 Task: Personal: Thank You Notes.
Action: Mouse moved to (56, 74)
Screenshot: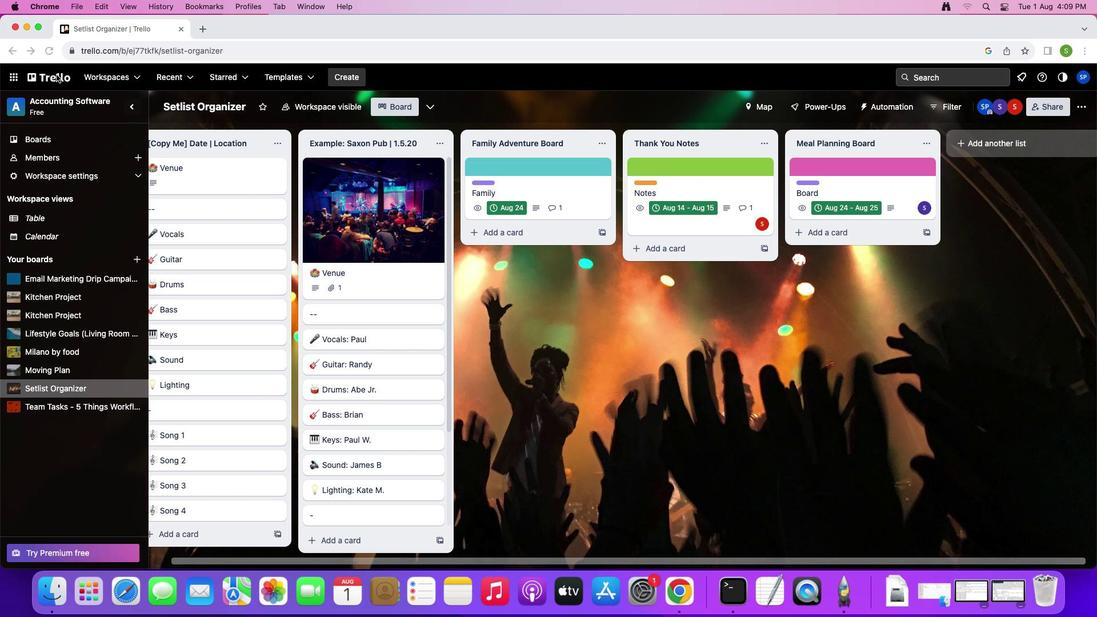 
Action: Mouse pressed left at (56, 74)
Screenshot: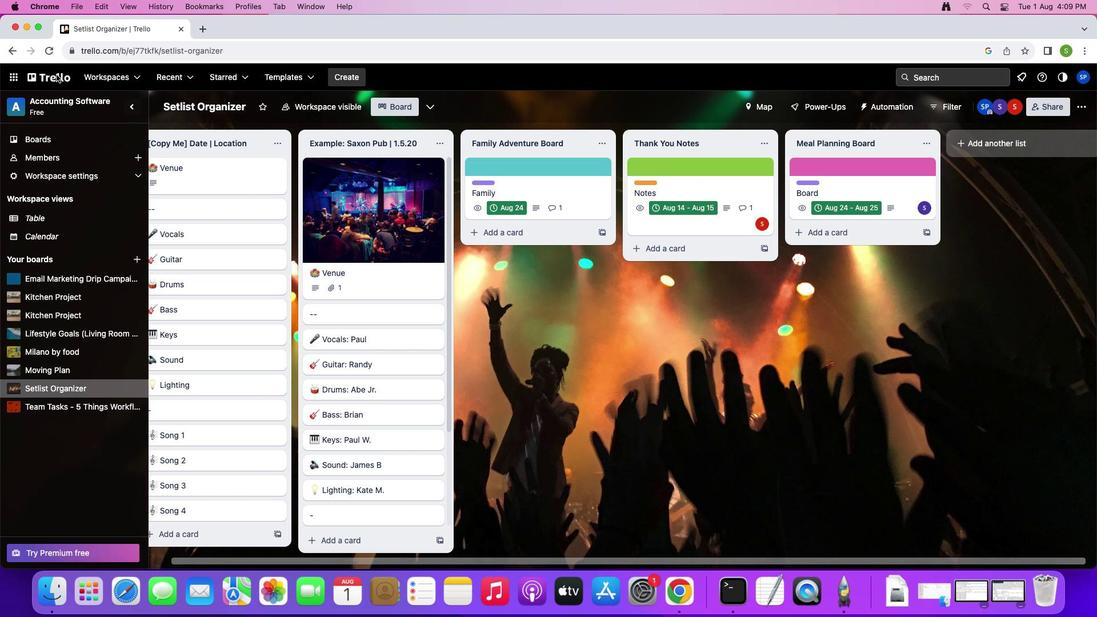 
Action: Mouse moved to (54, 80)
Screenshot: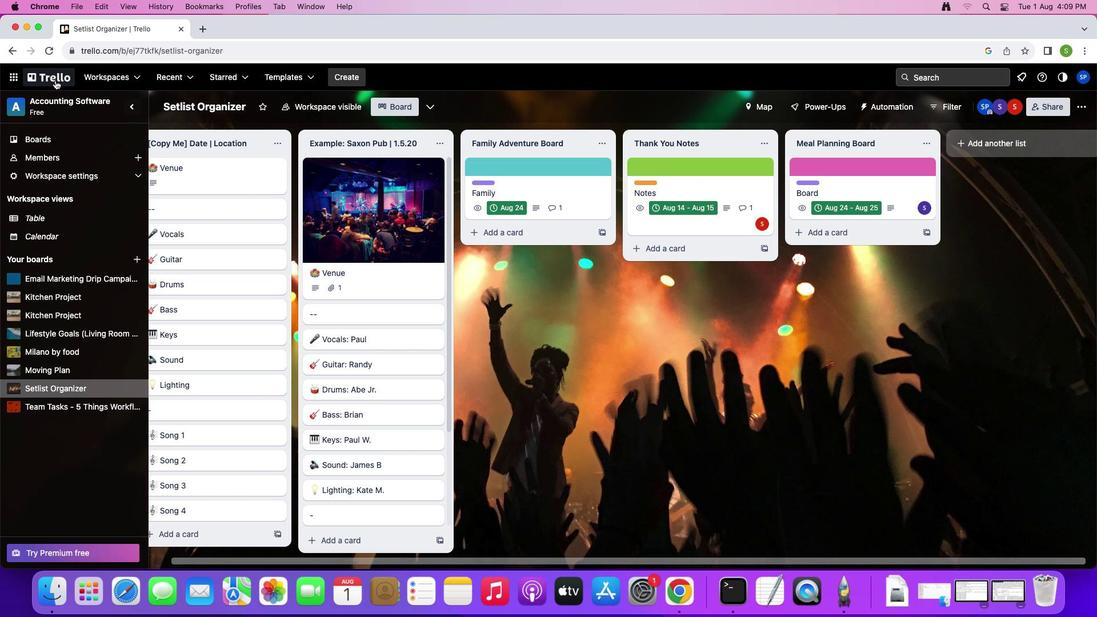 
Action: Mouse pressed left at (54, 80)
Screenshot: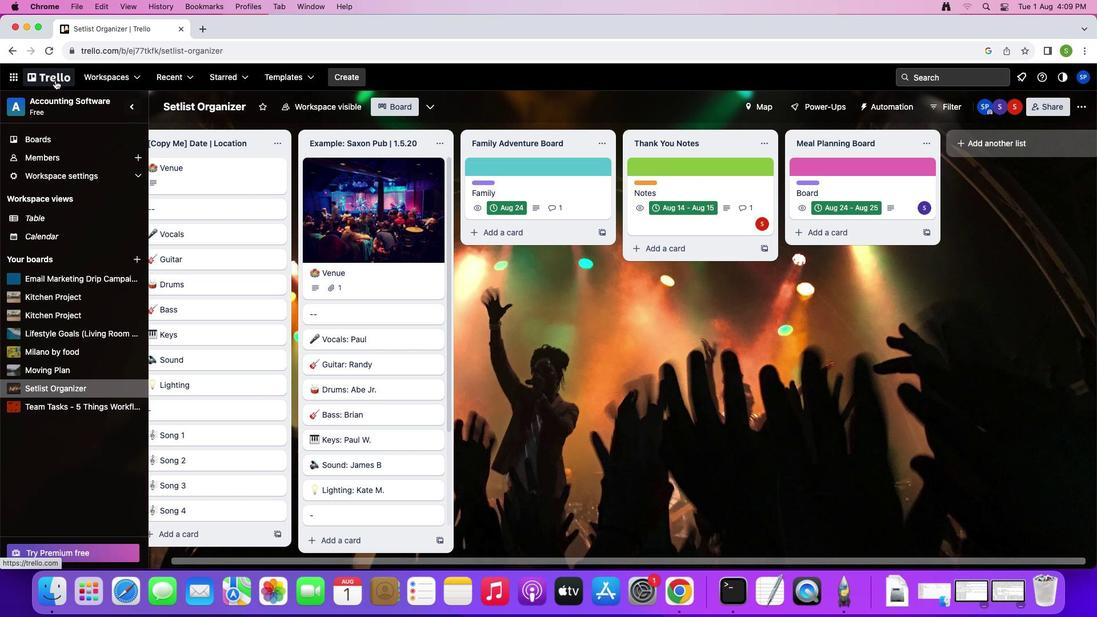 
Action: Mouse moved to (303, 148)
Screenshot: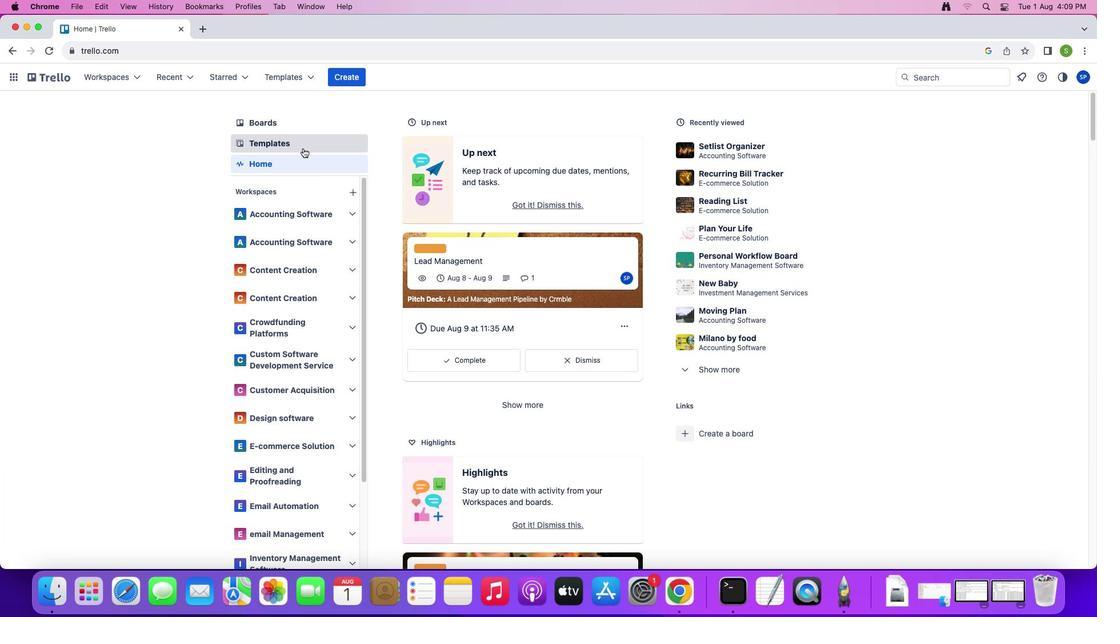 
Action: Mouse pressed left at (303, 148)
Screenshot: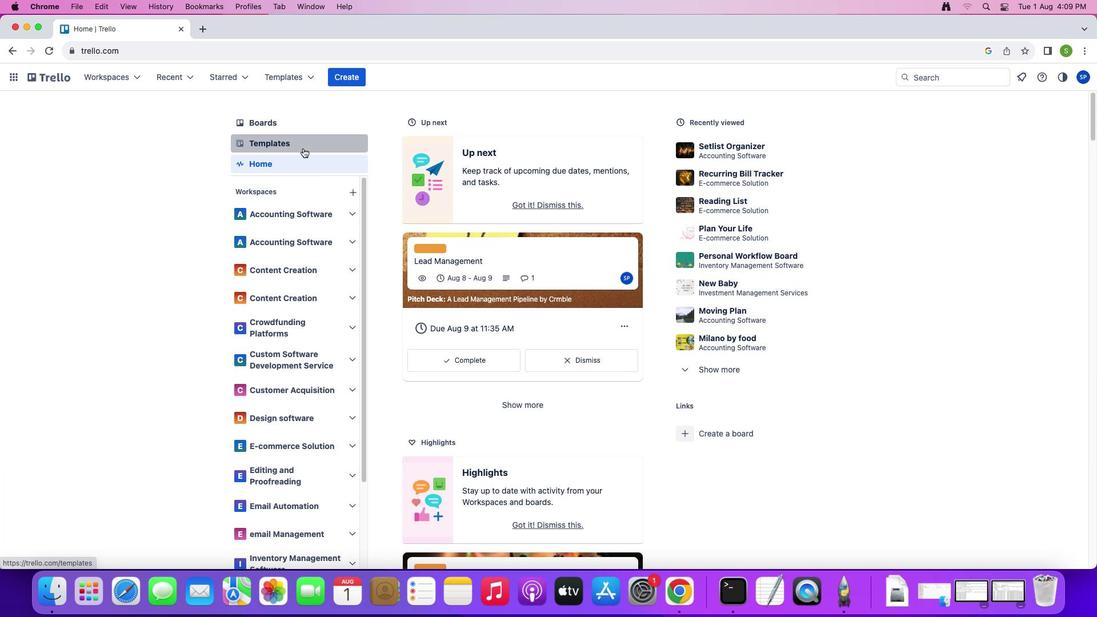 
Action: Mouse moved to (280, 302)
Screenshot: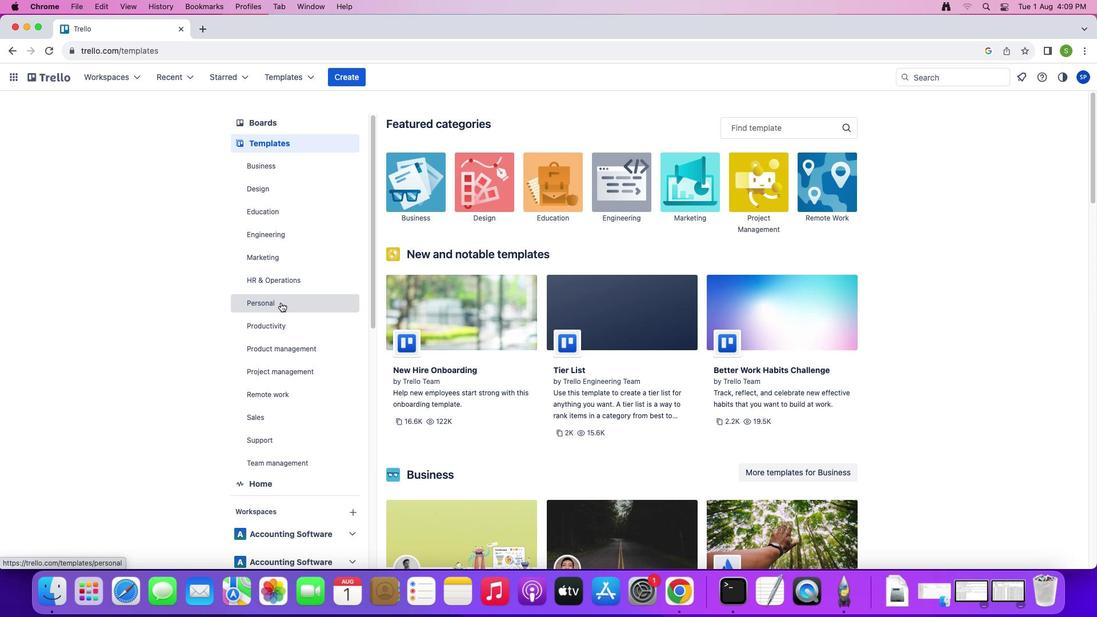 
Action: Mouse pressed left at (280, 302)
Screenshot: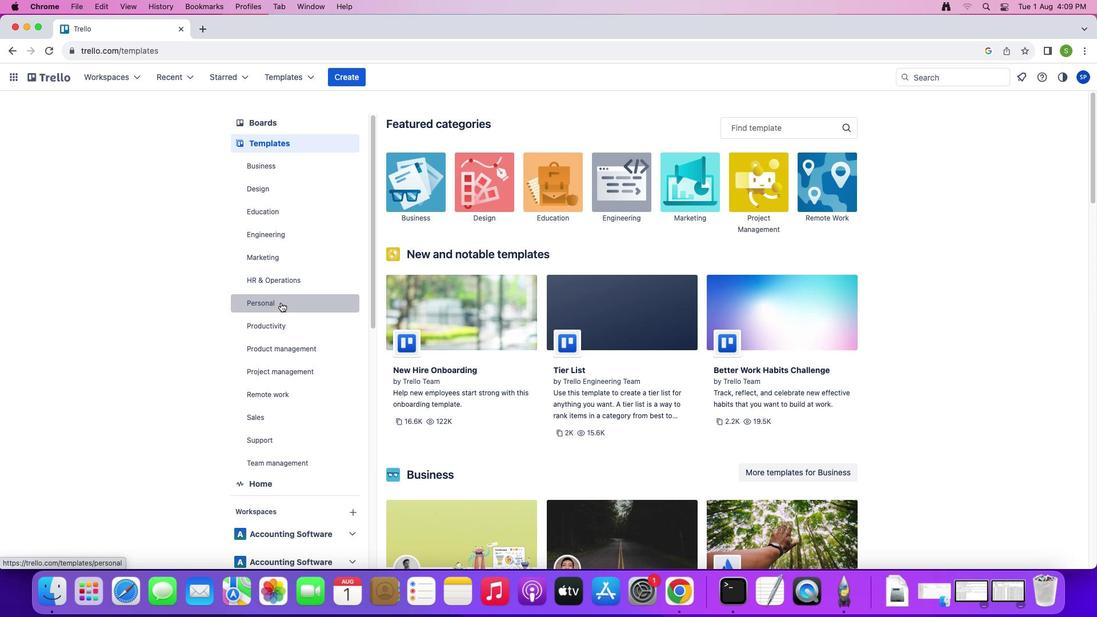 
Action: Mouse moved to (779, 126)
Screenshot: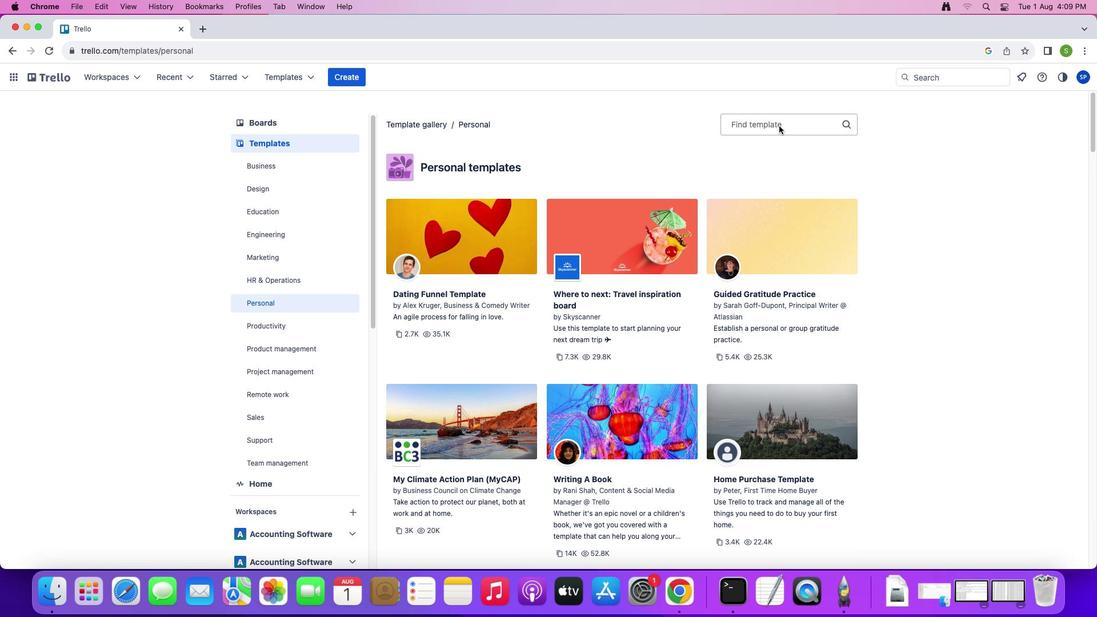 
Action: Mouse pressed left at (779, 126)
Screenshot: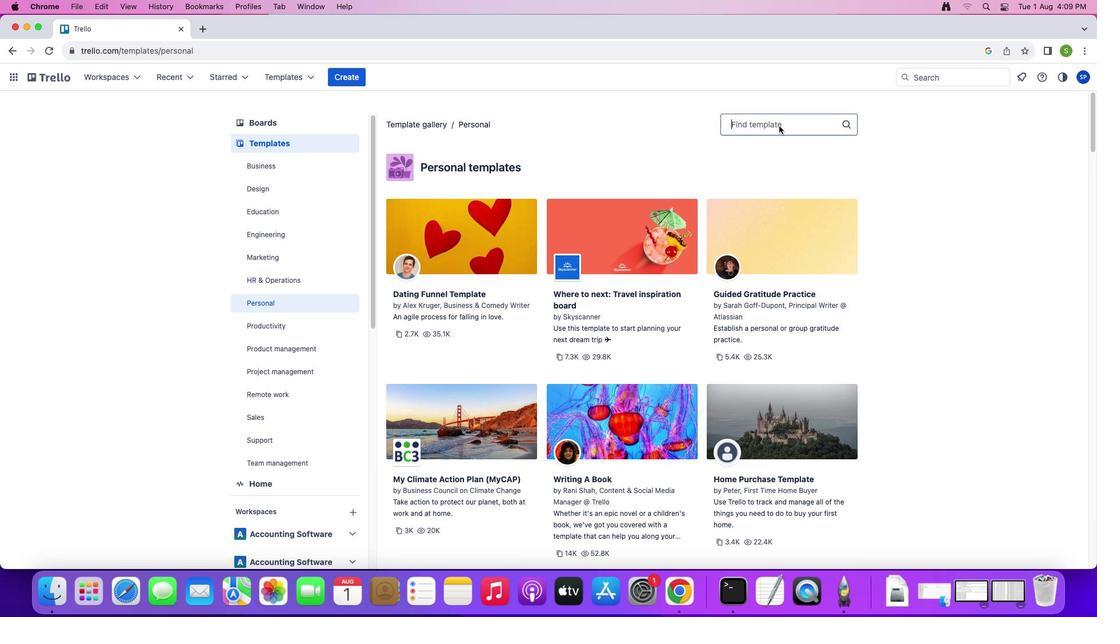 
Action: Key pressed Key.shift'T''h''a''n''k'Key.spaceKey.shift'Y''o''u'Key.spaceKey.shift'N''o''t''e''s'Key.enter
Screenshot: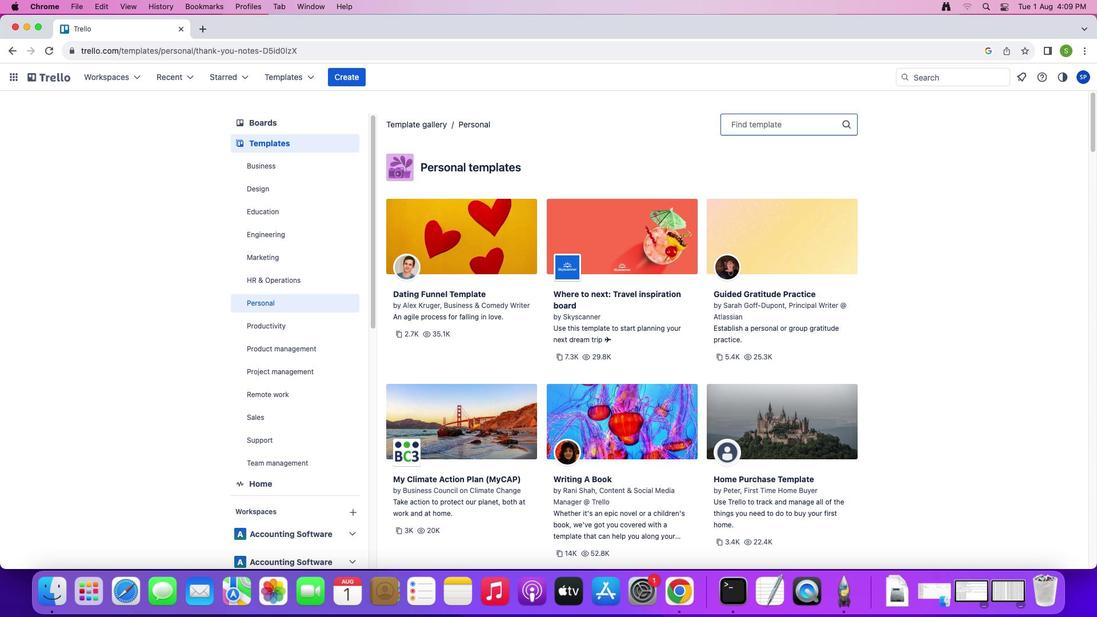 
Action: Mouse moved to (795, 169)
Screenshot: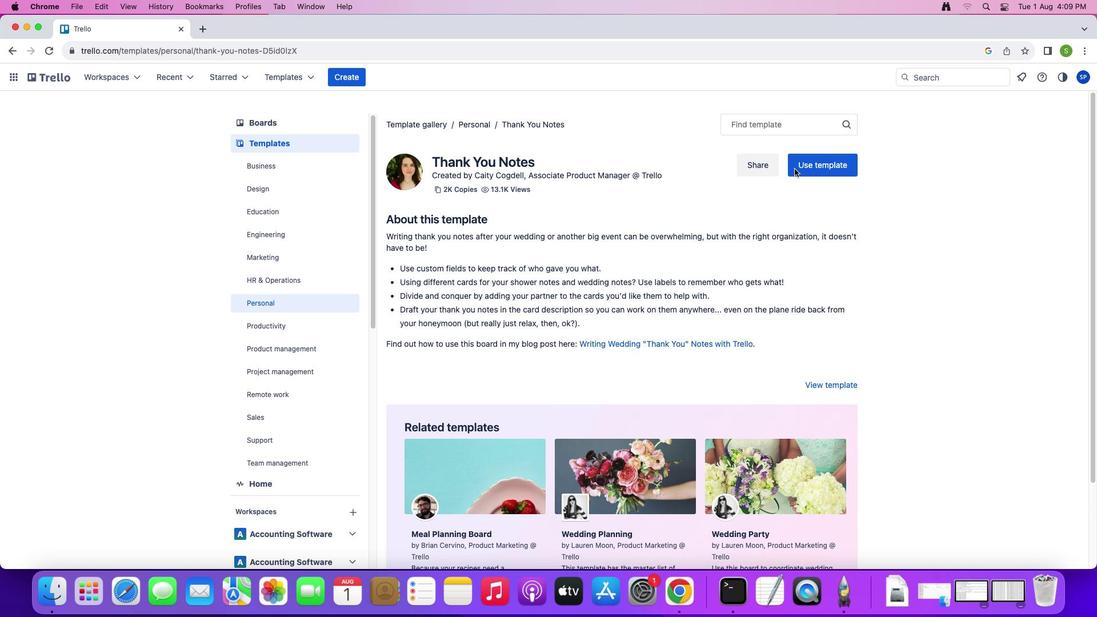 
Action: Mouse pressed left at (795, 169)
Screenshot: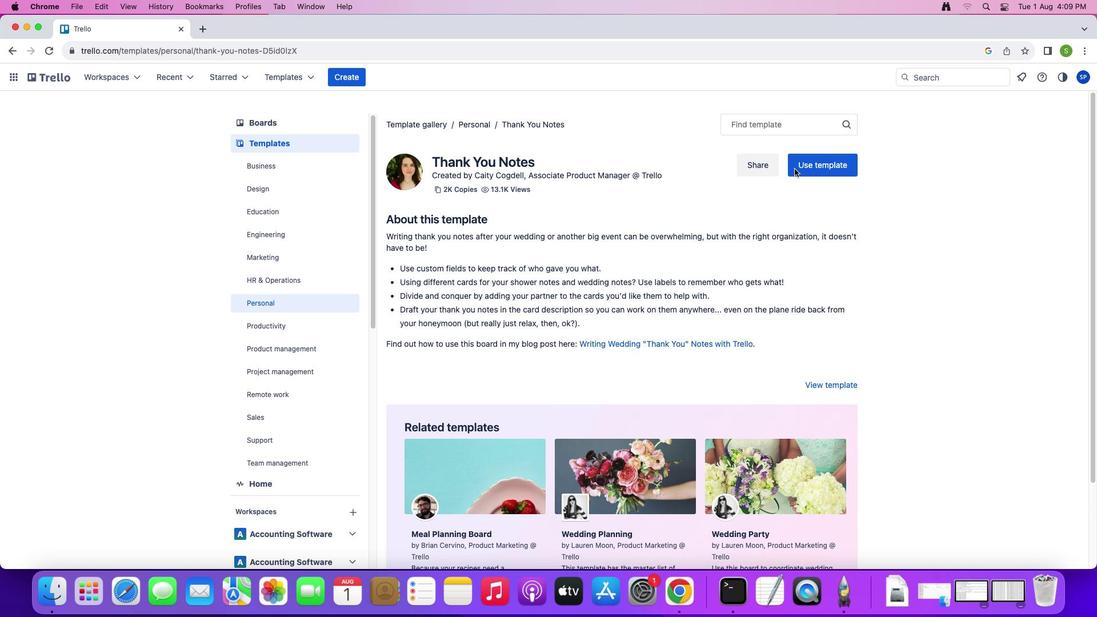 
Action: Mouse moved to (823, 426)
Screenshot: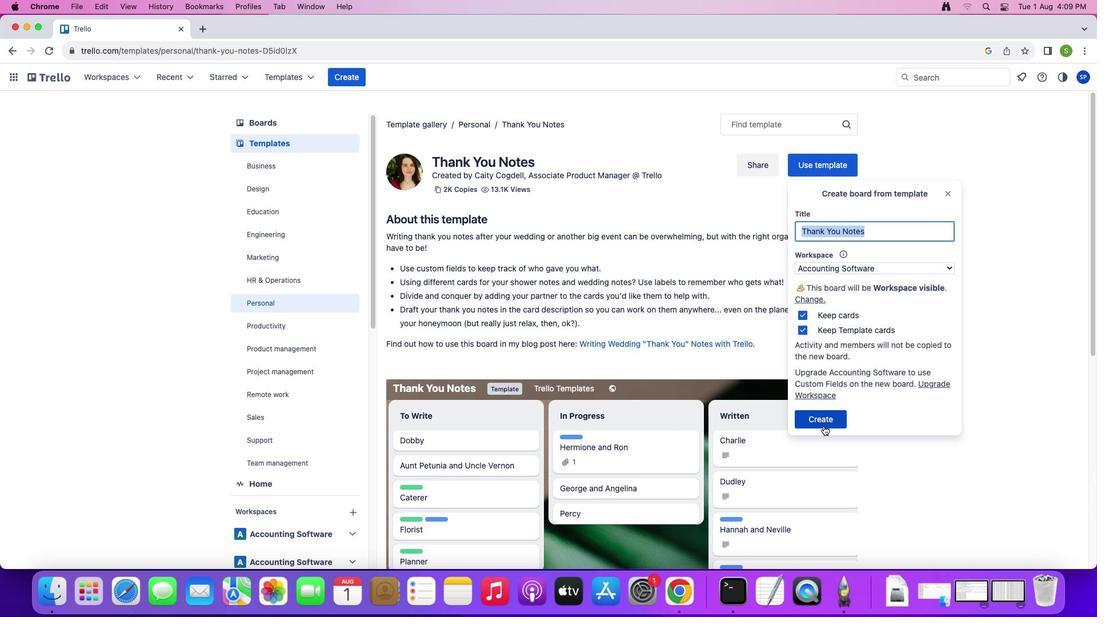 
Action: Mouse pressed left at (823, 426)
Screenshot: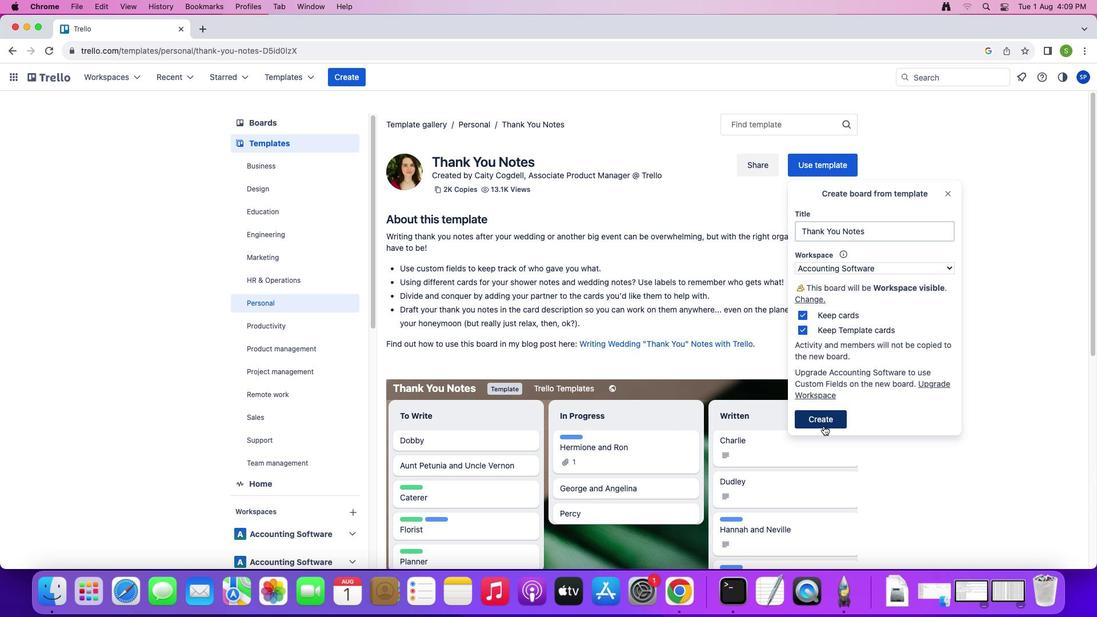 
Action: Mouse moved to (1020, 152)
Screenshot: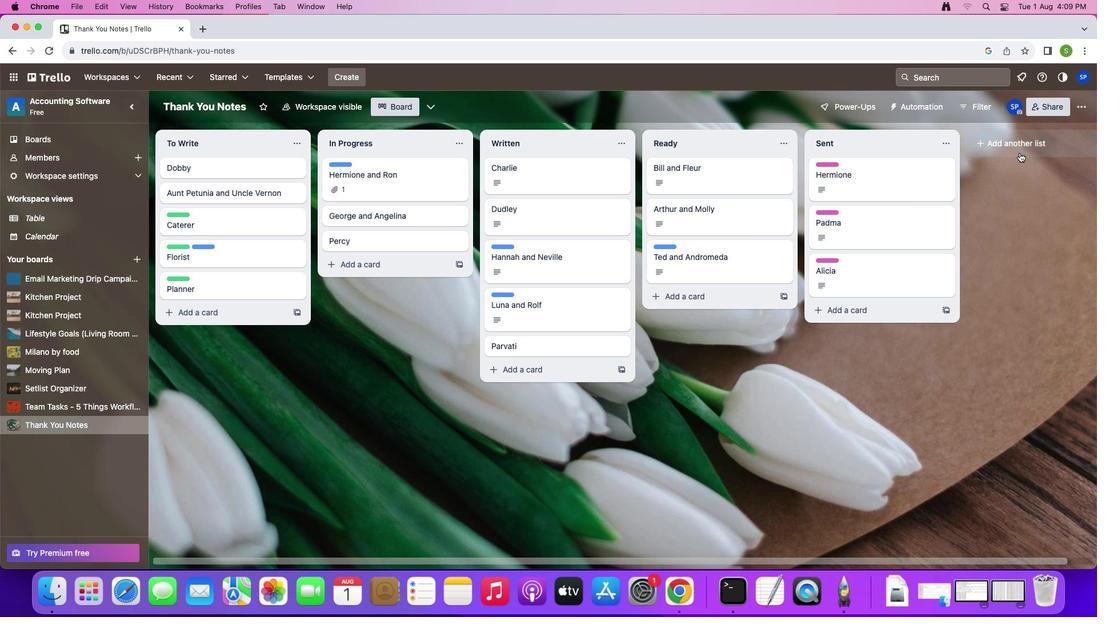 
Action: Mouse pressed left at (1020, 152)
Screenshot: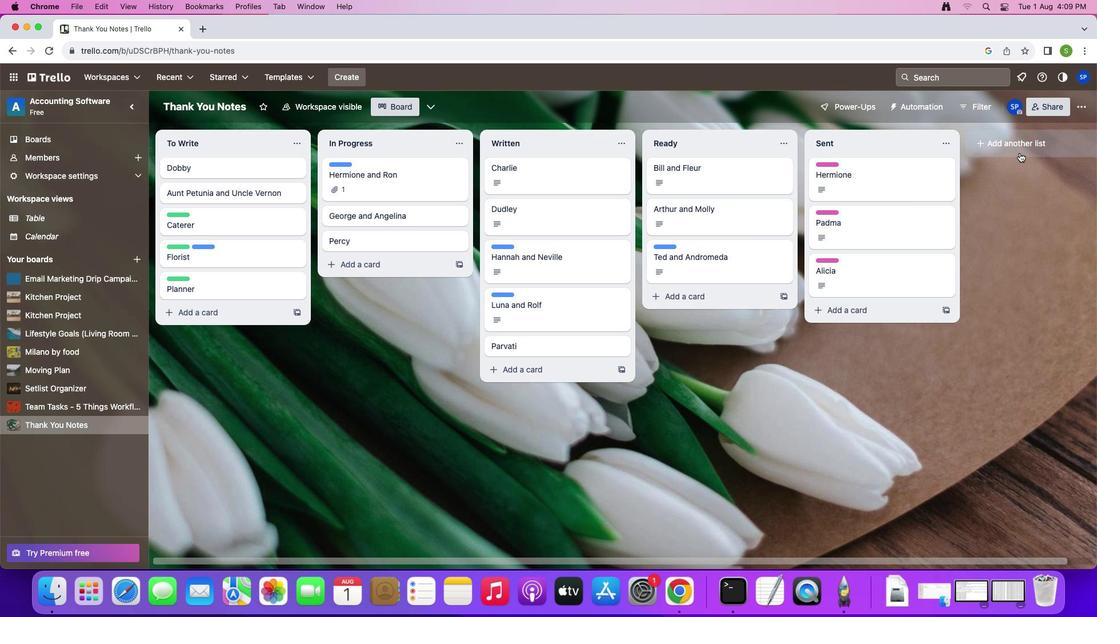 
Action: Mouse moved to (1007, 149)
Screenshot: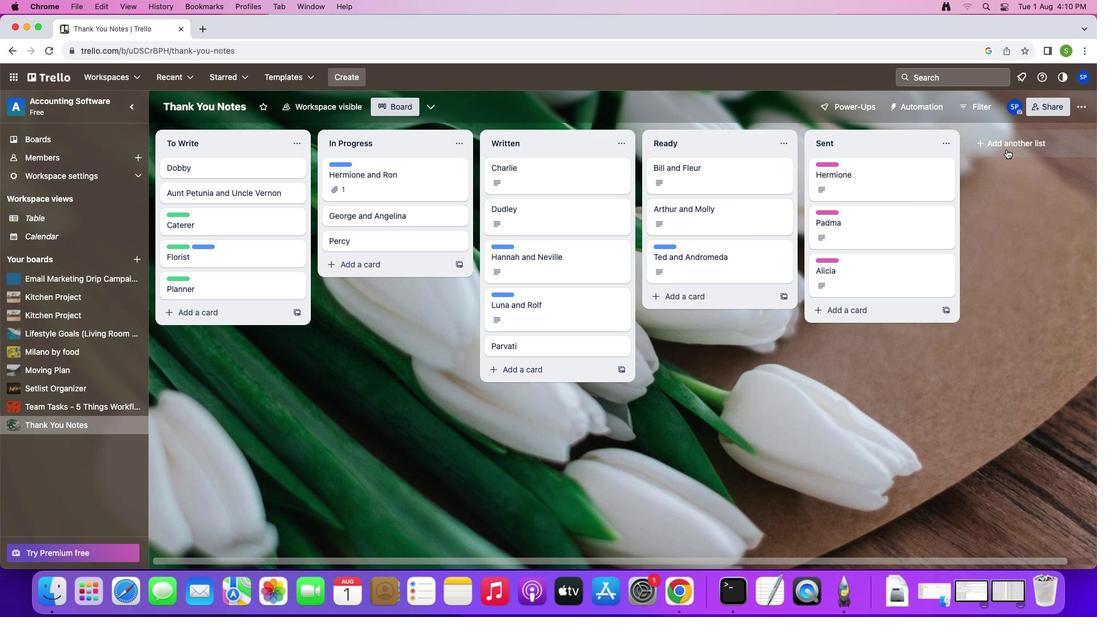 
Action: Mouse pressed left at (1007, 149)
Screenshot: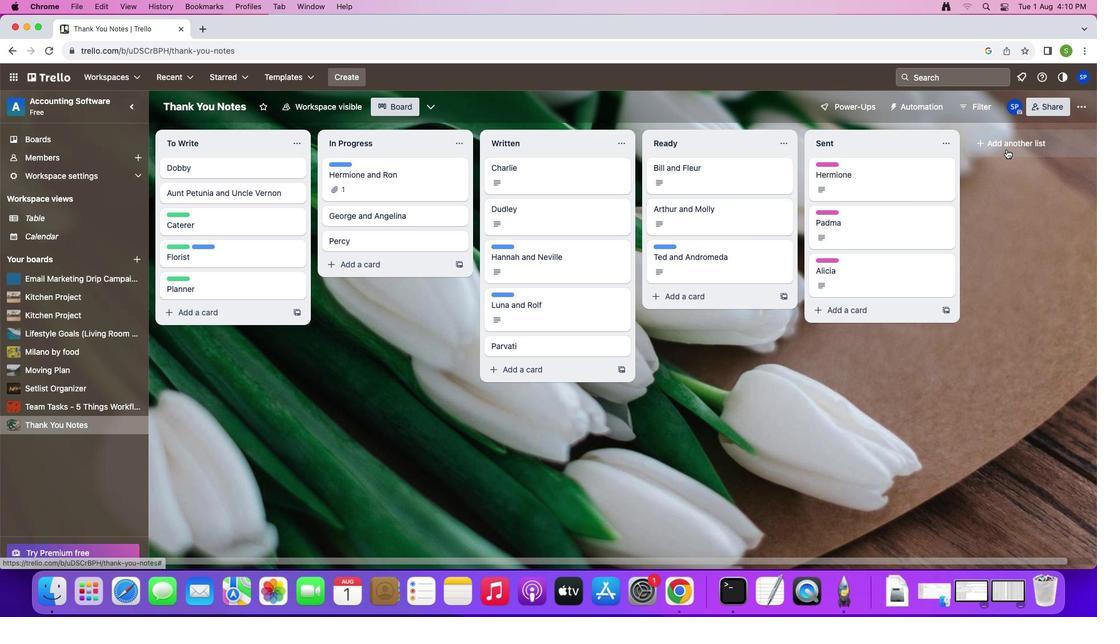 
Action: Mouse moved to (1020, 298)
Screenshot: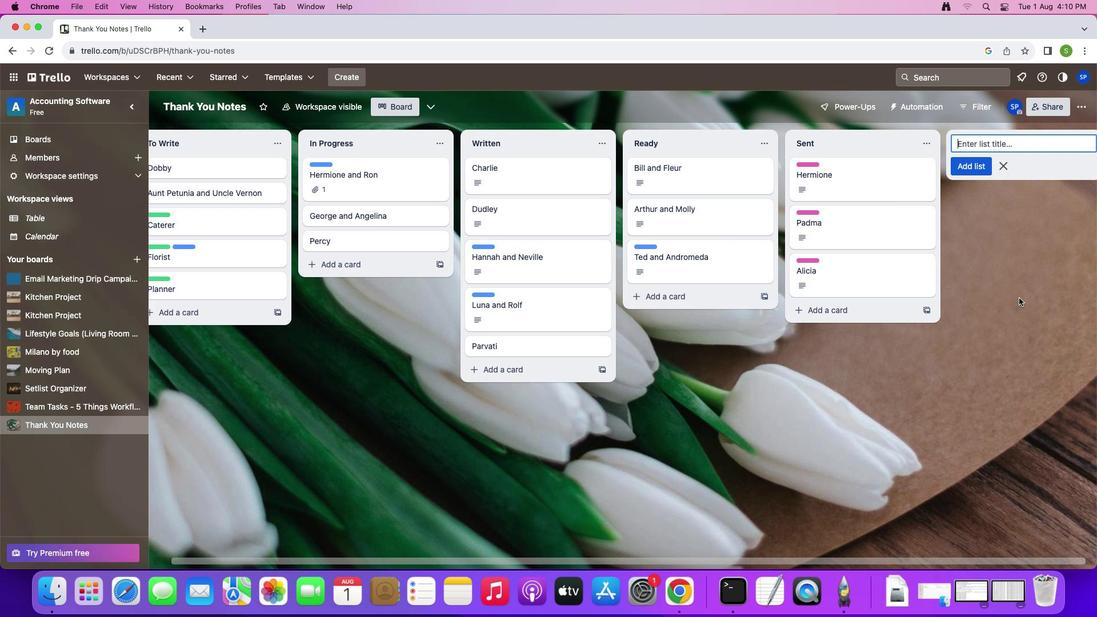
Action: Key pressed Key.shift'M''e''a''l'Key.spaceKey.shift'P''l''a''n''n''i''n''g'Key.spaceKey.shift'B''o''a''r''d'Key.enterKey.shift'W''e''d''d''i''n''g'Key.spaceKey.shift'P''l''a''n''n''i''n''g'Key.enterKey.shift'W''e''d''d''i''n''g'Key.spaceKey.shift'p''r''t''y'Key.leftKey.leftKey.left'a'Key.rightKey.rightKey.rightKey.enter
Screenshot: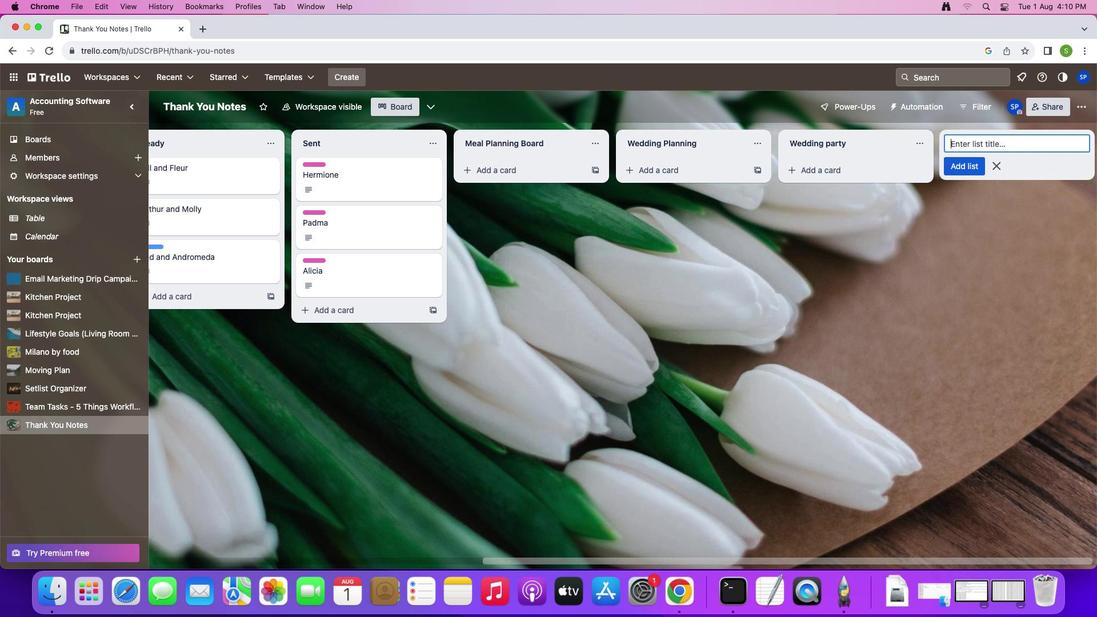 
Action: Mouse moved to (495, 169)
Screenshot: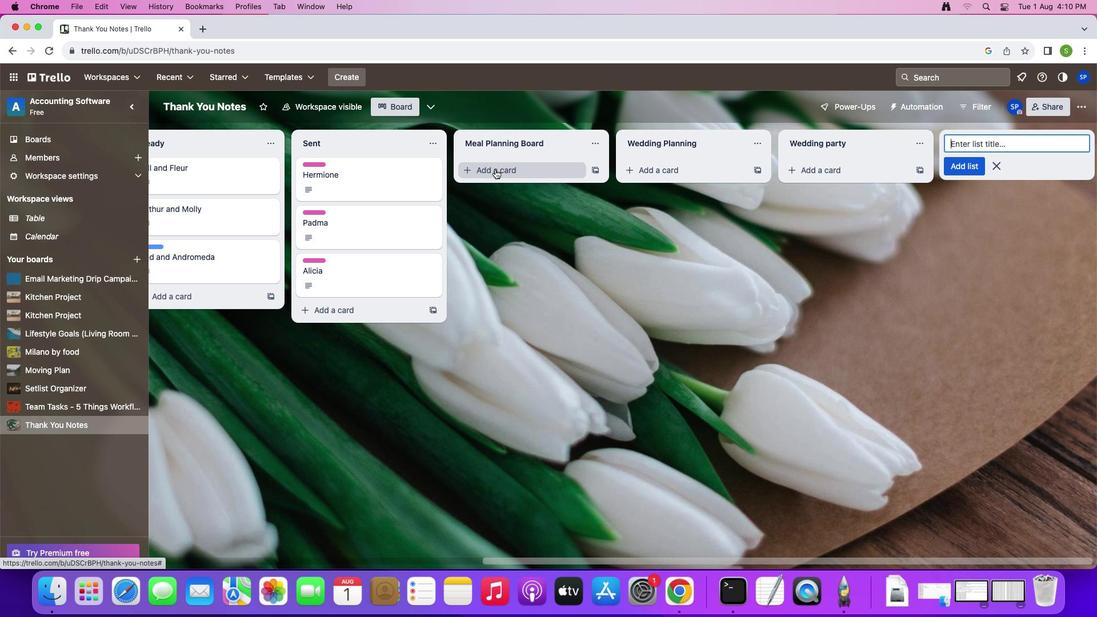 
Action: Mouse pressed left at (495, 169)
Screenshot: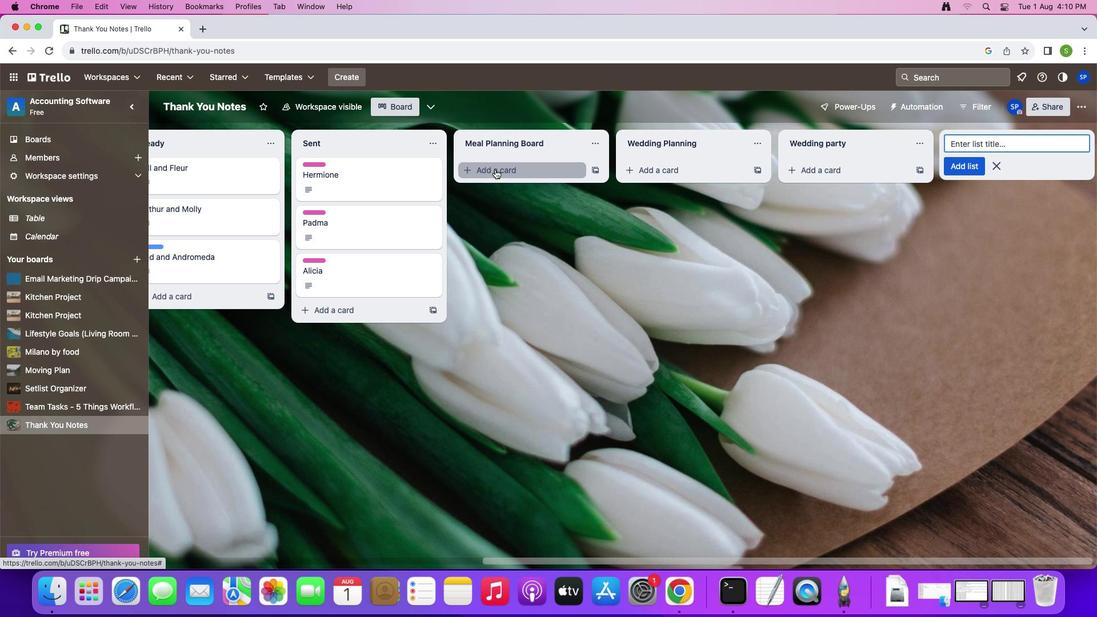 
Action: Mouse moved to (610, 181)
Screenshot: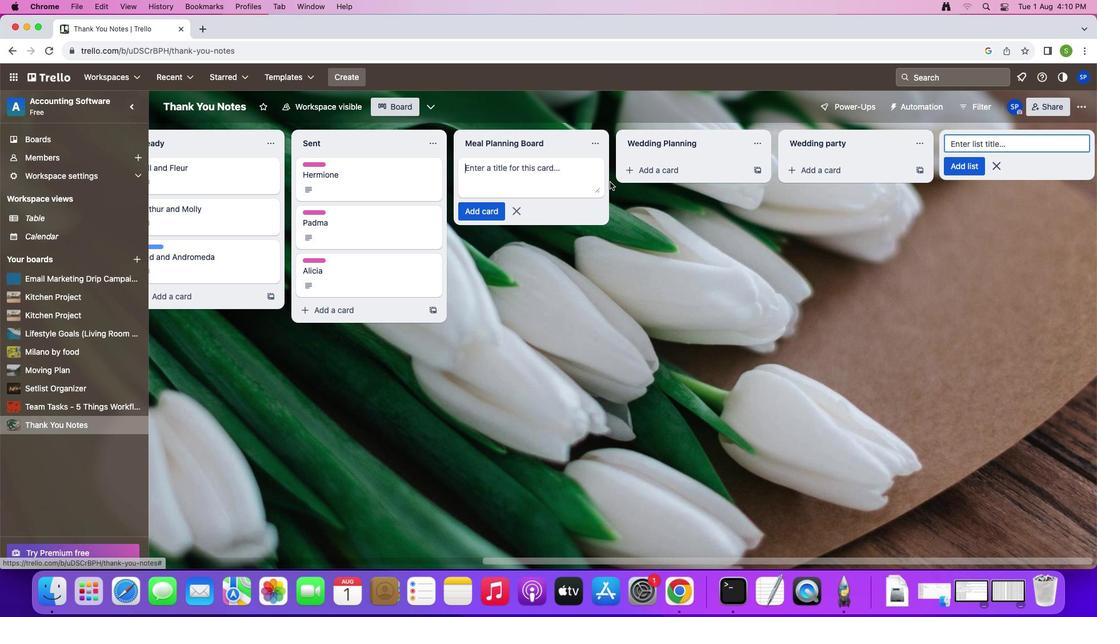 
Action: Key pressed Key.shift'M''w''e''a''l'Key.leftKey.leftKey.leftKey.backspaceKey.enter
Screenshot: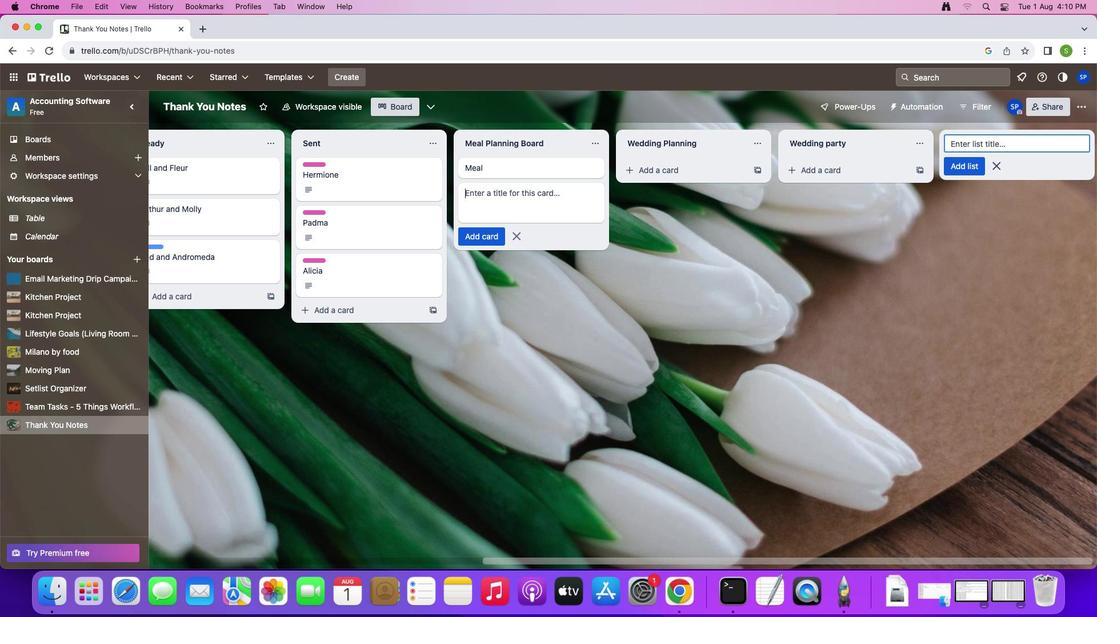 
Action: Mouse moved to (691, 168)
Screenshot: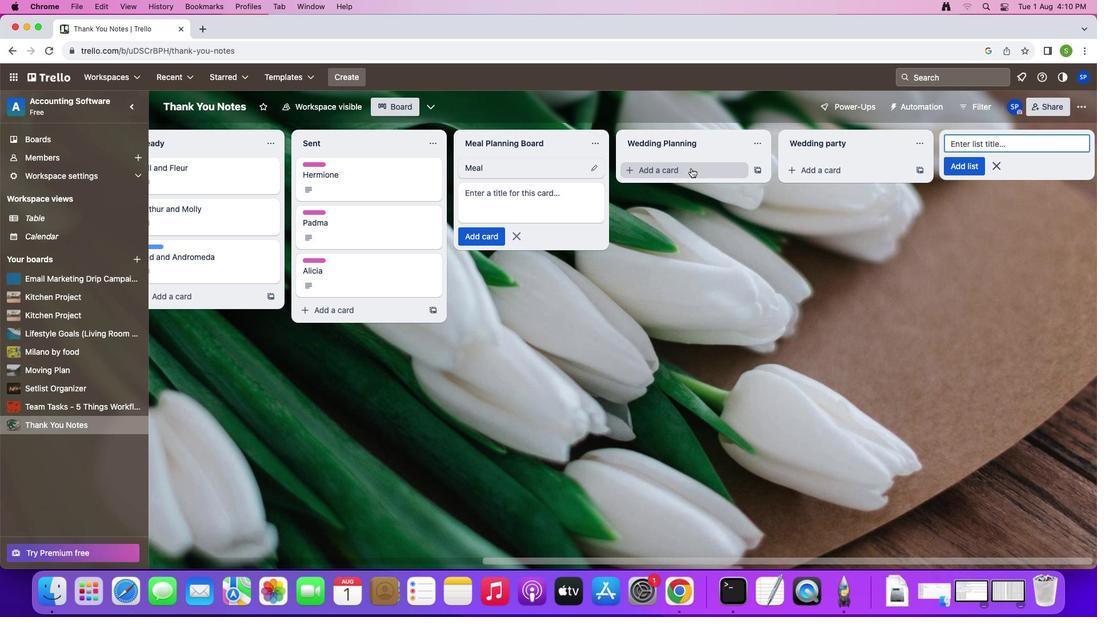 
Action: Mouse pressed left at (691, 168)
Screenshot: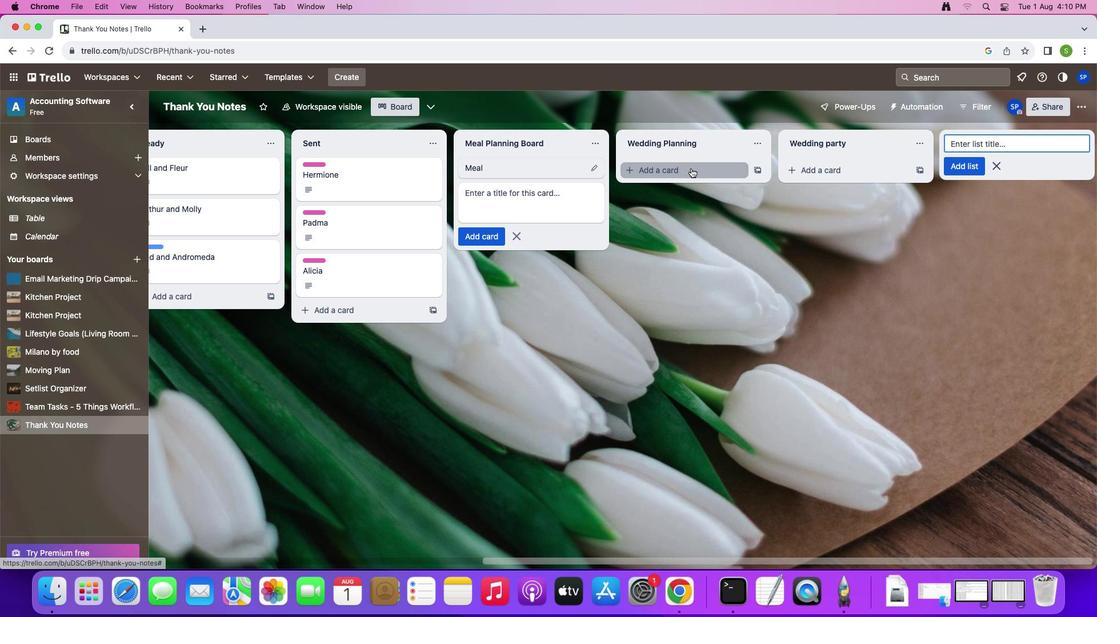 
Action: Key pressed Key.shift'W''e''d''d''i''n''g'Key.enter
Screenshot: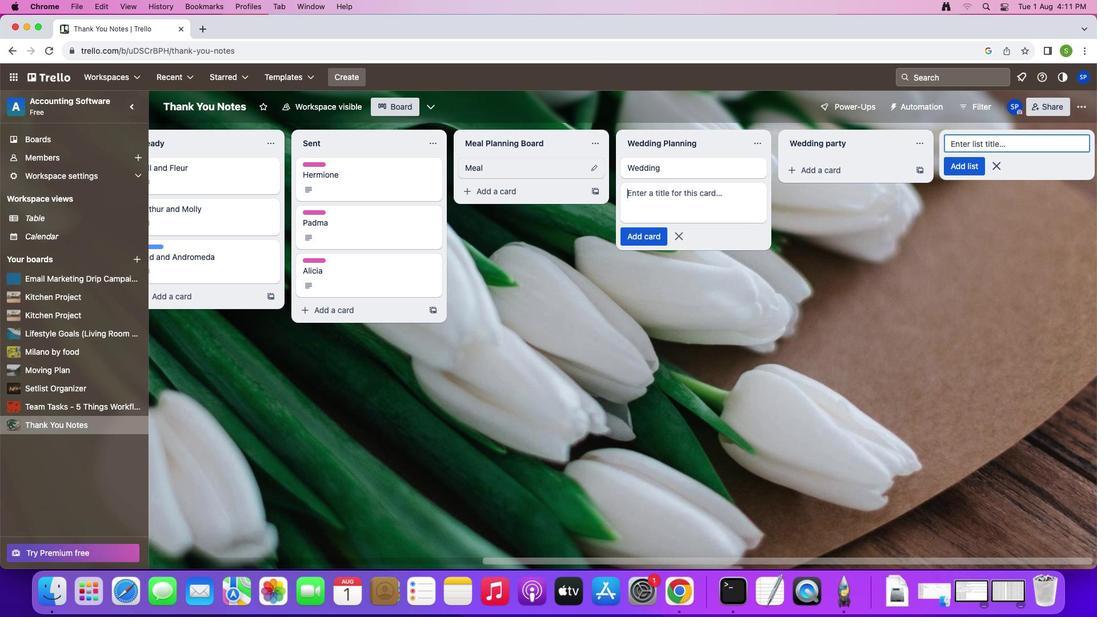 
Action: Mouse moved to (828, 176)
Screenshot: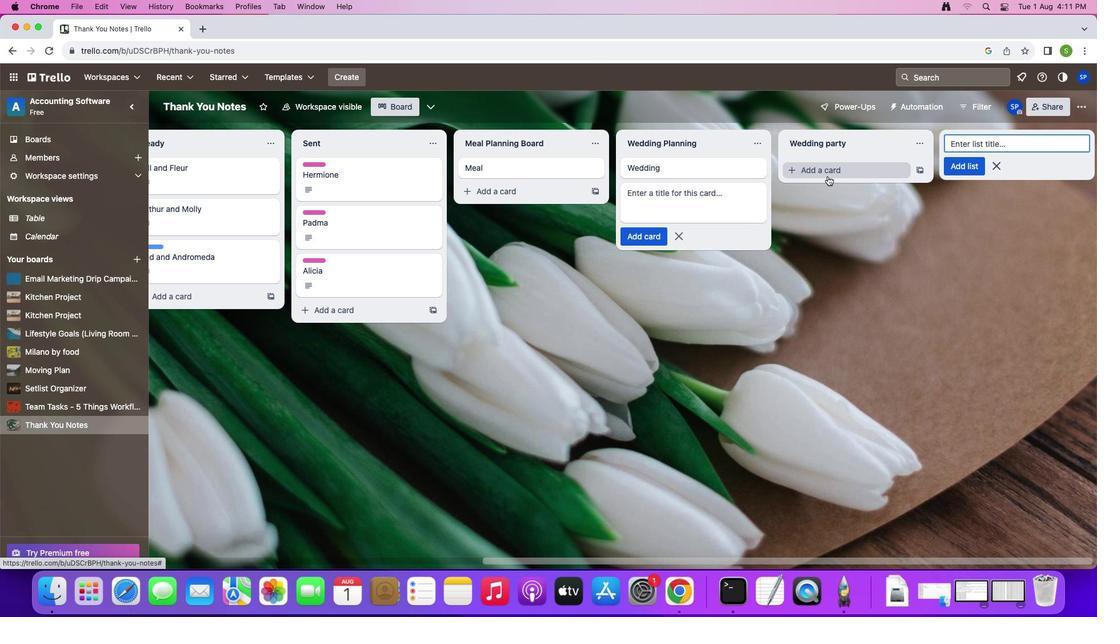 
Action: Mouse pressed left at (828, 176)
Screenshot: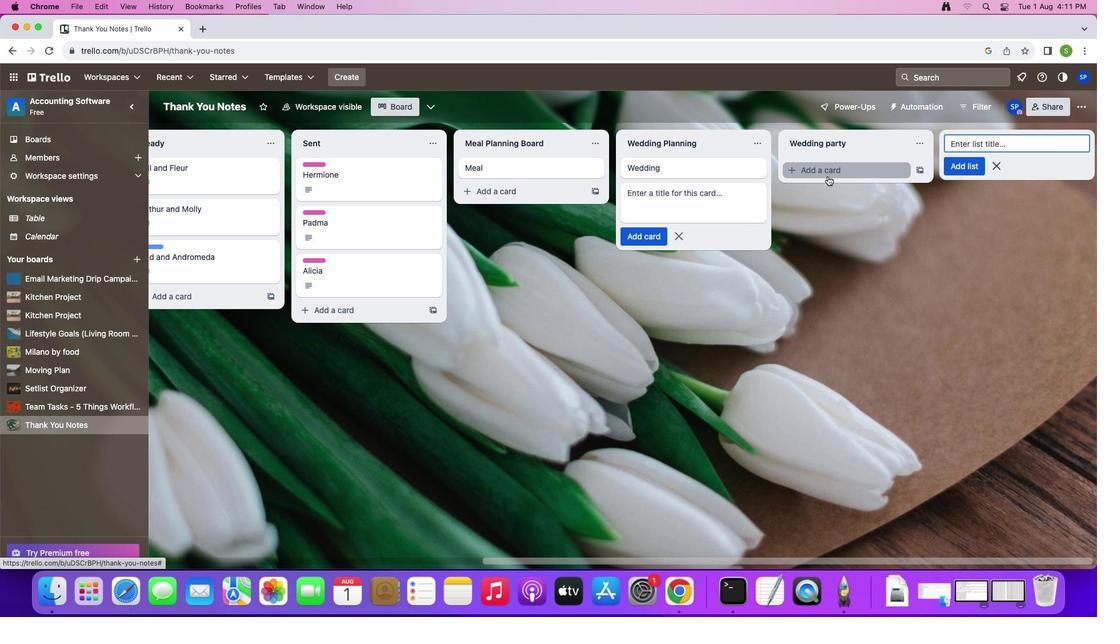 
Action: Key pressed Key.shift'P''a''r''t''y'Key.enter
Screenshot: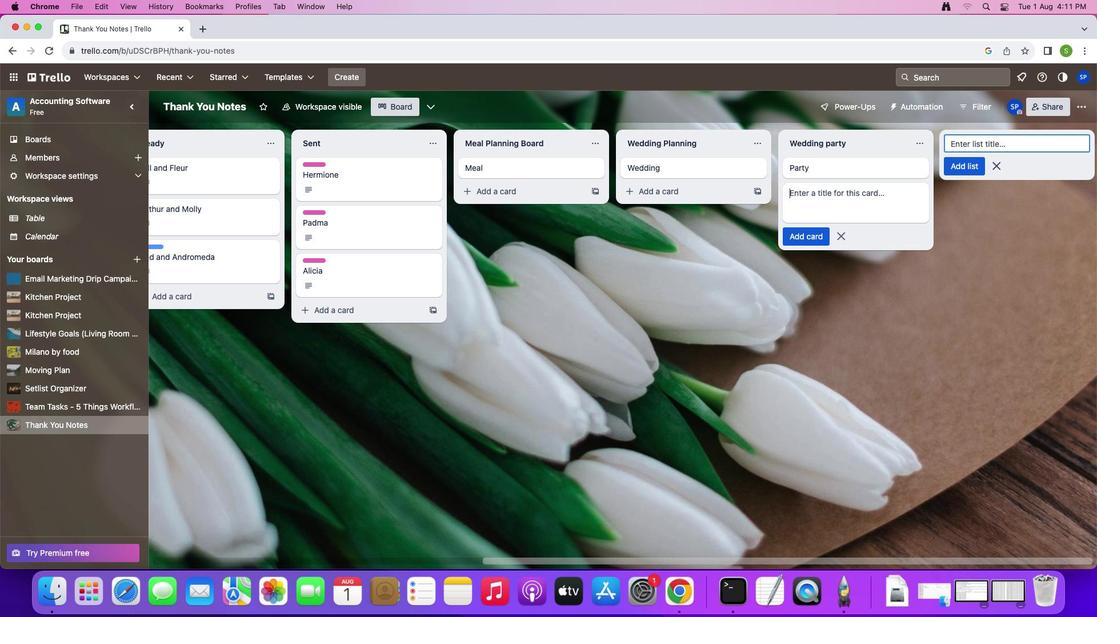 
Action: Mouse moved to (991, 166)
Screenshot: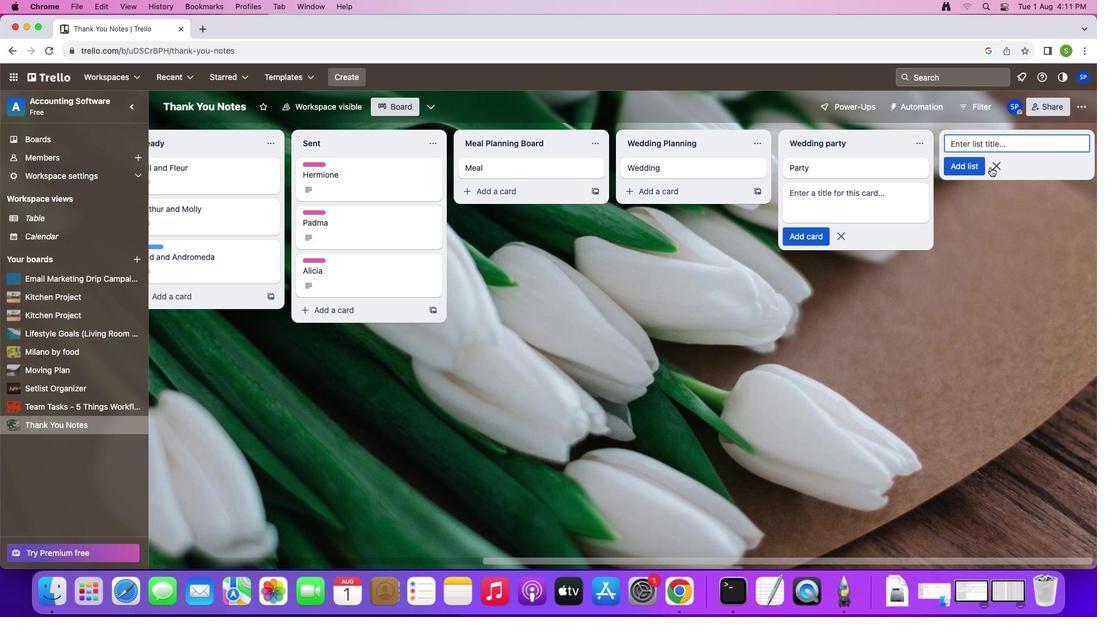
Action: Mouse pressed left at (991, 166)
Screenshot: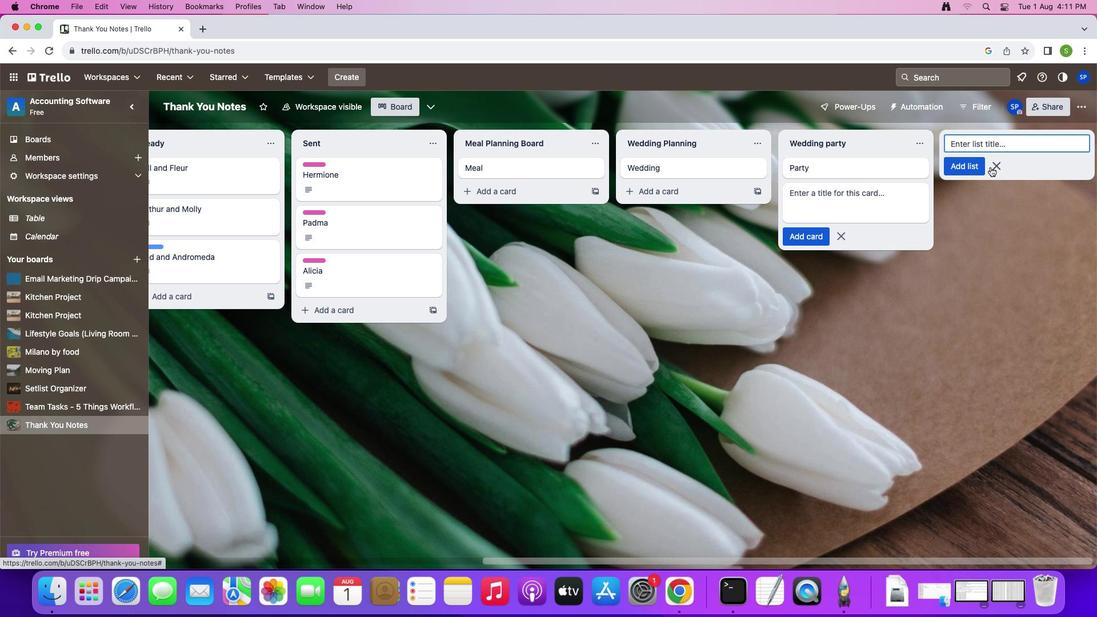 
Action: Mouse moved to (529, 169)
Screenshot: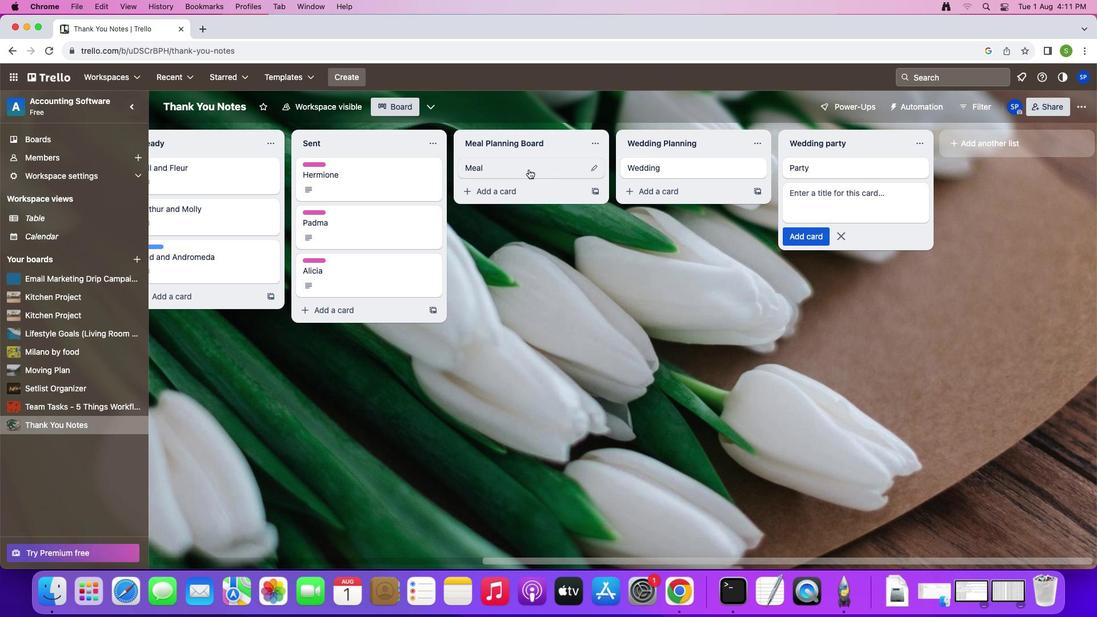 
Action: Mouse pressed left at (529, 169)
Screenshot: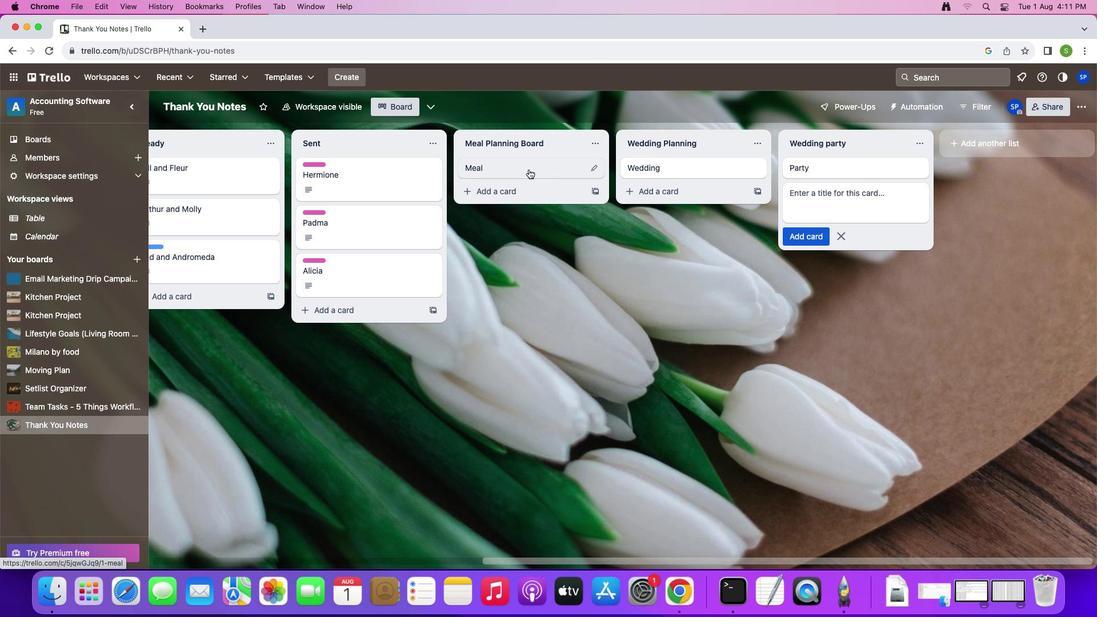 
Action: Mouse moved to (704, 161)
Screenshot: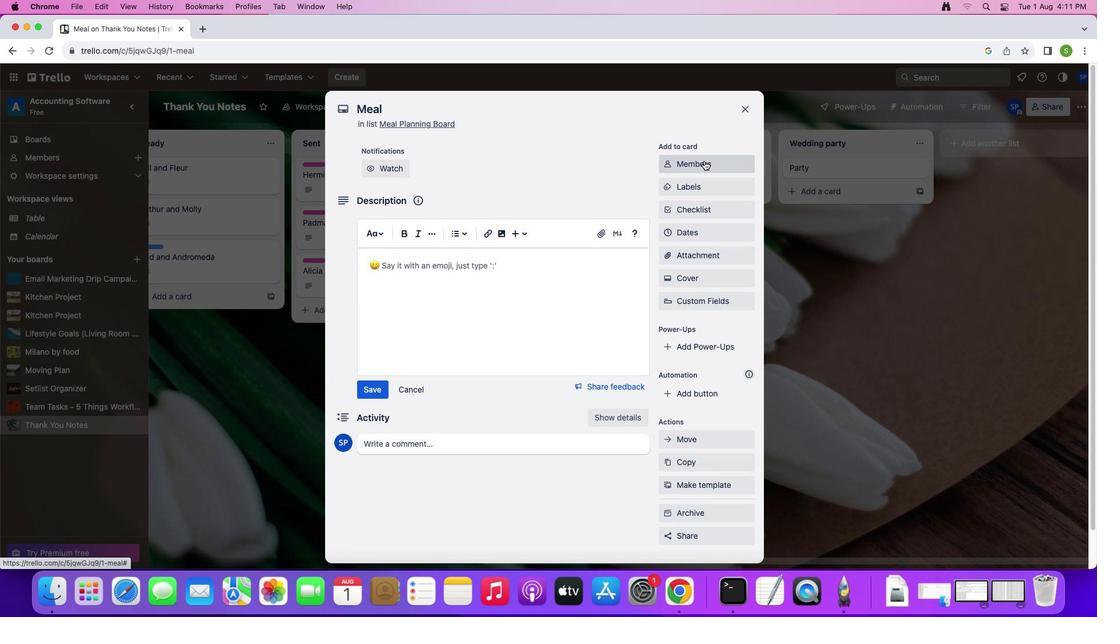
Action: Mouse pressed left at (704, 161)
Screenshot: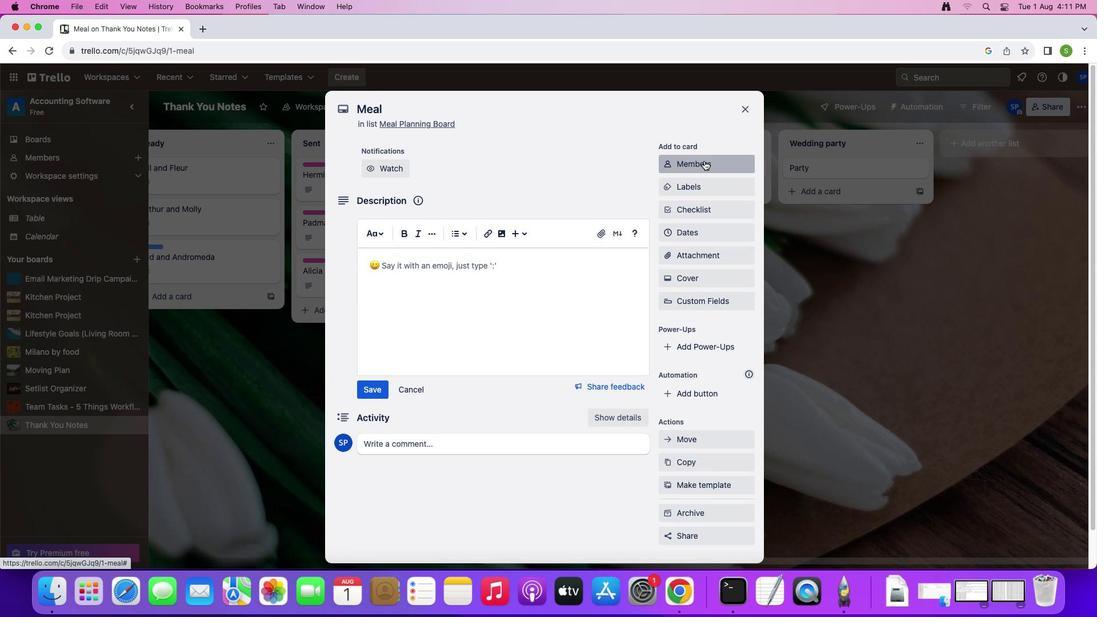 
Action: Mouse moved to (704, 191)
Screenshot: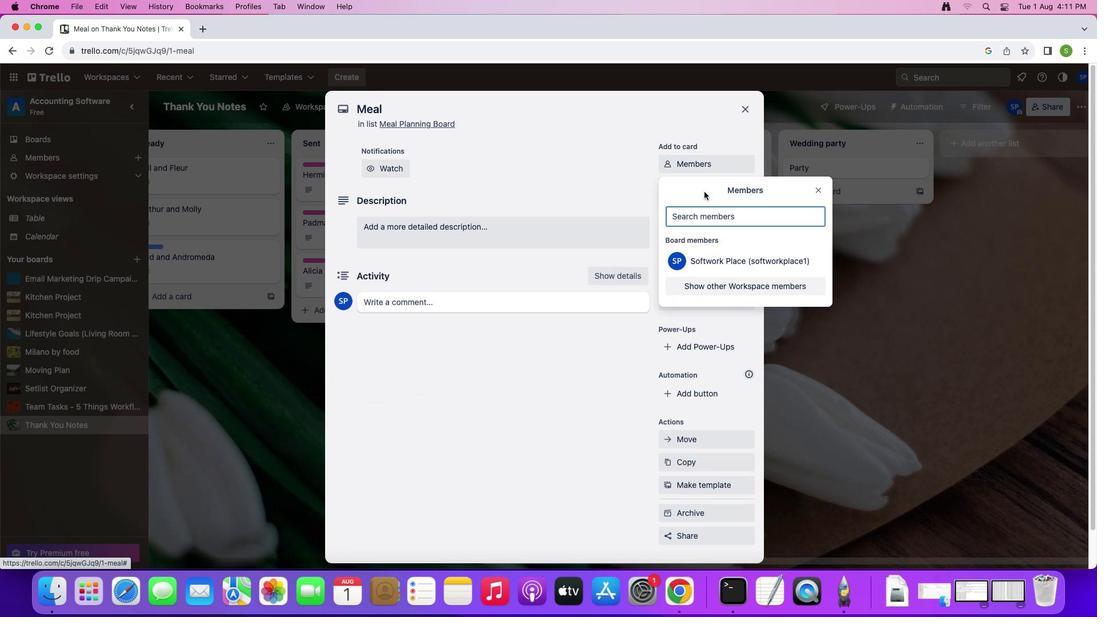 
Action: Key pressed 's''o''f''t''a''g''e''.''3''3'Key.backspaceKey.shift'@''s''o''f''t''a''g''e''.''n''e''t'
Screenshot: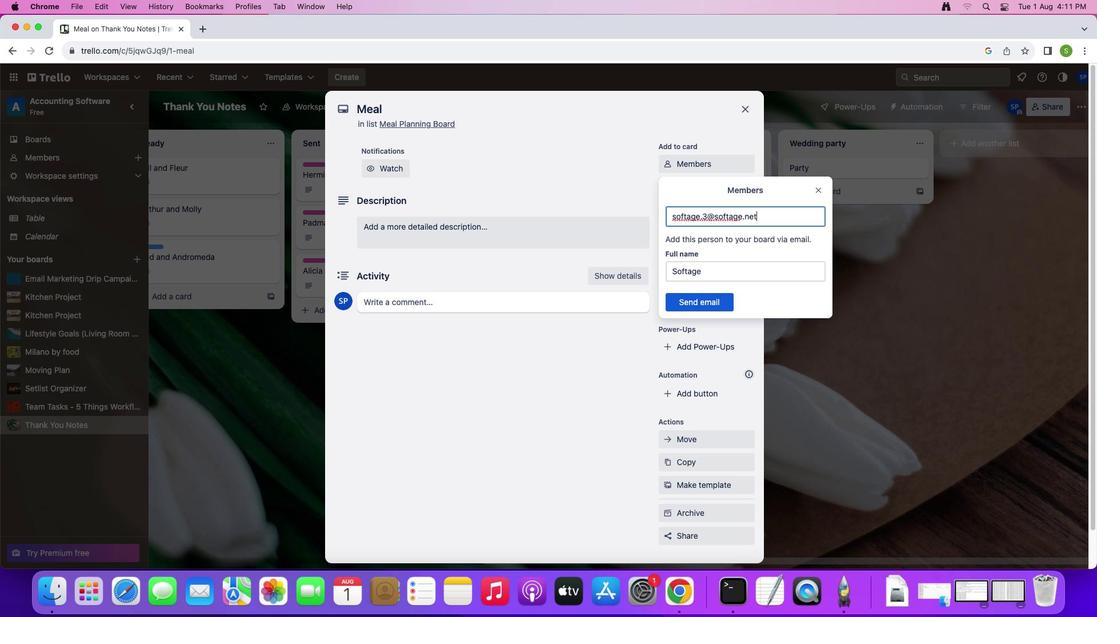 
Action: Mouse moved to (698, 304)
Screenshot: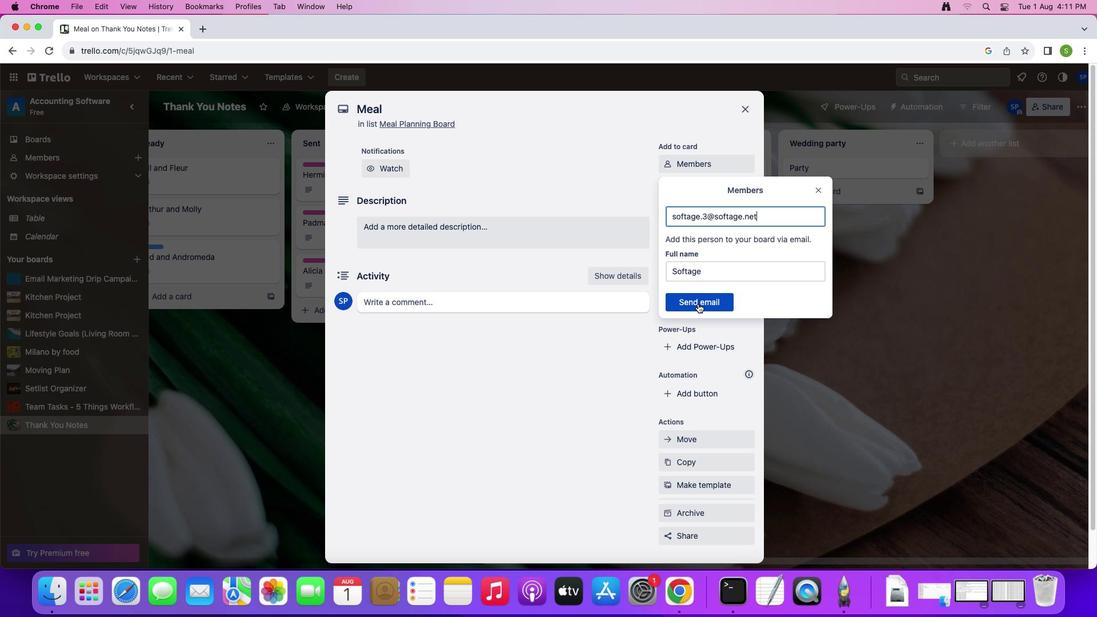 
Action: Mouse pressed left at (698, 304)
Screenshot: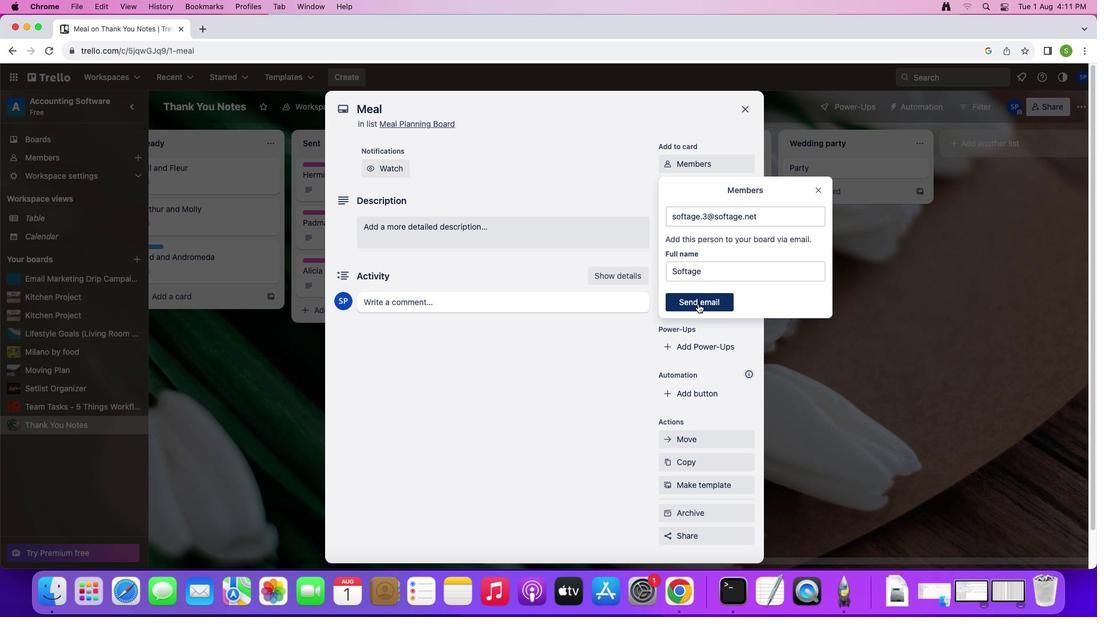 
Action: Mouse moved to (692, 228)
Screenshot: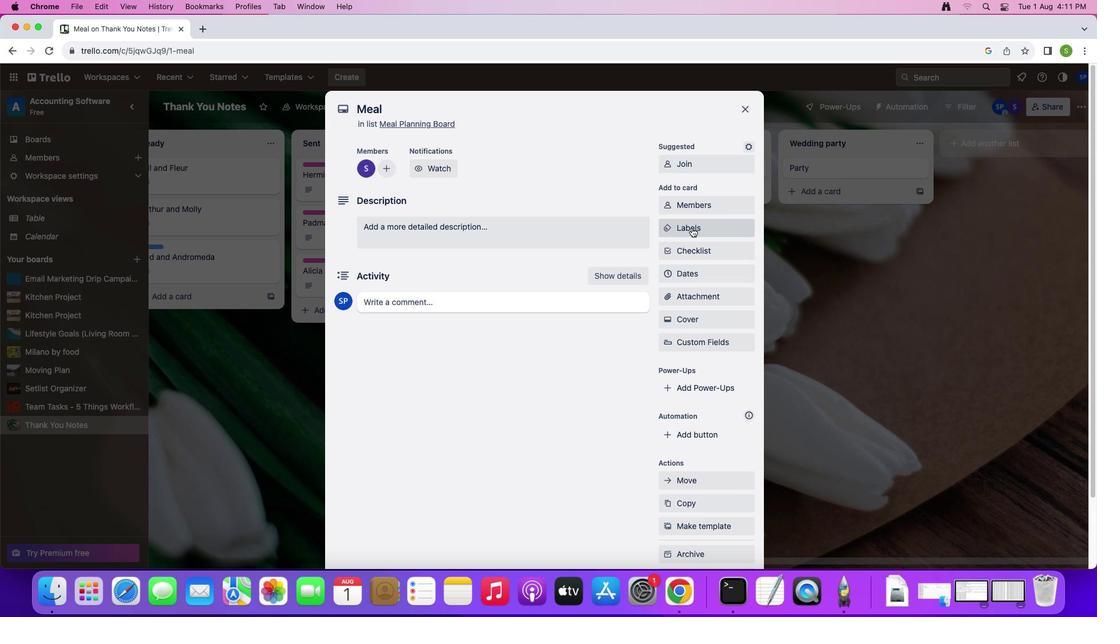 
Action: Mouse pressed left at (692, 228)
Screenshot: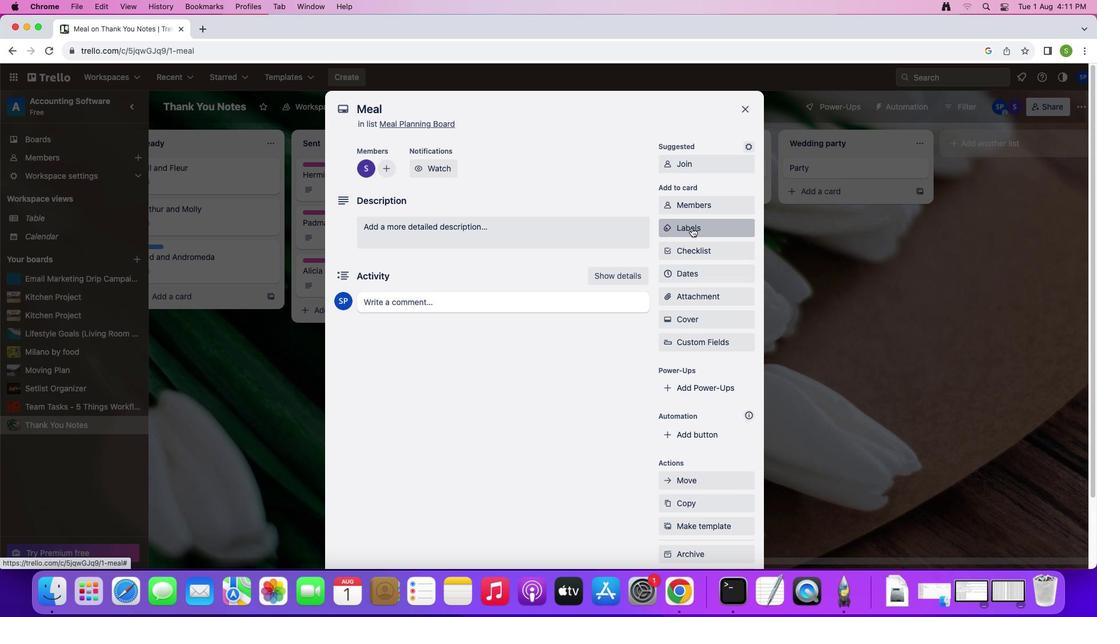 
Action: Mouse moved to (718, 362)
Screenshot: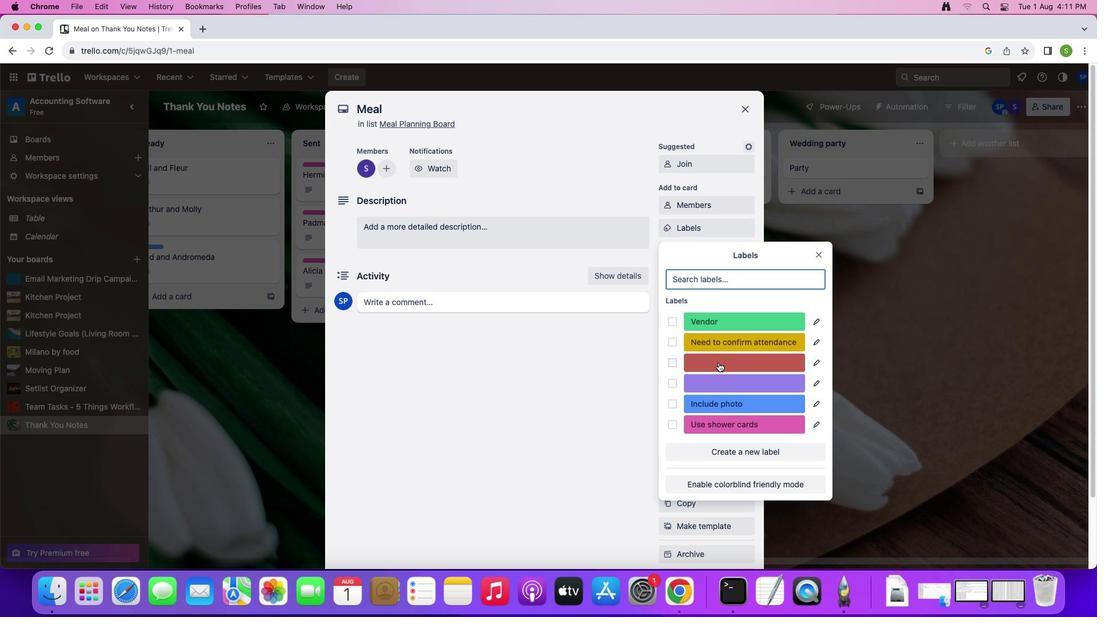 
Action: Mouse pressed left at (718, 362)
Screenshot: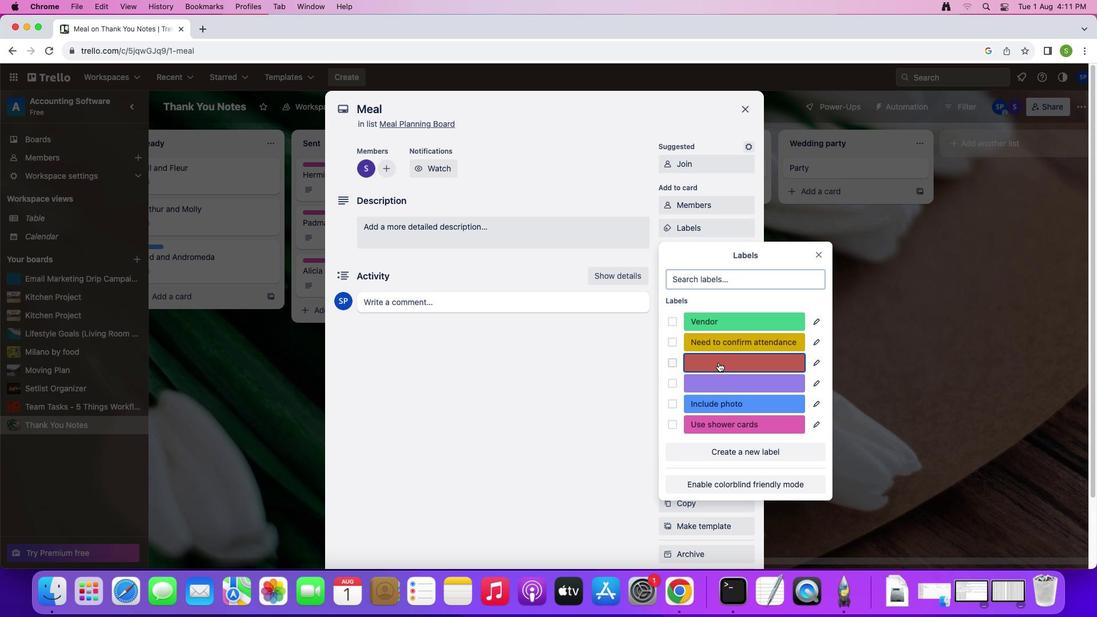 
Action: Mouse moved to (814, 256)
Screenshot: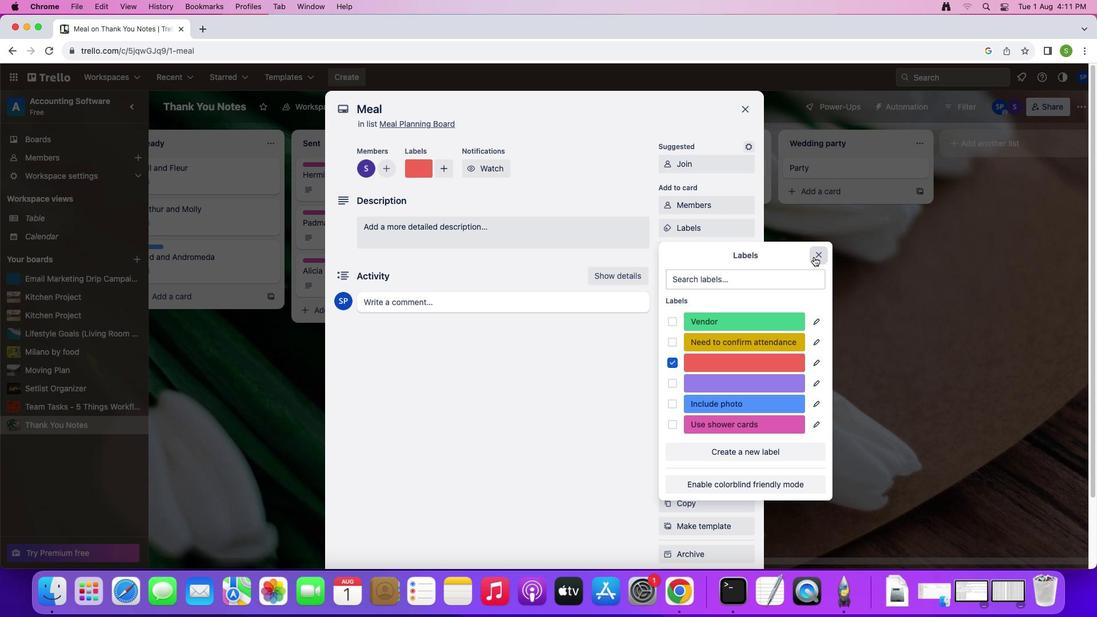
Action: Mouse pressed left at (814, 256)
Screenshot: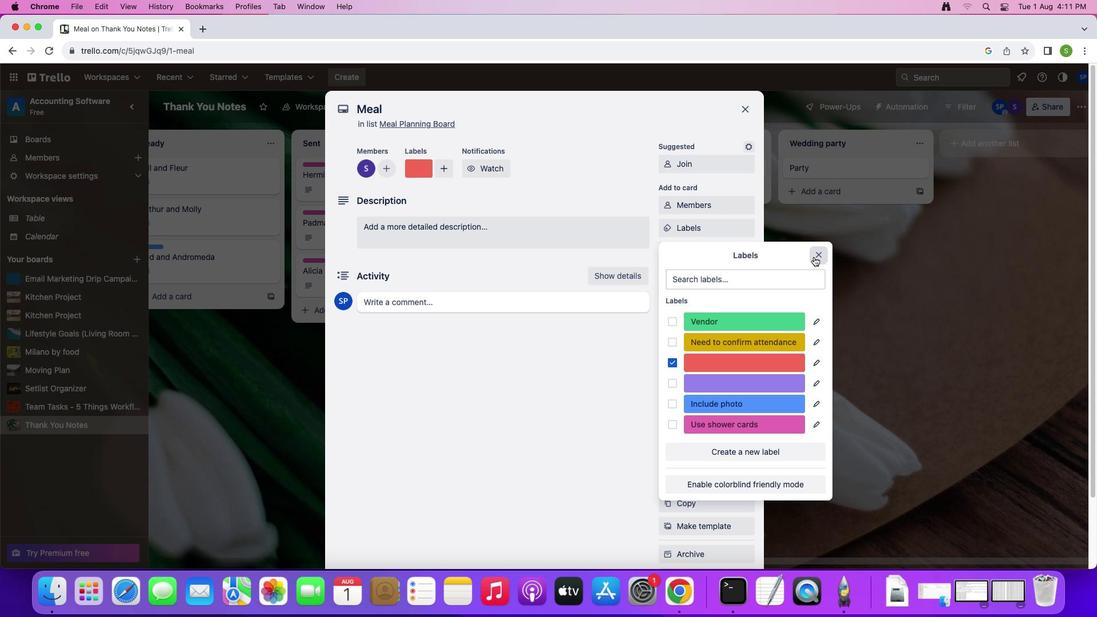 
Action: Mouse moved to (711, 257)
Screenshot: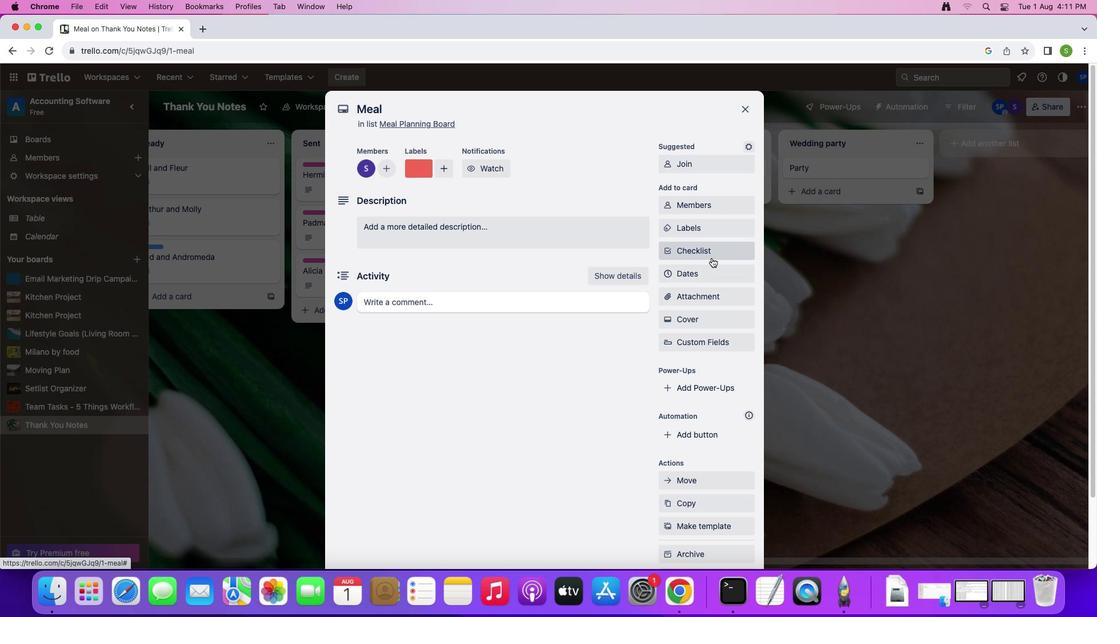 
Action: Mouse pressed left at (711, 257)
Screenshot: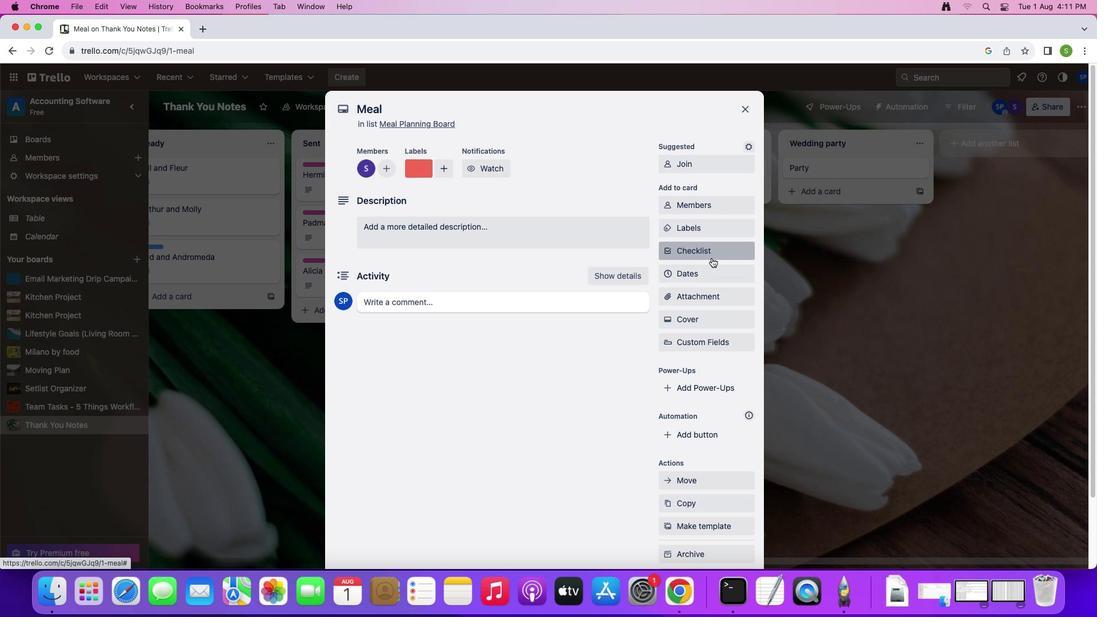 
Action: Mouse moved to (710, 312)
Screenshot: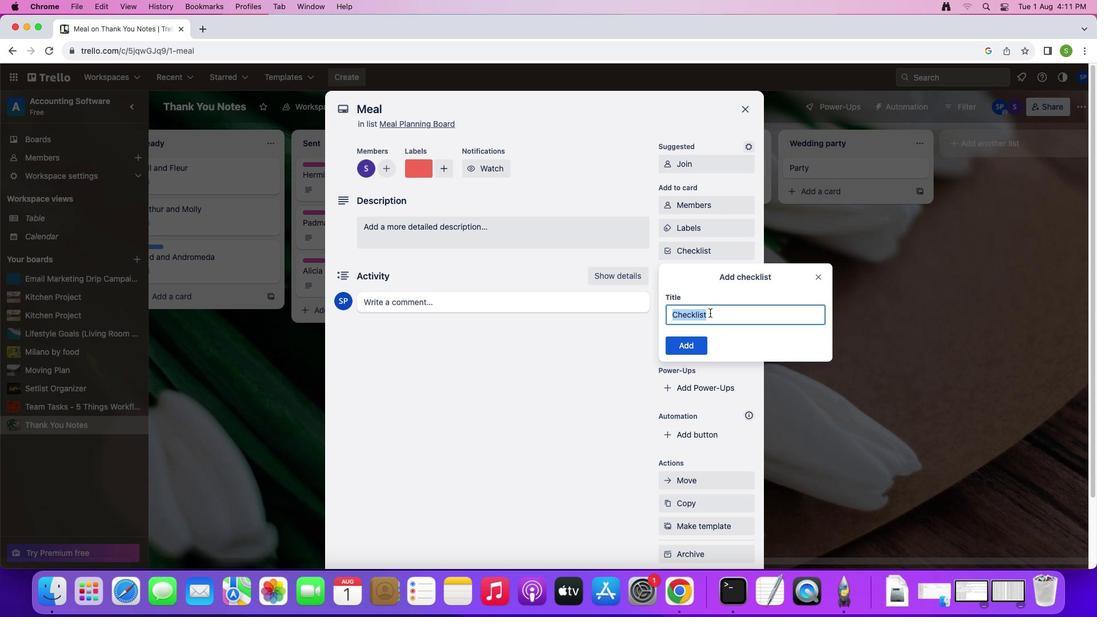 
Action: Key pressed Key.shift'P''e''r''s''o''n''a''l'
Screenshot: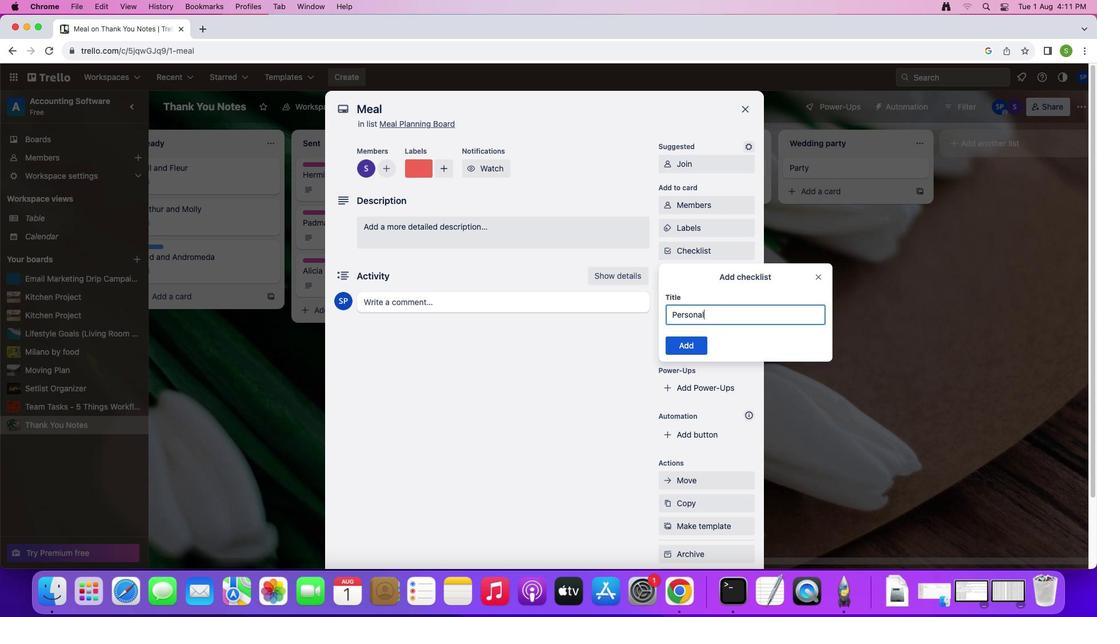 
Action: Mouse moved to (685, 347)
Screenshot: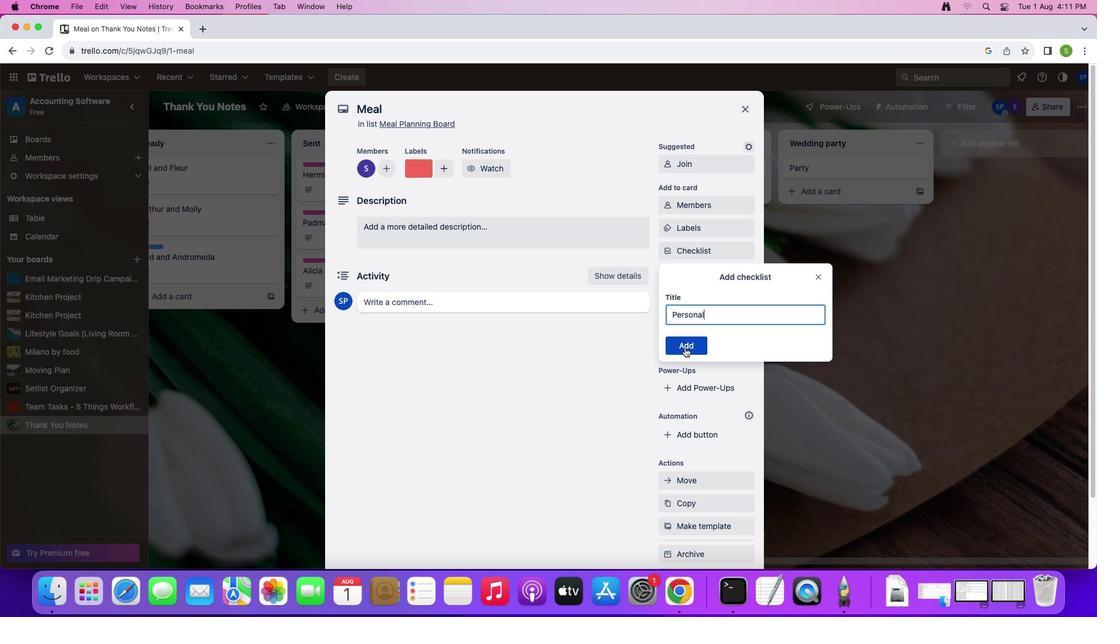
Action: Mouse pressed left at (685, 347)
Screenshot: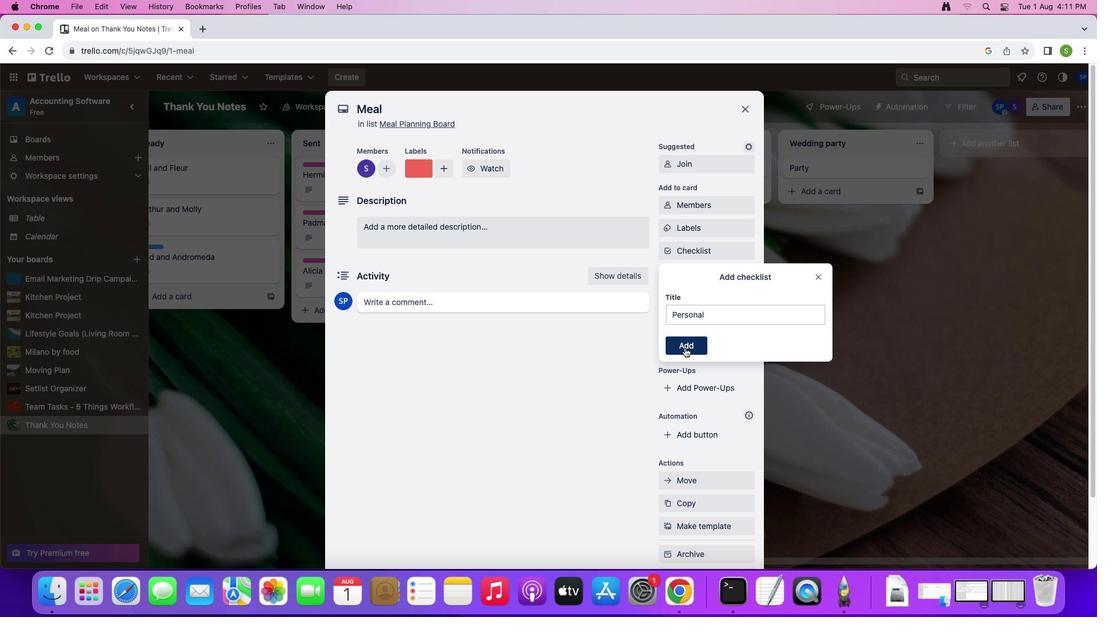 
Action: Mouse moved to (705, 277)
Screenshot: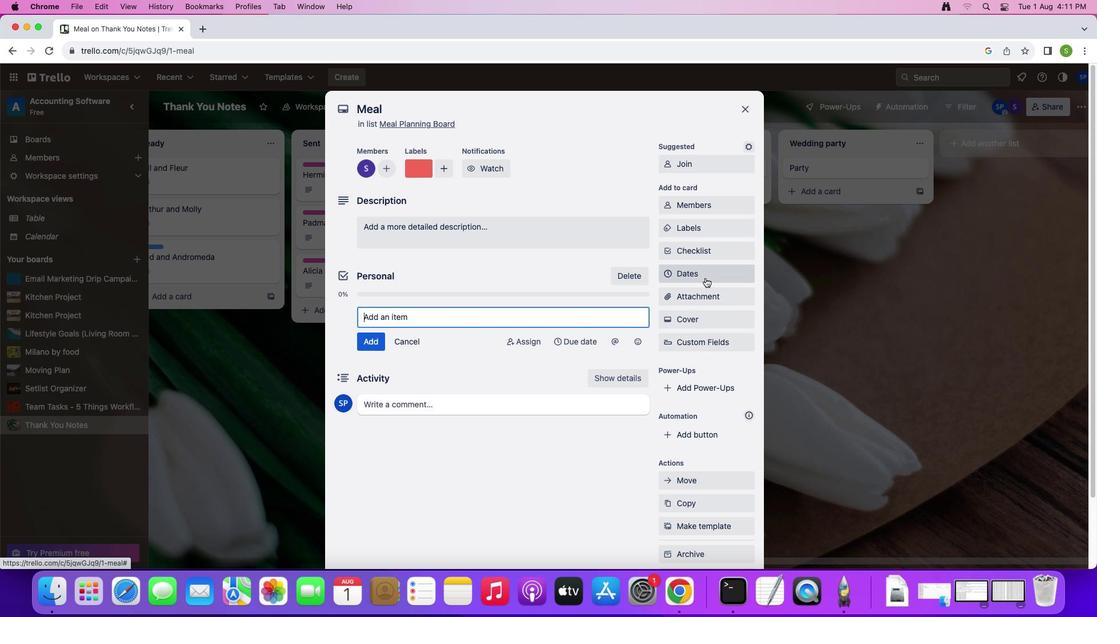 
Action: Mouse pressed left at (705, 277)
Screenshot: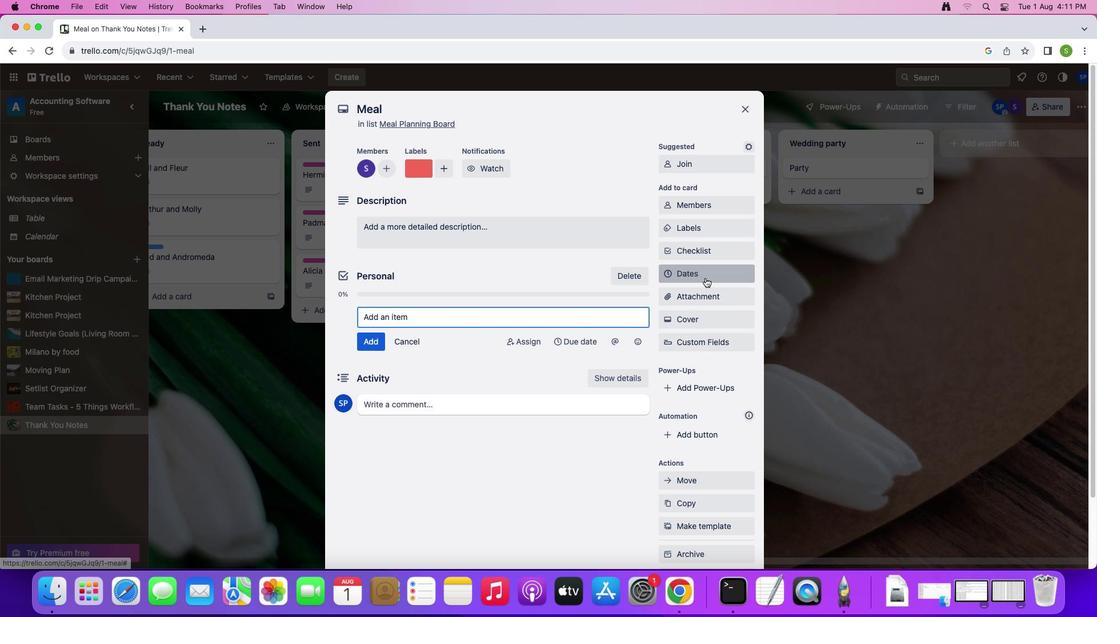 
Action: Mouse moved to (726, 231)
Screenshot: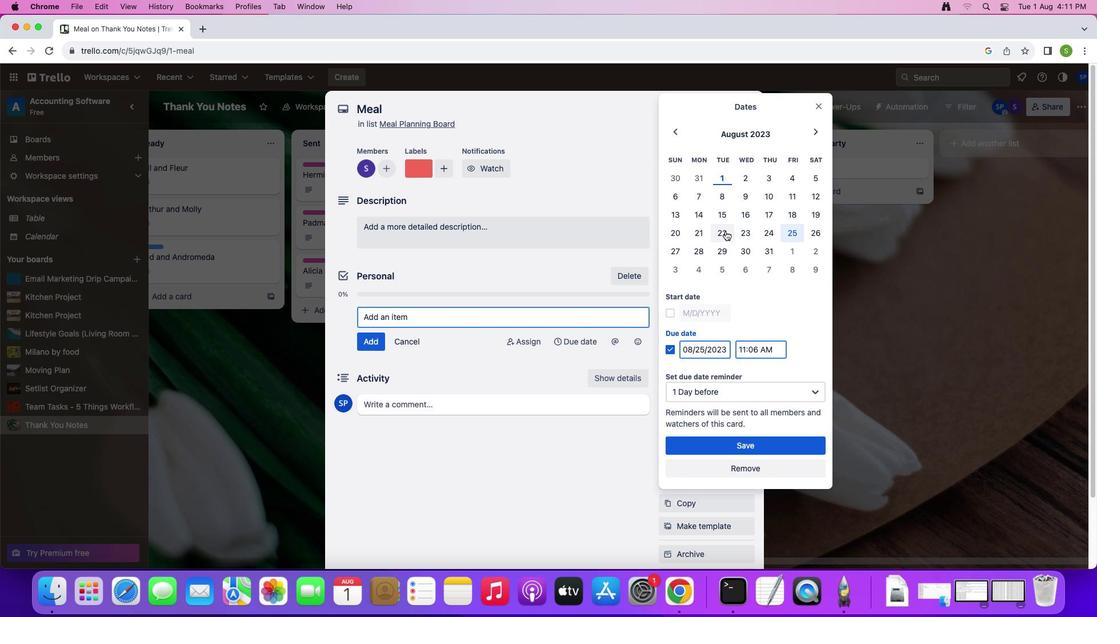 
Action: Mouse pressed left at (726, 231)
Screenshot: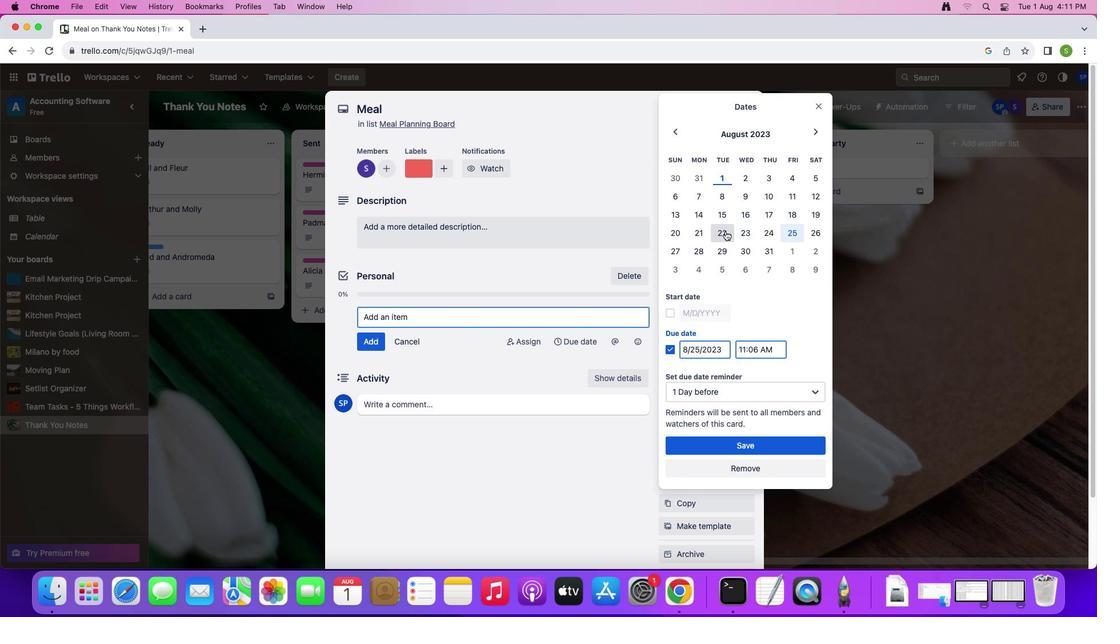 
Action: Mouse moved to (670, 312)
Screenshot: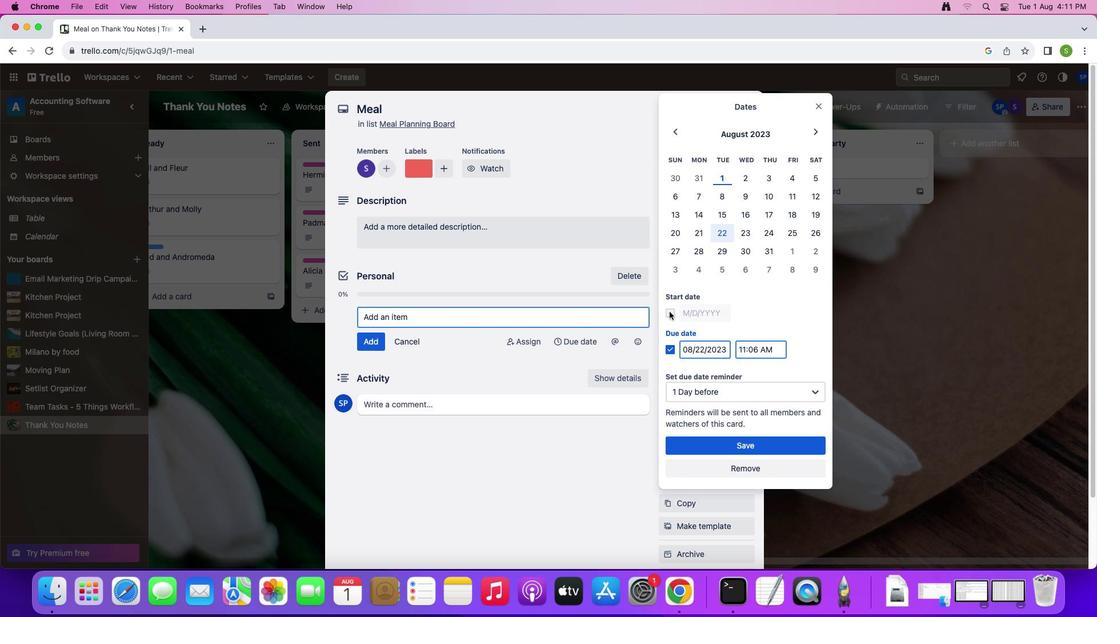 
Action: Mouse pressed left at (670, 312)
Screenshot: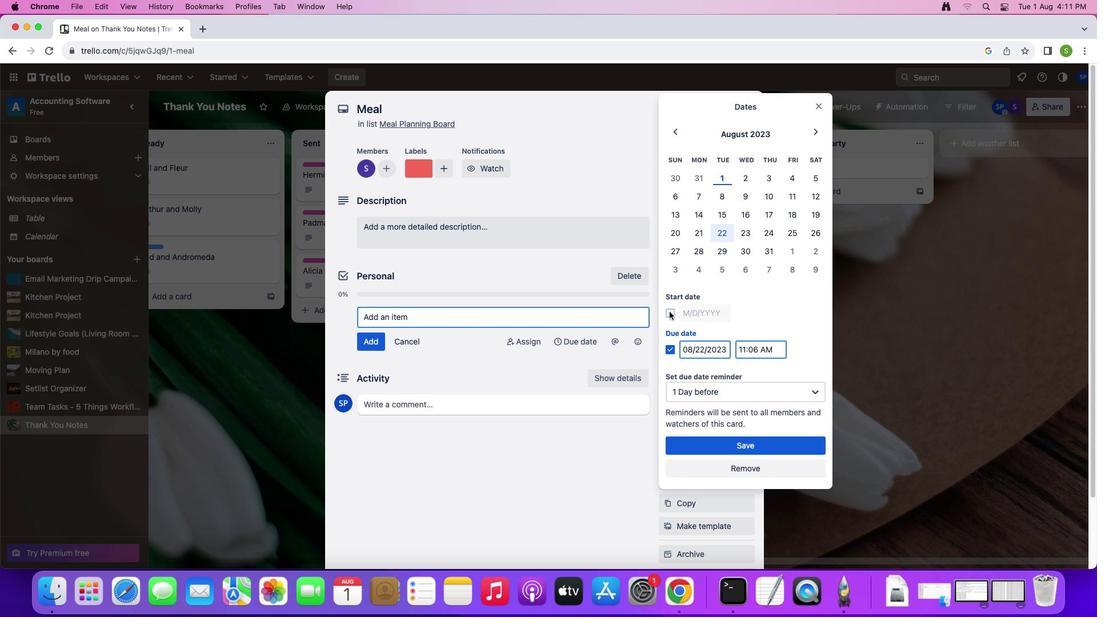 
Action: Mouse moved to (705, 440)
Screenshot: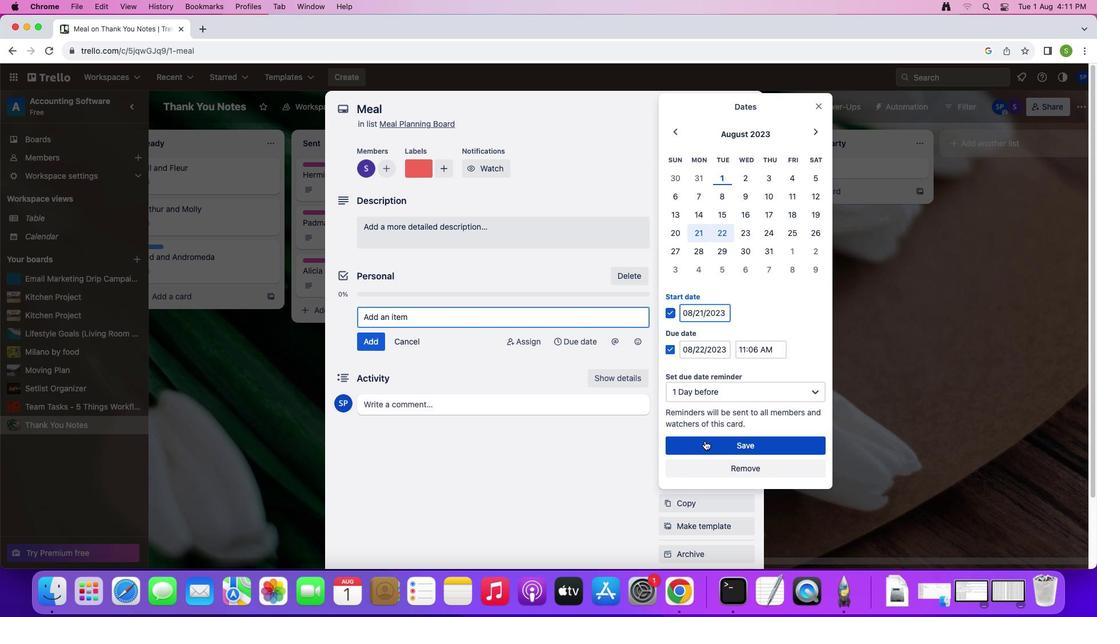 
Action: Mouse pressed left at (705, 440)
Screenshot: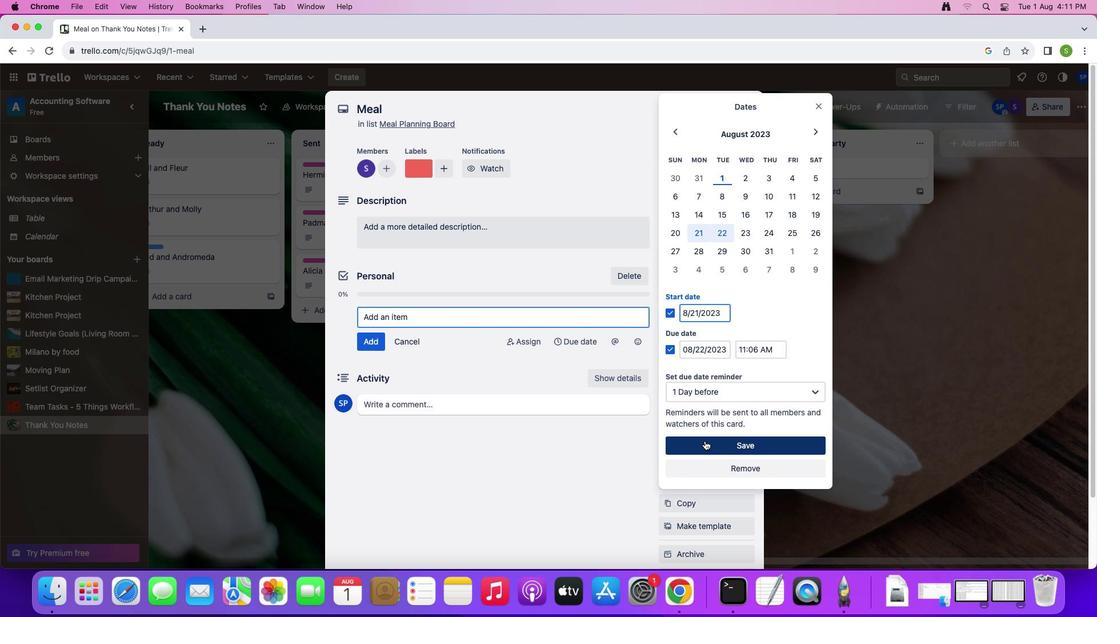 
Action: Mouse moved to (713, 320)
Screenshot: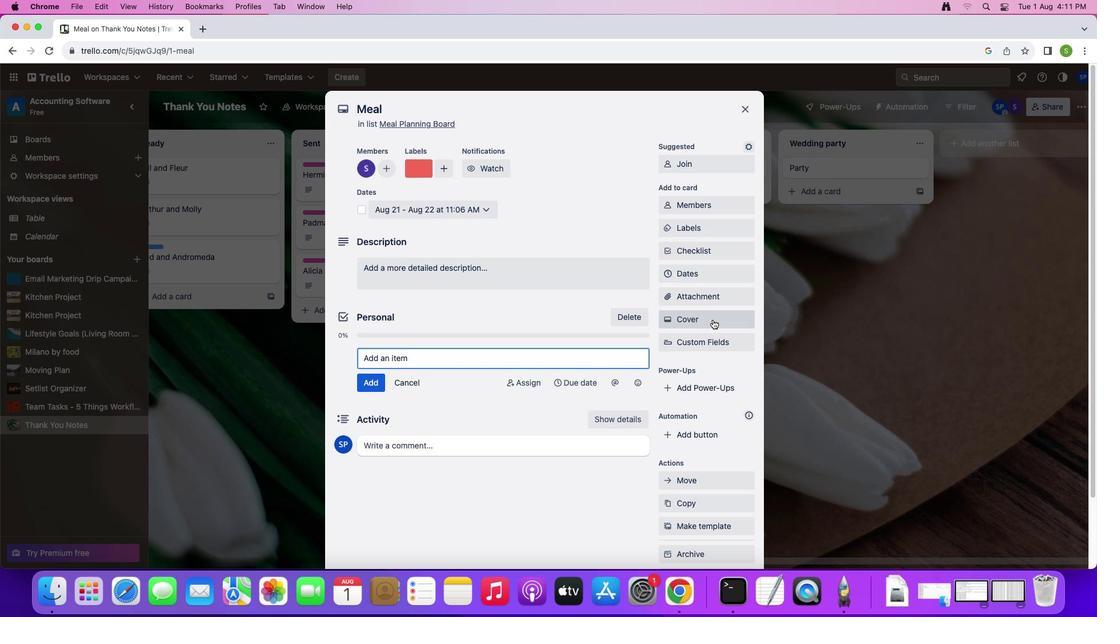 
Action: Mouse pressed left at (713, 320)
Screenshot: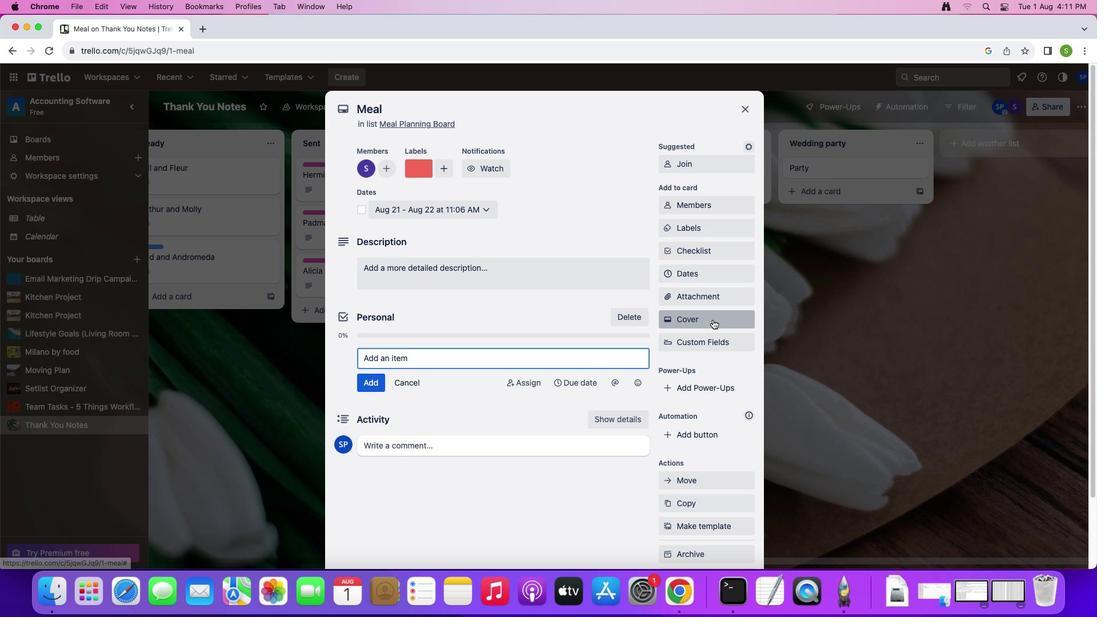 
Action: Mouse moved to (770, 357)
Screenshot: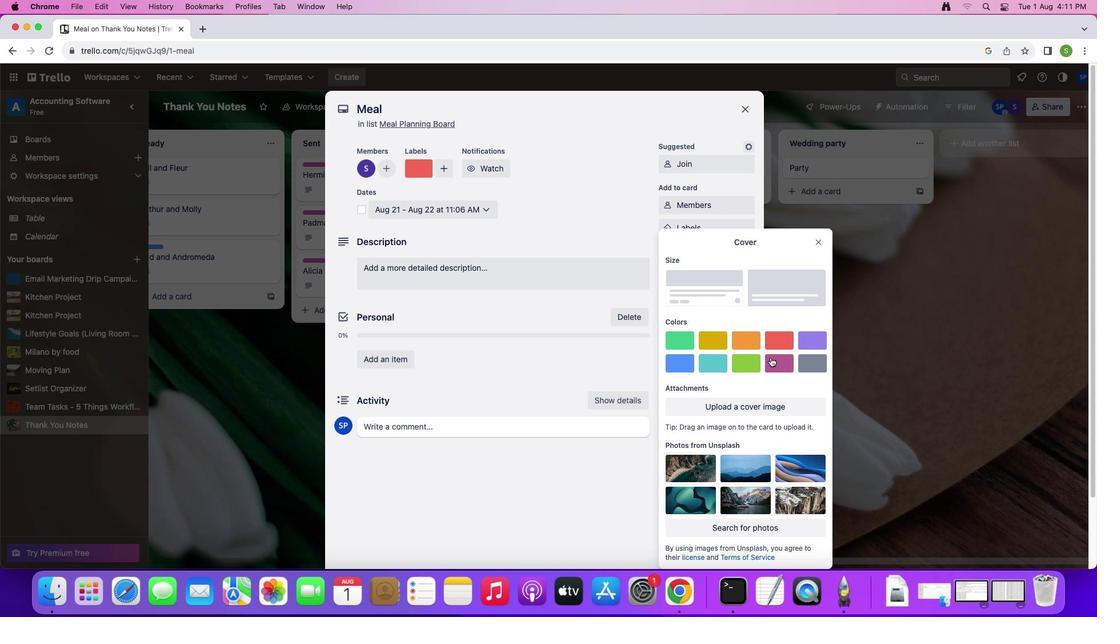 
Action: Mouse pressed left at (770, 357)
Screenshot: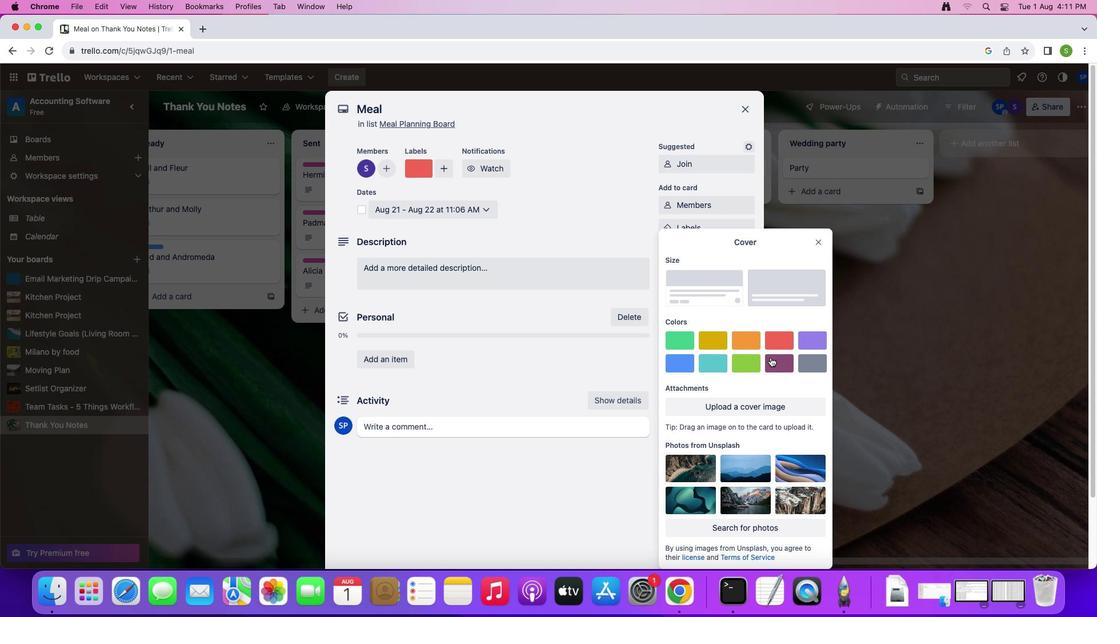 
Action: Mouse moved to (818, 227)
Screenshot: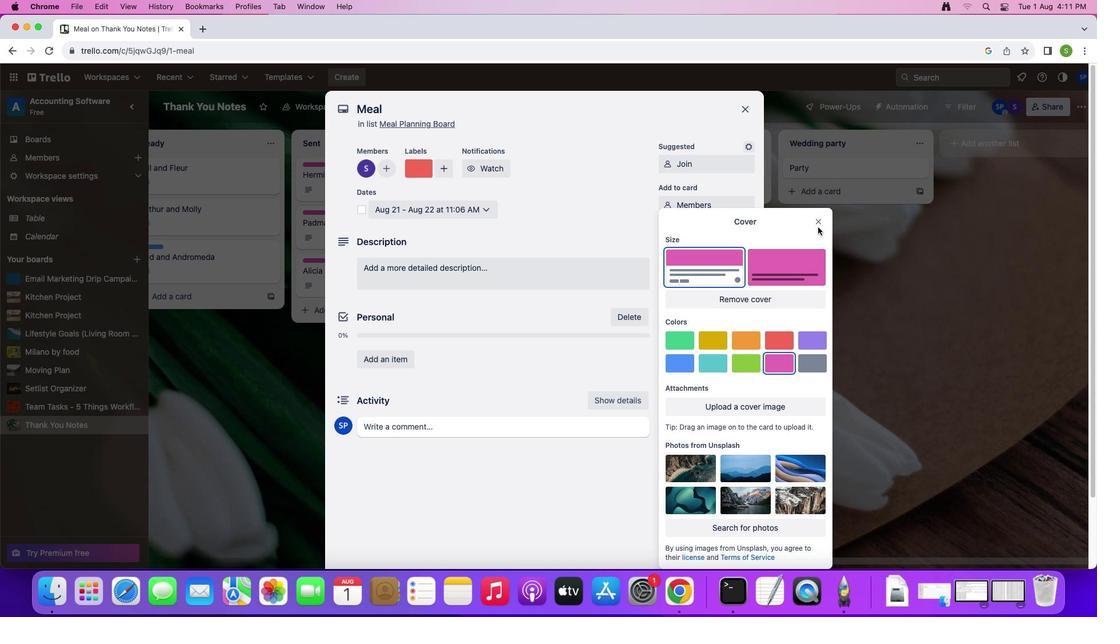 
Action: Mouse pressed left at (818, 227)
Screenshot: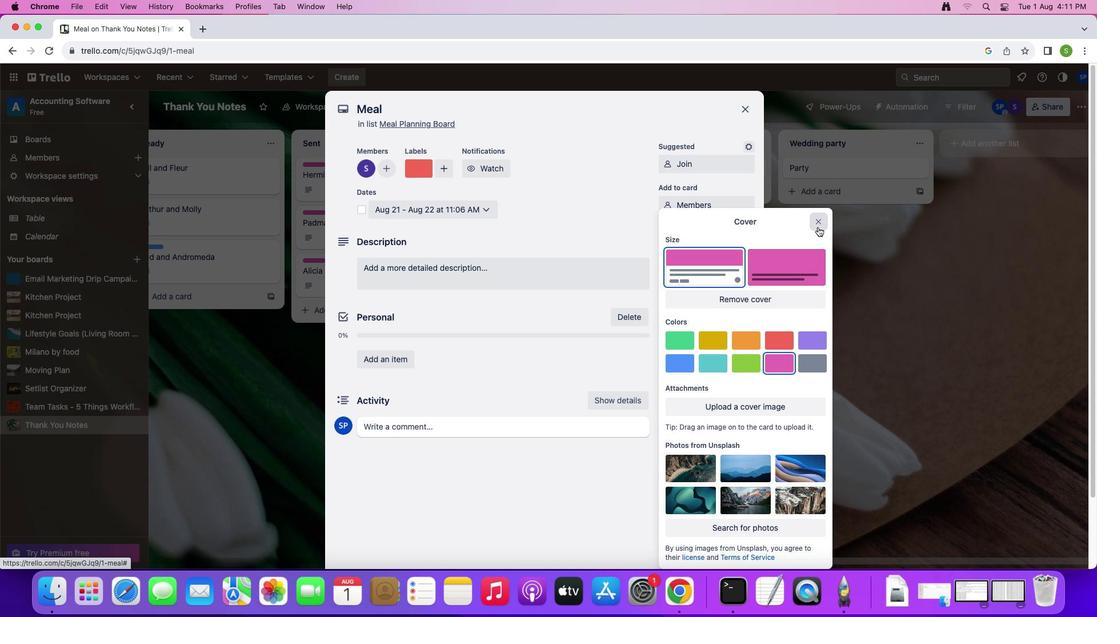 
Action: Mouse moved to (484, 238)
Screenshot: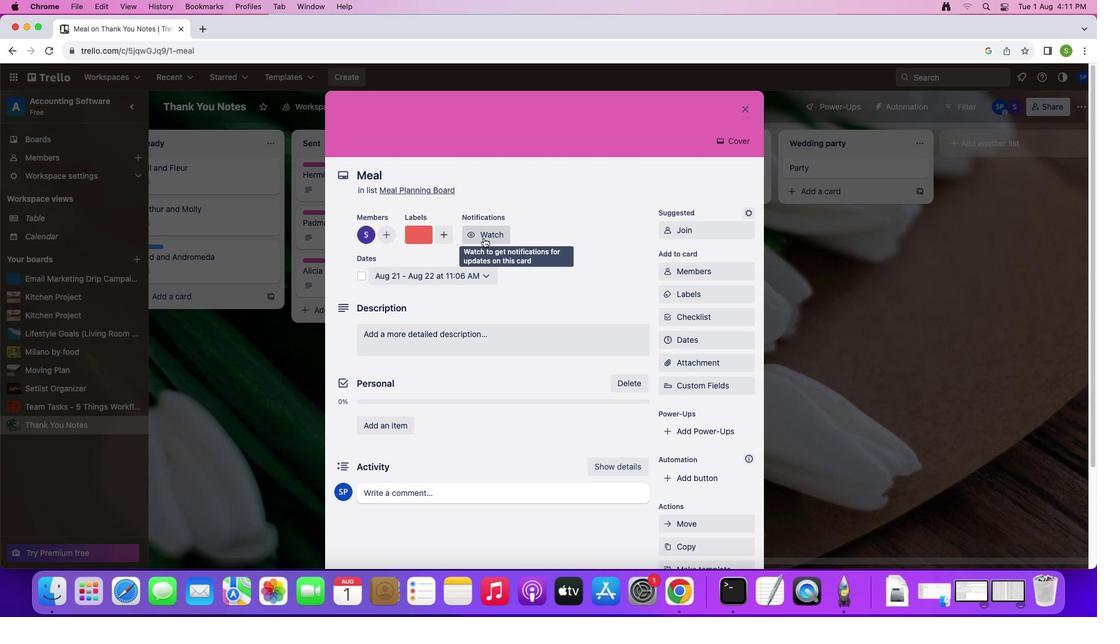 
Action: Mouse pressed left at (484, 238)
Screenshot: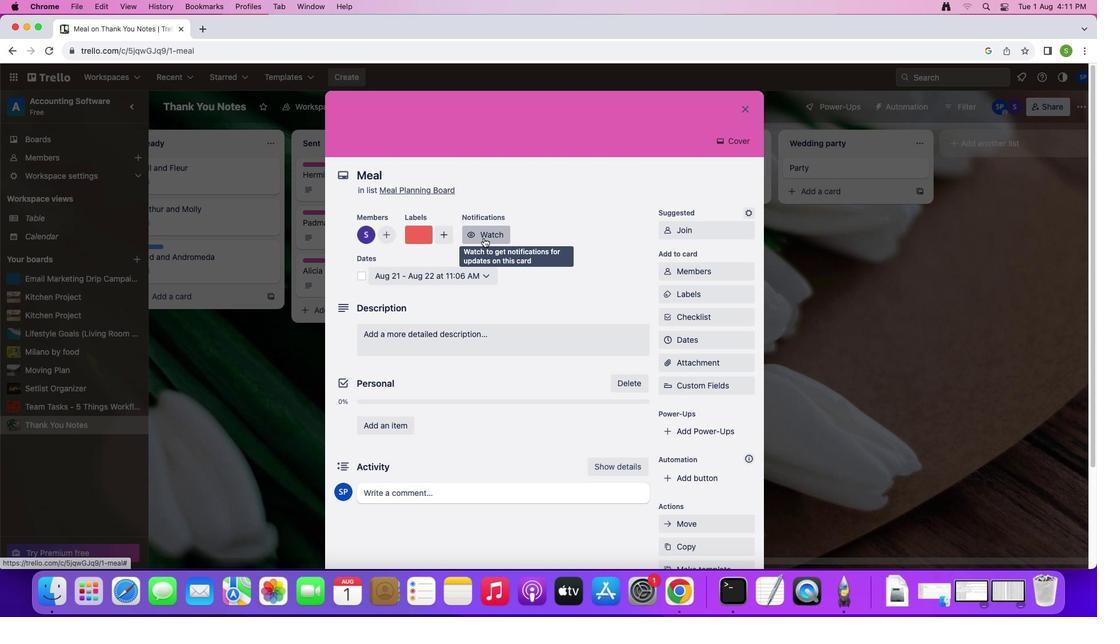 
Action: Mouse moved to (357, 274)
Screenshot: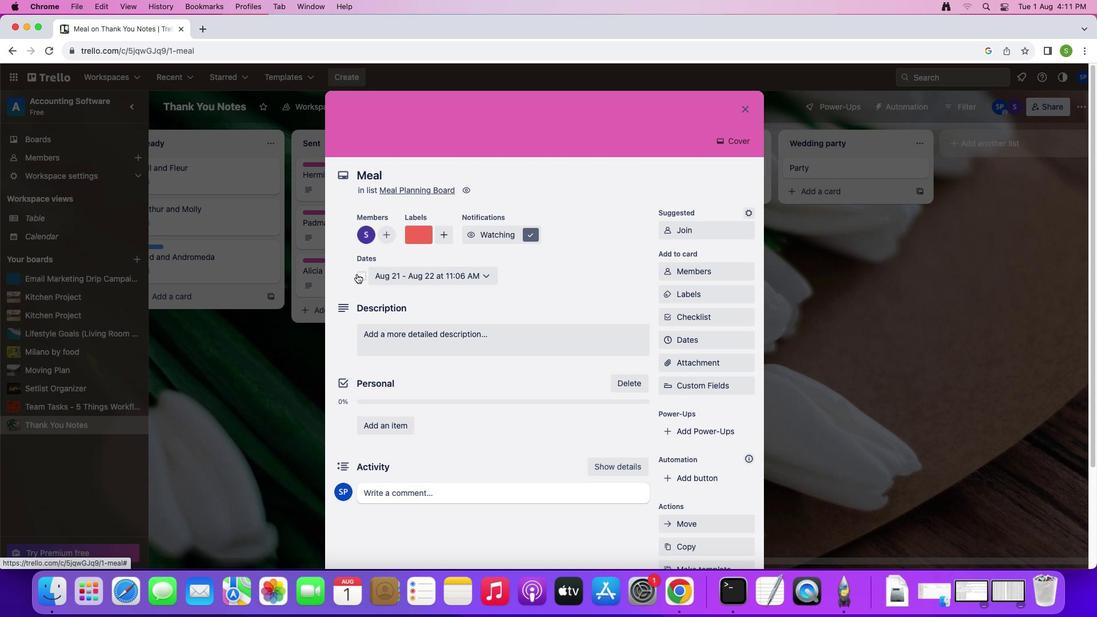 
Action: Mouse pressed left at (357, 274)
Screenshot: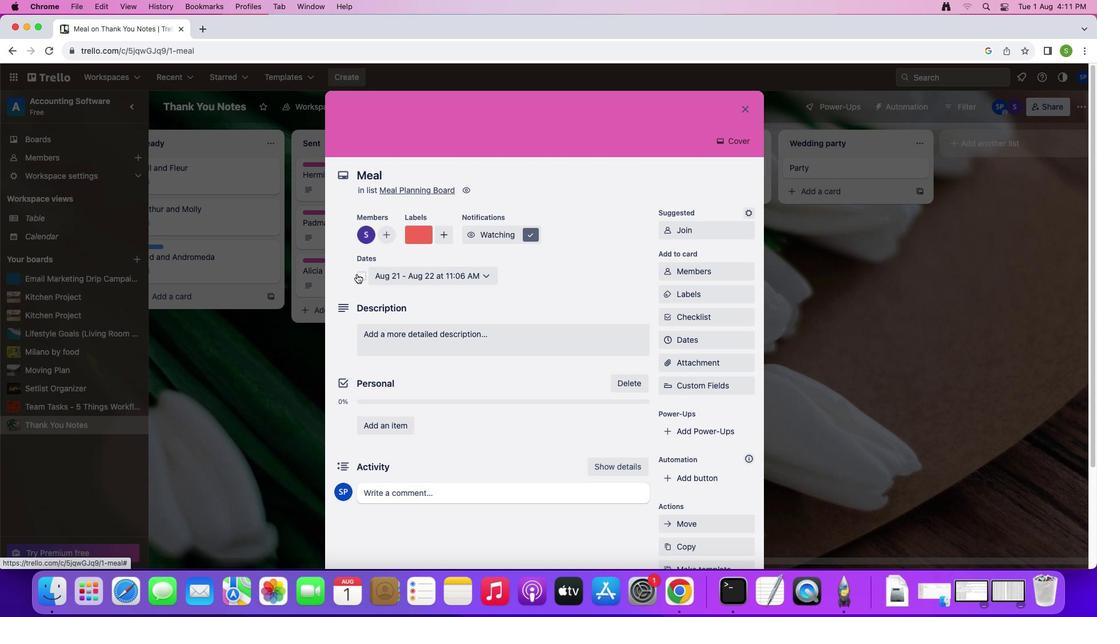 
Action: Mouse moved to (383, 331)
Screenshot: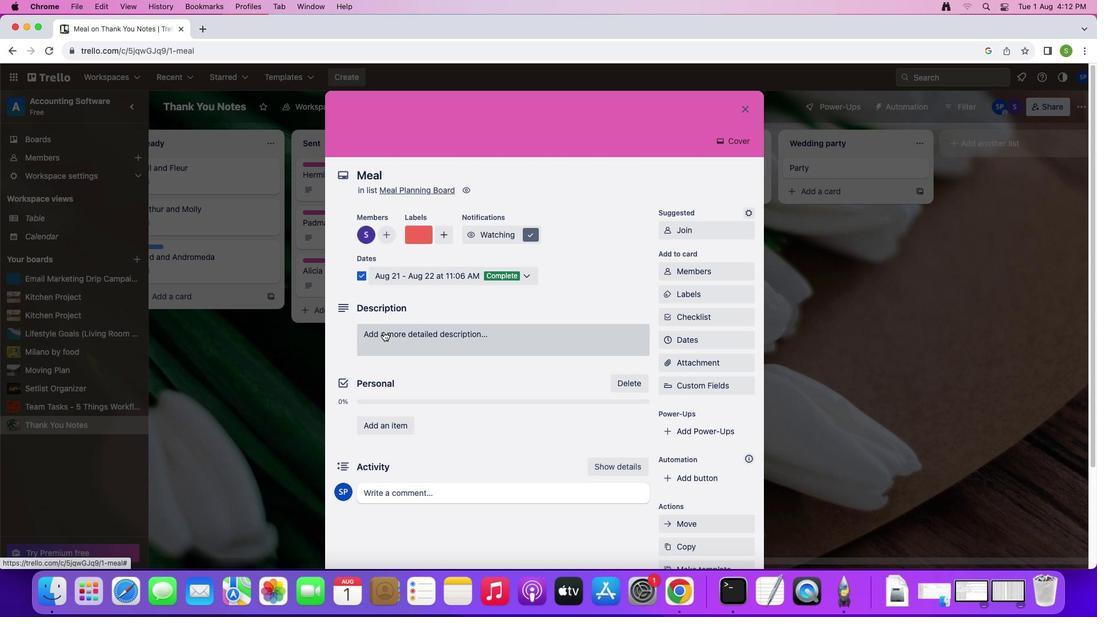 
Action: Mouse pressed left at (383, 331)
Screenshot: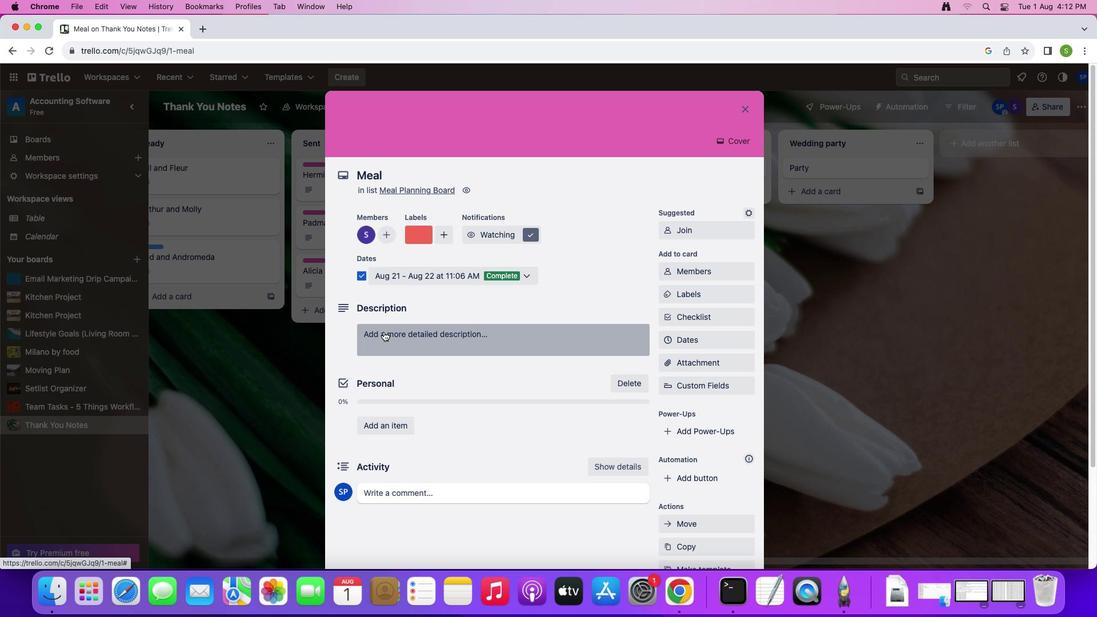 
Action: Mouse moved to (661, 330)
Screenshot: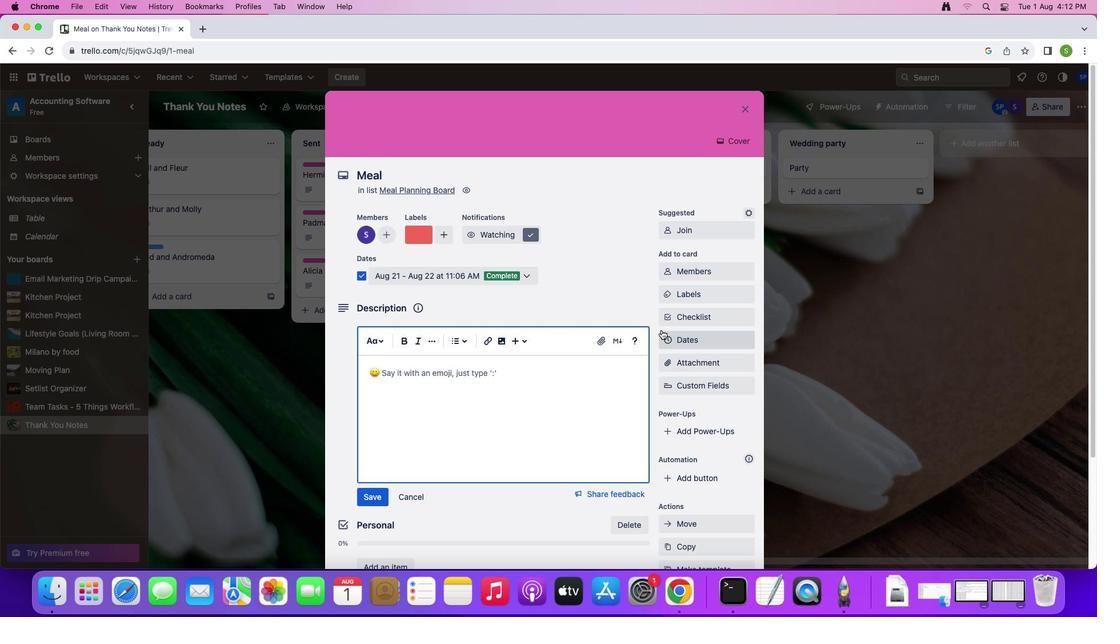 
Action: Key pressed Key.shift'B''e''c''a''u''s''e'Key.spaceKey.shift'y''o''u''r'Key.space'r''e''c''i''p''e''s'Key.space'n''e''e''d'Key.space'a'Key.space'r''e''p''o''s''i''t''o''r''y''.'
Screenshot: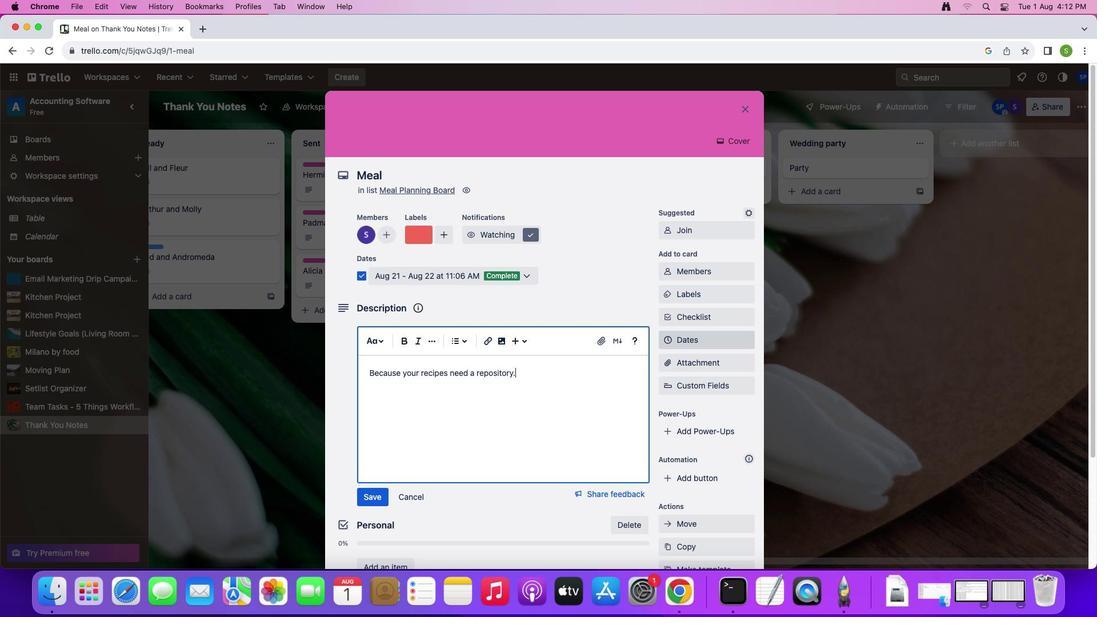 
Action: Mouse moved to (364, 499)
Screenshot: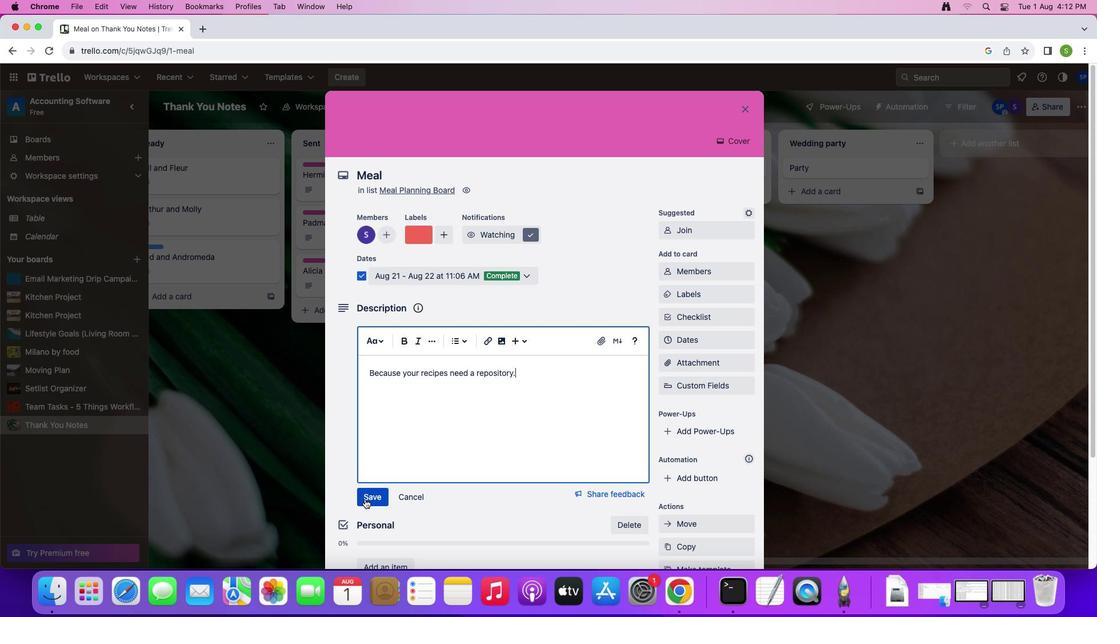 
Action: Mouse pressed left at (364, 499)
Screenshot: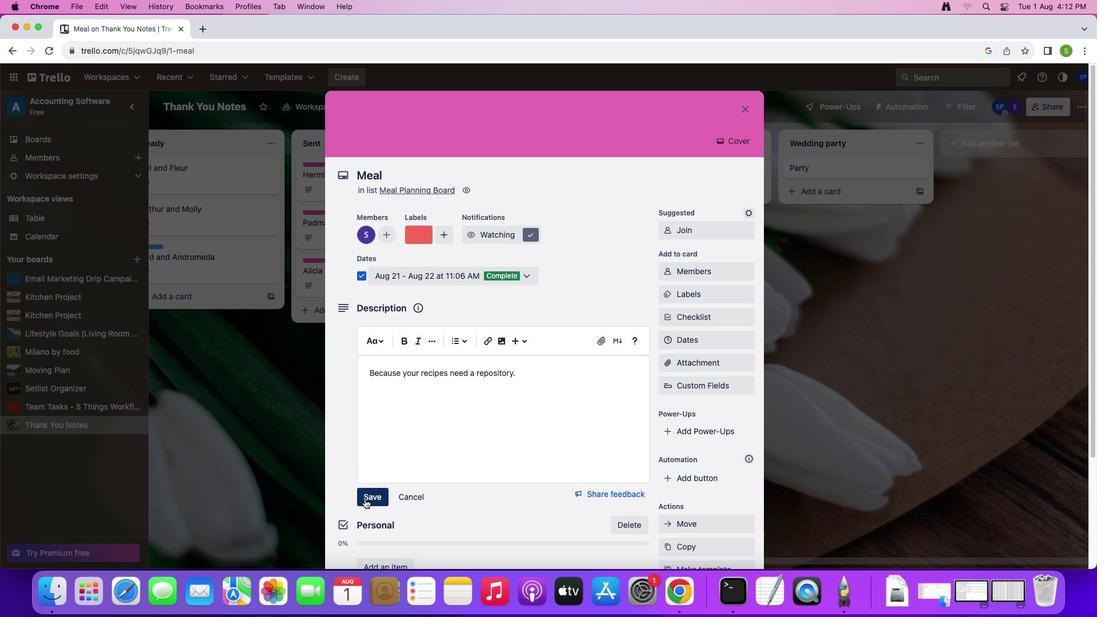 
Action: Mouse moved to (467, 431)
Screenshot: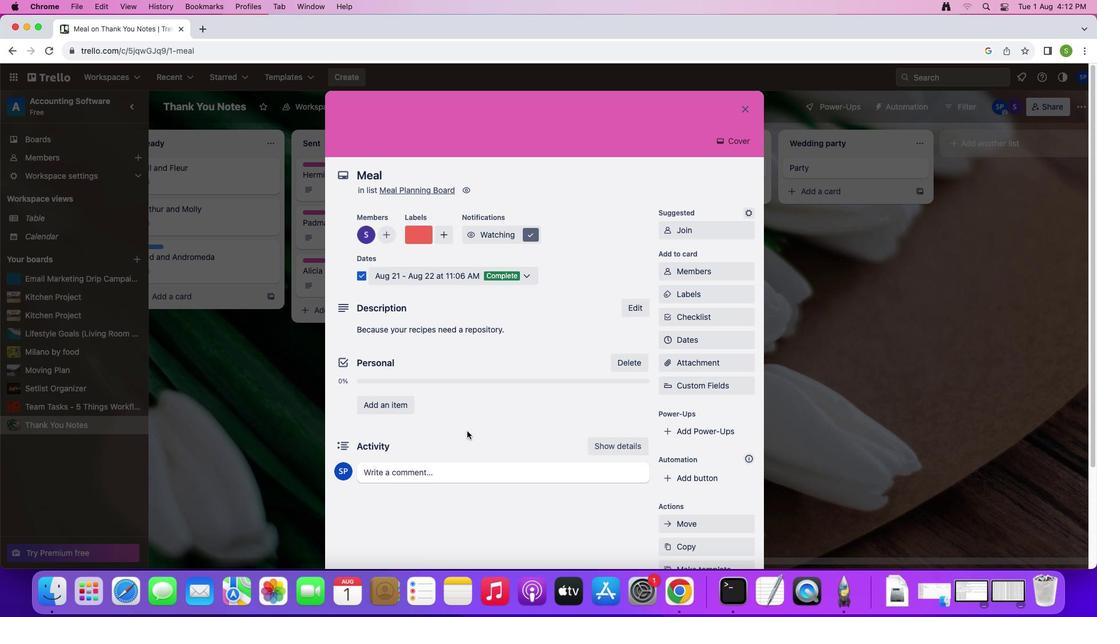 
Action: Mouse scrolled (467, 431) with delta (0, 0)
Screenshot: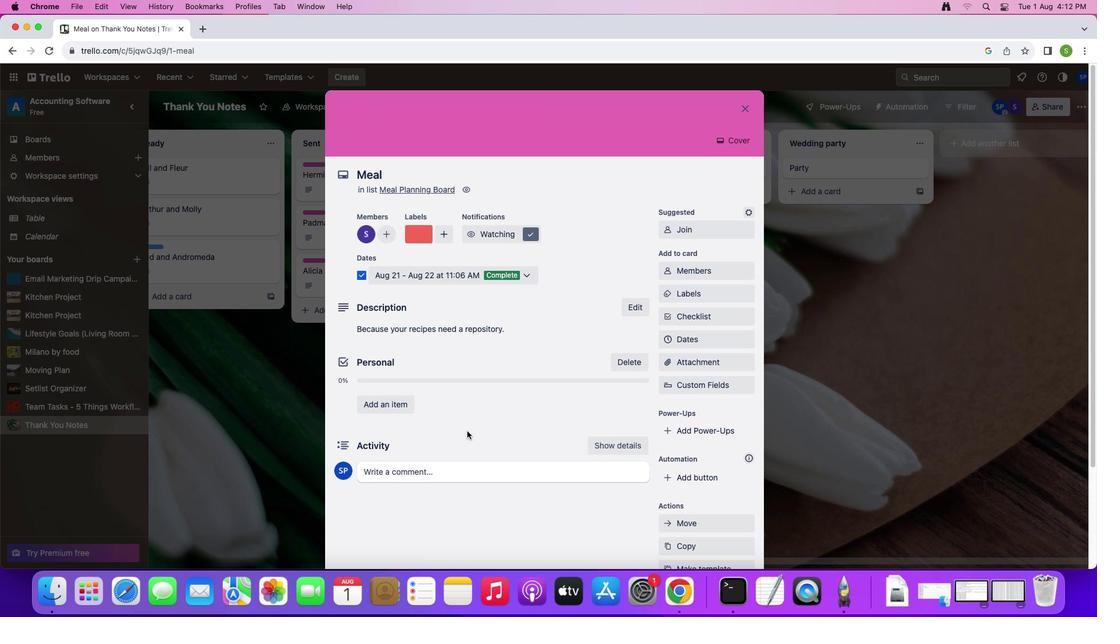 
Action: Mouse scrolled (467, 431) with delta (0, 0)
Screenshot: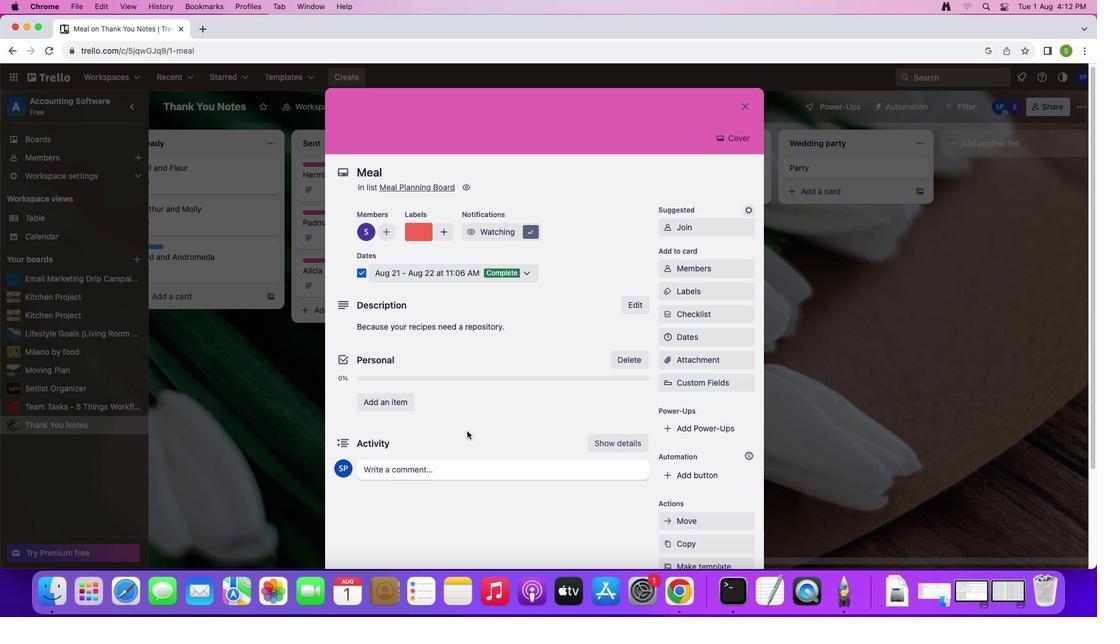 
Action: Mouse scrolled (467, 431) with delta (0, 0)
Screenshot: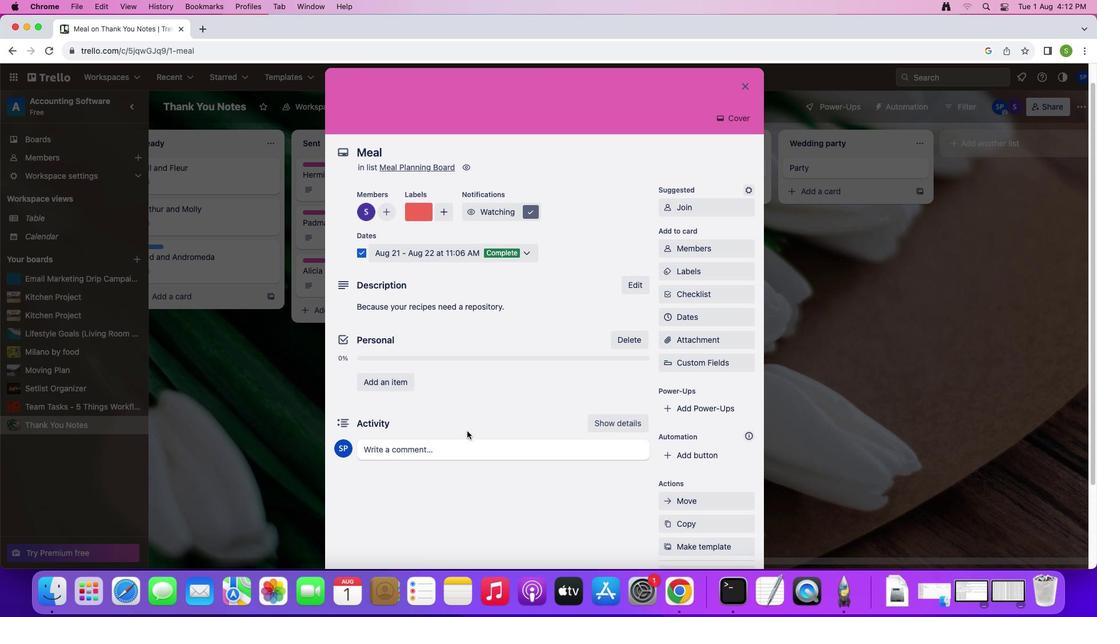 
Action: Mouse moved to (403, 448)
Screenshot: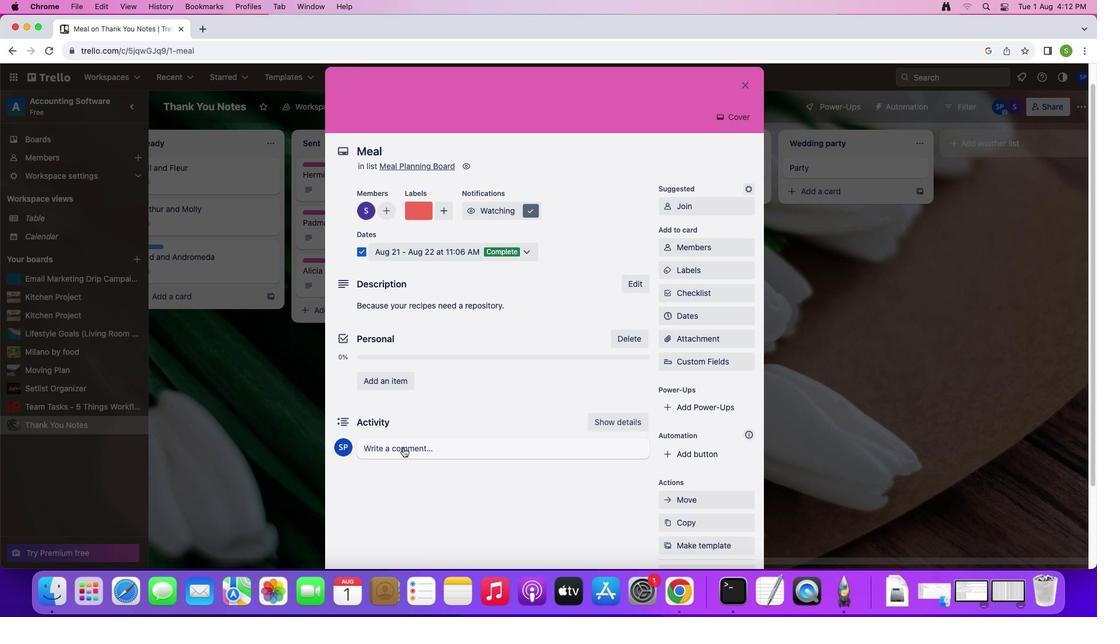 
Action: Mouse pressed left at (403, 448)
Screenshot: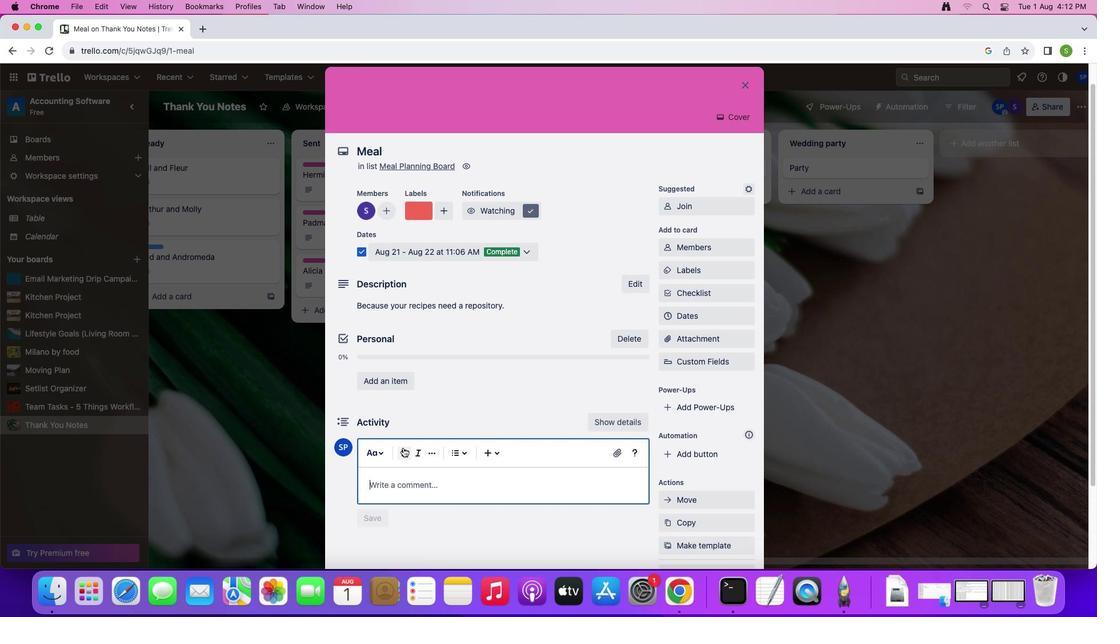 
Action: Mouse moved to (421, 487)
Screenshot: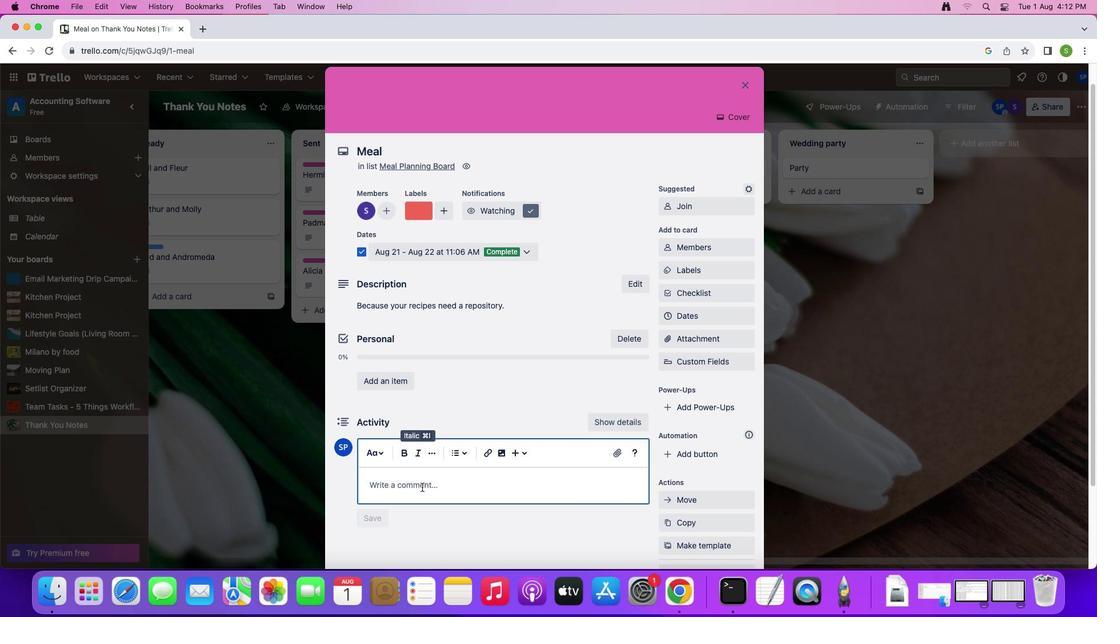 
Action: Mouse pressed left at (421, 487)
Screenshot: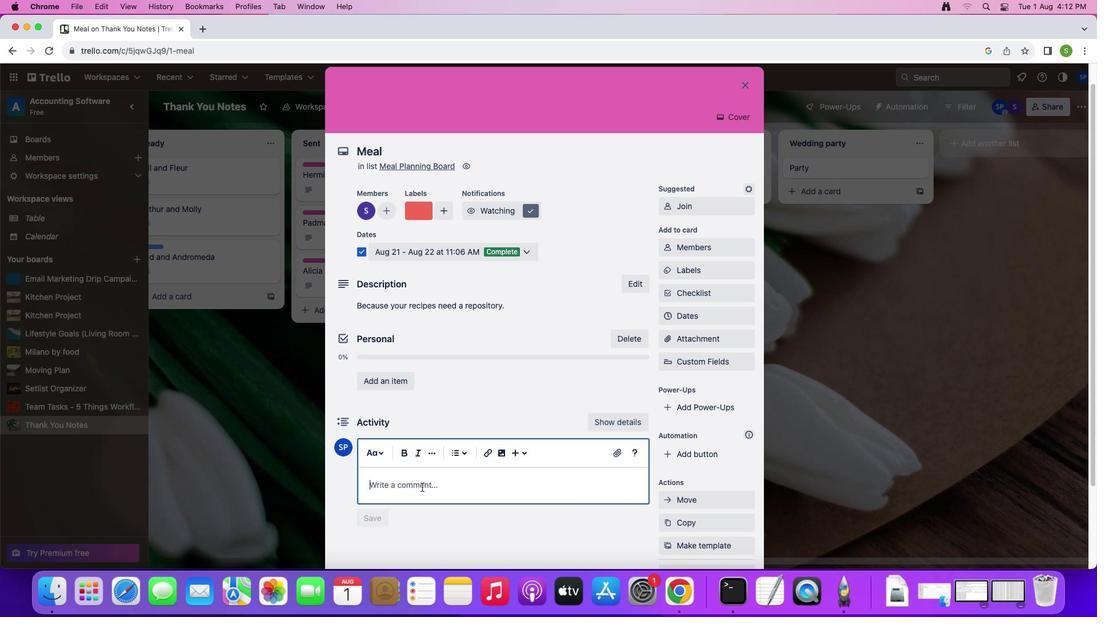 
Action: Mouse moved to (594, 445)
Screenshot: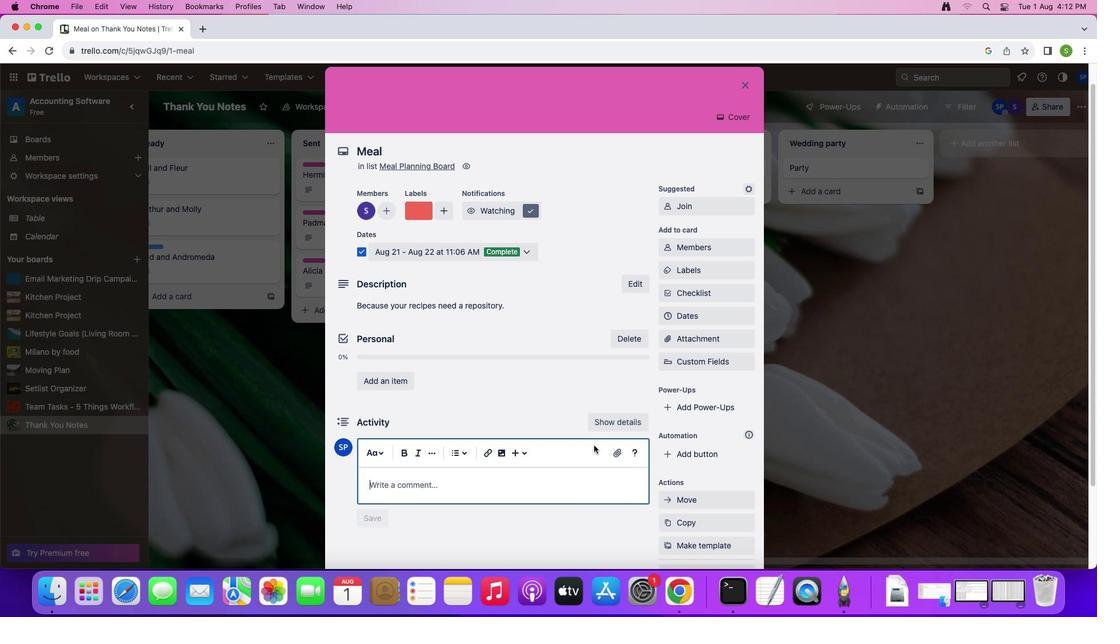 
Action: Key pressed Key.shift'R''e''p''o''s''i''t''o''r''y'
Screenshot: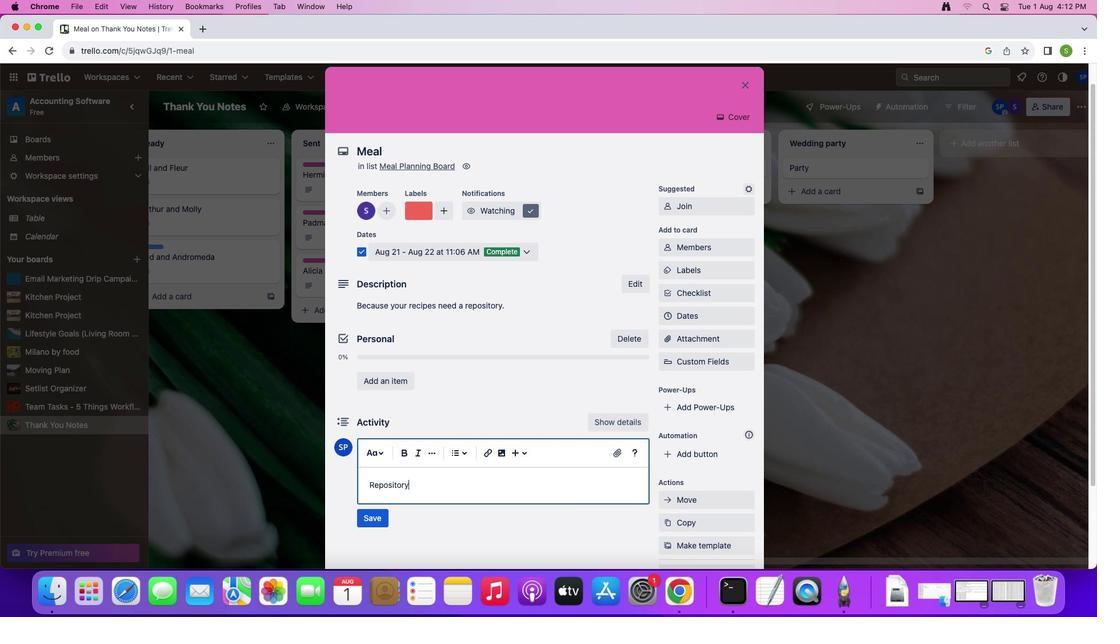 
Action: Mouse moved to (378, 522)
Screenshot: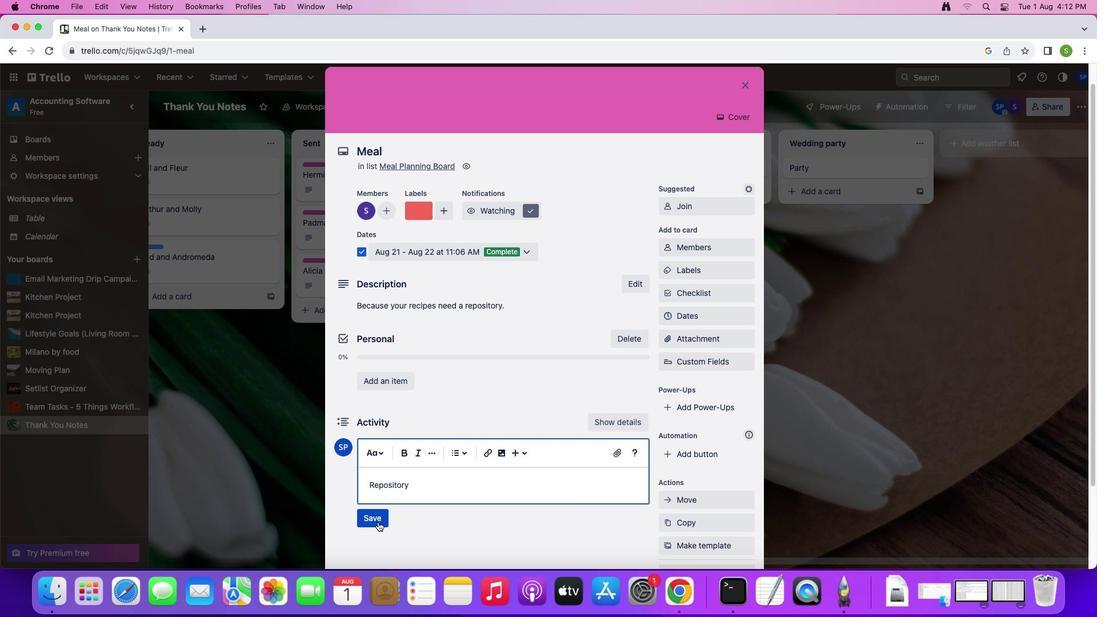 
Action: Mouse pressed left at (378, 522)
Screenshot: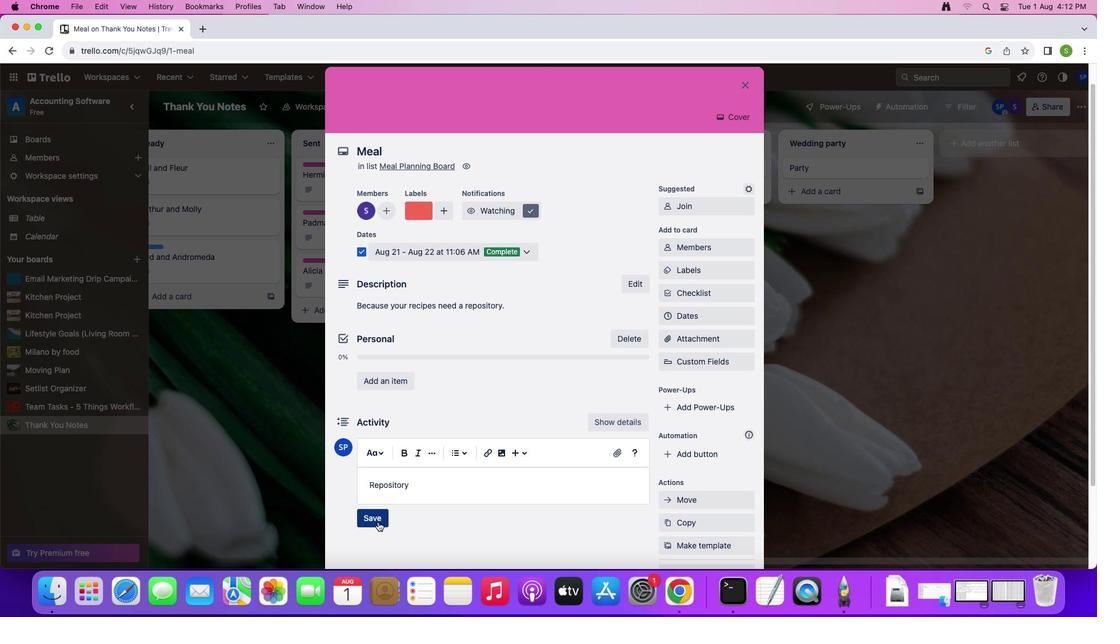 
Action: Mouse moved to (744, 81)
Screenshot: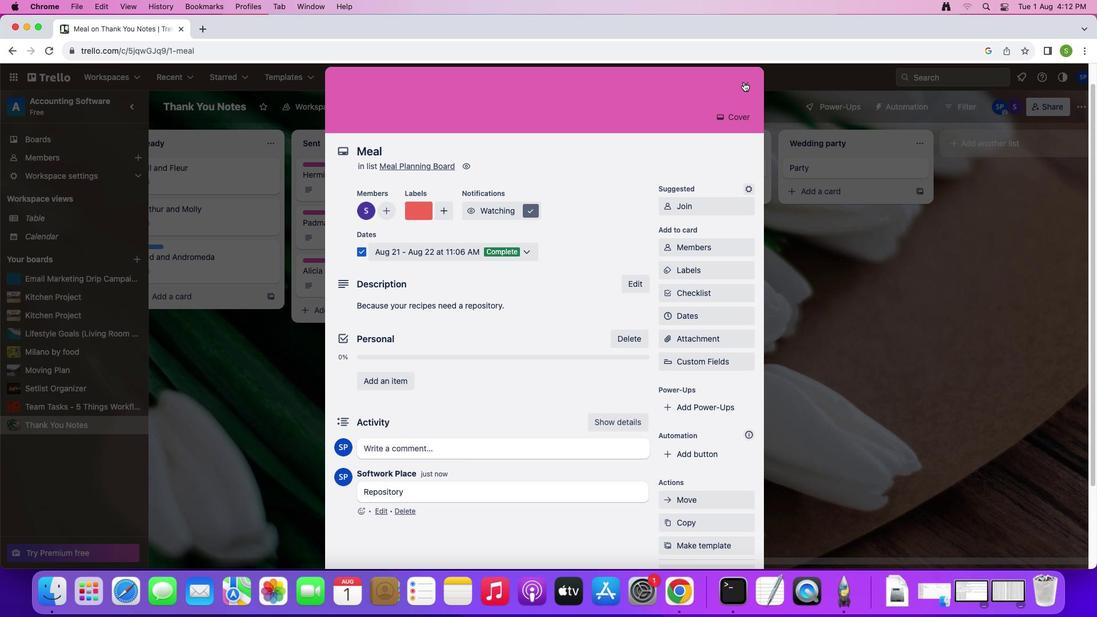 
Action: Mouse pressed left at (744, 81)
Screenshot: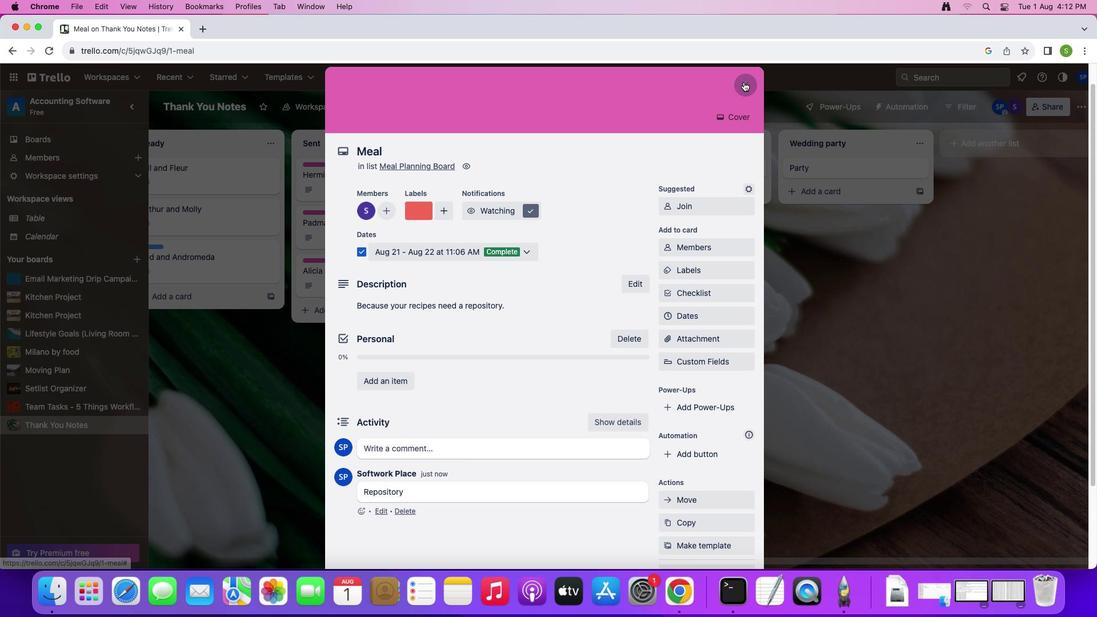 
Action: Mouse moved to (702, 167)
Screenshot: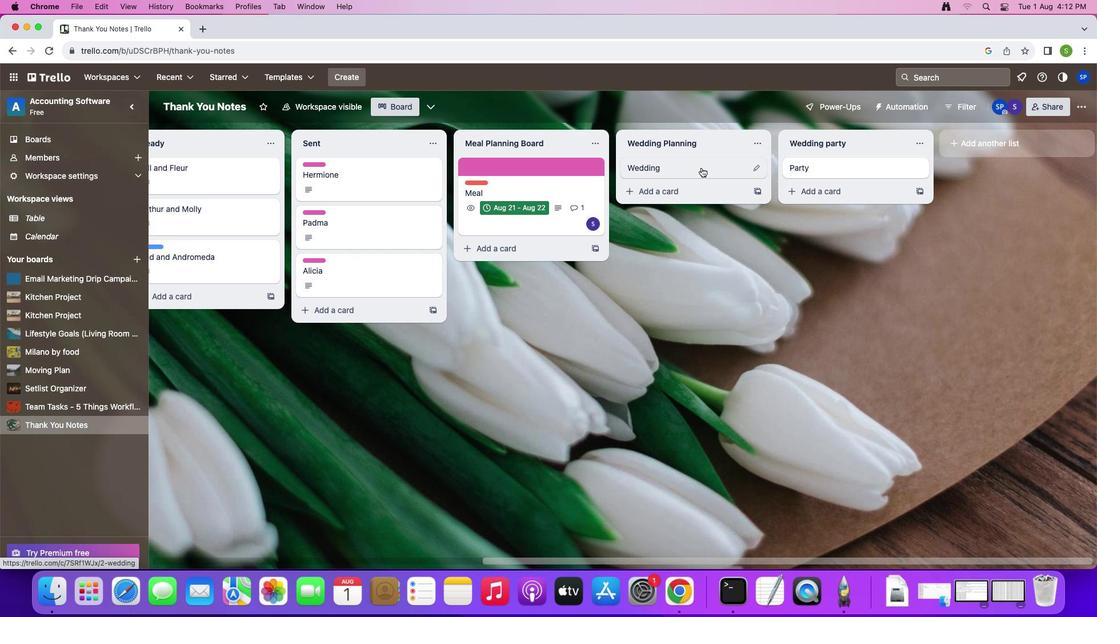 
Action: Mouse pressed left at (702, 167)
Screenshot: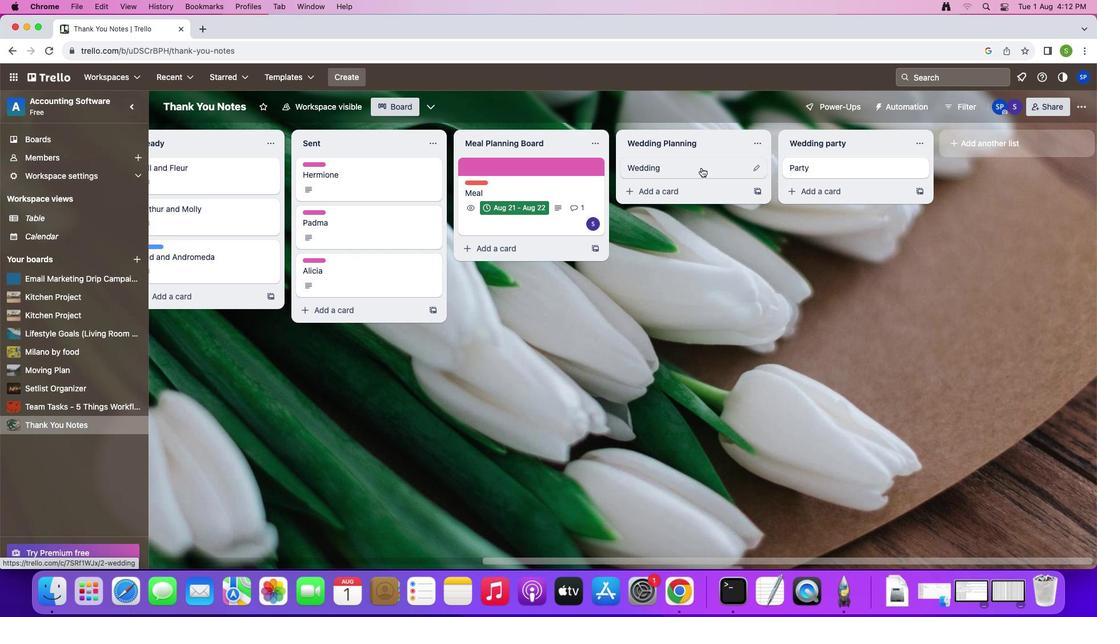 
Action: Mouse moved to (694, 205)
Screenshot: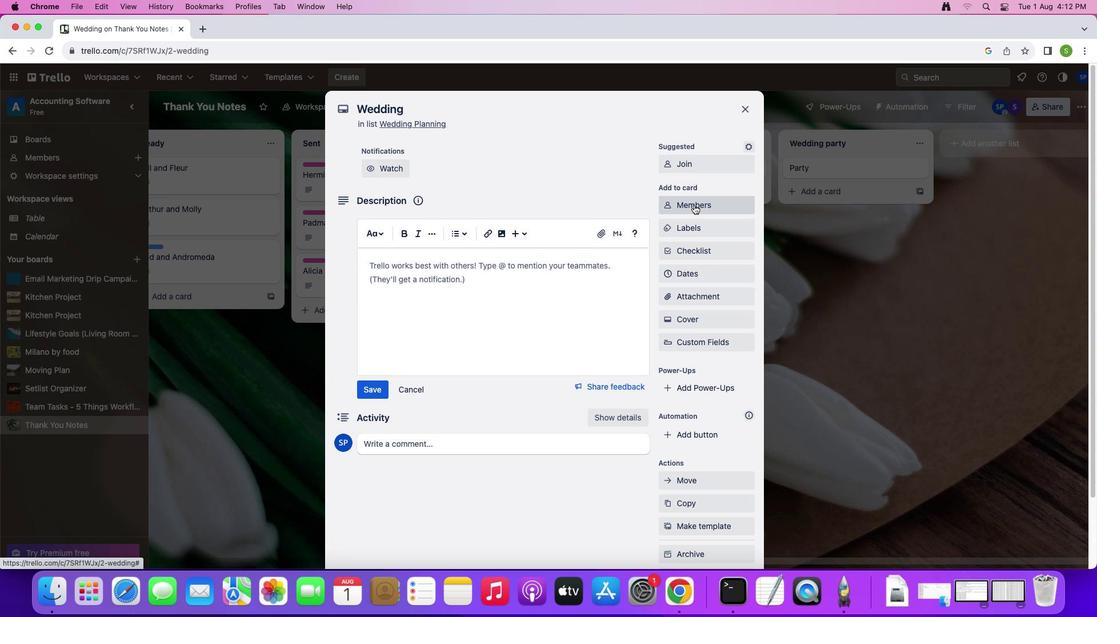 
Action: Mouse pressed left at (694, 205)
Screenshot: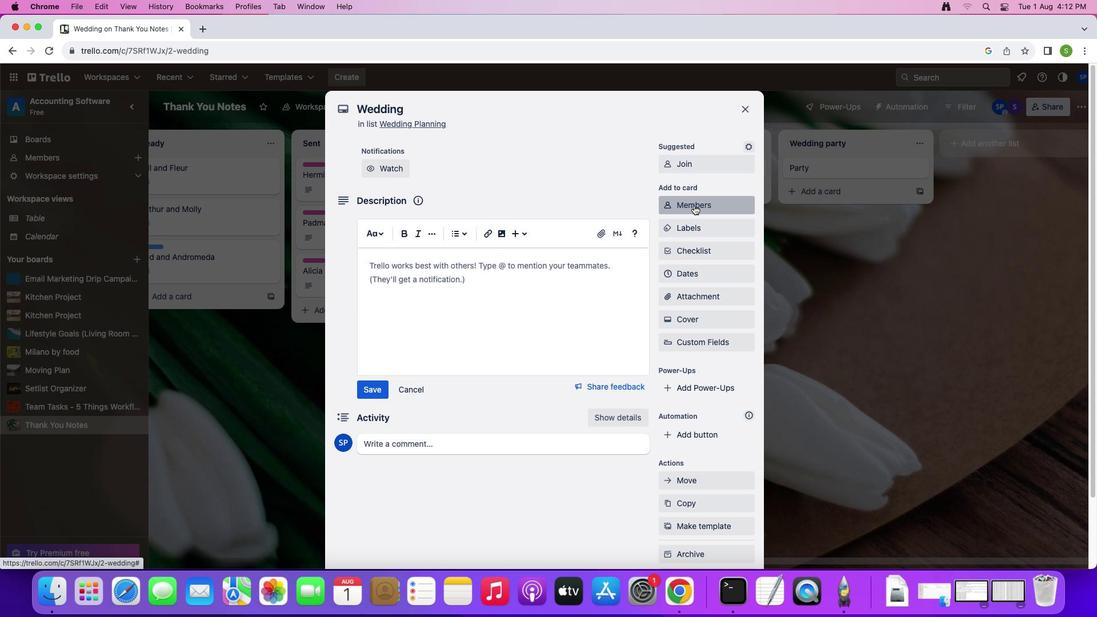
Action: Mouse moved to (814, 210)
Screenshot: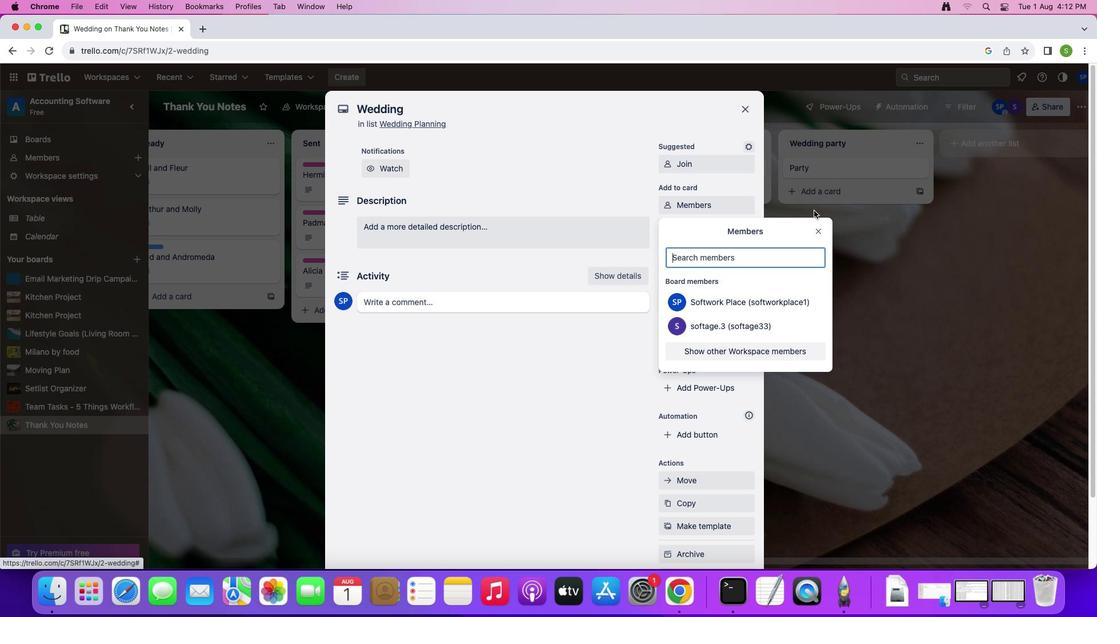 
Action: Key pressed 's''o'
Screenshot: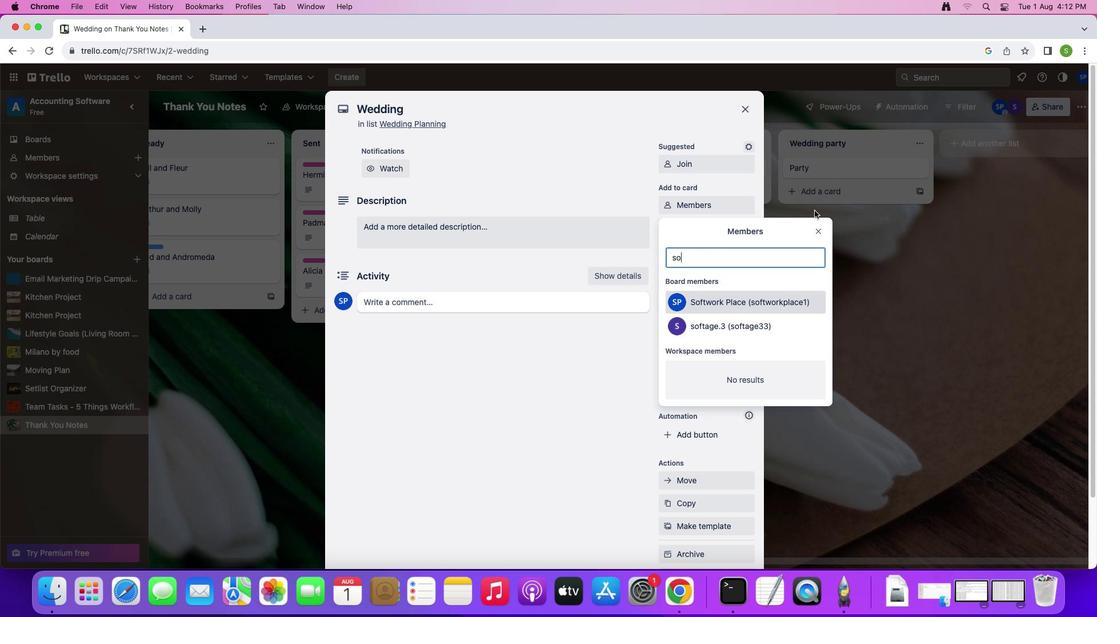 
Action: Mouse moved to (814, 210)
Screenshot: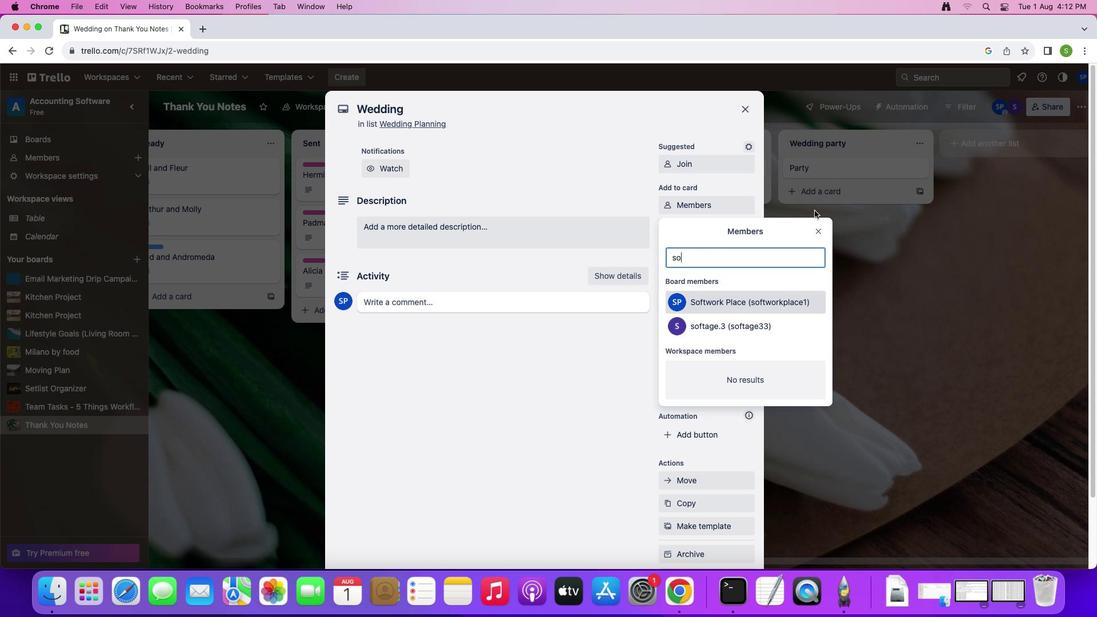 
Action: Key pressed 'f''t''a''g''e''.''4'Key.shift'@''s''o''f''t''a''g''e''.''n''e''t'
Screenshot: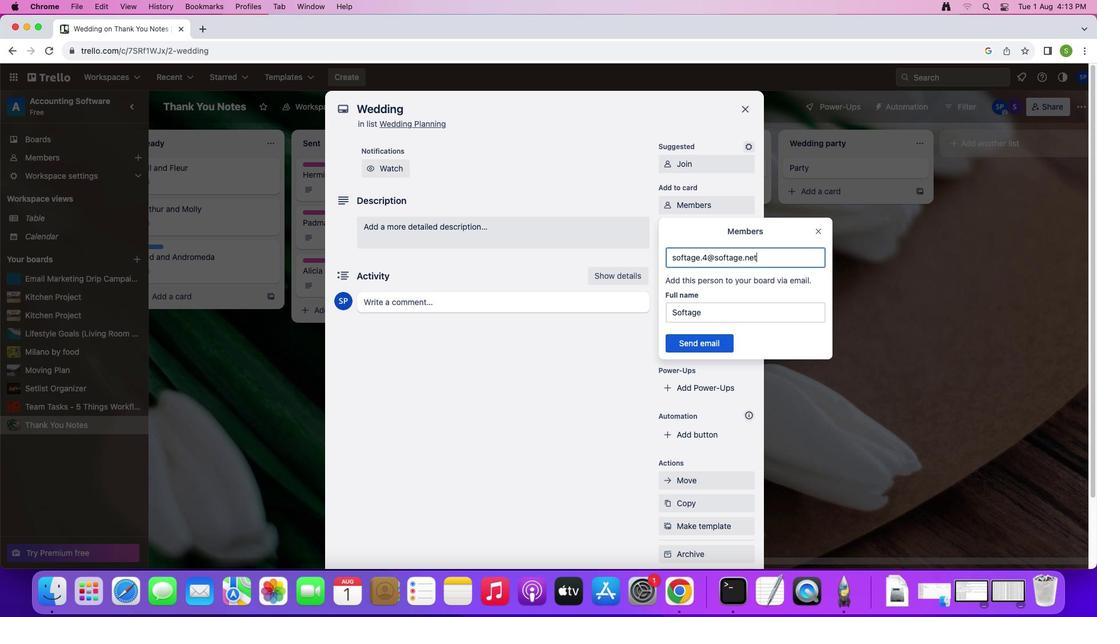 
Action: Mouse moved to (683, 339)
Screenshot: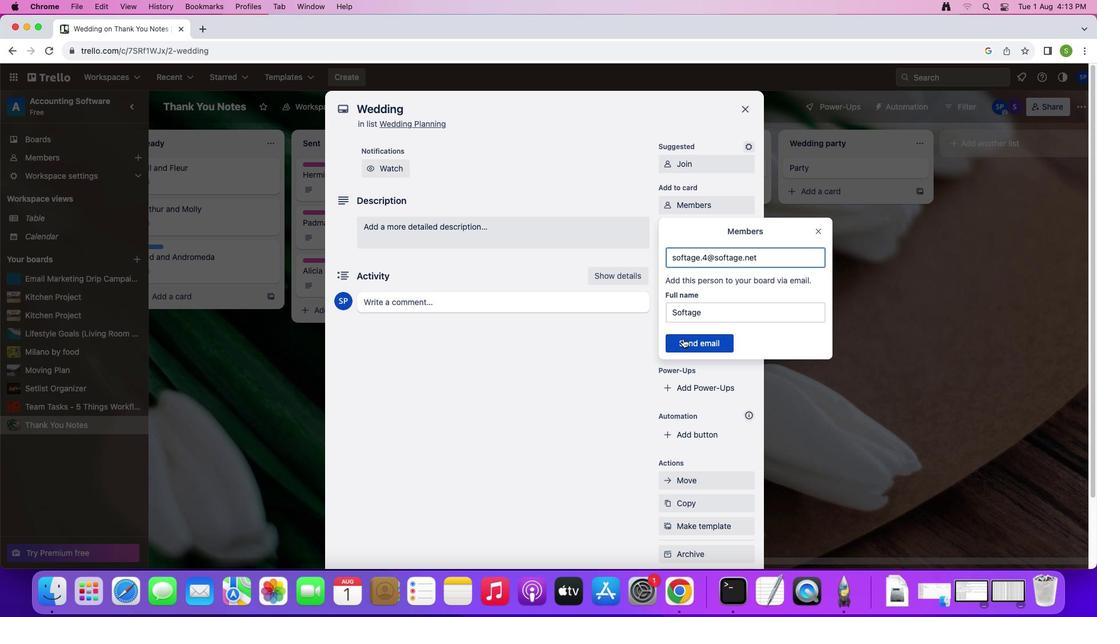 
Action: Mouse pressed left at (683, 339)
Screenshot: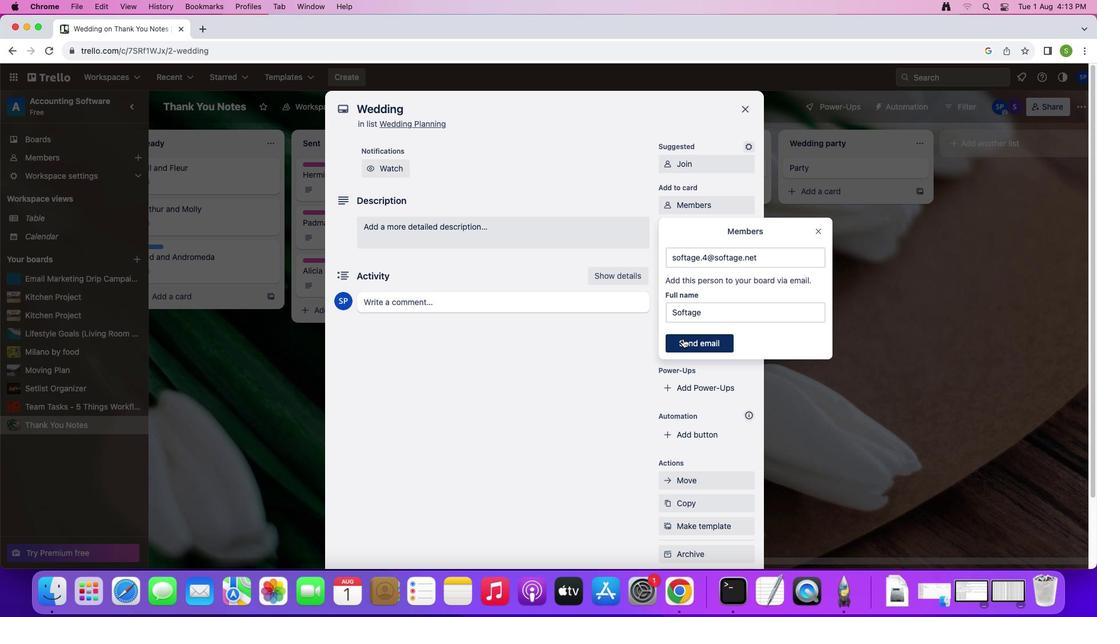 
Action: Mouse moved to (709, 221)
Screenshot: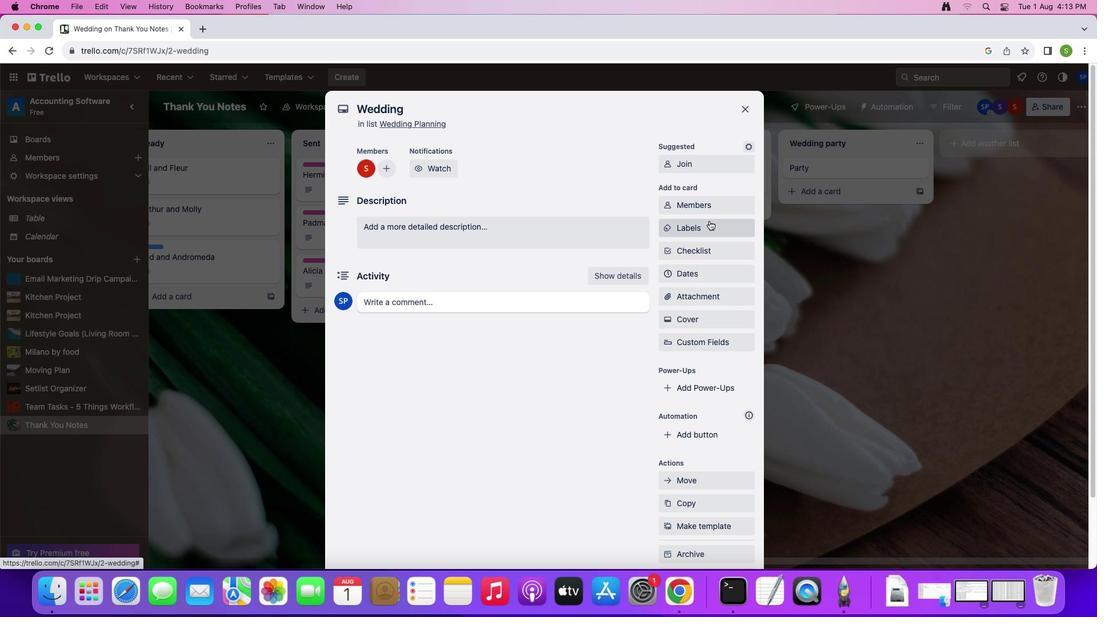 
Action: Mouse pressed left at (709, 221)
Screenshot: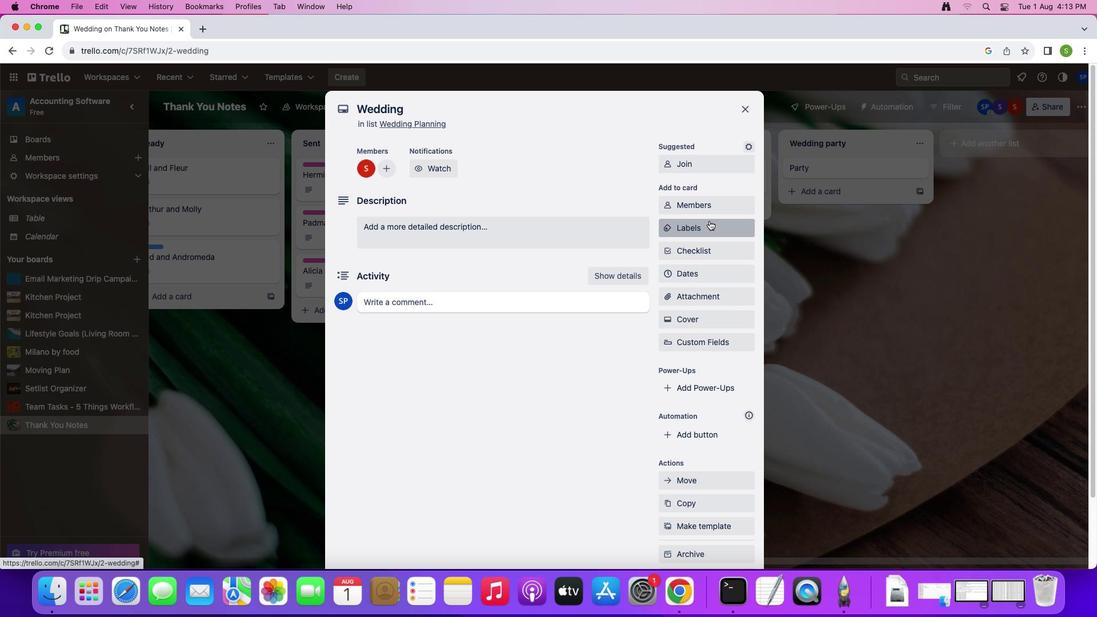 
Action: Mouse moved to (702, 357)
Screenshot: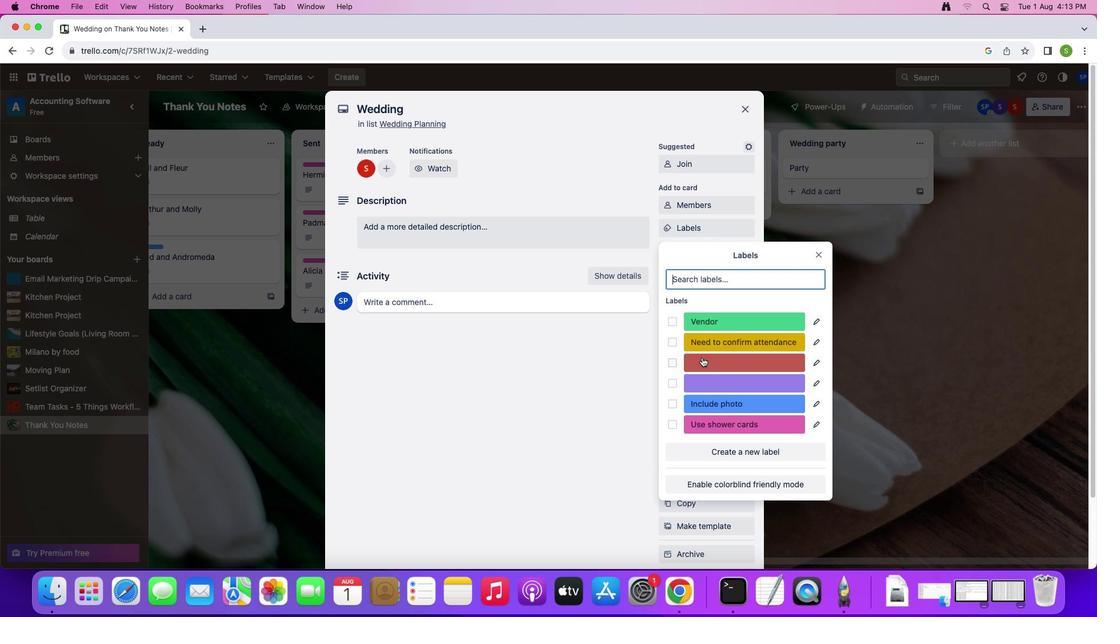 
Action: Mouse pressed left at (702, 357)
Screenshot: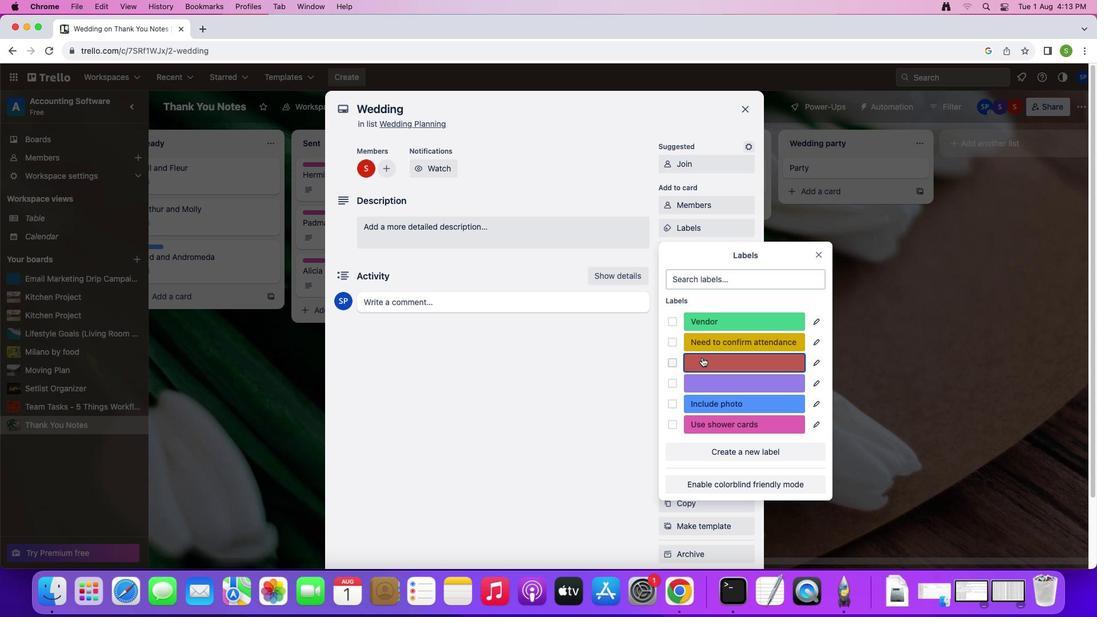 
Action: Mouse moved to (823, 247)
Screenshot: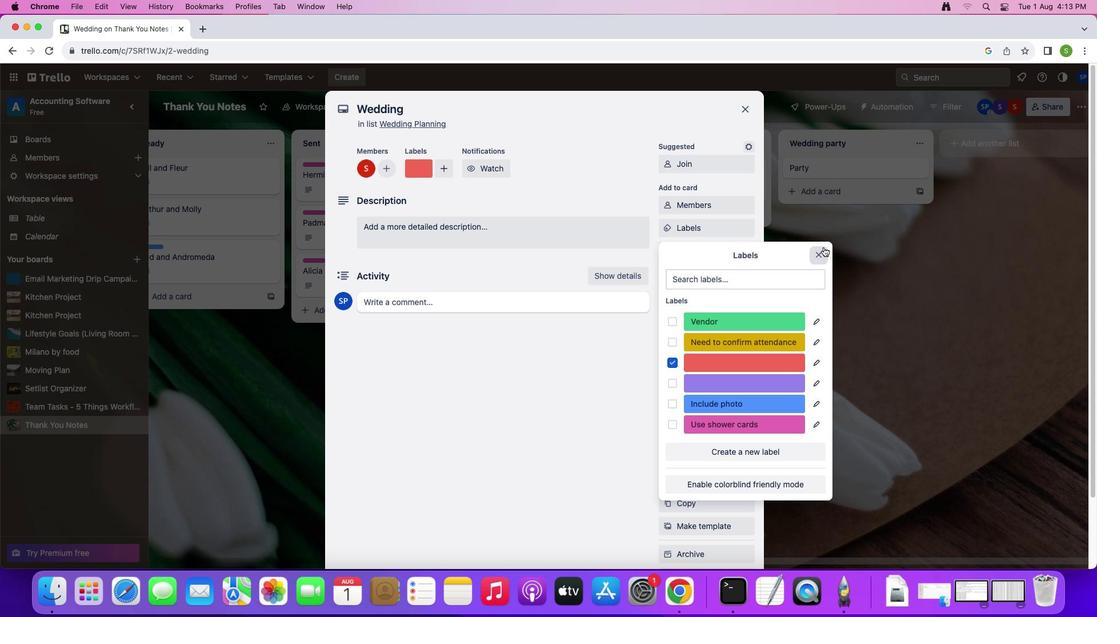 
Action: Mouse pressed left at (823, 247)
Screenshot: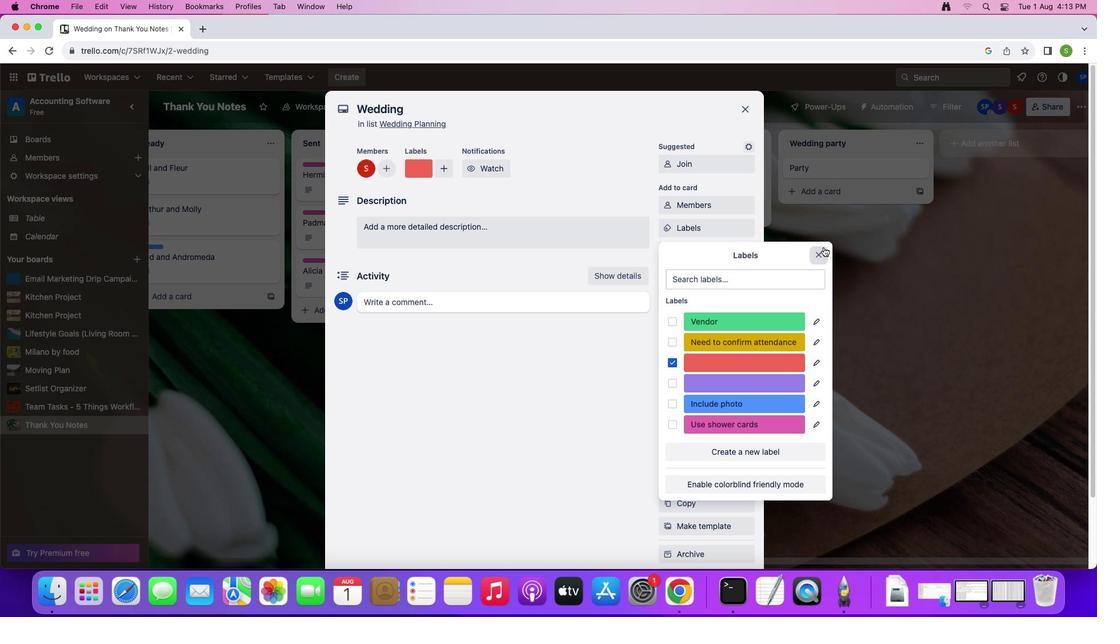 
Action: Mouse moved to (720, 252)
Screenshot: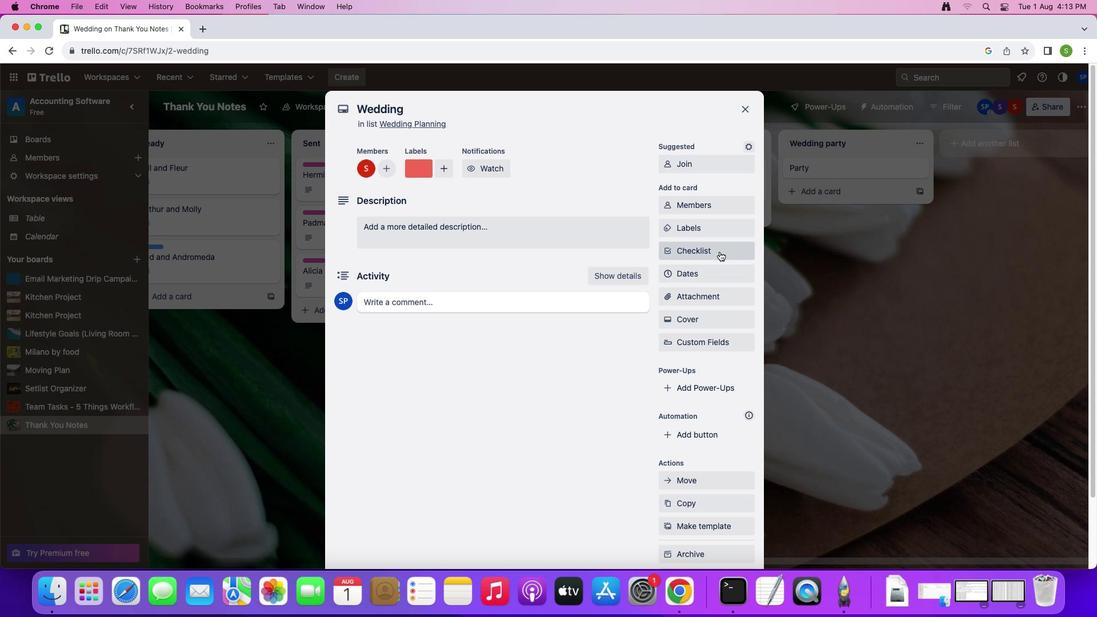 
Action: Mouse pressed left at (720, 252)
Screenshot: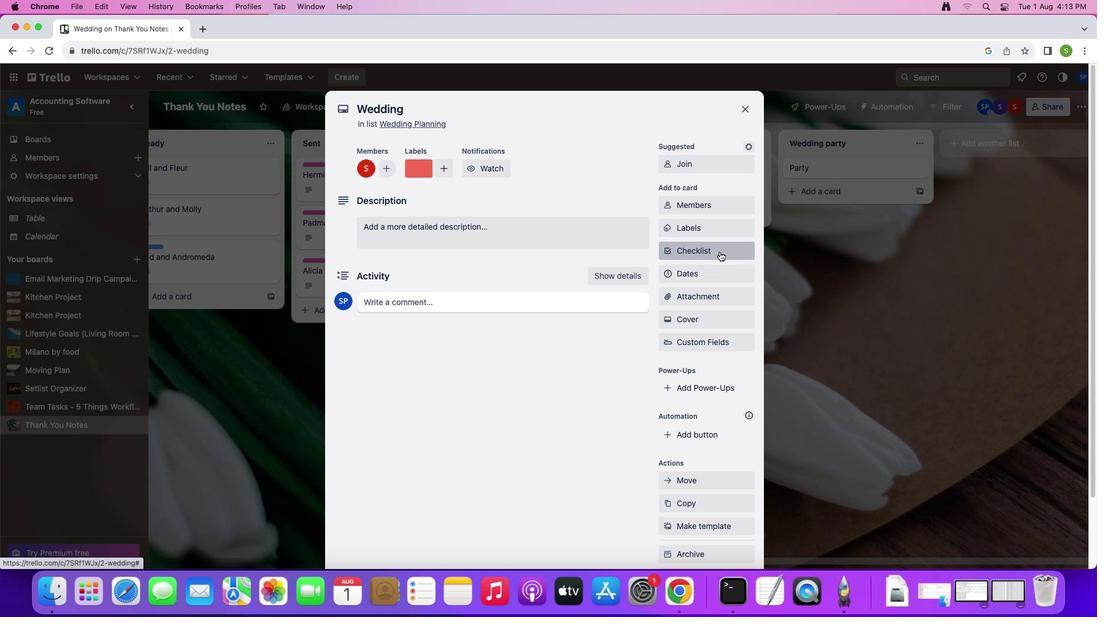 
Action: Mouse moved to (718, 315)
Screenshot: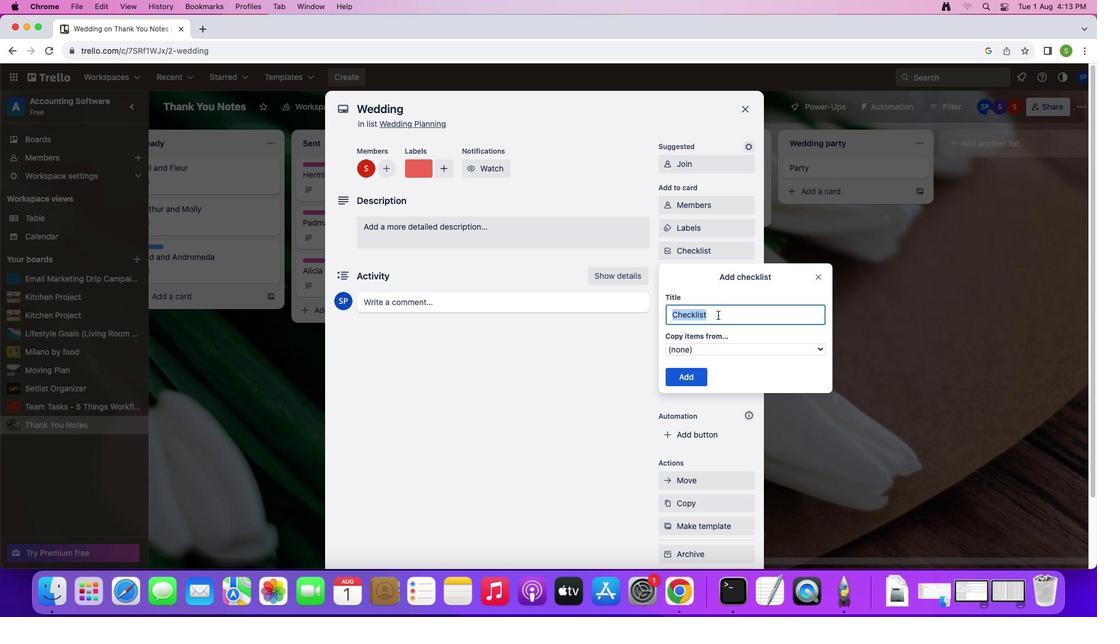 
Action: Key pressed Key.shift'M''a''n''y'
Screenshot: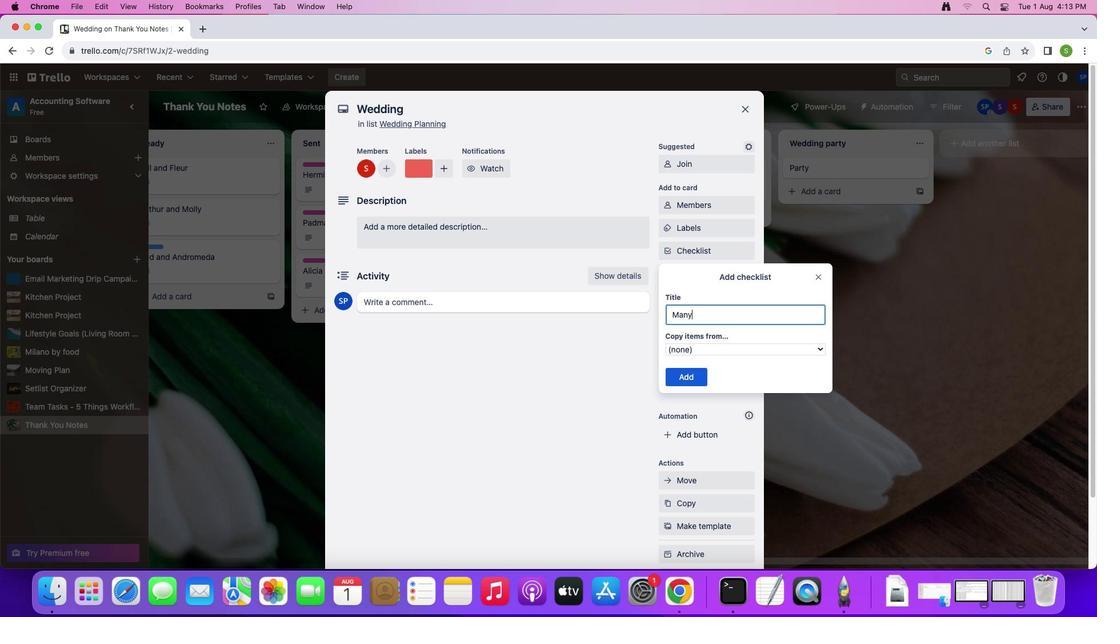 
Action: Mouse moved to (674, 381)
Screenshot: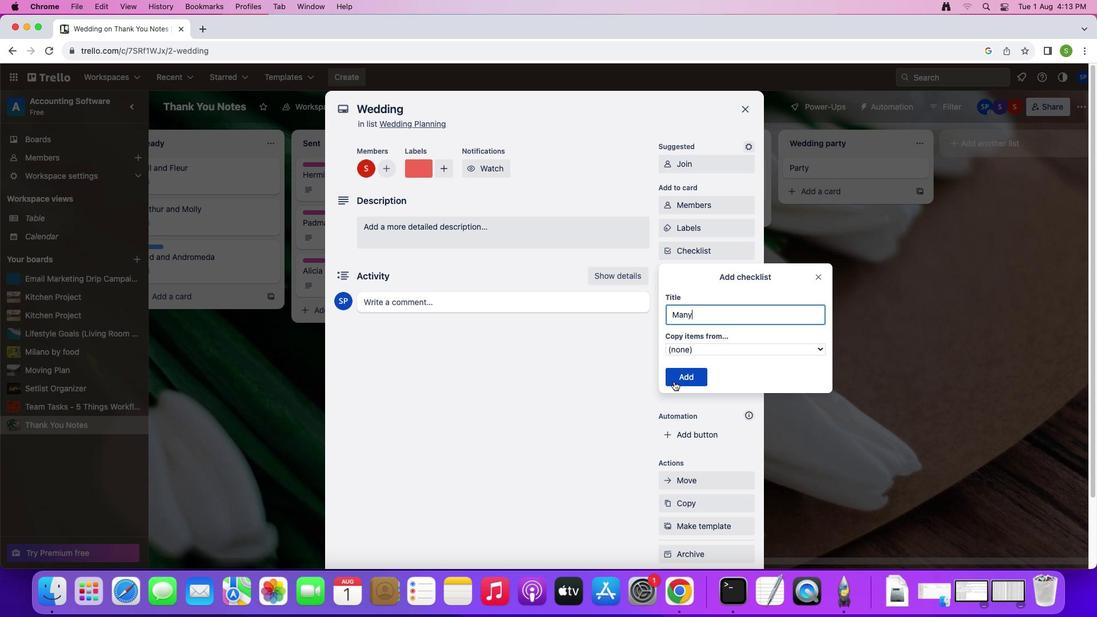 
Action: Mouse pressed left at (674, 381)
Screenshot: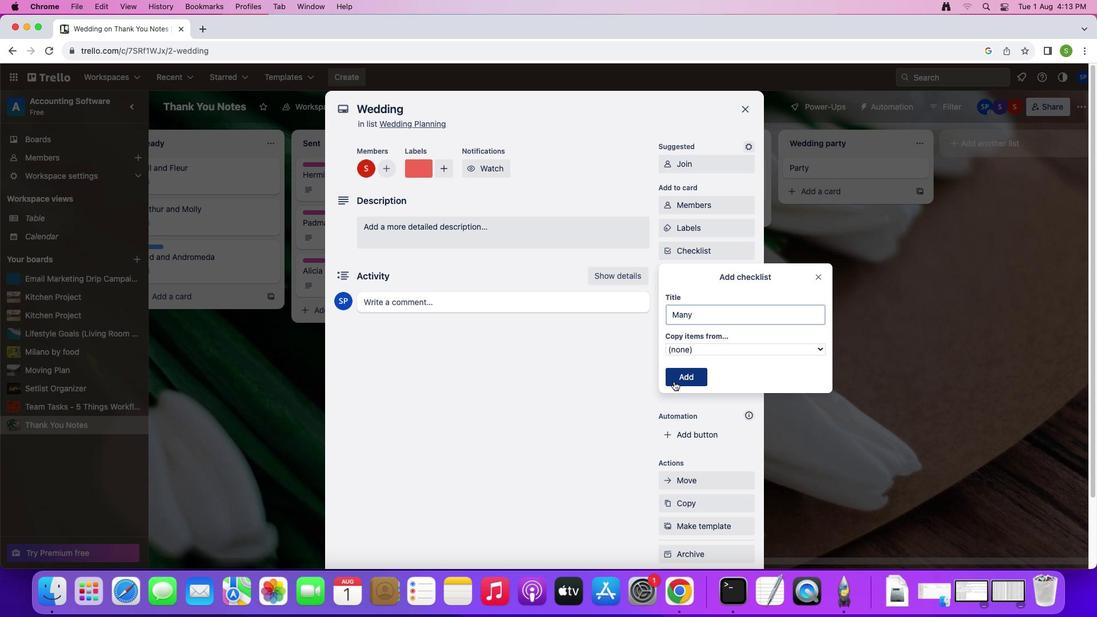 
Action: Mouse moved to (719, 276)
Screenshot: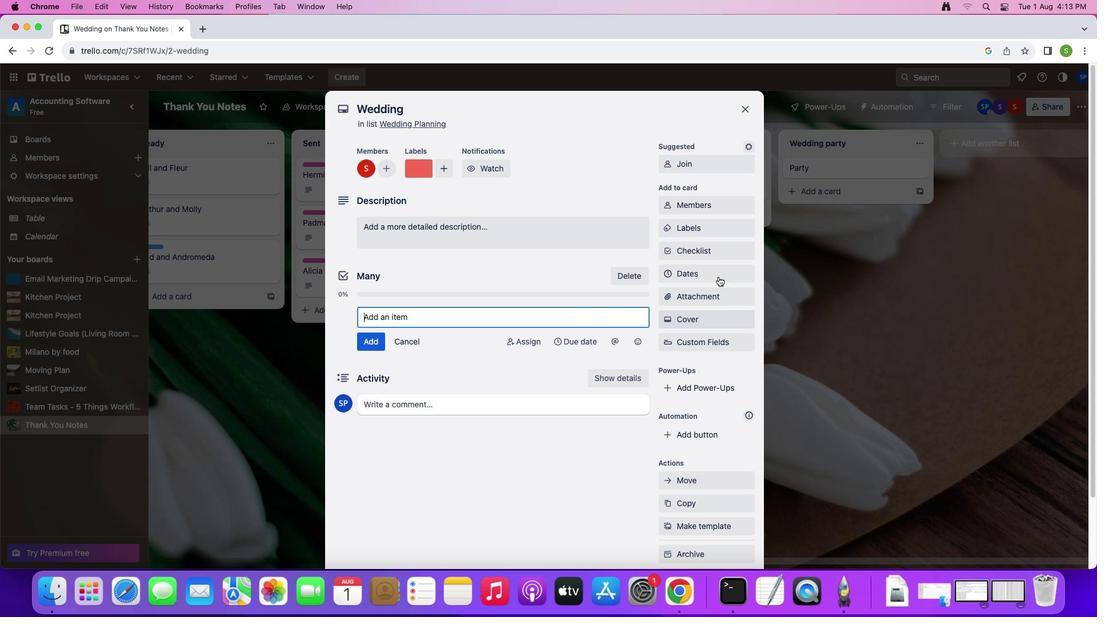 
Action: Mouse pressed left at (719, 276)
Screenshot: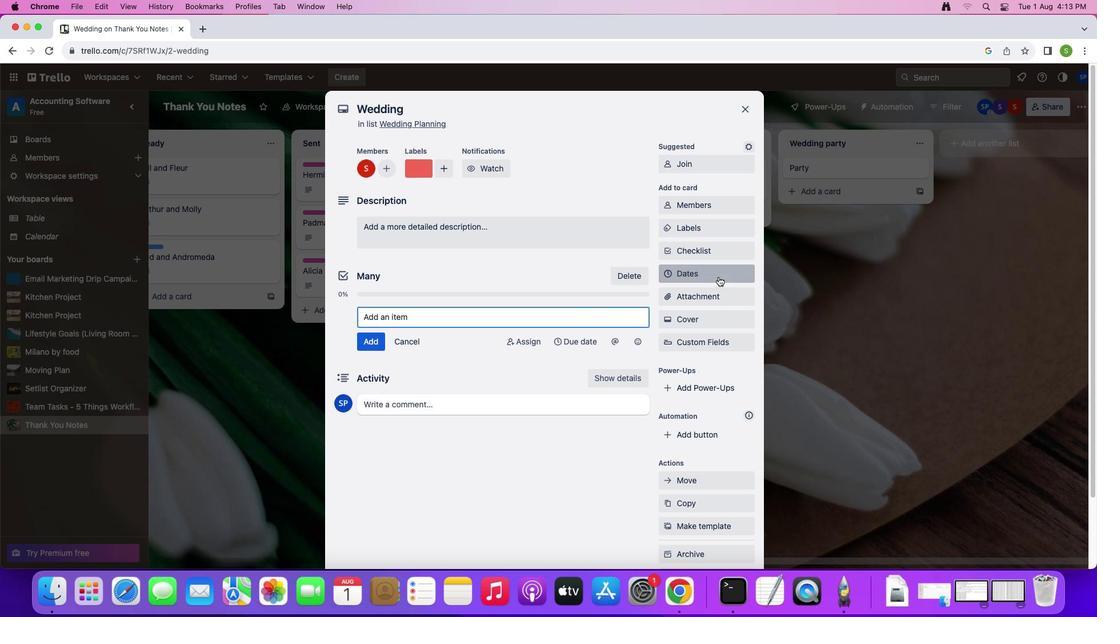 
Action: Mouse moved to (787, 228)
Screenshot: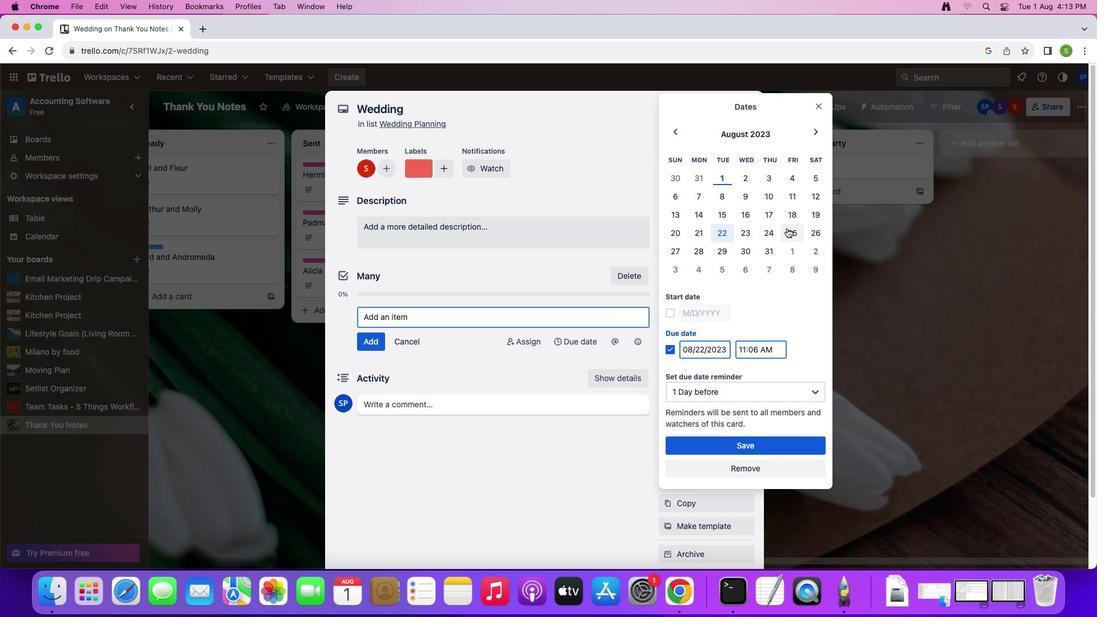 
Action: Mouse pressed left at (787, 228)
Screenshot: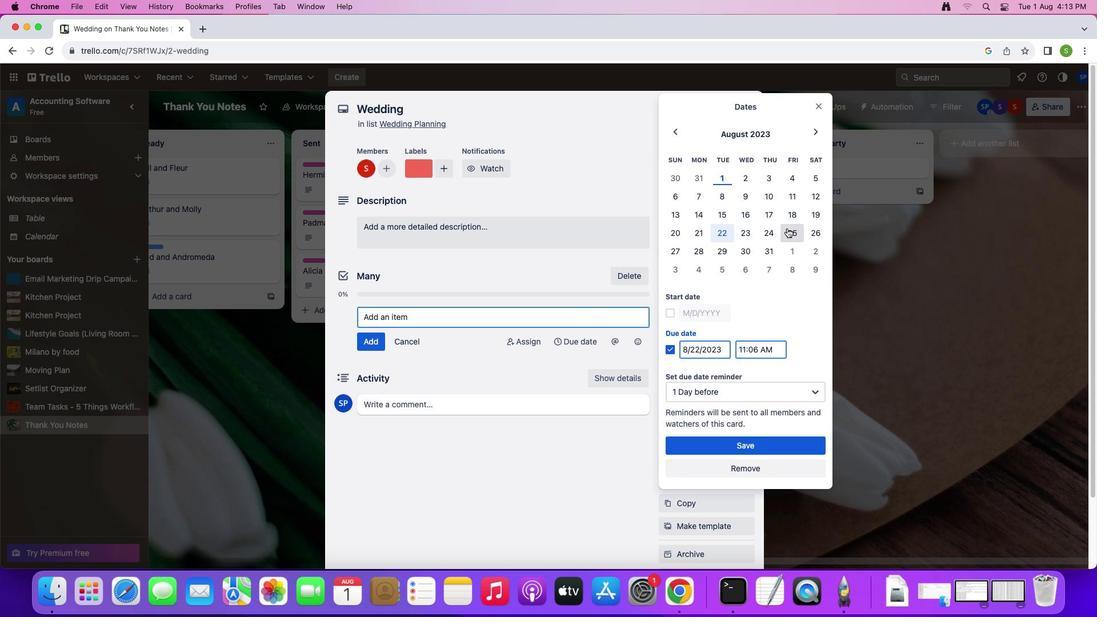 
Action: Mouse moved to (665, 304)
Screenshot: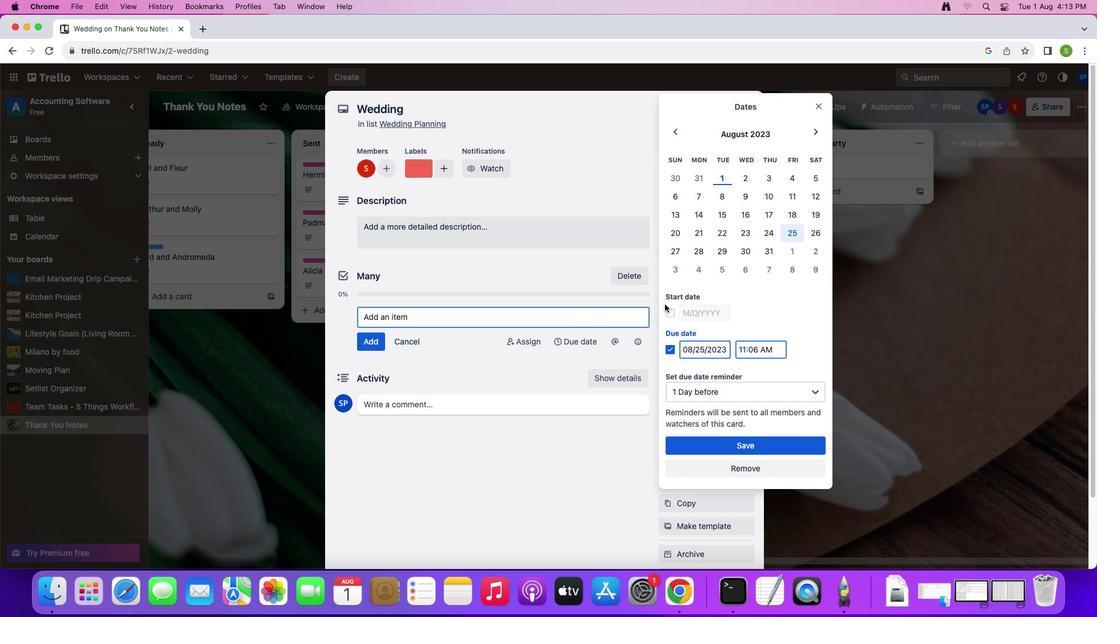 
Action: Mouse pressed left at (665, 304)
Screenshot: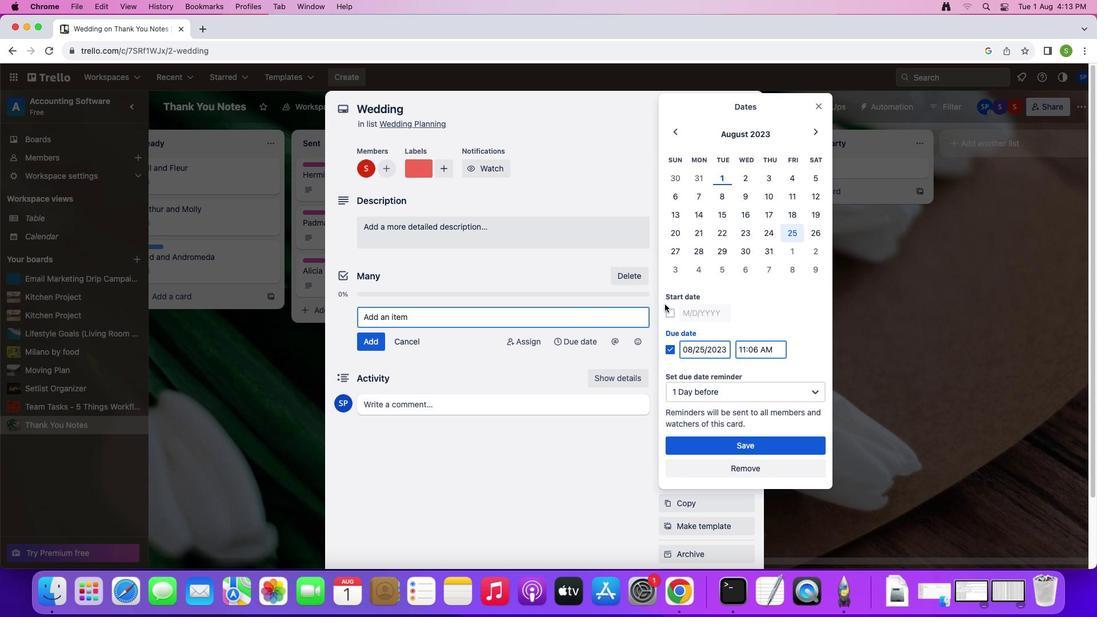 
Action: Mouse moved to (711, 448)
Screenshot: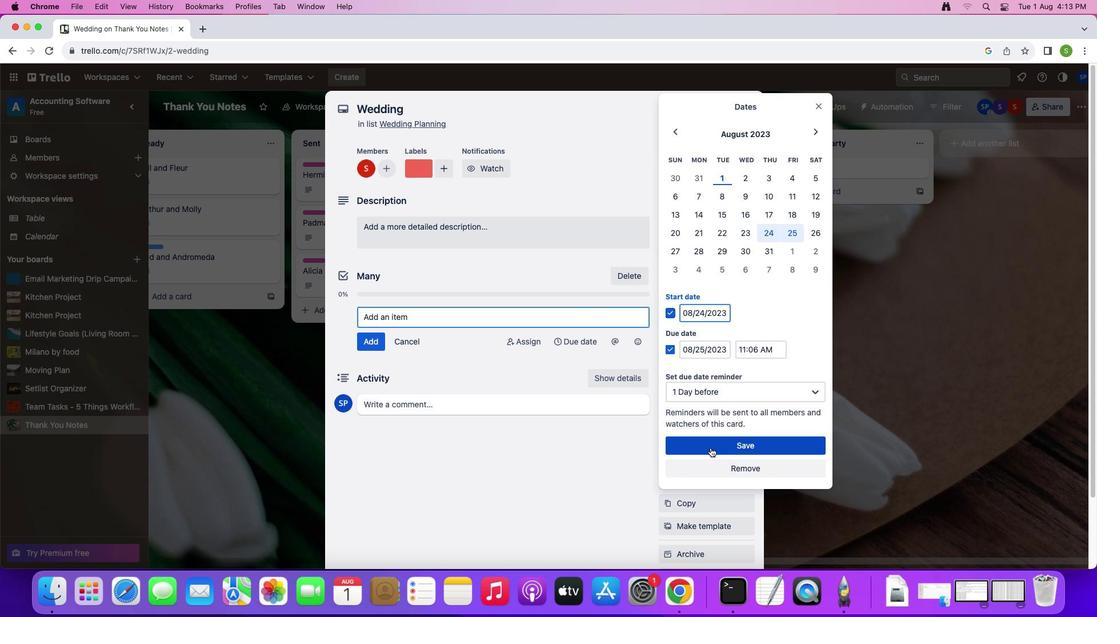 
Action: Mouse pressed left at (711, 448)
Screenshot: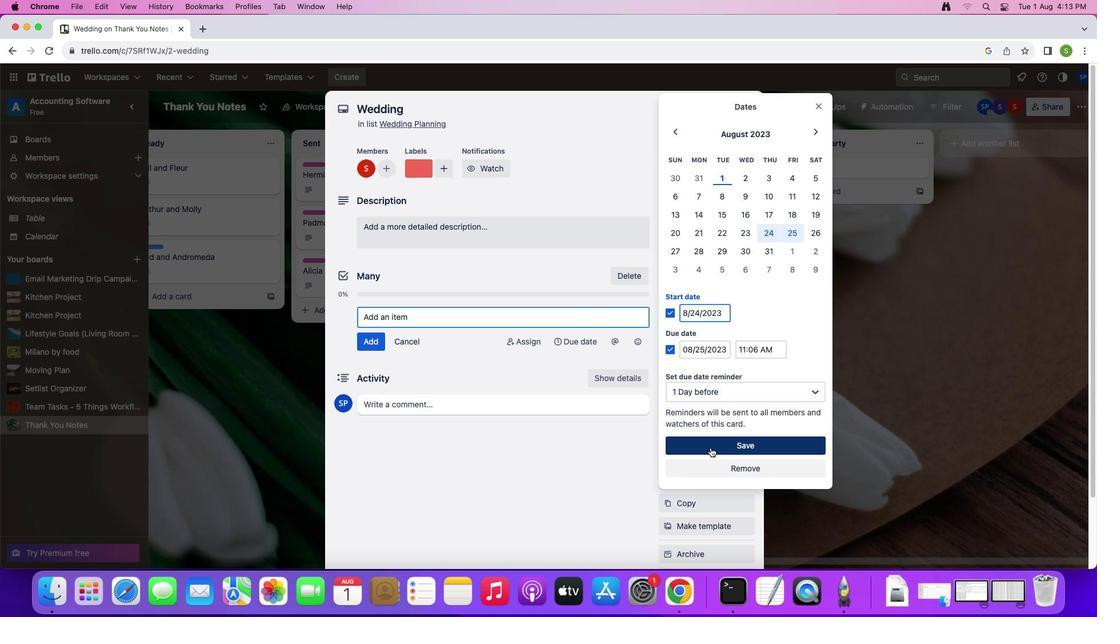 
Action: Mouse moved to (709, 322)
Screenshot: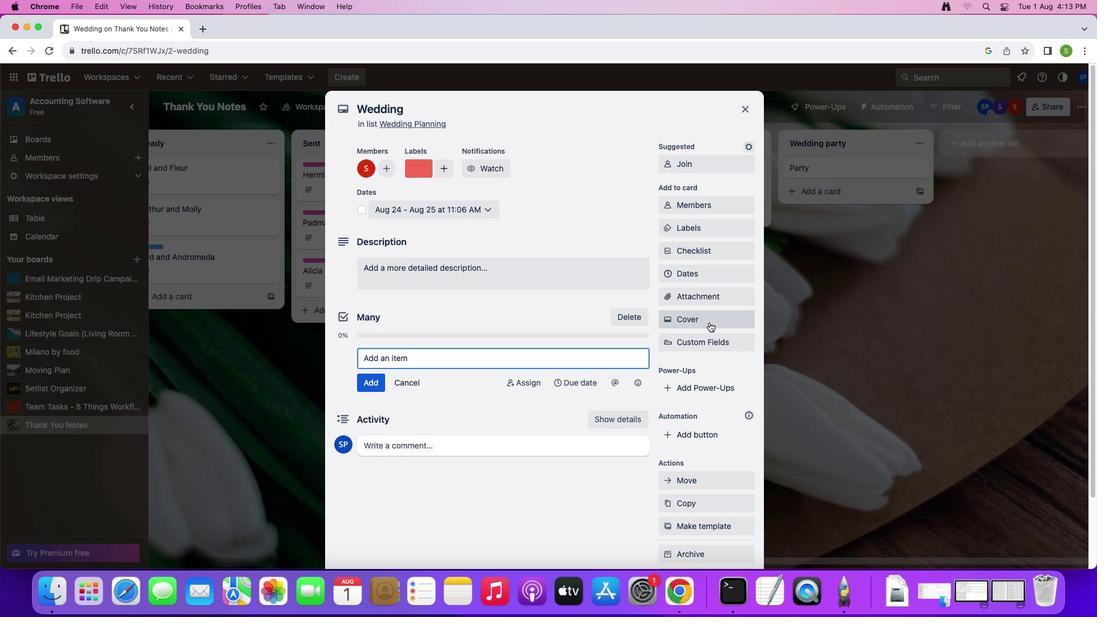 
Action: Mouse pressed left at (709, 322)
Screenshot: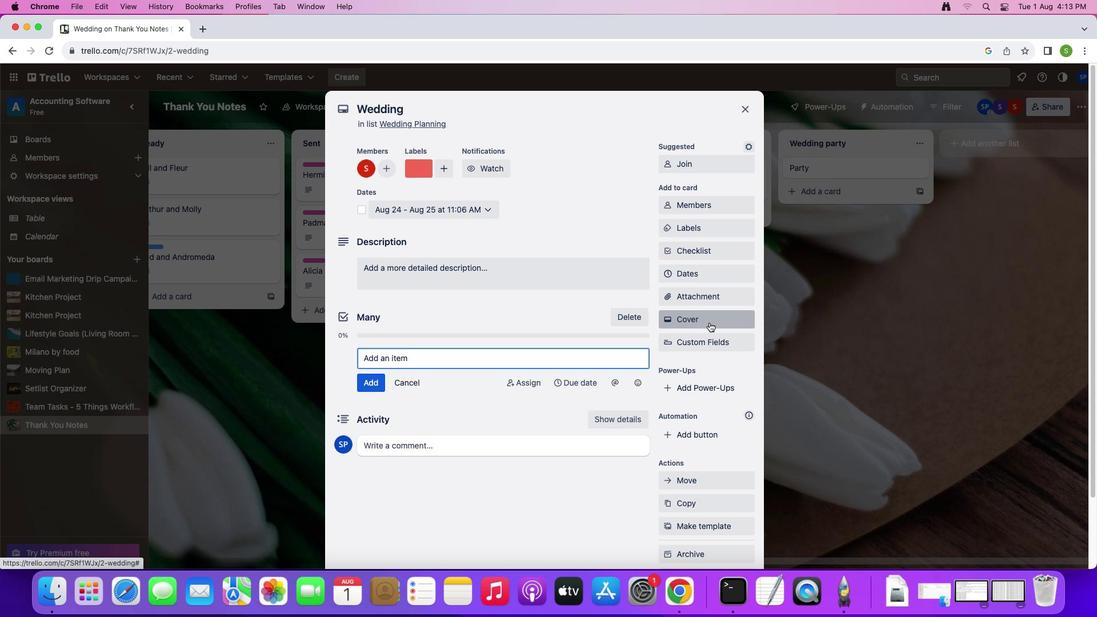 
Action: Mouse moved to (708, 367)
Screenshot: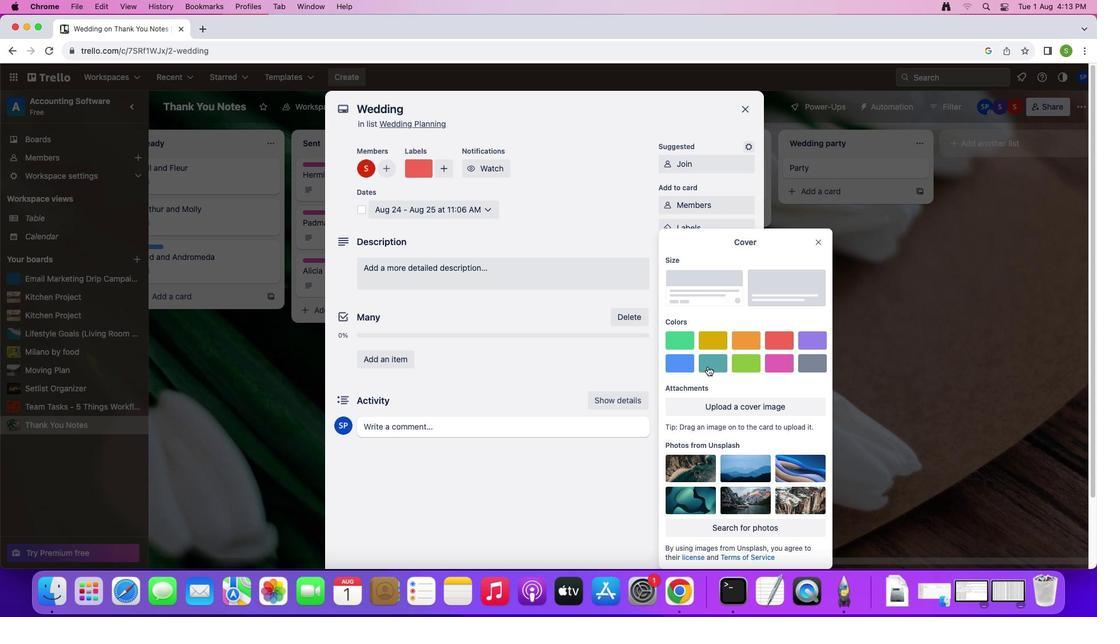 
Action: Mouse pressed left at (708, 367)
Screenshot: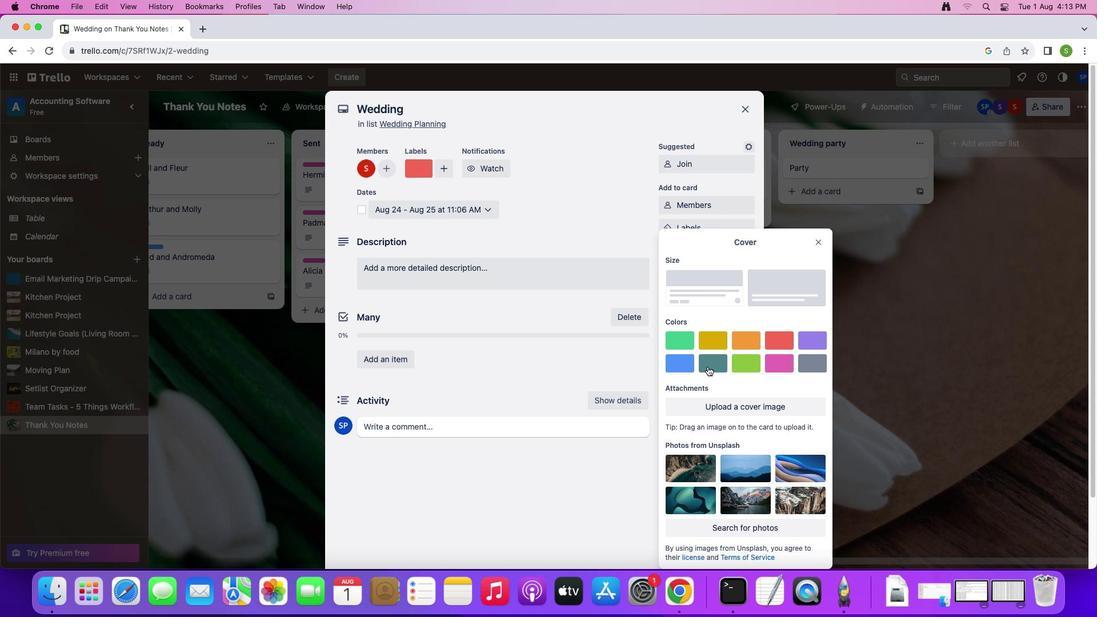
Action: Mouse moved to (825, 229)
Screenshot: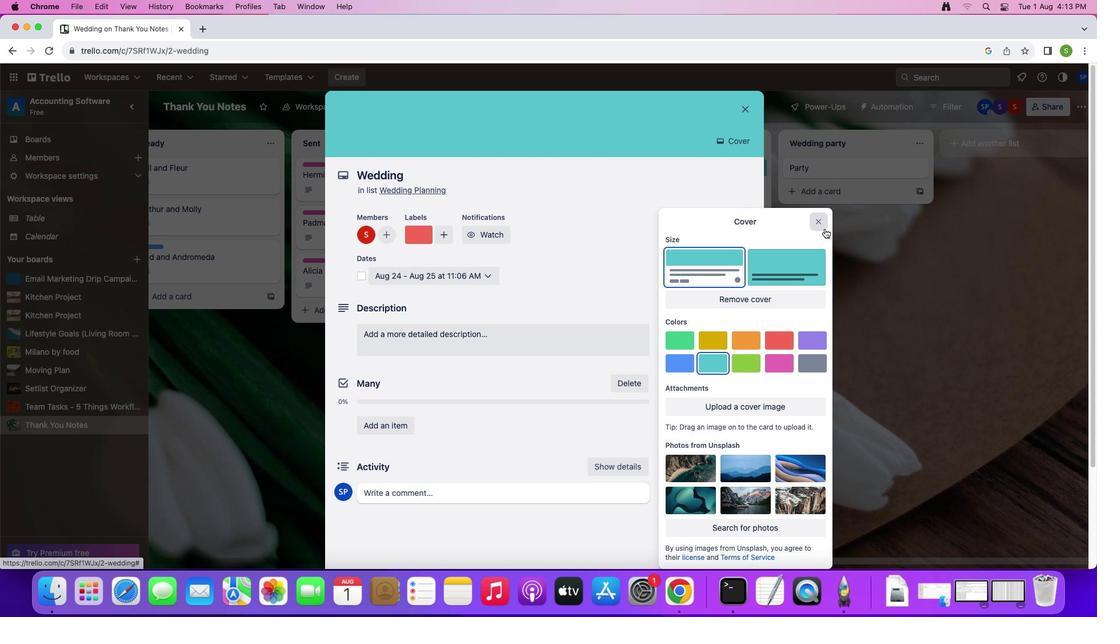 
Action: Mouse pressed left at (825, 229)
Screenshot: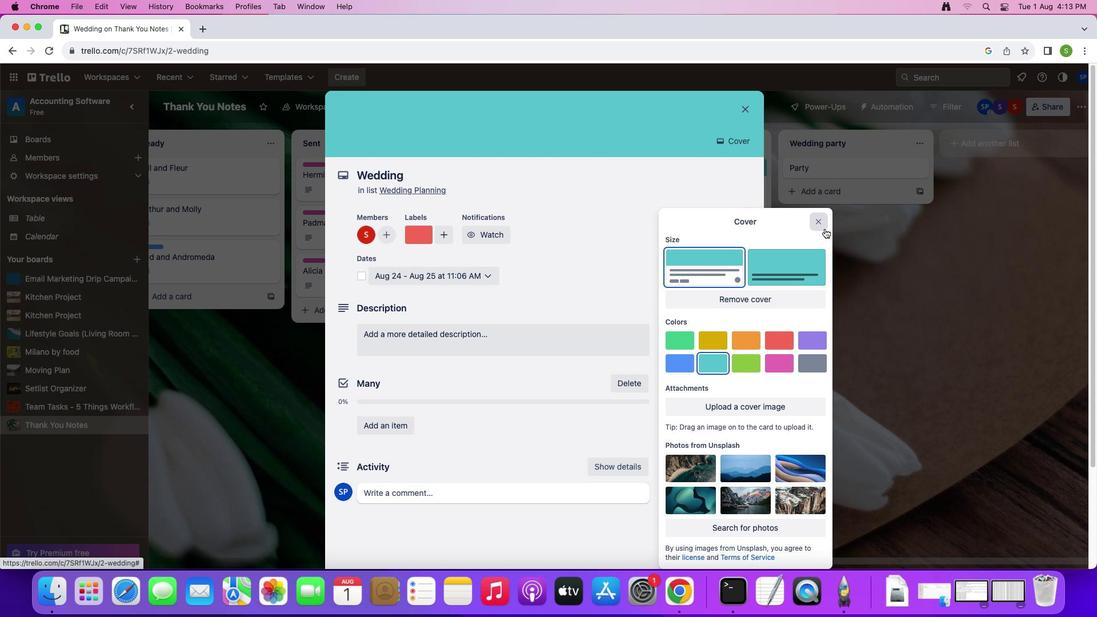 
Action: Mouse moved to (499, 229)
Screenshot: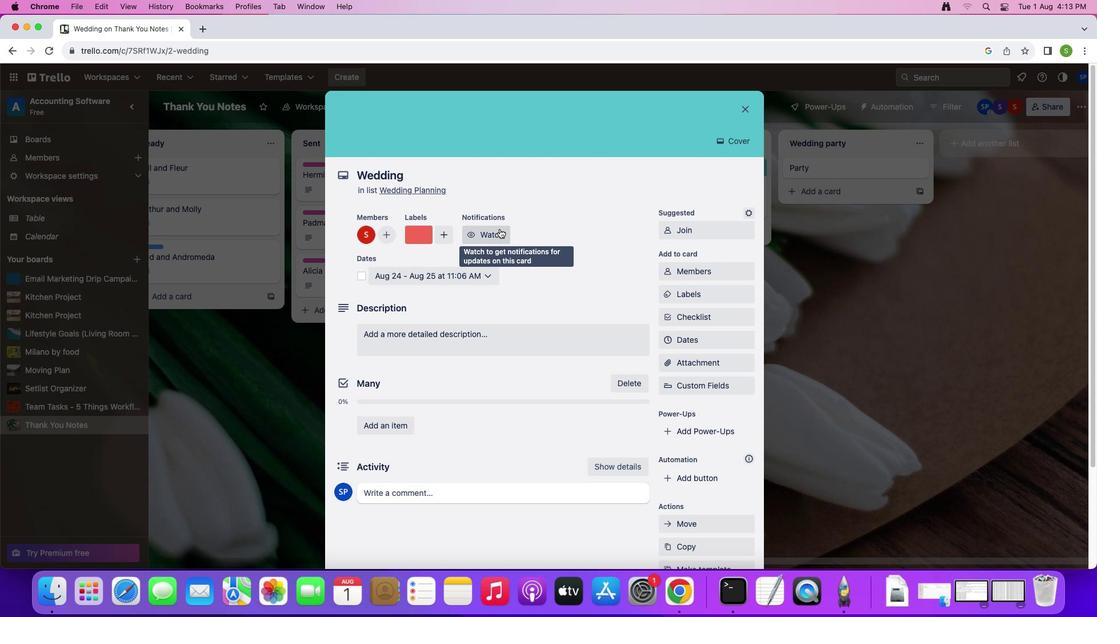 
Action: Mouse pressed left at (499, 229)
Screenshot: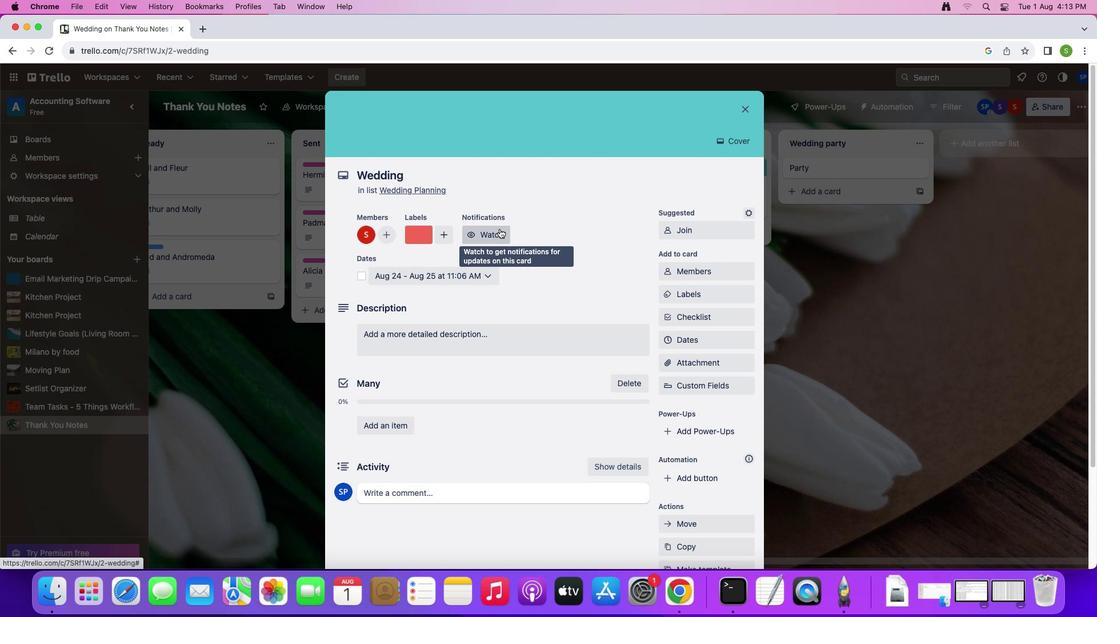 
Action: Mouse moved to (379, 276)
Screenshot: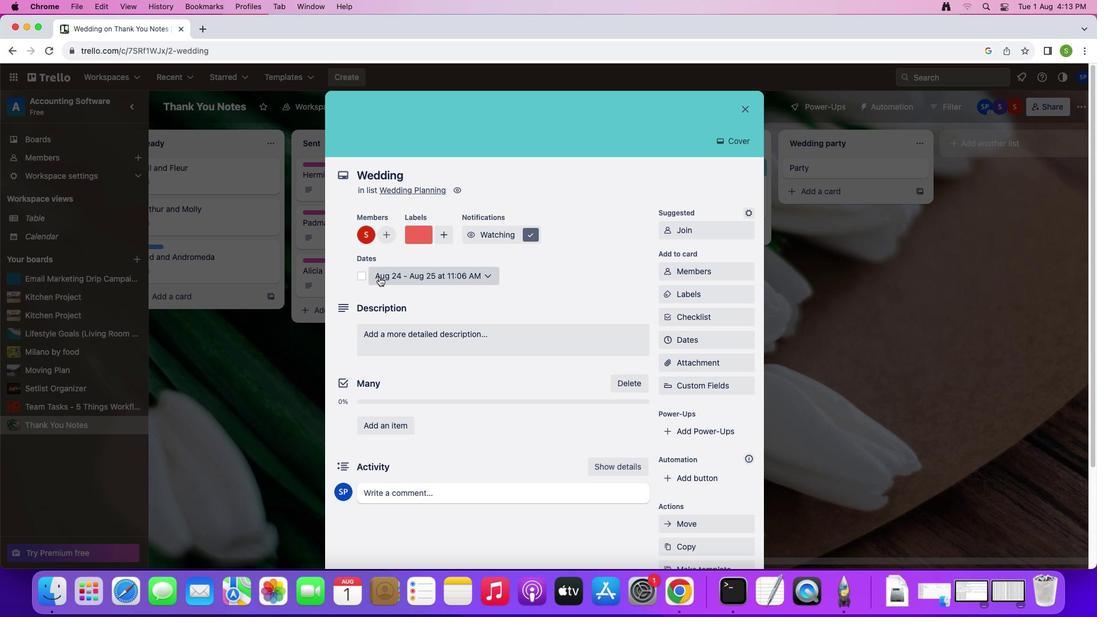 
Action: Mouse pressed left at (379, 276)
Screenshot: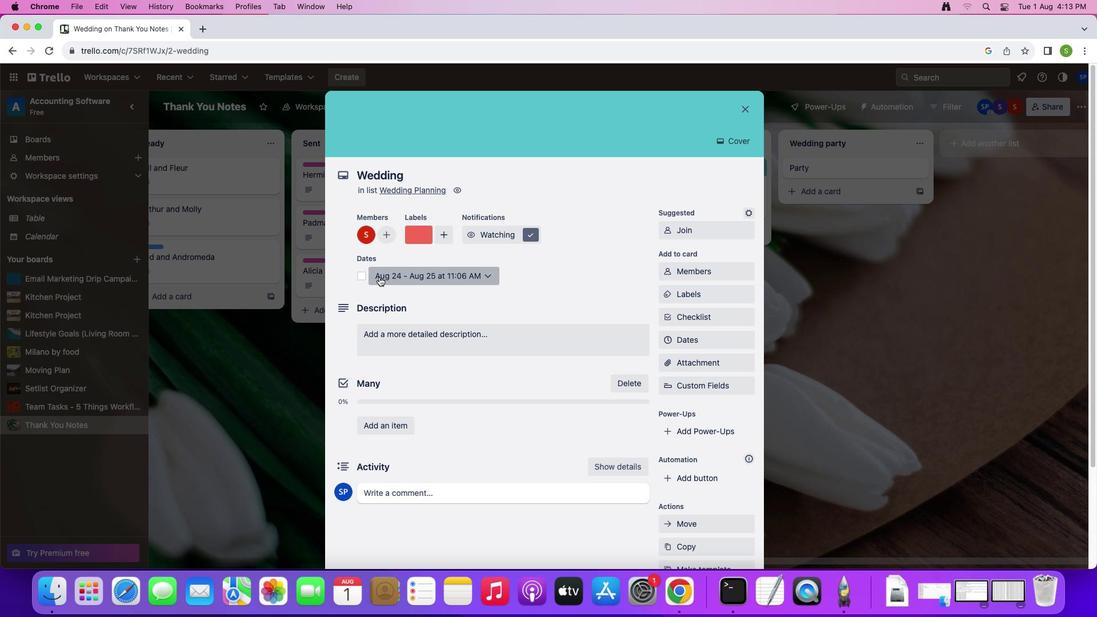 
Action: Mouse moved to (361, 277)
Screenshot: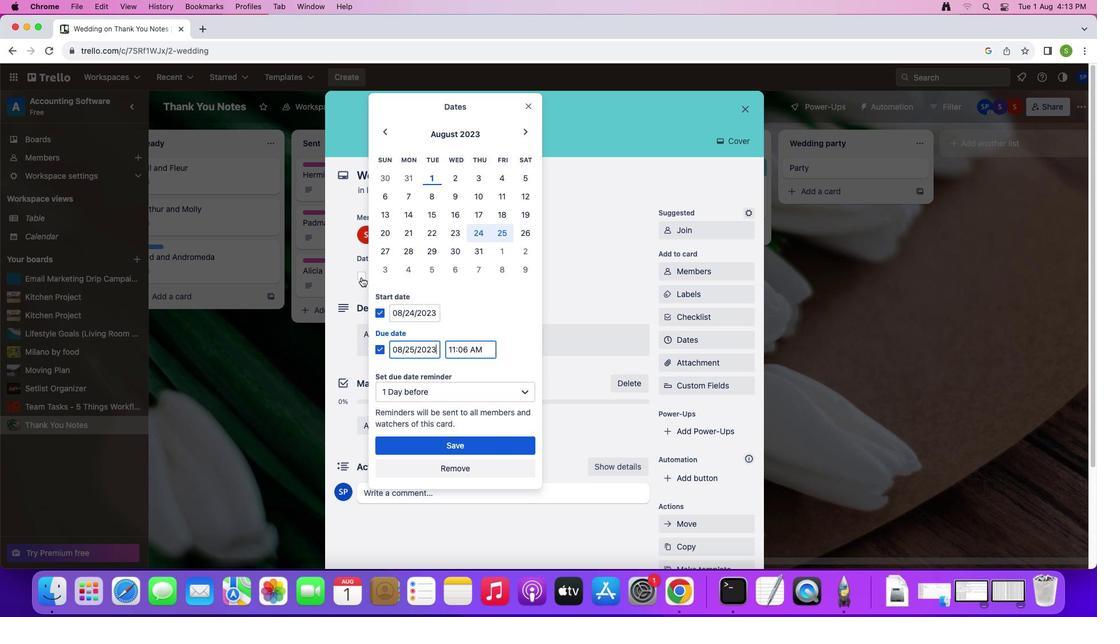 
Action: Mouse pressed left at (361, 277)
Screenshot: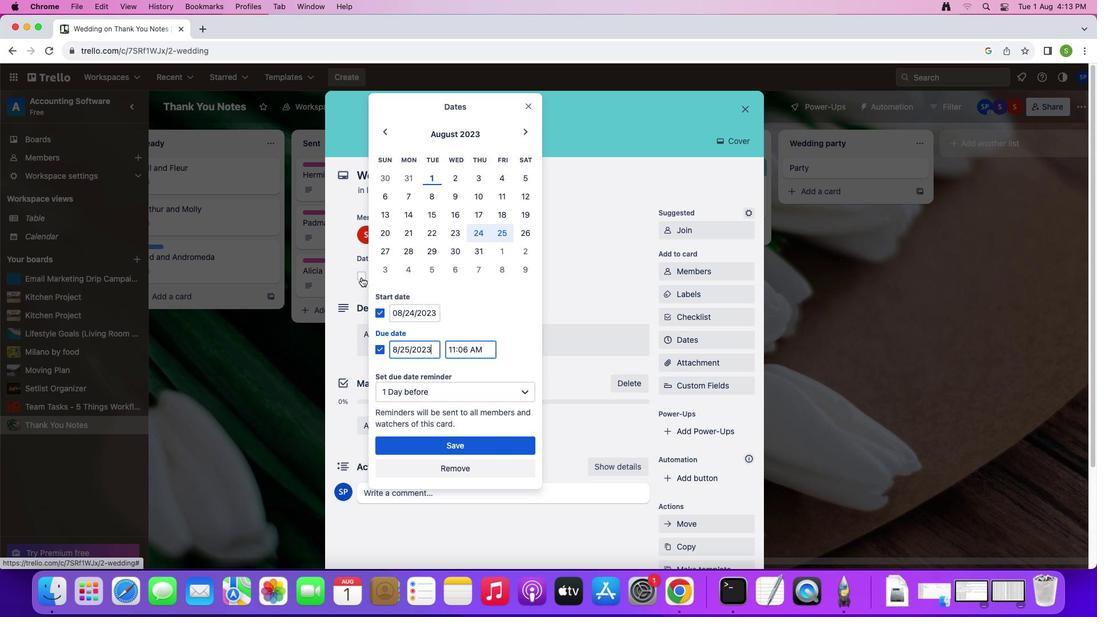 
Action: Mouse moved to (467, 335)
Screenshot: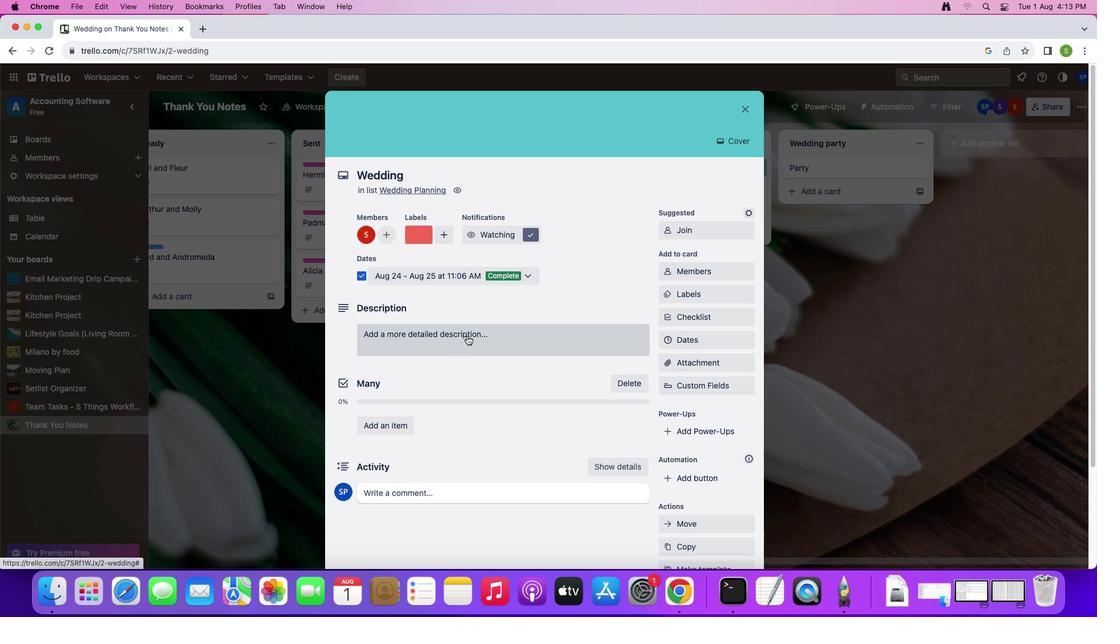 
Action: Mouse pressed left at (467, 335)
Screenshot: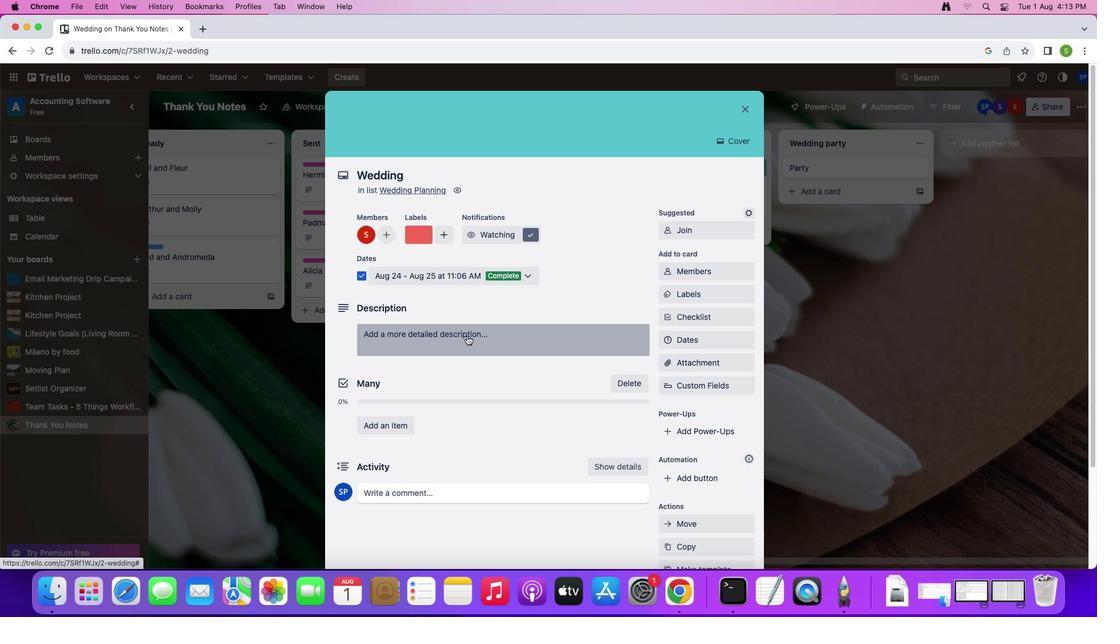 
Action: Mouse moved to (717, 292)
Screenshot: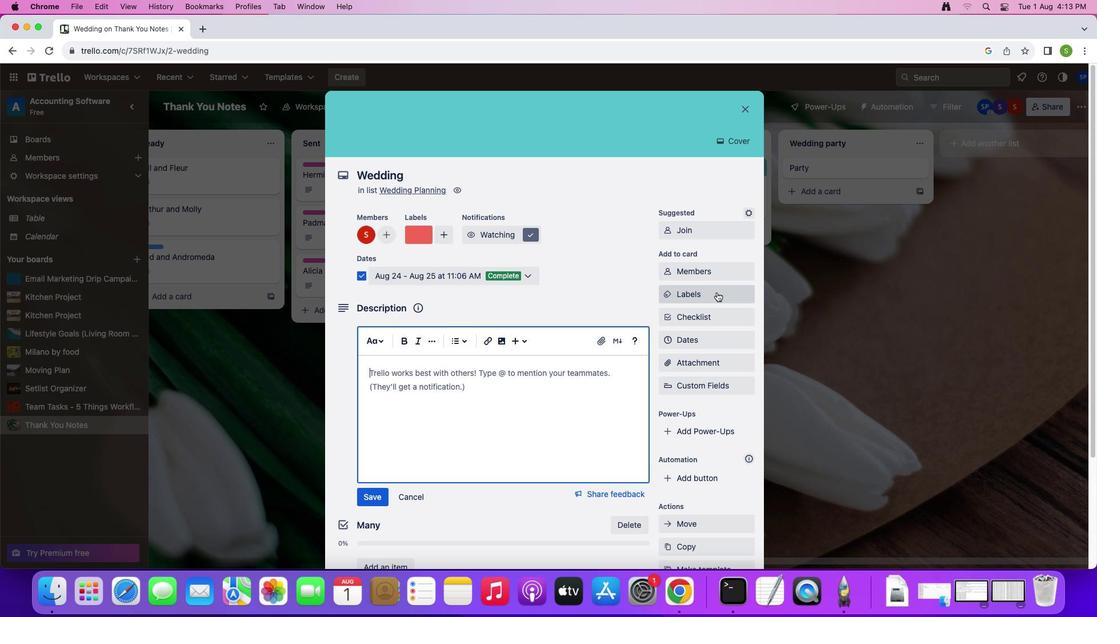 
Action: Key pressed Key.shift'T''h''i''s'Key.space't''e''m''p''l''a''t''e'Key.space'h''a''s'Key.space't''h''e'Key.space'm''a''s''t''e''r'Key.space'l''i''s''t'Key.space'o''f'Key.space'w''e''d''d''i''n''g''-''r''e''l''a''t''e''d'Key.space't''a''s''k''s'','Key.space'b''r''o''k''e''n'Key.space'd''o''w''n'Key.space'b''y'Key.space'h''o''w'Key.space'm''a''n''y'Key.space'm''o''n''t''h''s'Key.space'o''u''t'Key.space'y''o''u'Key.space'a''r''e'Key.space'f''r''o''m'Key.space't''h''e'Key.space'b''i''g'Key.space'd''a''y''.'
Screenshot: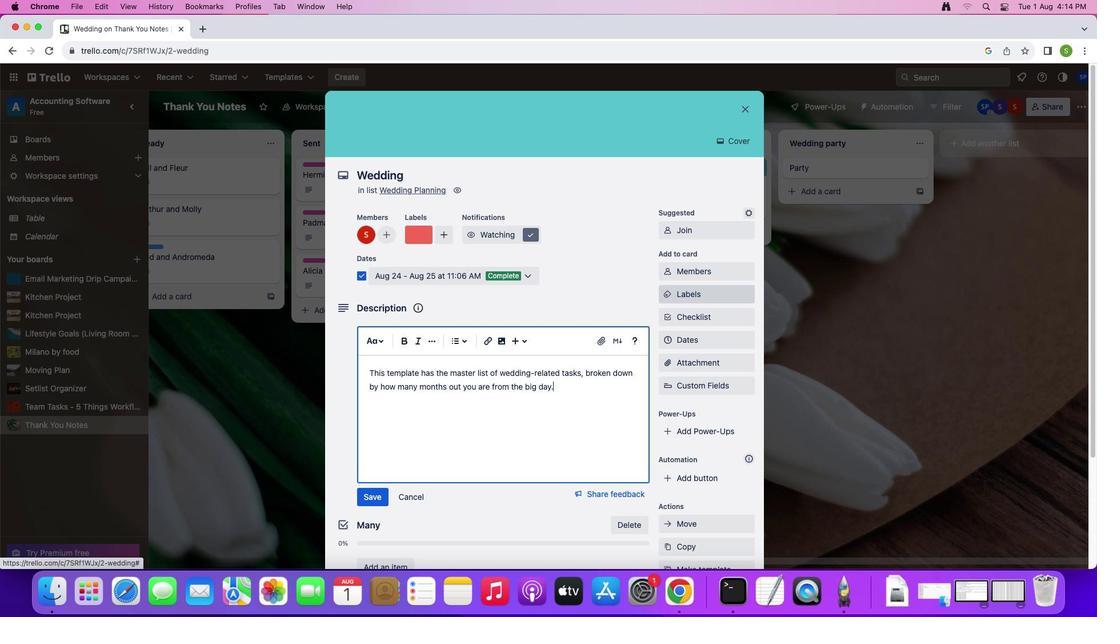 
Action: Mouse moved to (384, 494)
Screenshot: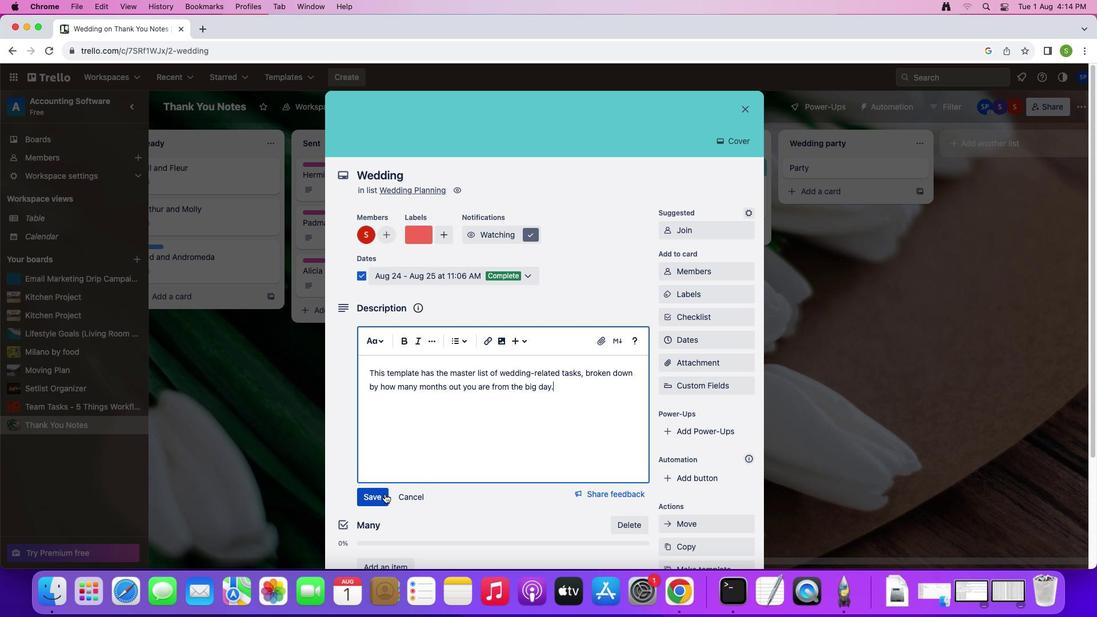 
Action: Mouse pressed left at (384, 494)
Screenshot: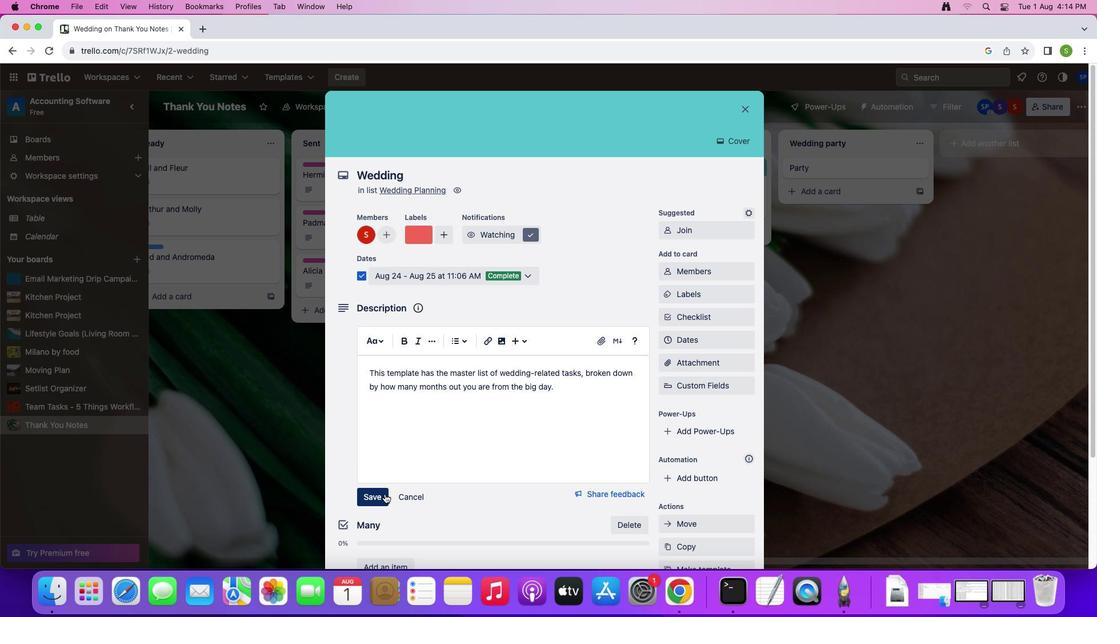 
Action: Mouse moved to (587, 311)
Screenshot: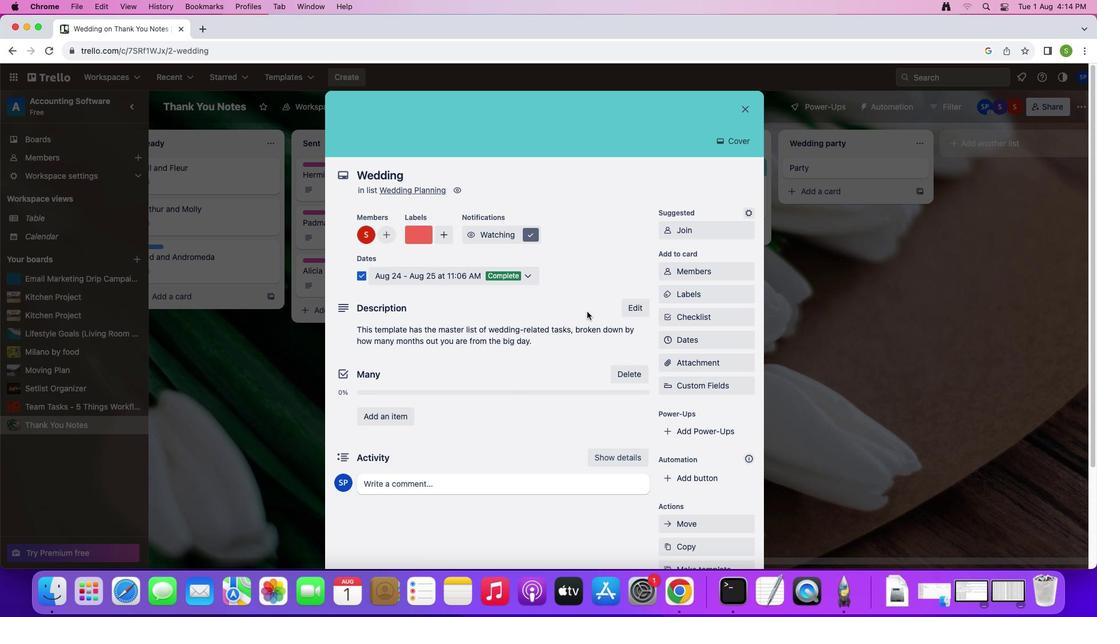 
Action: Mouse scrolled (587, 311) with delta (0, 0)
Screenshot: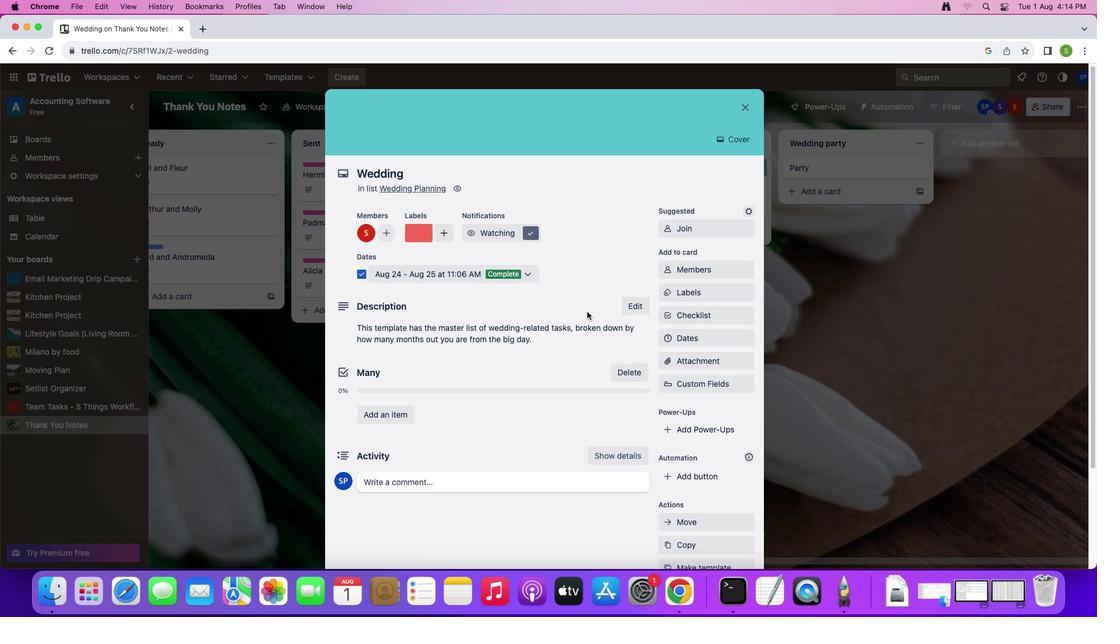 
Action: Mouse scrolled (587, 311) with delta (0, 0)
Screenshot: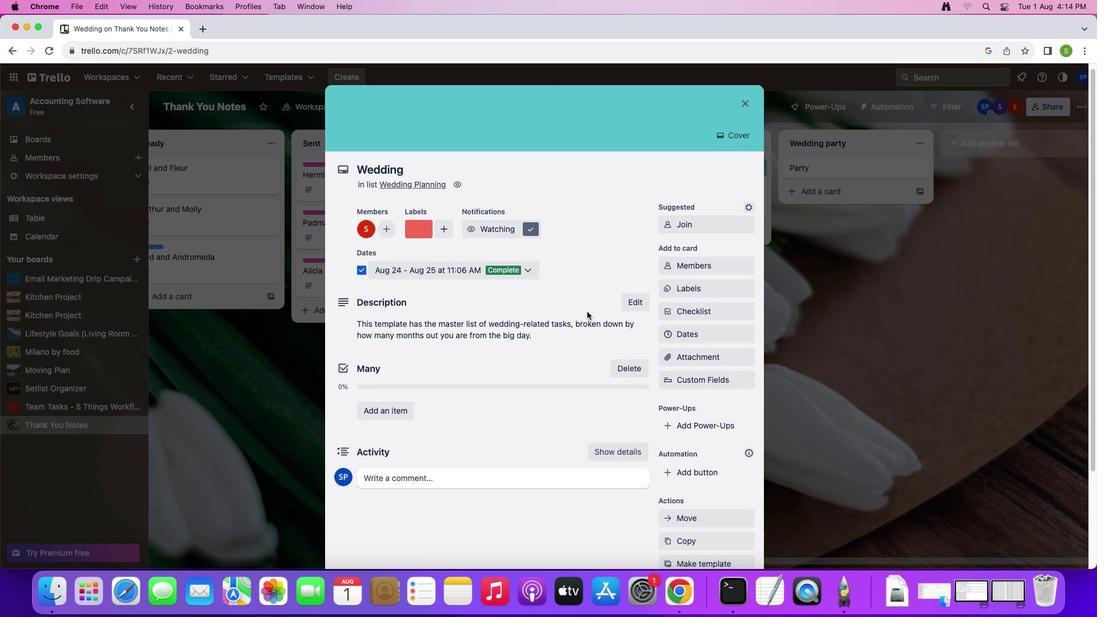 
Action: Mouse scrolled (587, 311) with delta (0, -1)
Screenshot: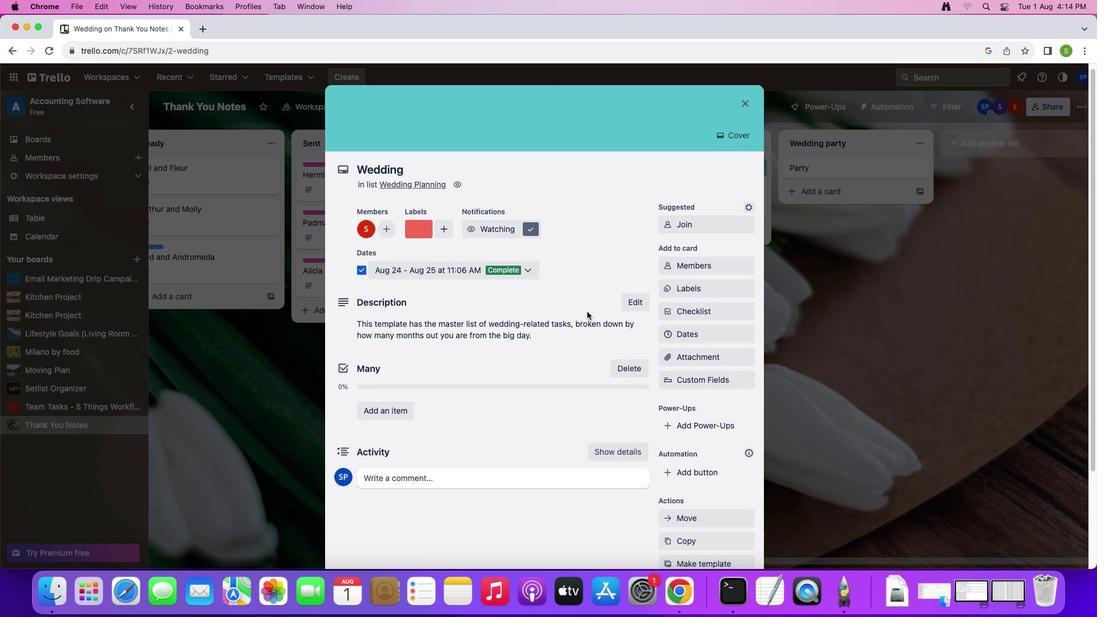
Action: Mouse moved to (494, 384)
Screenshot: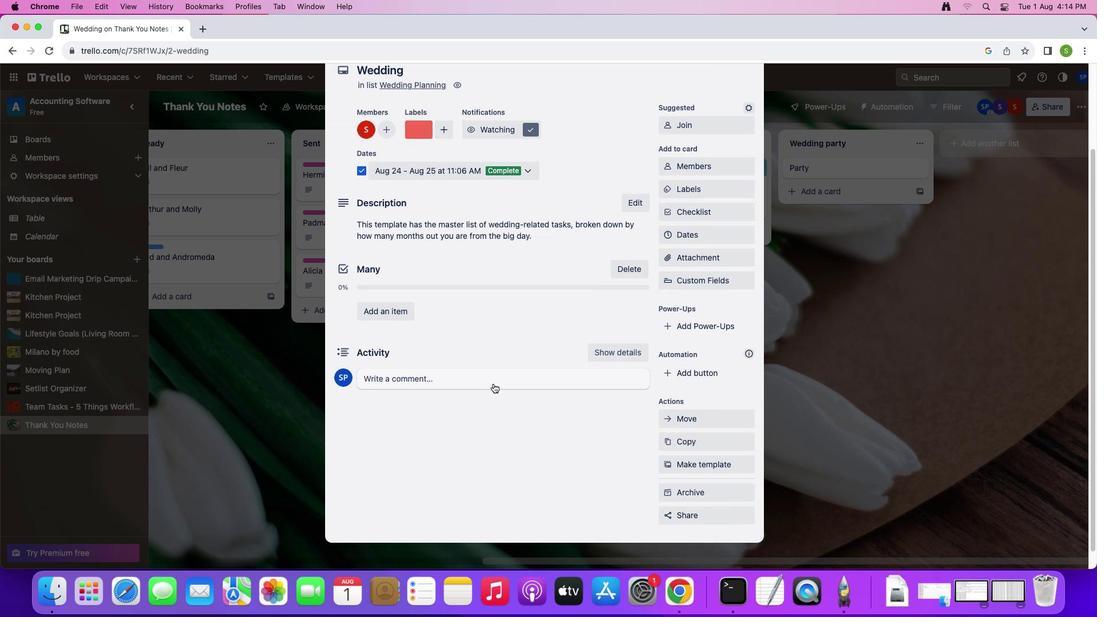 
Action: Mouse pressed left at (494, 384)
Screenshot: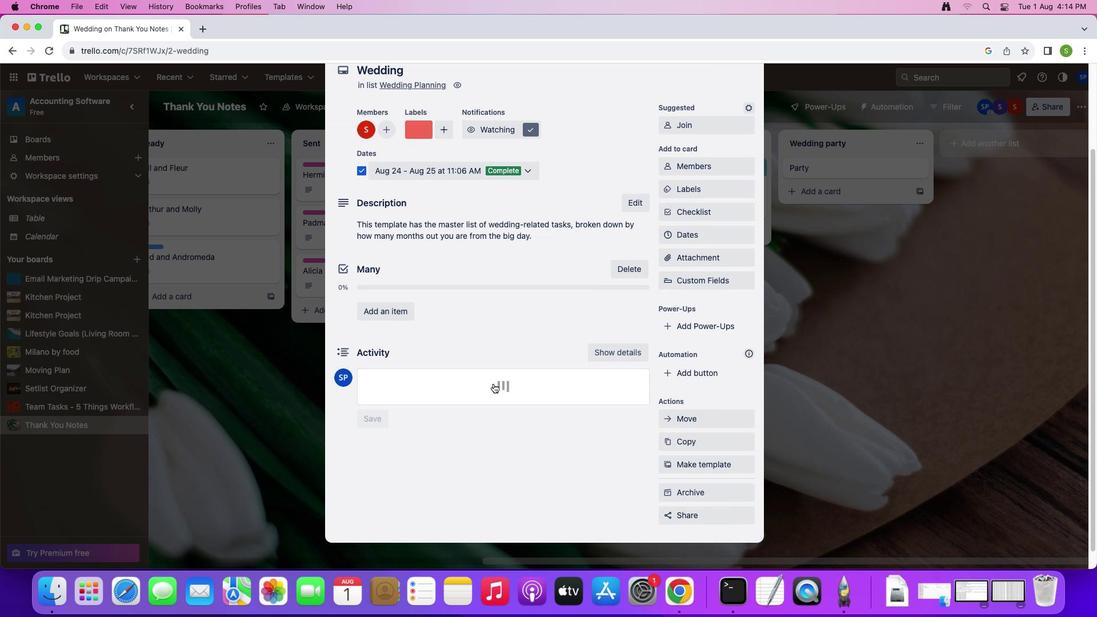 
Action: Mouse moved to (680, 273)
Screenshot: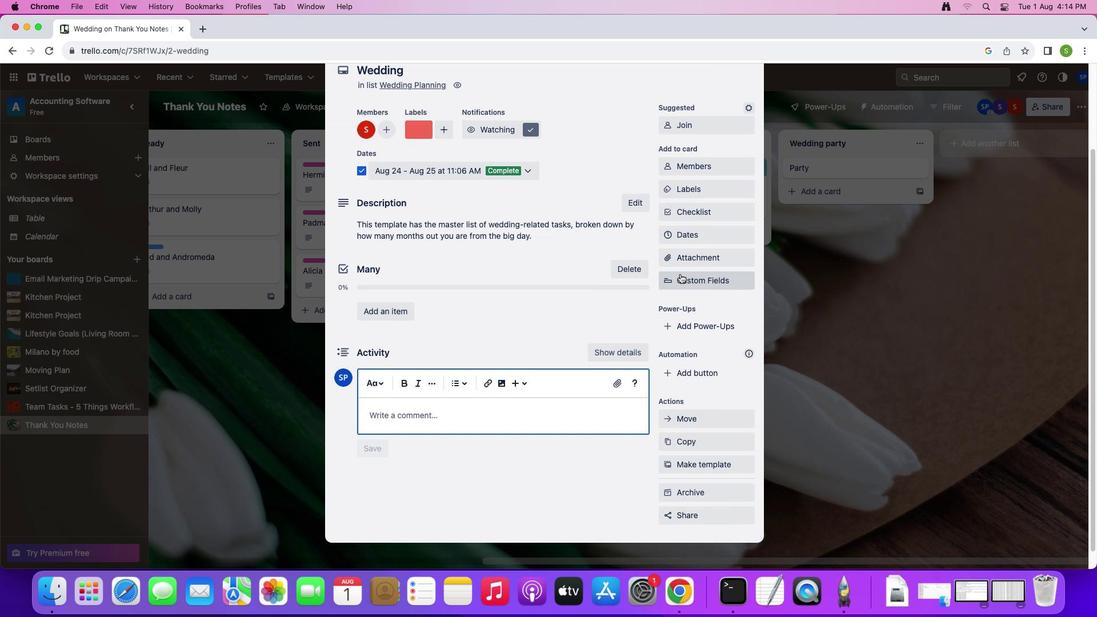 
Action: Key pressed Key.shift'M''o''n''t''h''s'
Screenshot: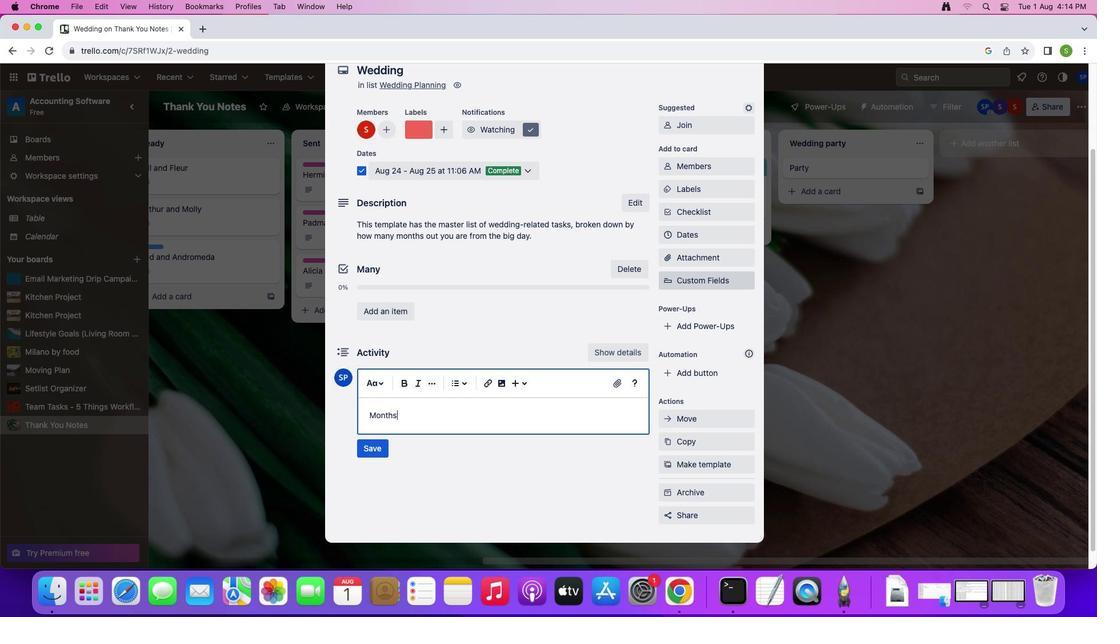 
Action: Mouse moved to (359, 450)
Screenshot: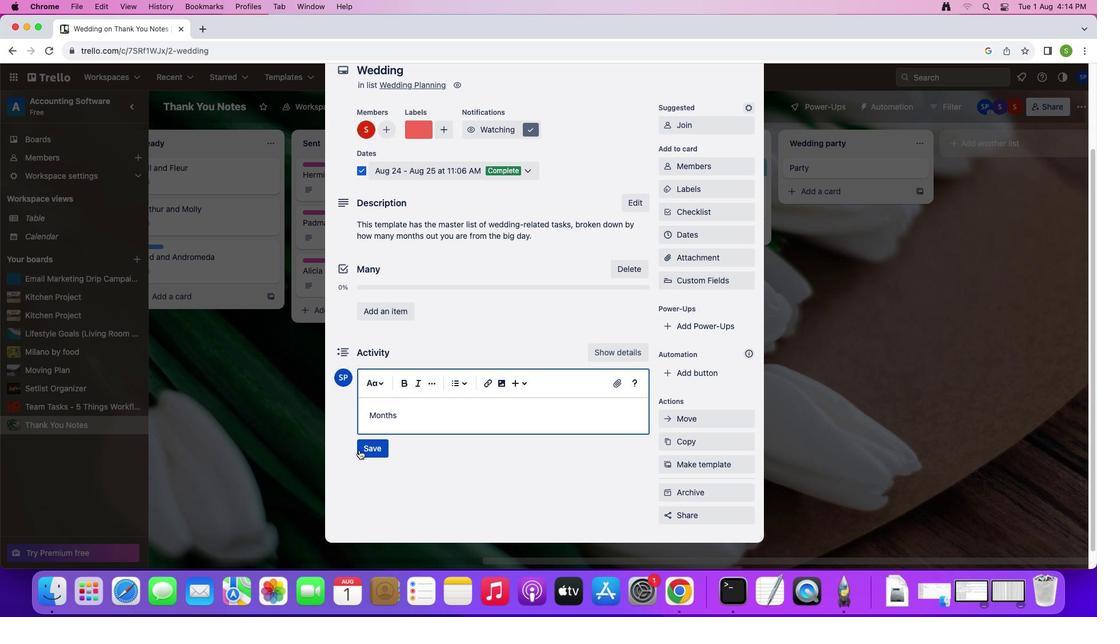 
Action: Mouse pressed left at (359, 450)
Screenshot: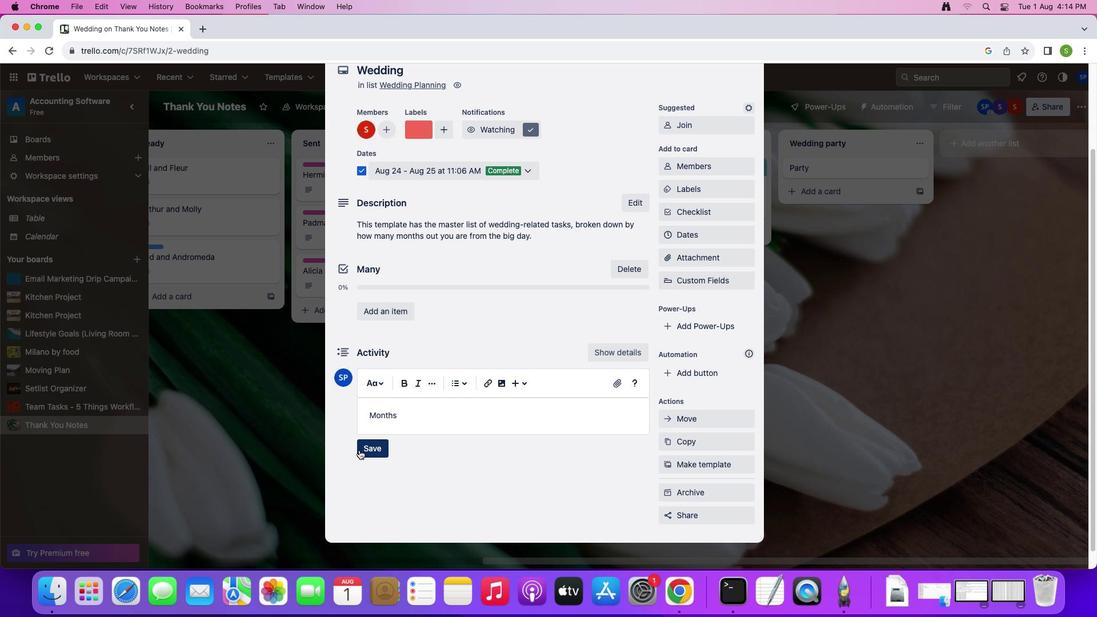 
Action: Mouse moved to (649, 189)
Screenshot: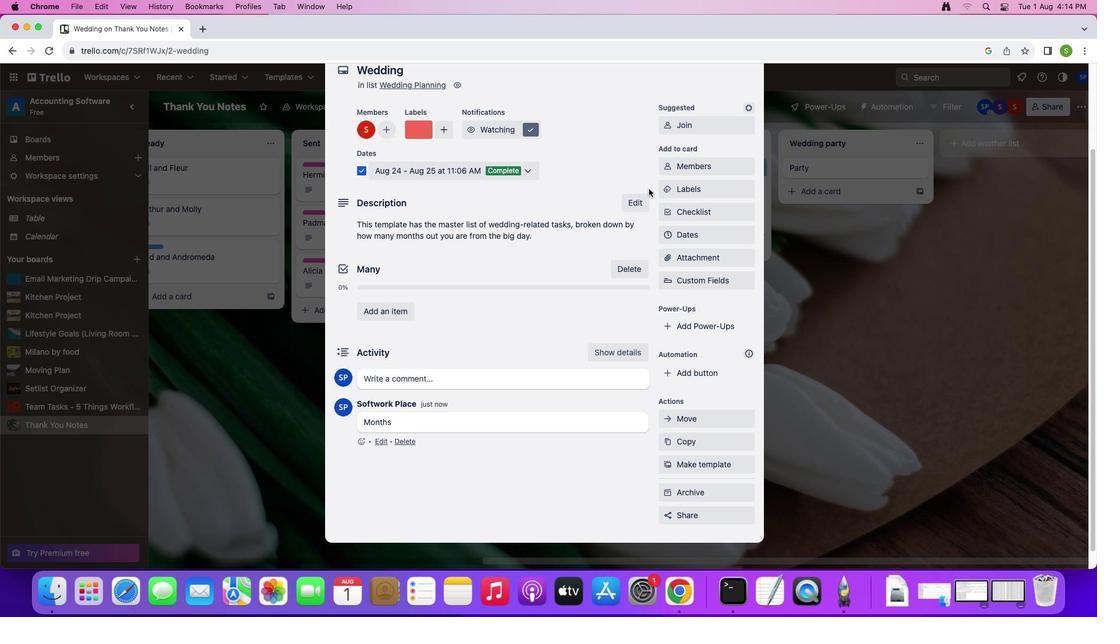 
Action: Mouse scrolled (649, 189) with delta (0, 0)
Screenshot: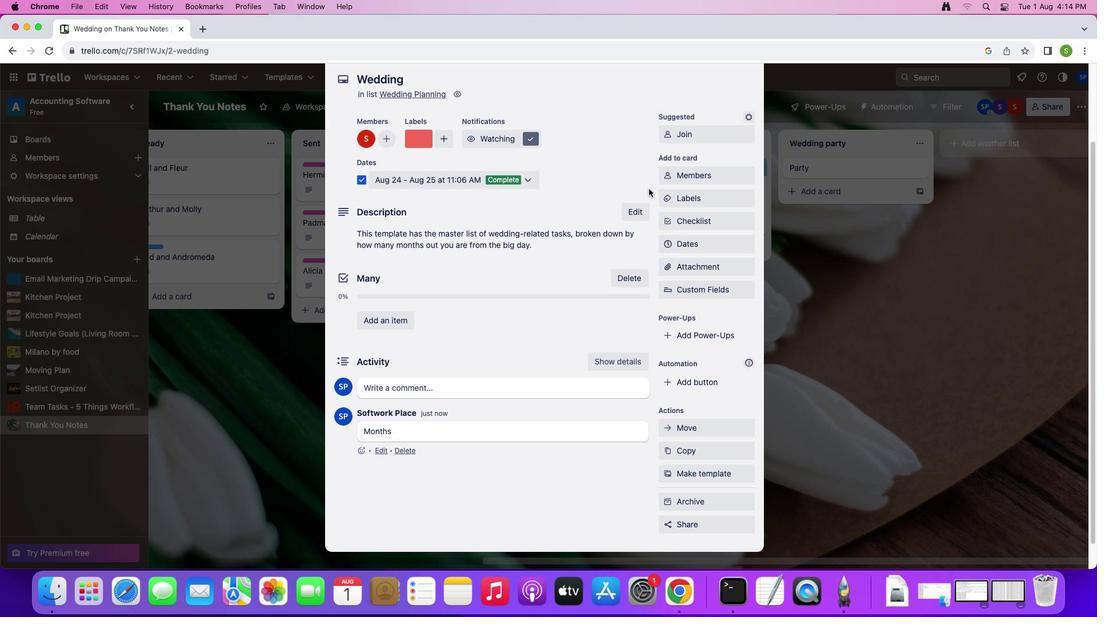 
Action: Mouse scrolled (649, 189) with delta (0, 0)
Screenshot: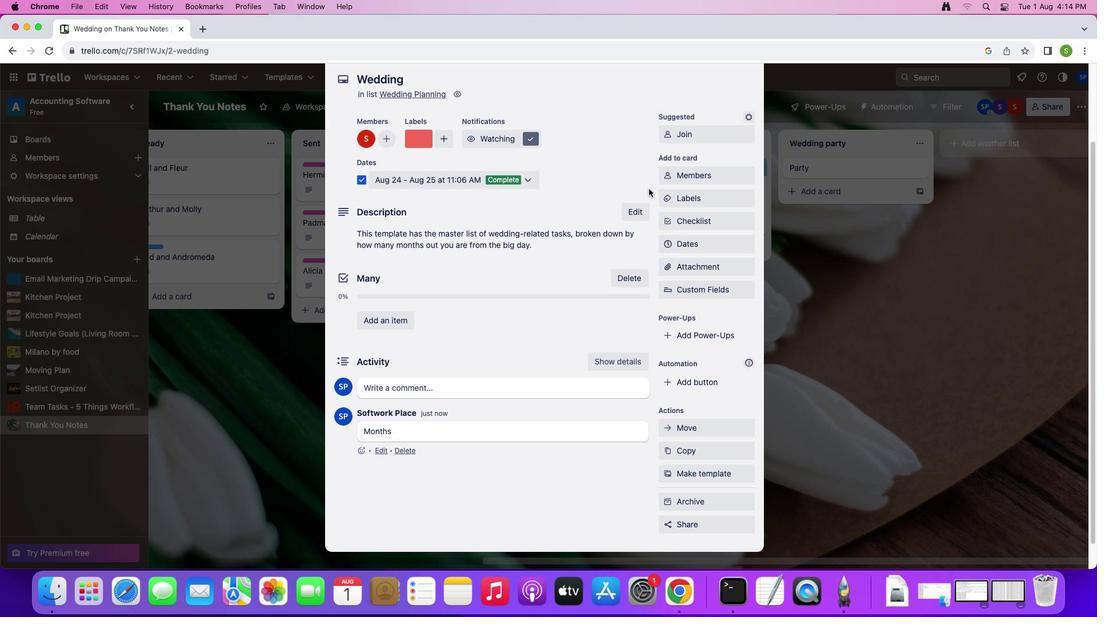 
Action: Mouse scrolled (649, 189) with delta (0, 1)
Screenshot: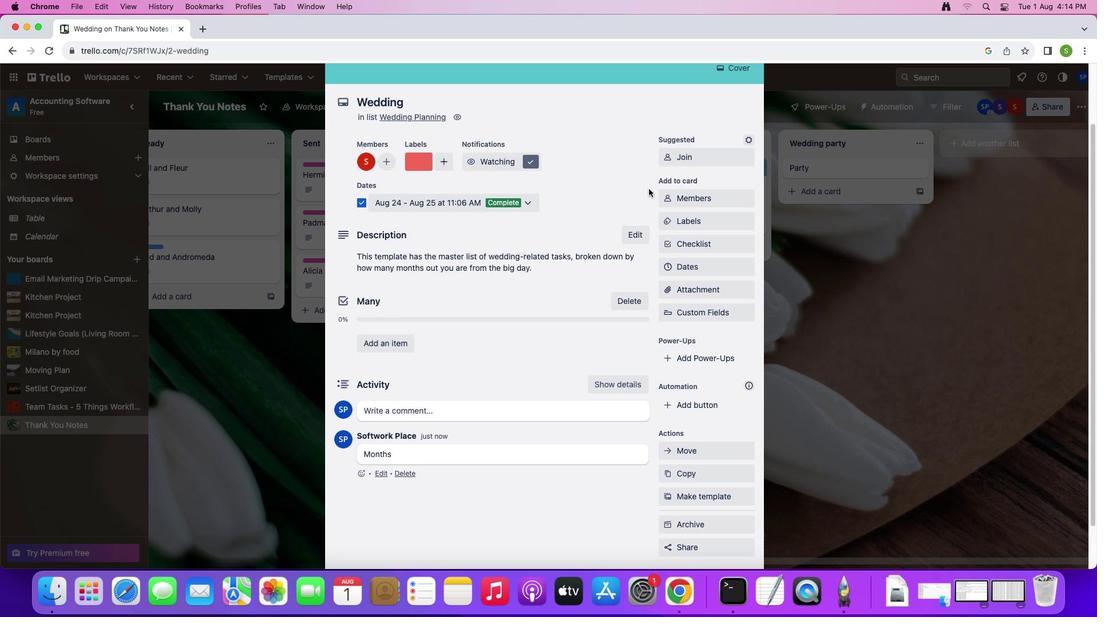 
Action: Mouse moved to (750, 105)
Screenshot: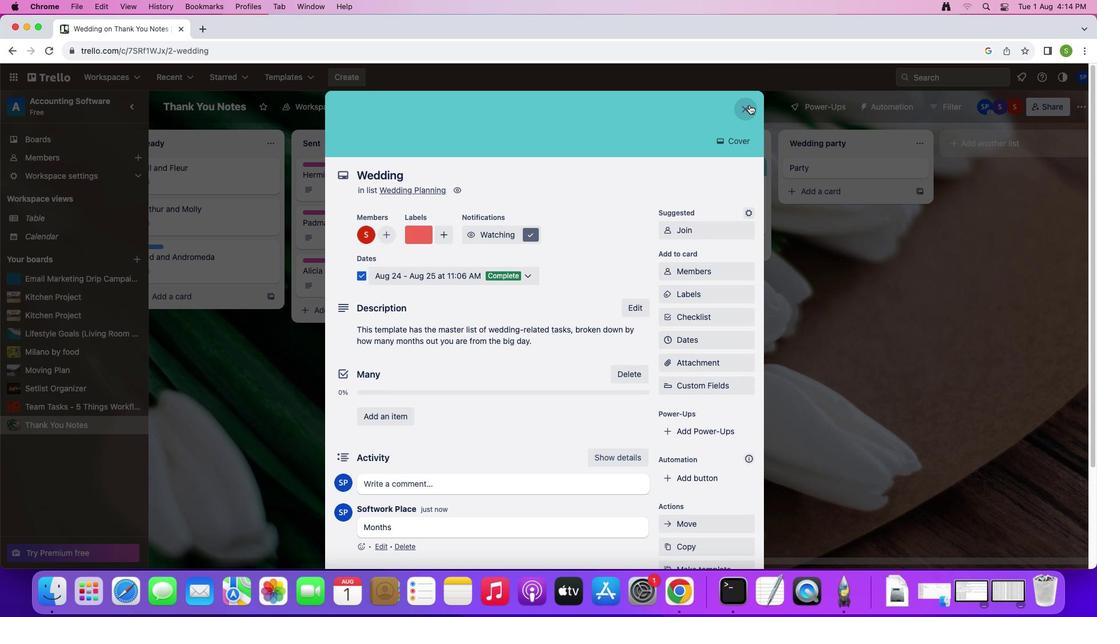 
Action: Mouse pressed left at (750, 105)
Screenshot: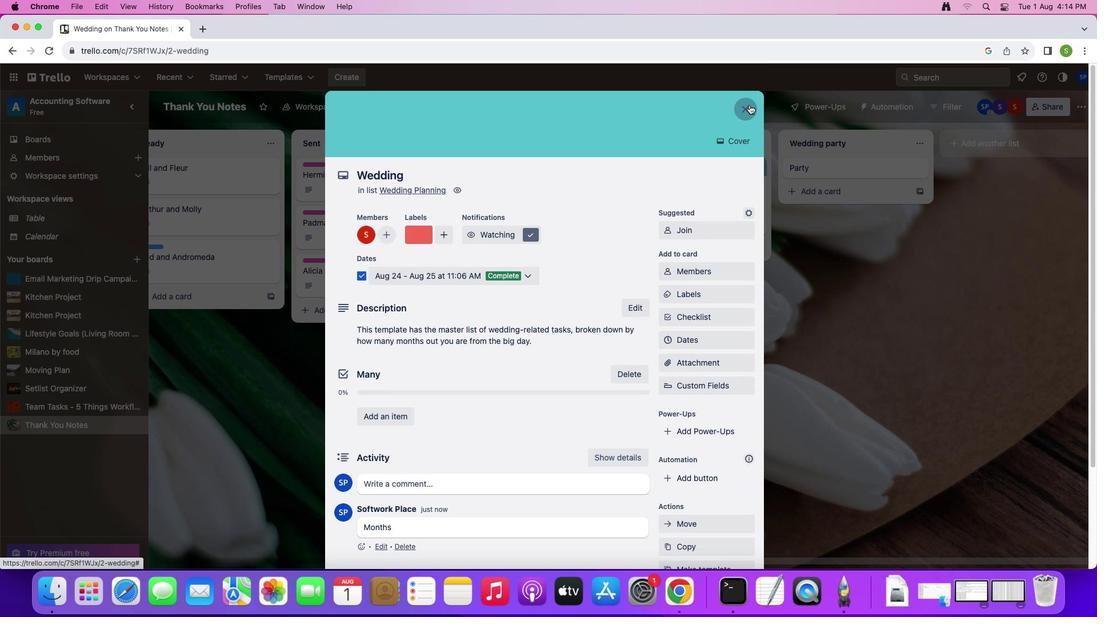 
Action: Mouse moved to (829, 172)
Screenshot: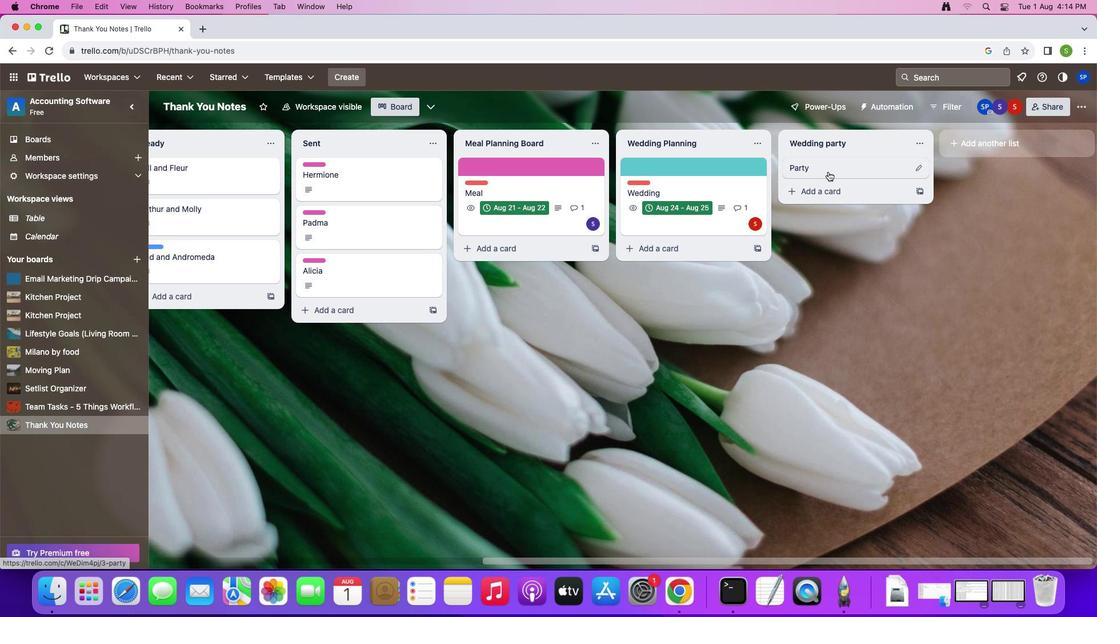 
Action: Mouse pressed left at (829, 172)
Screenshot: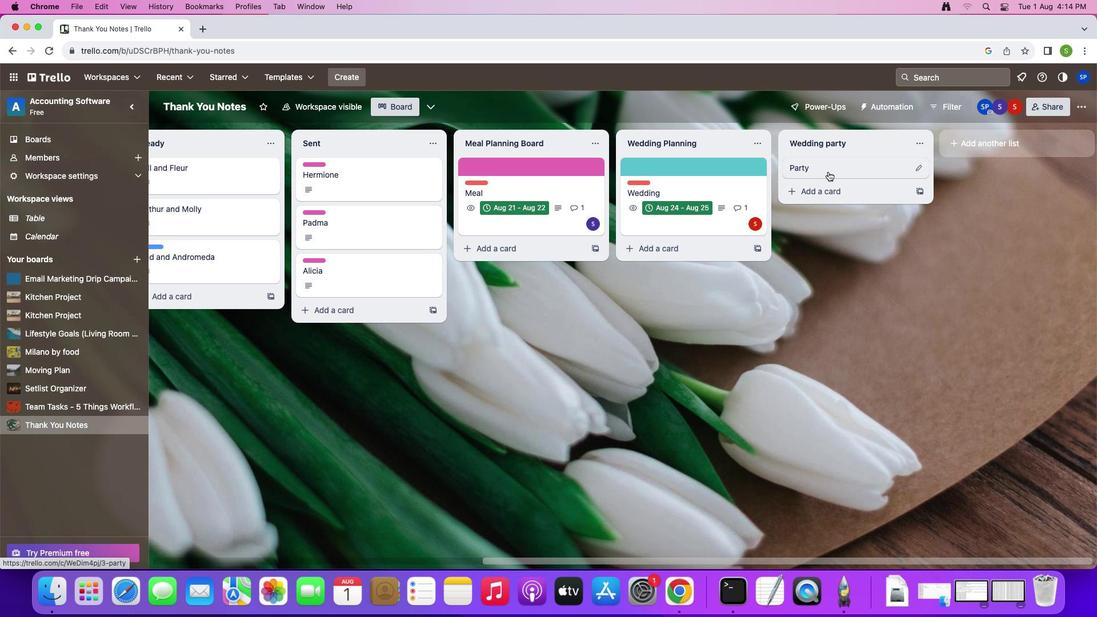 
Action: Mouse moved to (679, 207)
Screenshot: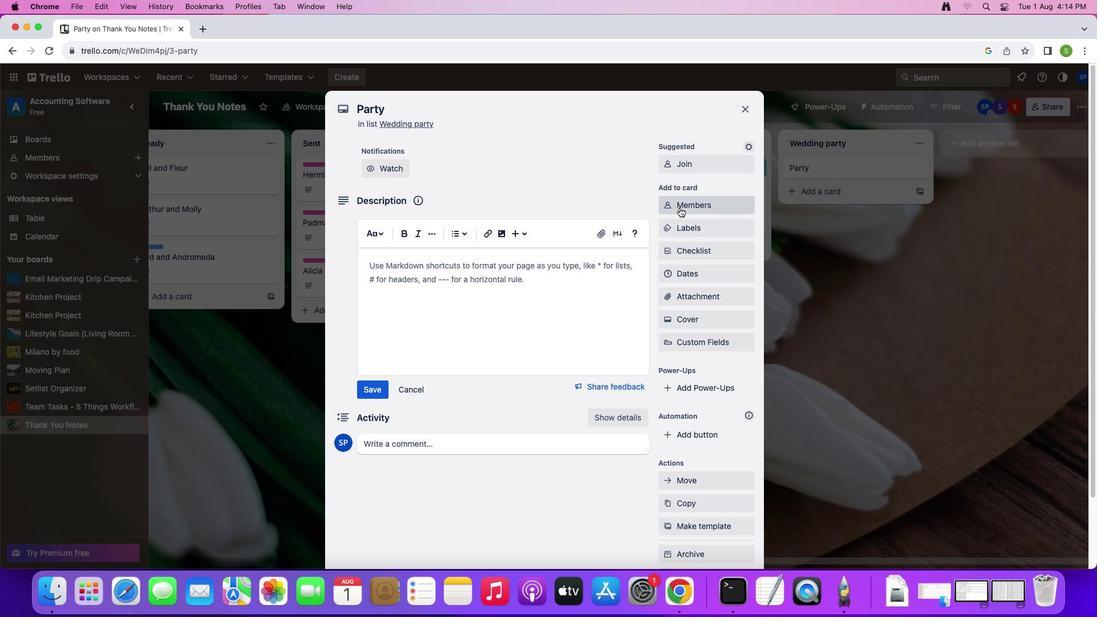 
Action: Mouse pressed left at (679, 207)
Screenshot: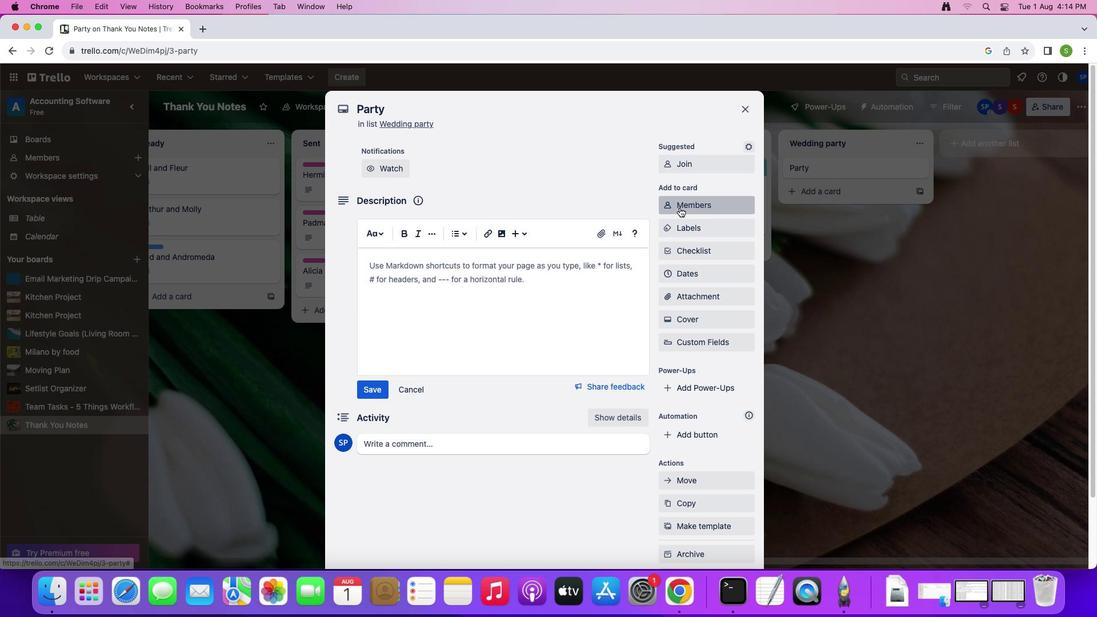
Action: Mouse moved to (798, 211)
Screenshot: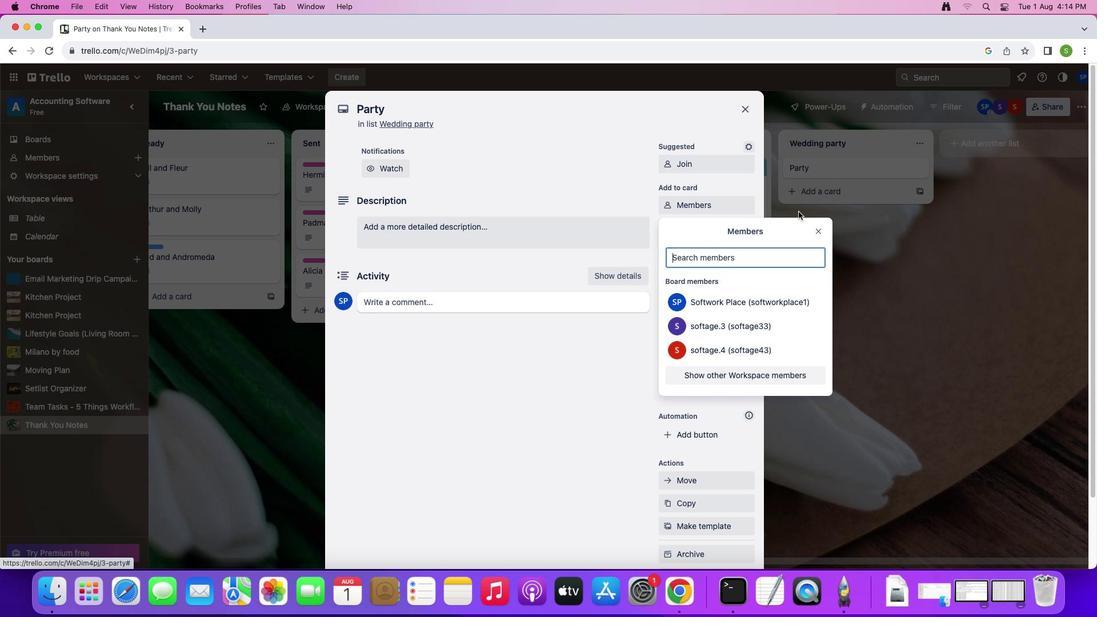 
Action: Key pressed 's''o''f''t''a''g''e''.''4'Key.shift'@''s''o''f''t''a''g''e''.''n''e''t'
Screenshot: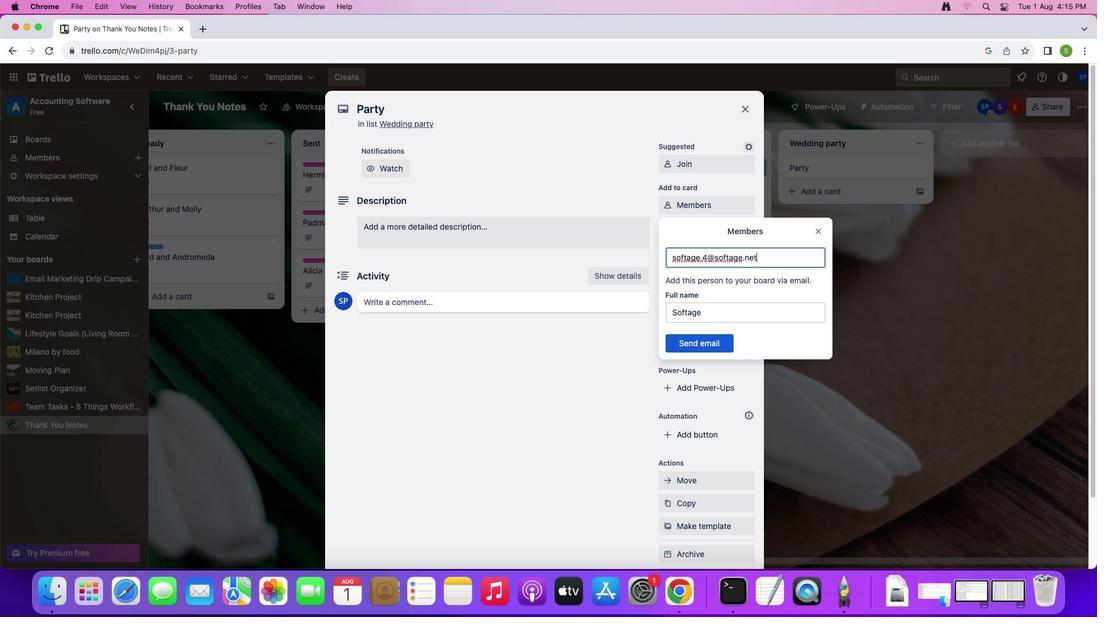 
Action: Mouse moved to (695, 348)
Screenshot: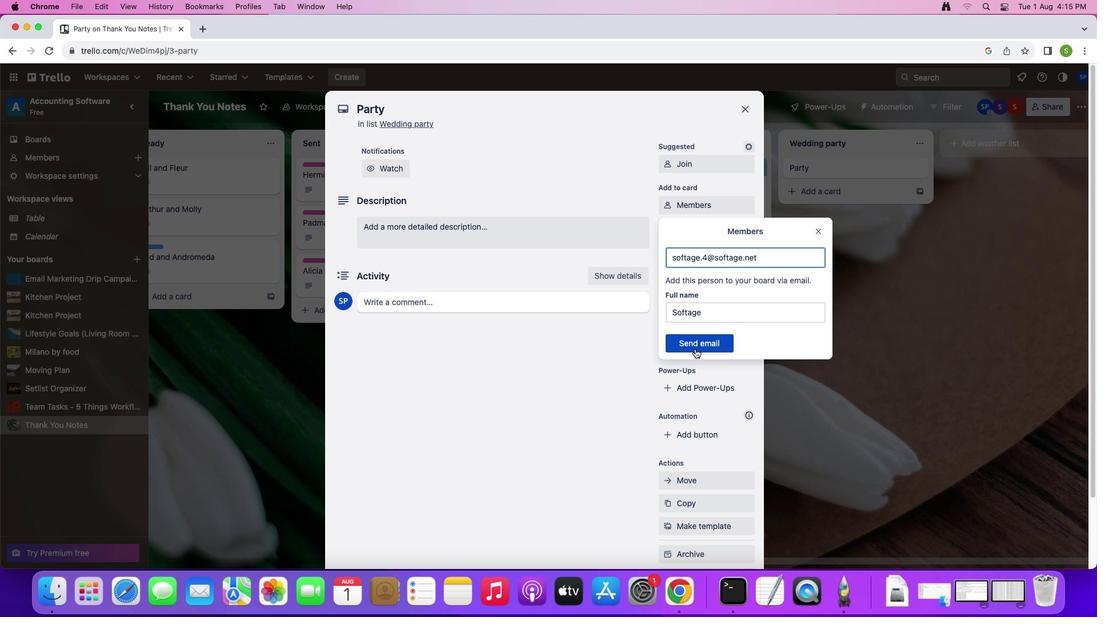 
Action: Mouse pressed left at (695, 348)
Screenshot: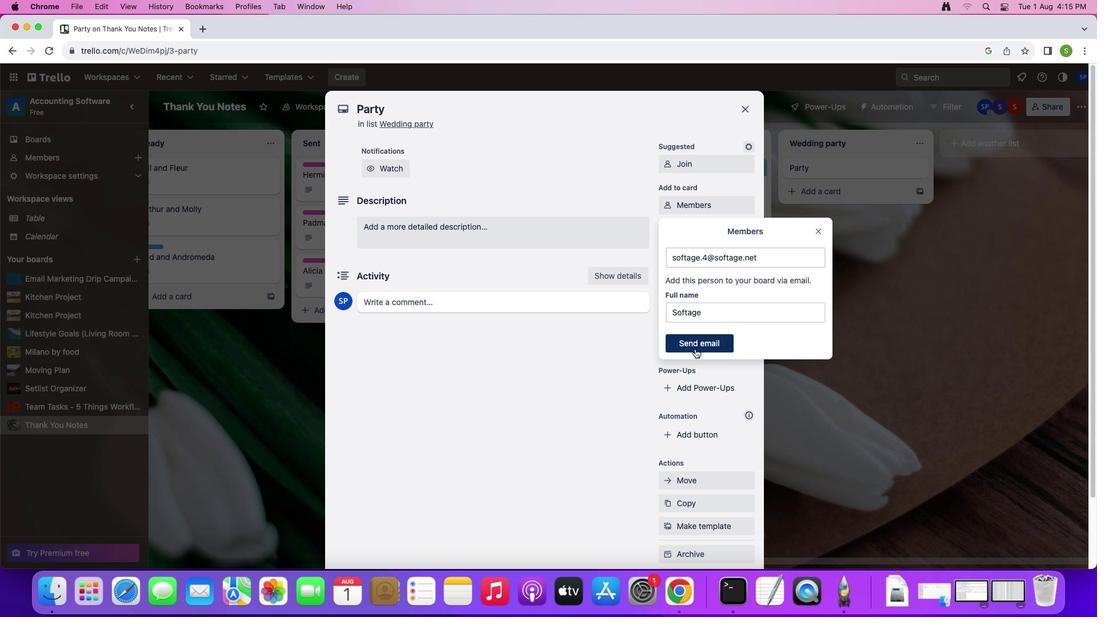 
Action: Mouse moved to (706, 233)
Screenshot: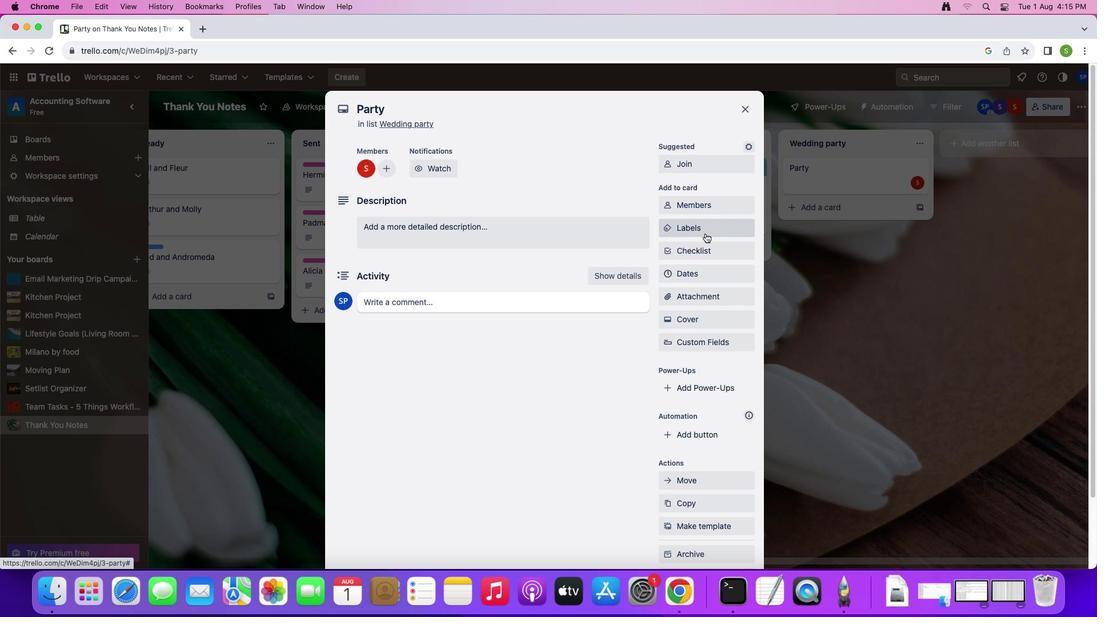 
Action: Mouse pressed left at (706, 233)
Screenshot: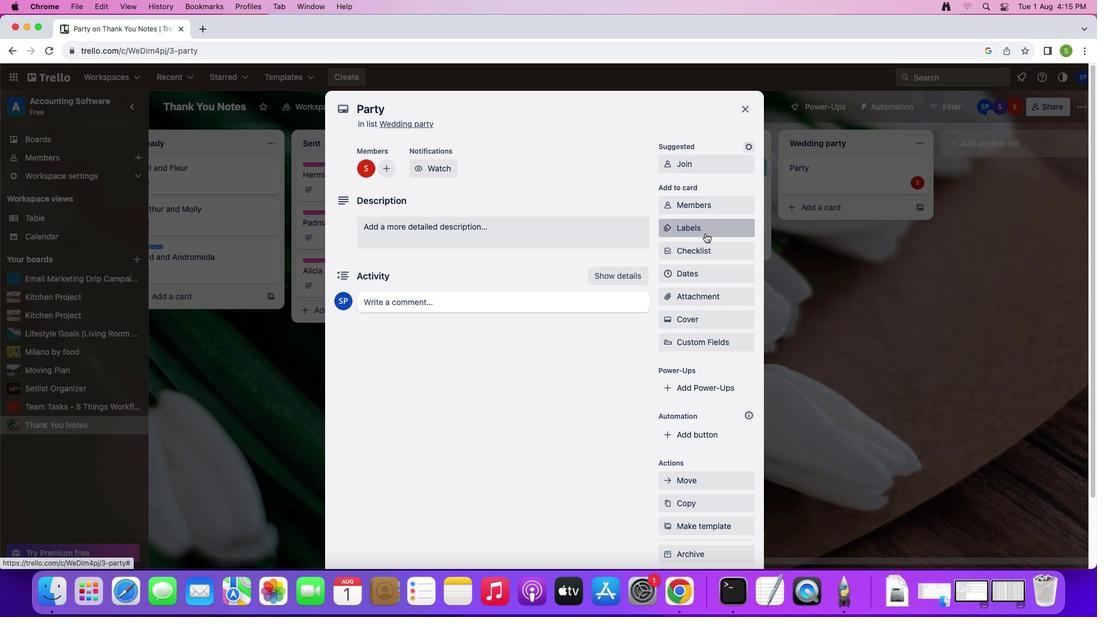
Action: Mouse moved to (741, 429)
Screenshot: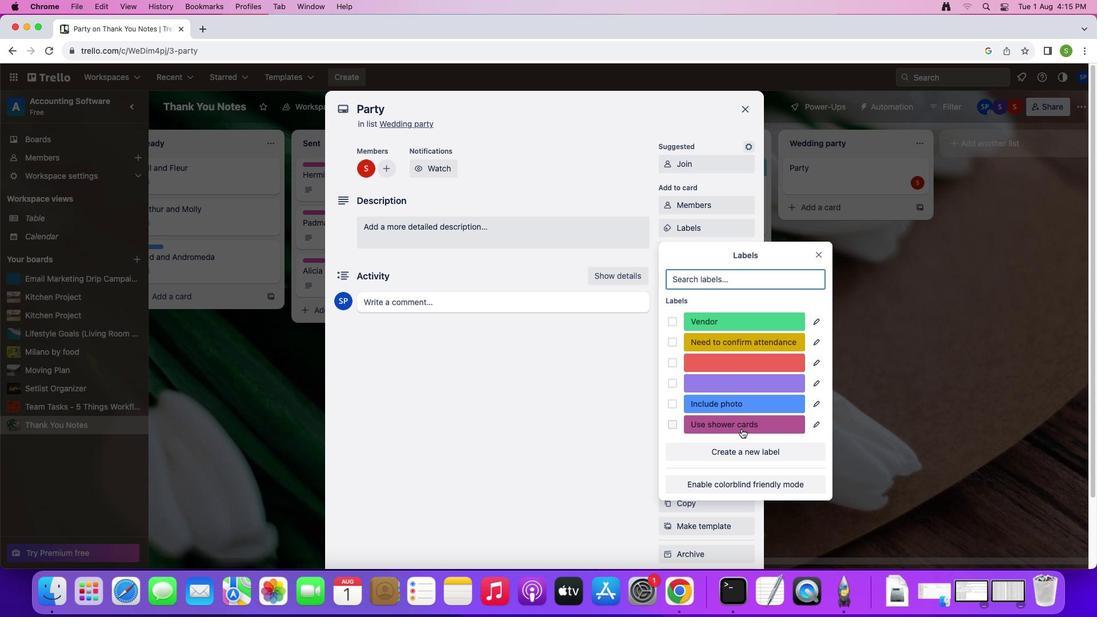 
Action: Mouse pressed left at (741, 429)
Screenshot: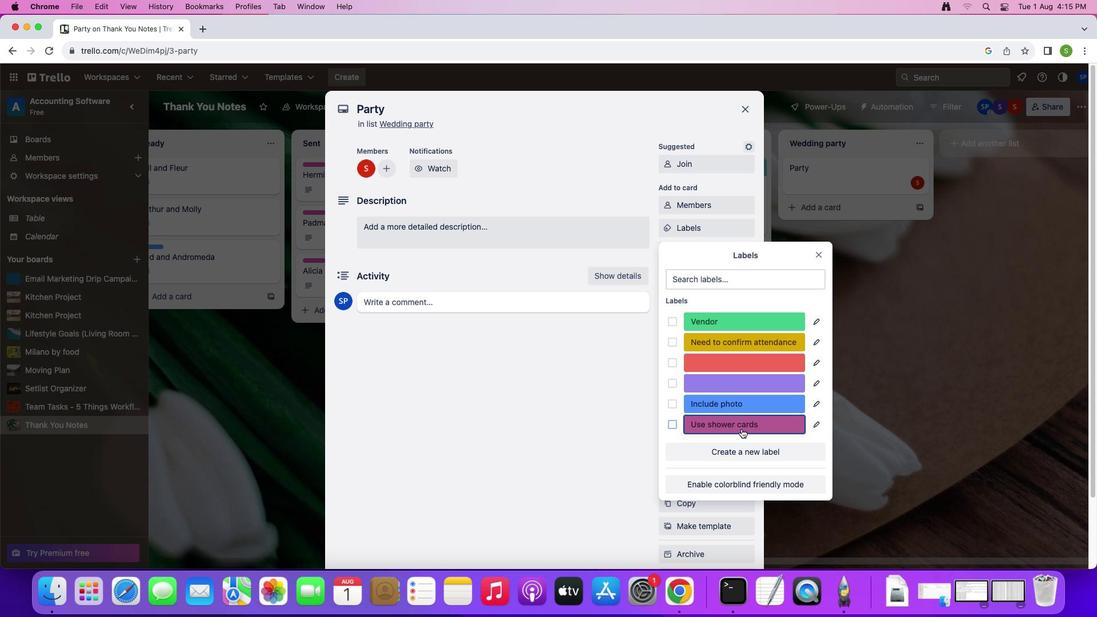 
Action: Mouse moved to (826, 254)
Screenshot: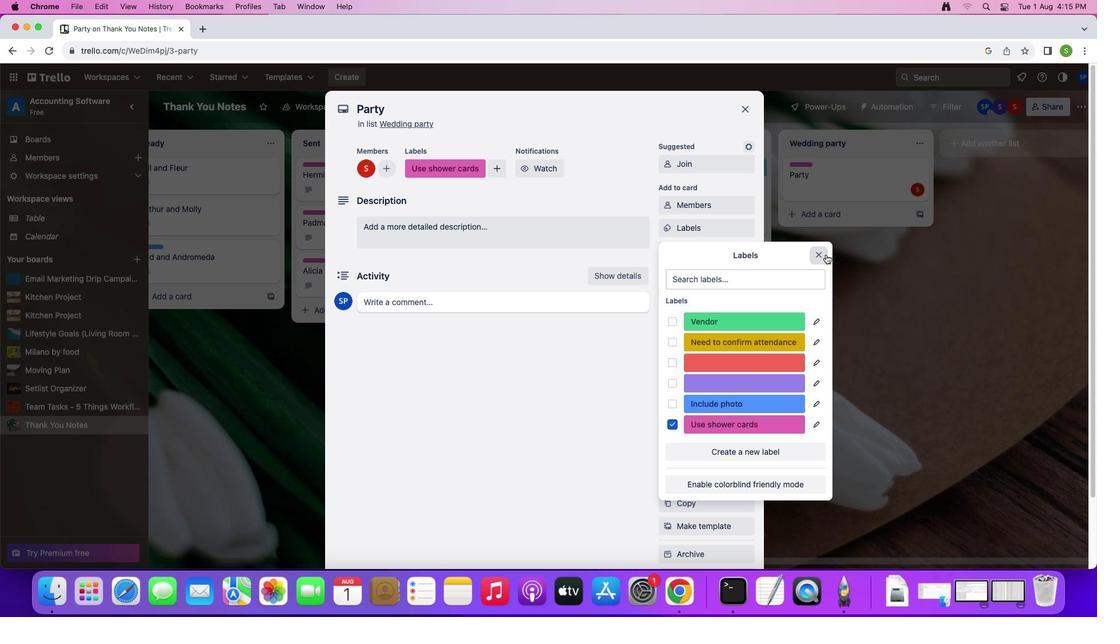 
Action: Mouse pressed left at (826, 254)
Screenshot: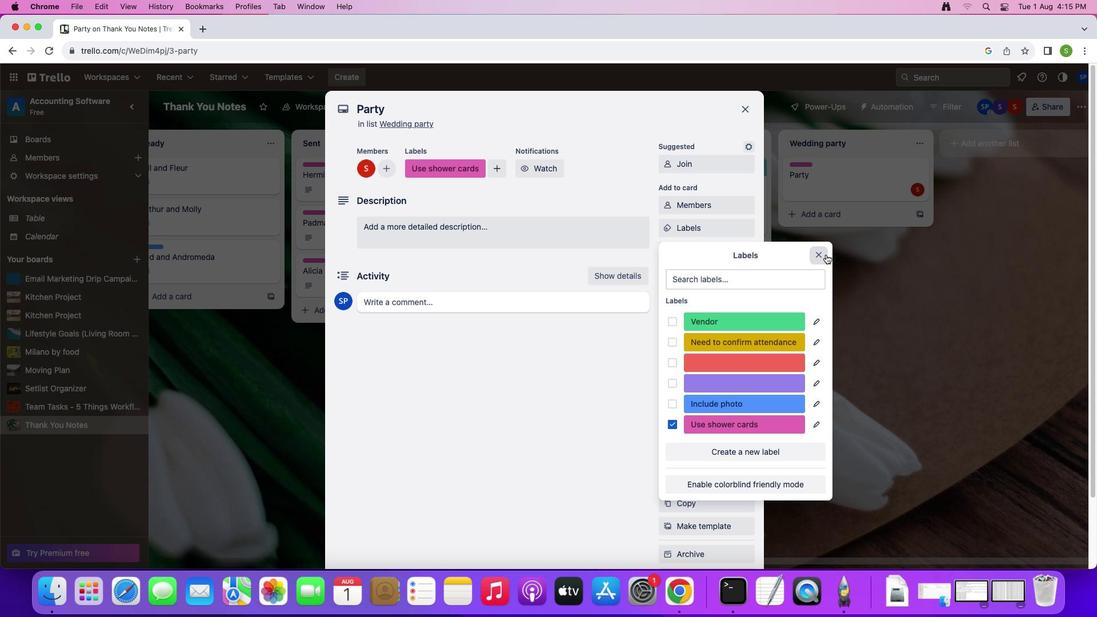 
Action: Mouse moved to (687, 252)
Screenshot: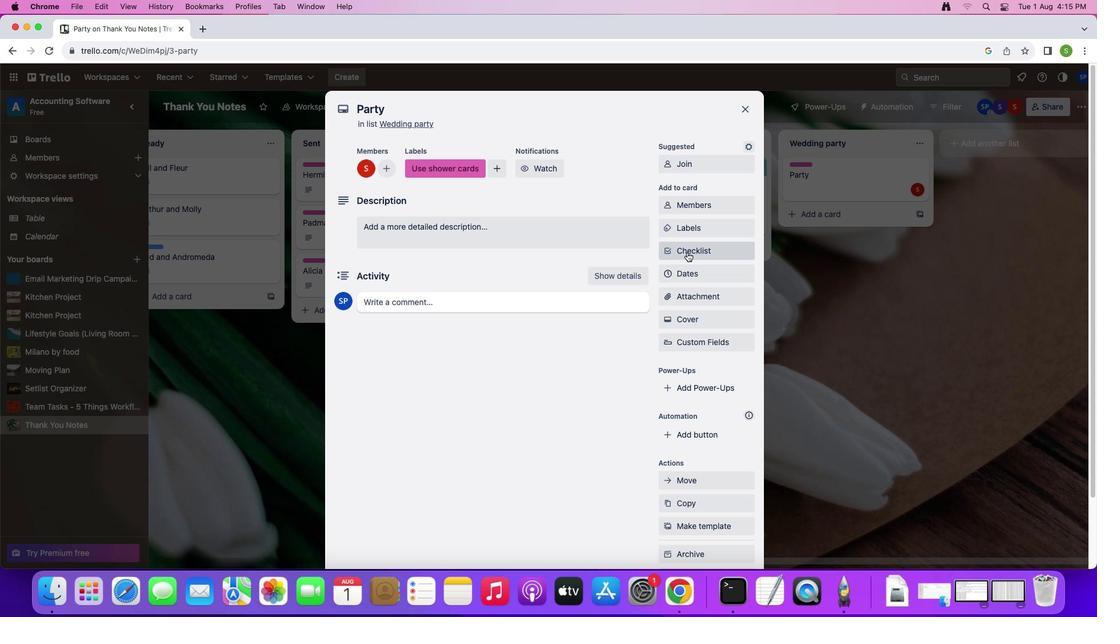 
Action: Mouse pressed left at (687, 252)
Screenshot: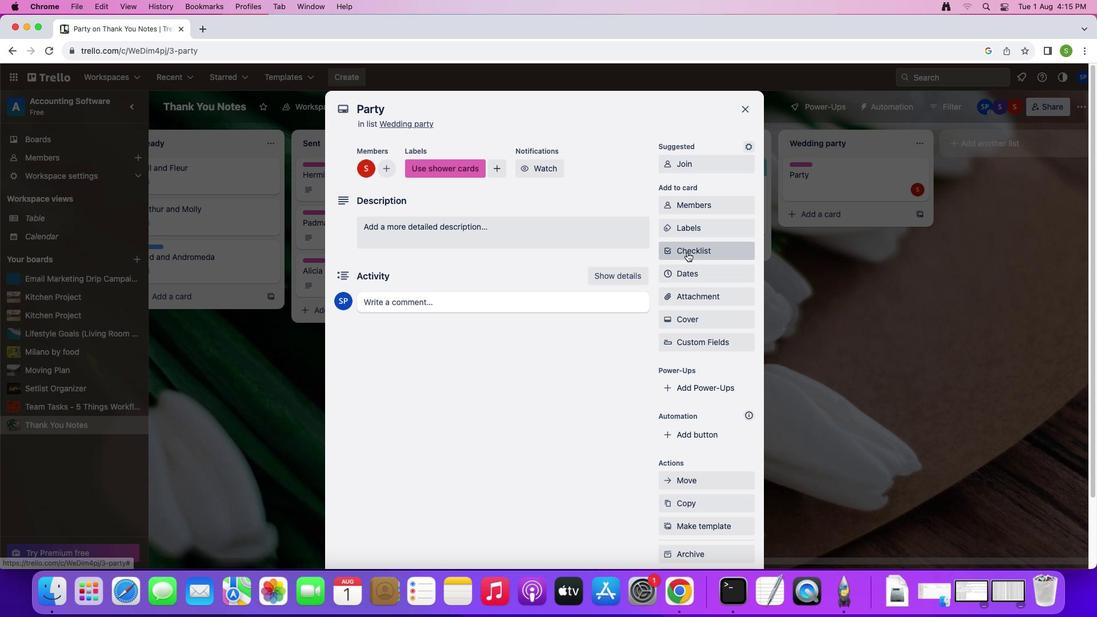 
Action: Mouse moved to (745, 295)
Screenshot: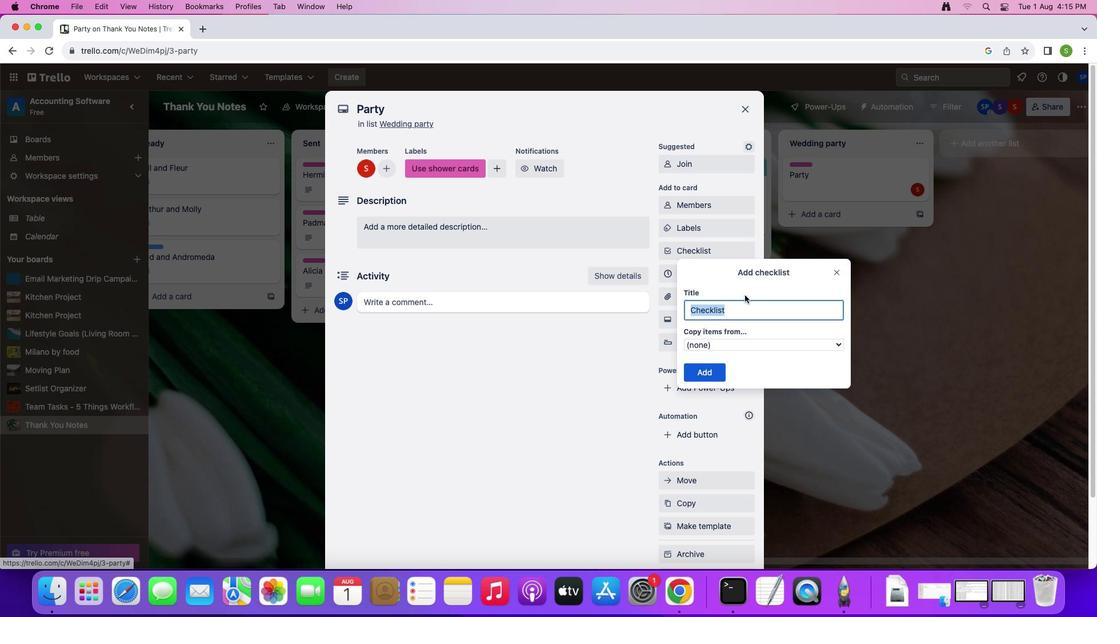 
Action: Key pressed Key.shift'T''e''m''p''l''a''t''e'
Screenshot: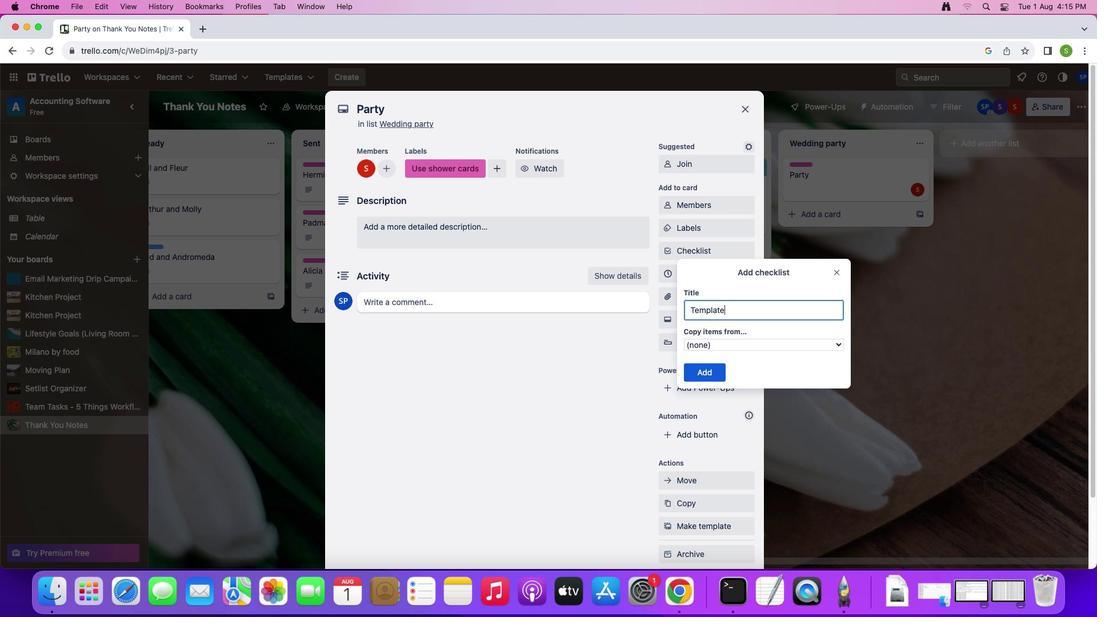 
Action: Mouse moved to (686, 371)
Screenshot: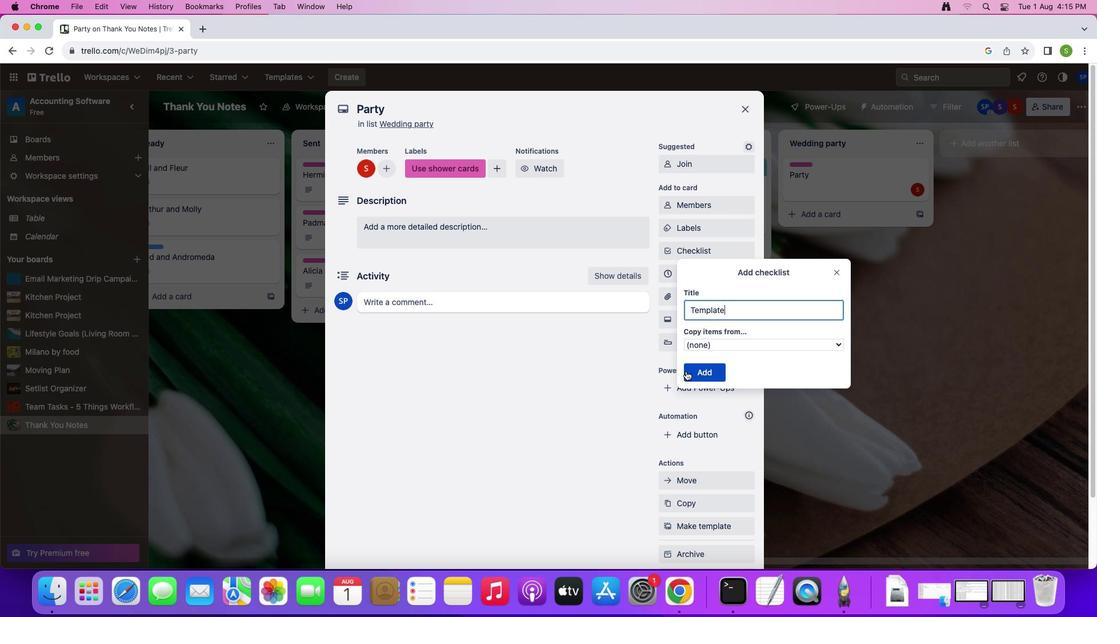 
Action: Mouse pressed left at (686, 371)
Screenshot: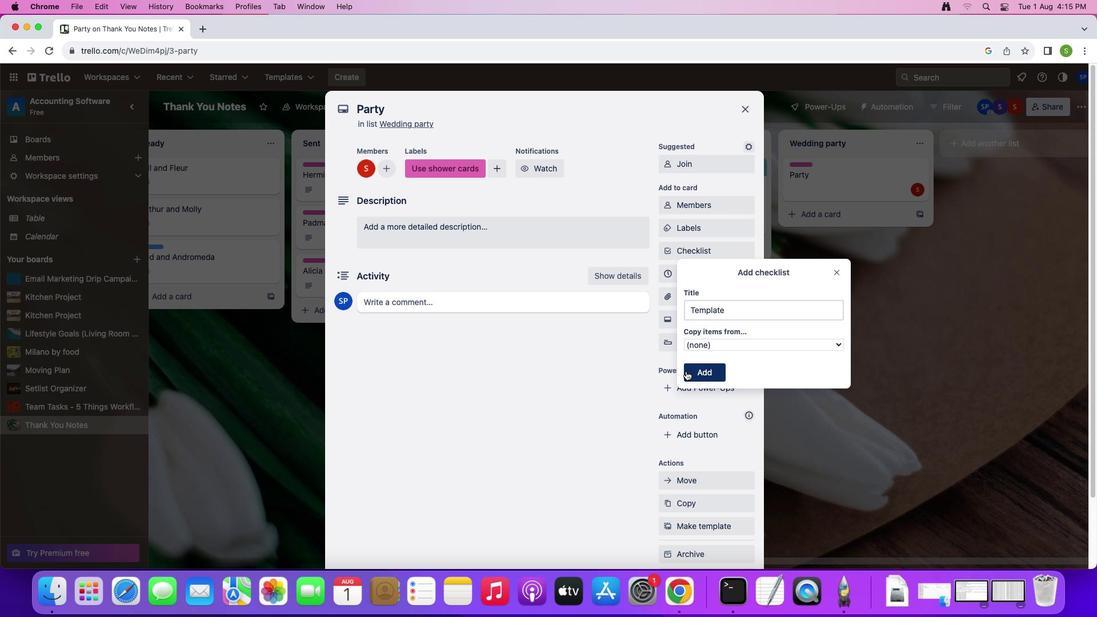 
Action: Mouse moved to (700, 268)
Screenshot: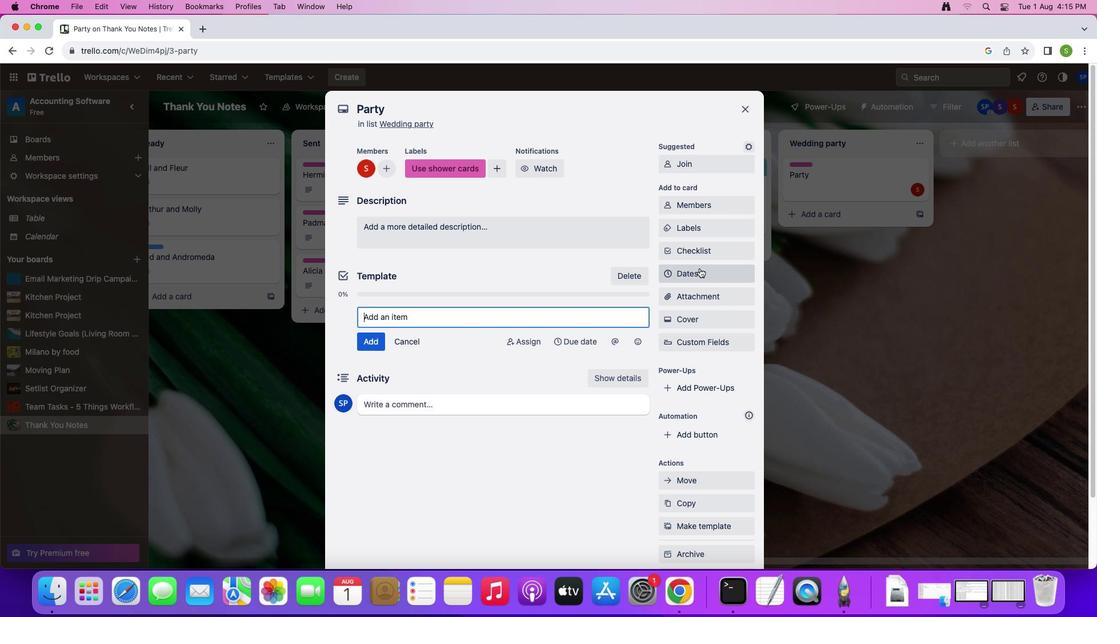 
Action: Mouse pressed left at (700, 268)
Screenshot: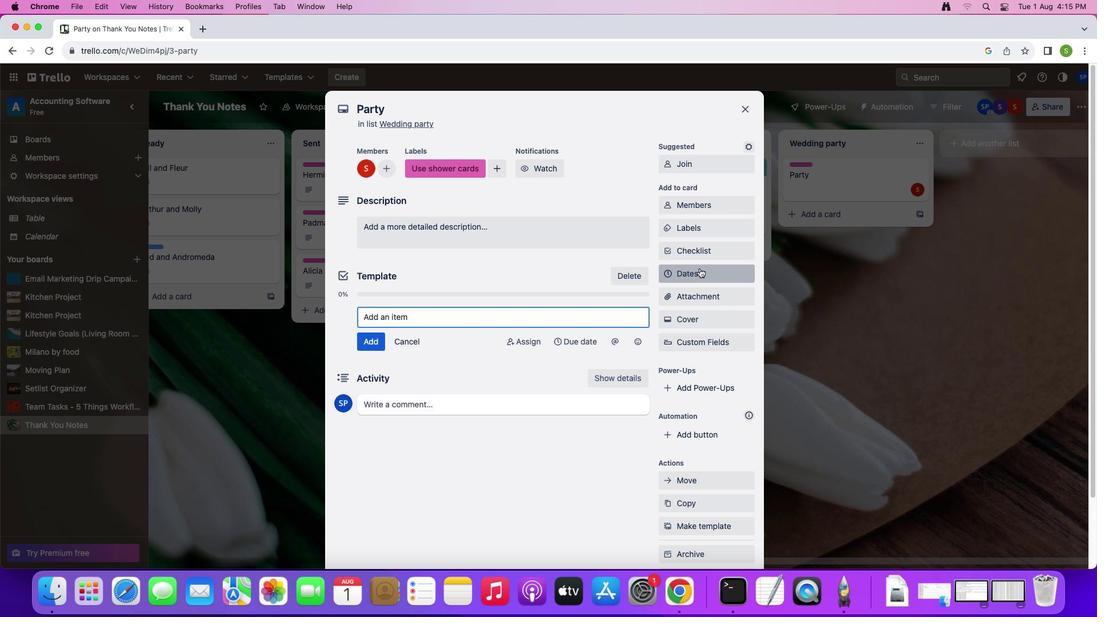 
Action: Mouse moved to (766, 201)
Screenshot: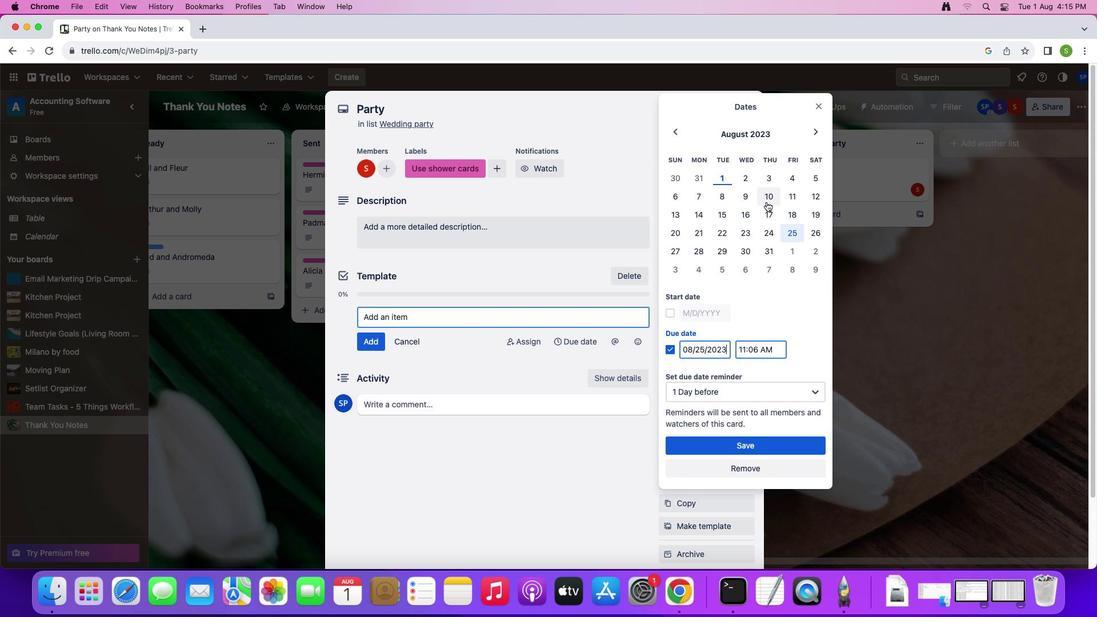 
Action: Mouse pressed left at (766, 201)
Screenshot: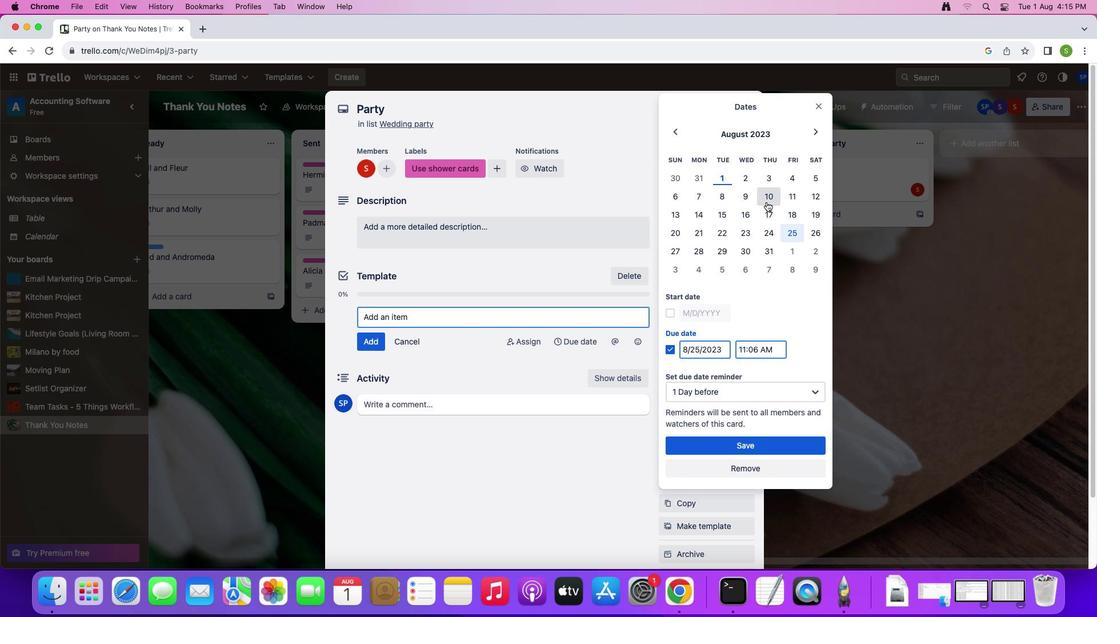 
Action: Mouse moved to (677, 316)
Screenshot: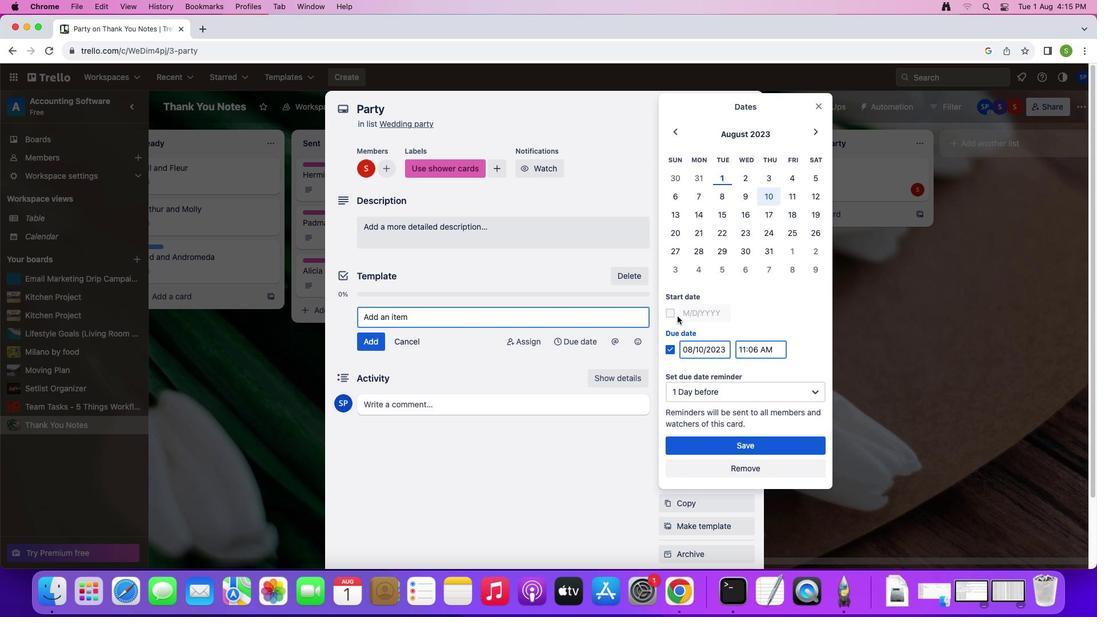 
Action: Mouse pressed left at (677, 316)
Screenshot: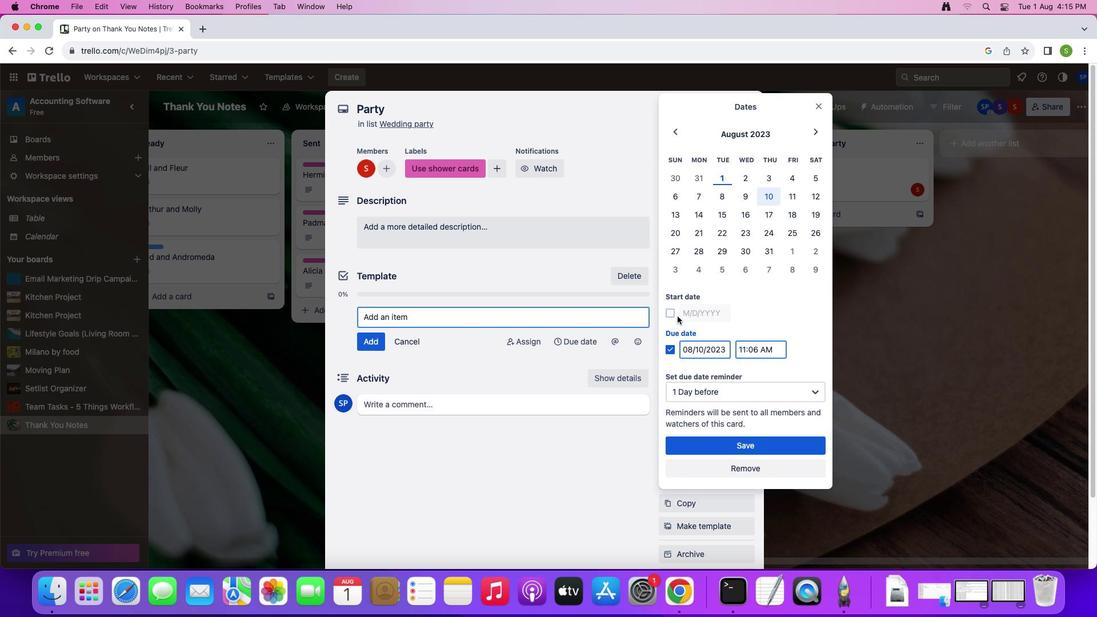 
Action: Mouse moved to (706, 445)
Screenshot: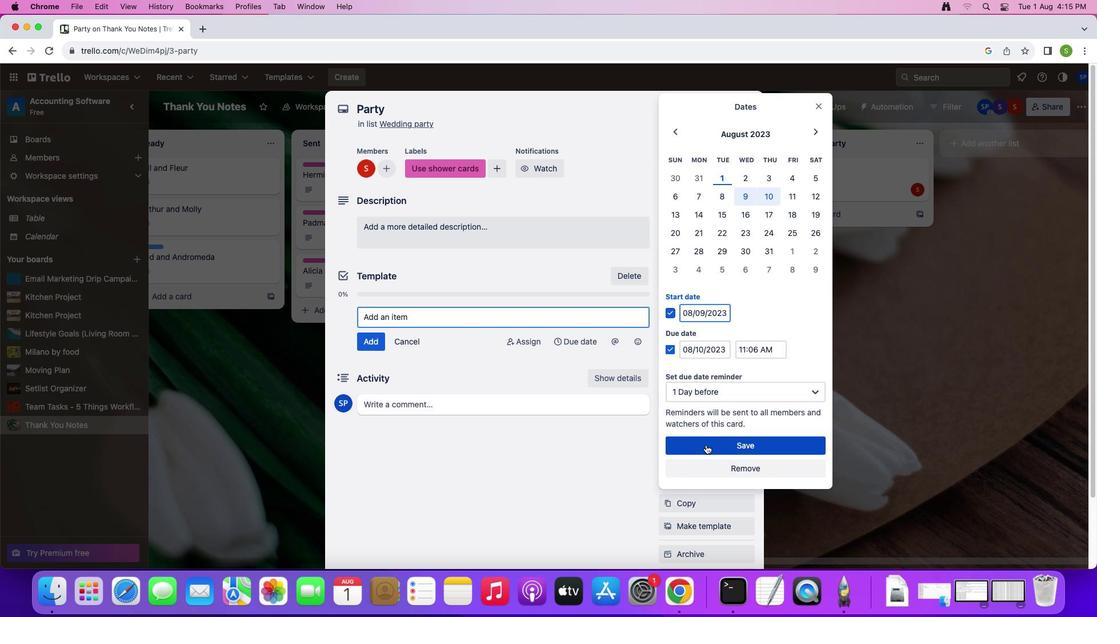 
Action: Mouse pressed left at (706, 445)
Screenshot: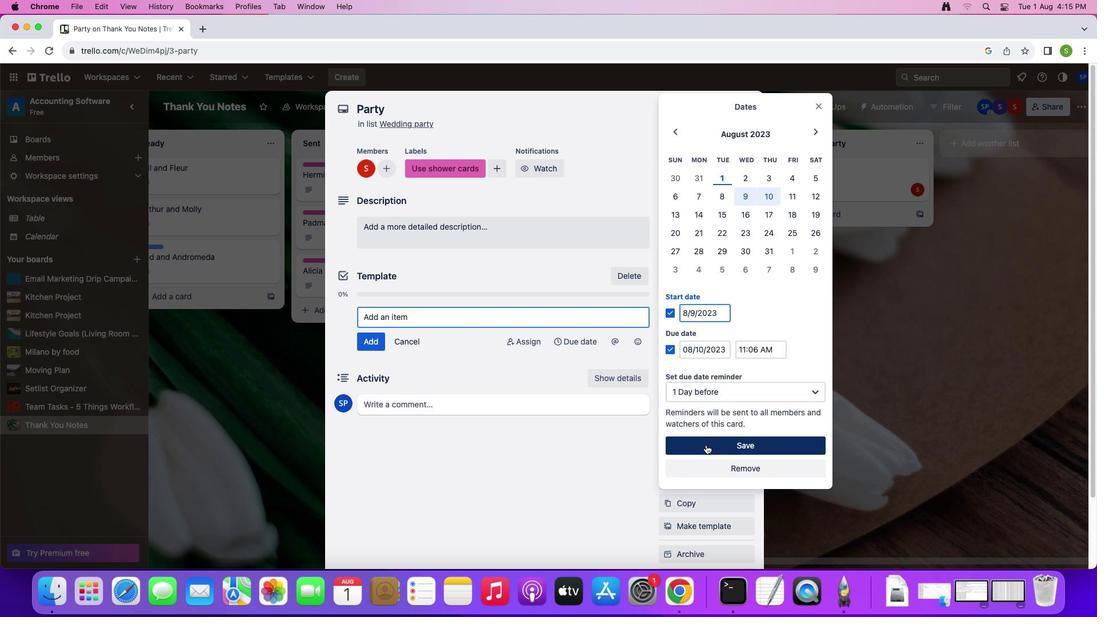 
Action: Mouse moved to (707, 319)
Screenshot: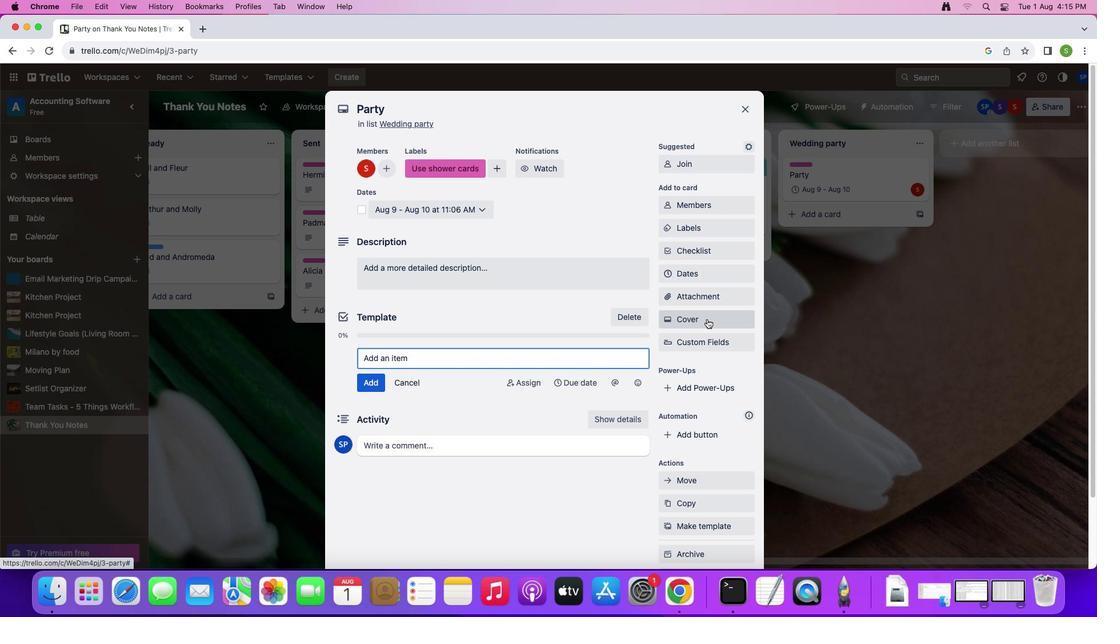 
Action: Mouse pressed left at (707, 319)
Screenshot: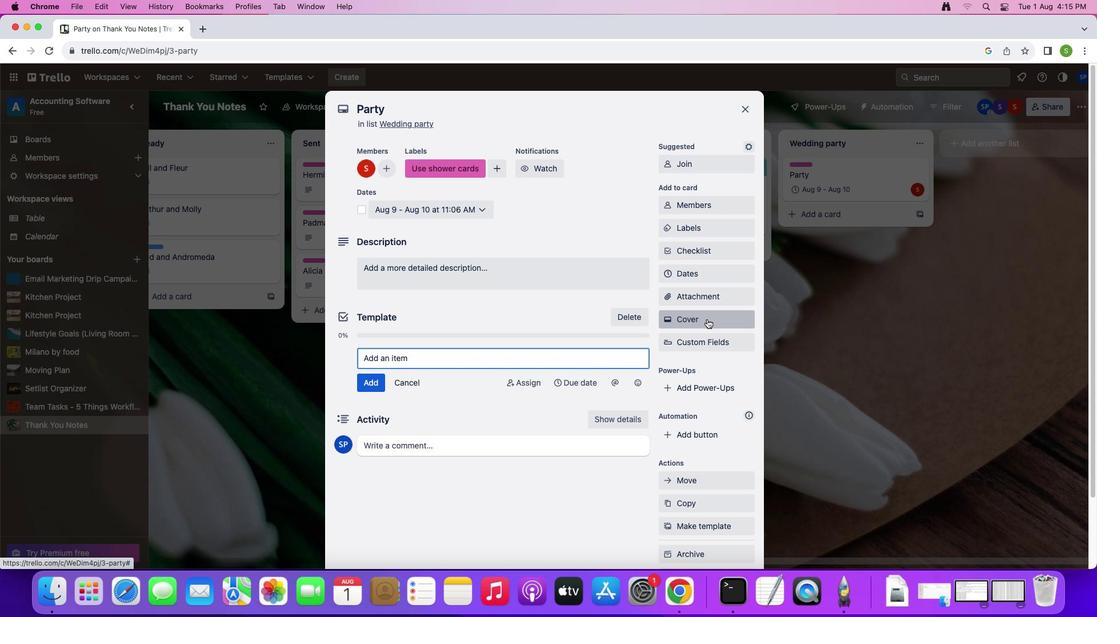 
Action: Mouse moved to (749, 365)
Screenshot: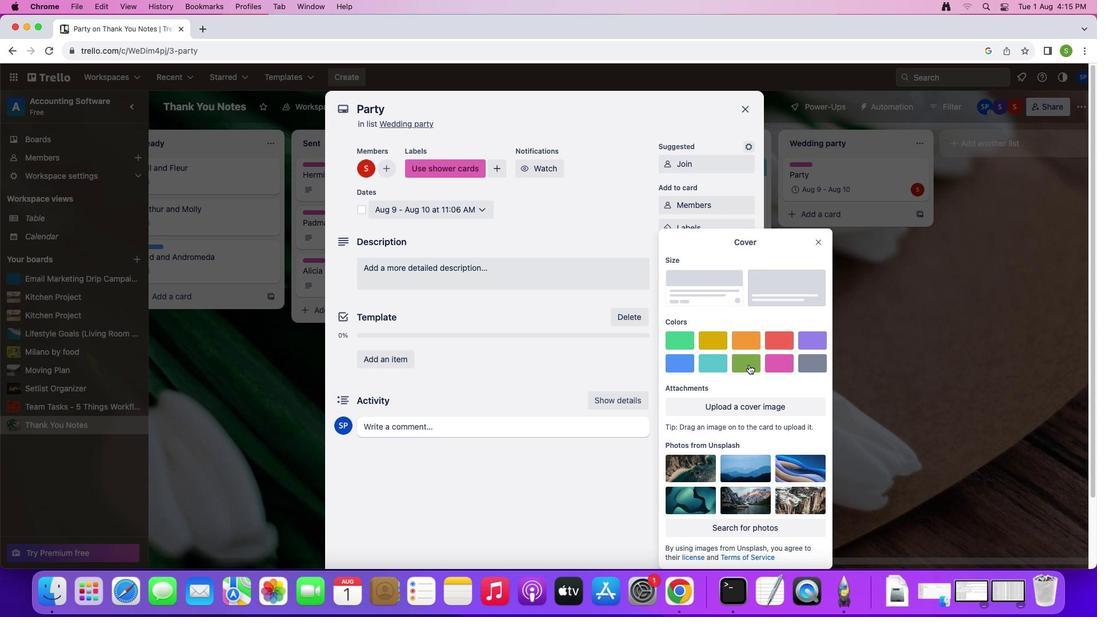 
Action: Mouse pressed left at (749, 365)
Screenshot: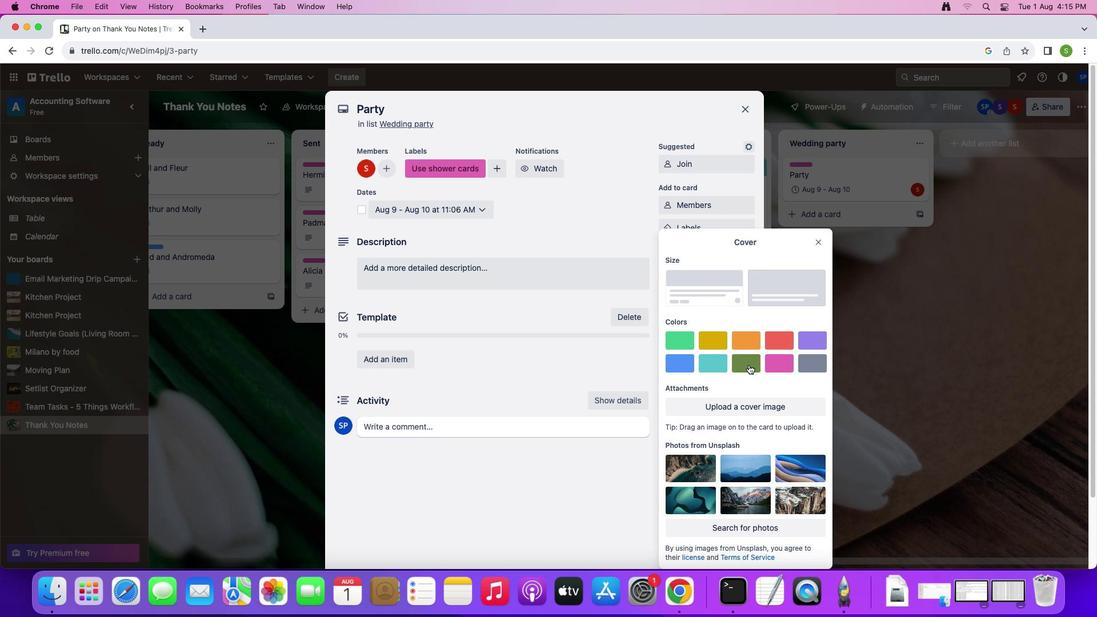 
Action: Mouse moved to (814, 225)
Screenshot: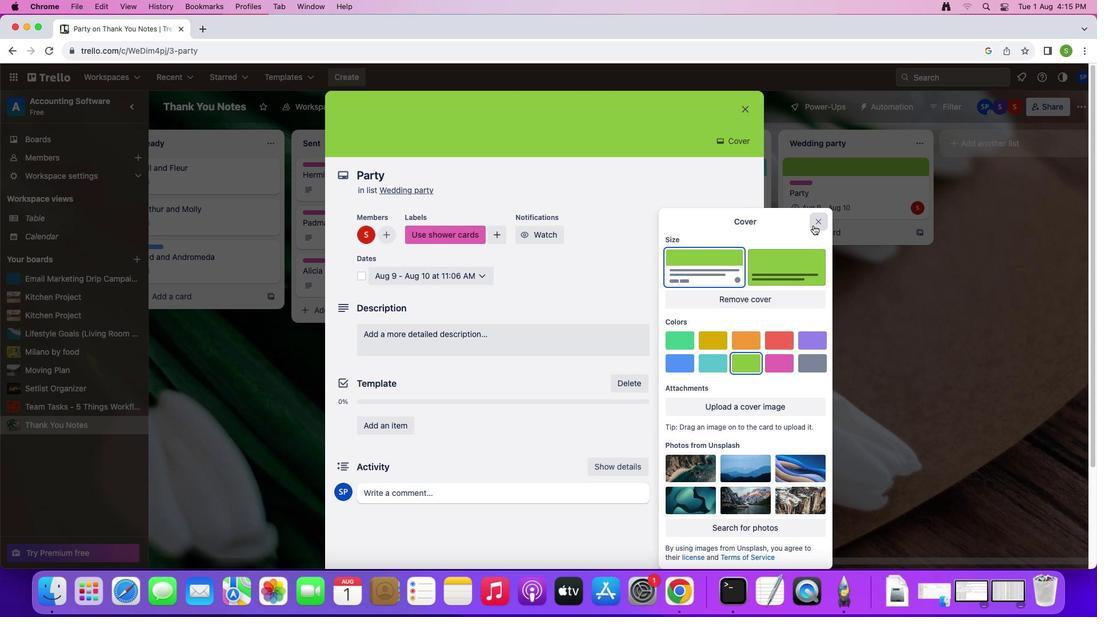 
Action: Mouse pressed left at (814, 225)
Screenshot: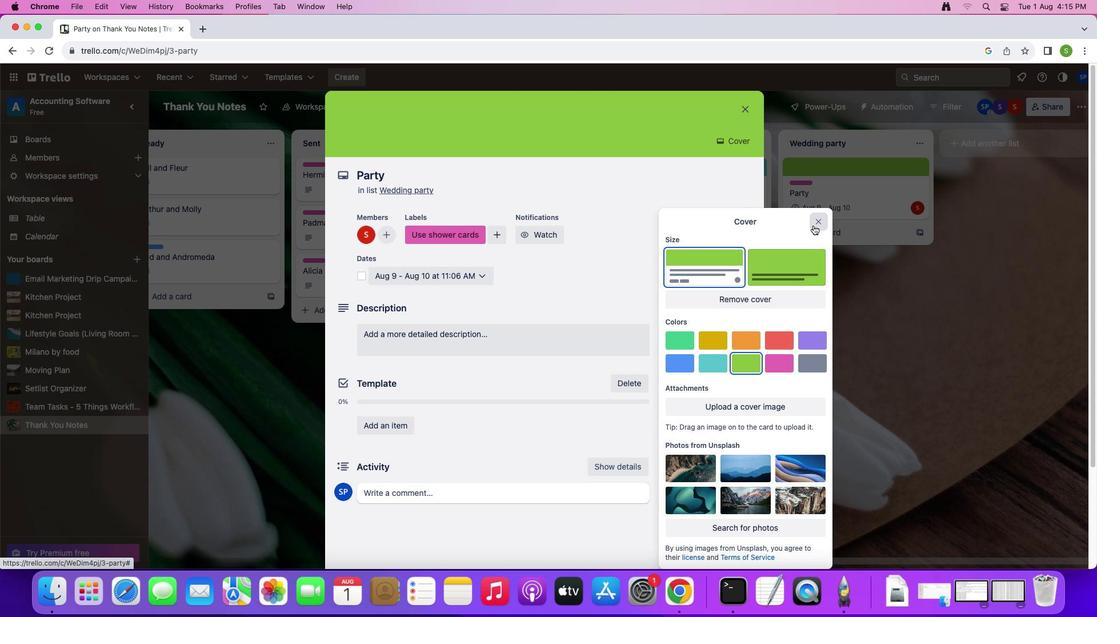 
Action: Mouse moved to (363, 277)
Screenshot: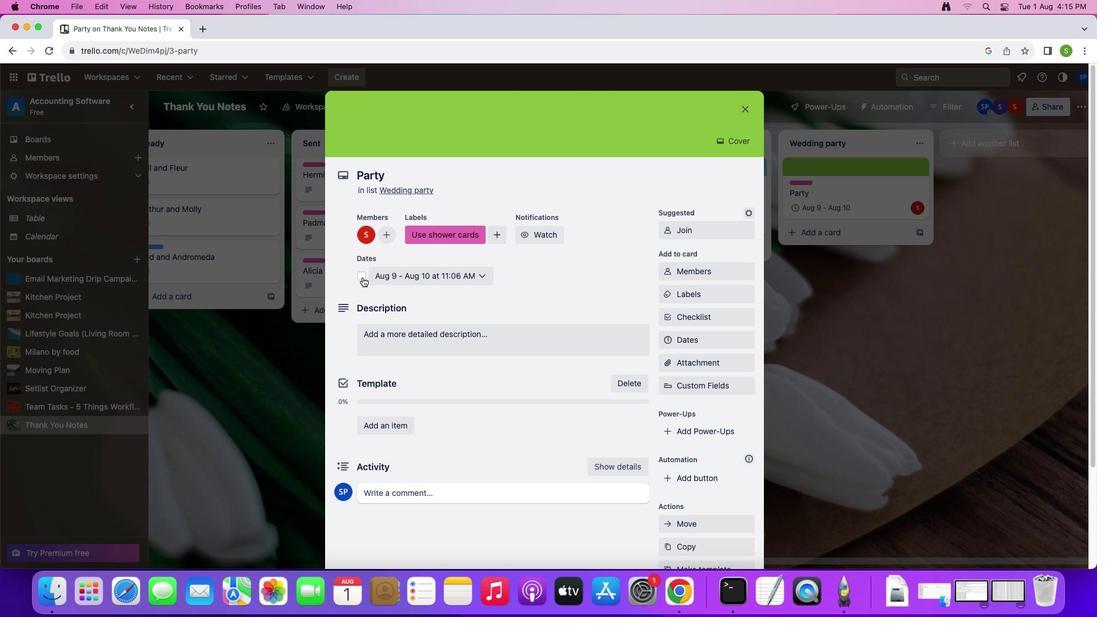 
Action: Mouse pressed left at (363, 277)
Screenshot: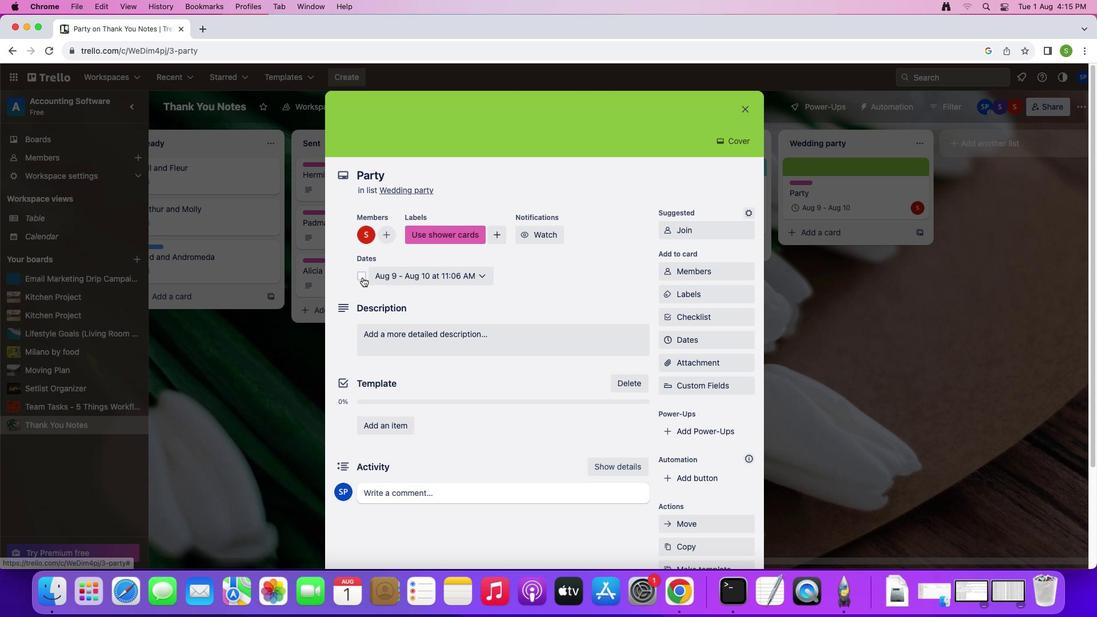
Action: Mouse moved to (540, 236)
Screenshot: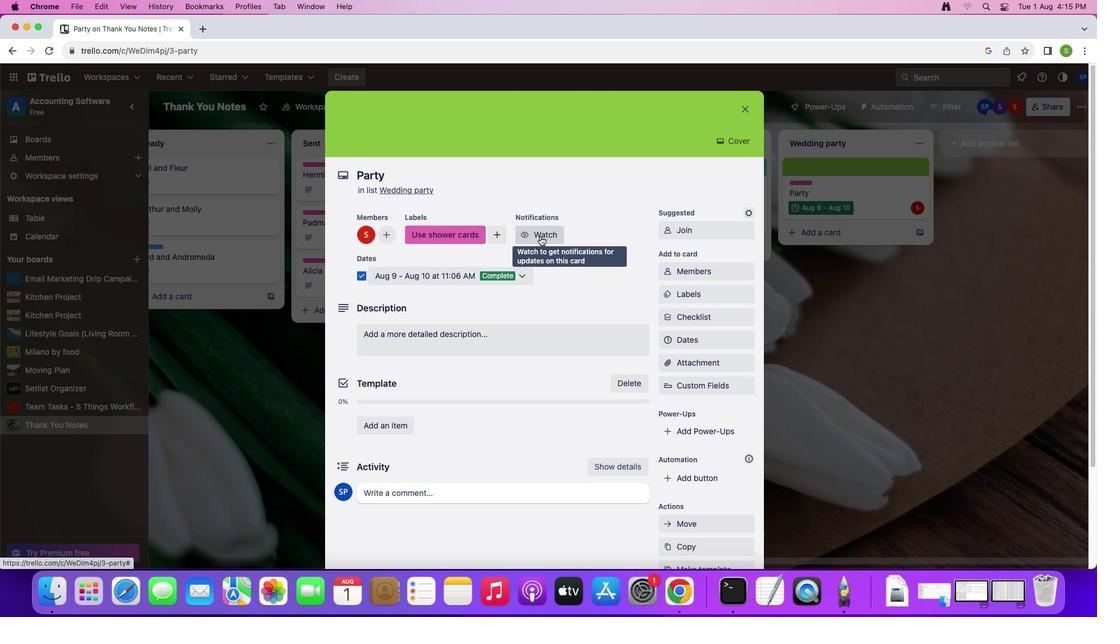 
Action: Mouse pressed left at (540, 236)
Screenshot: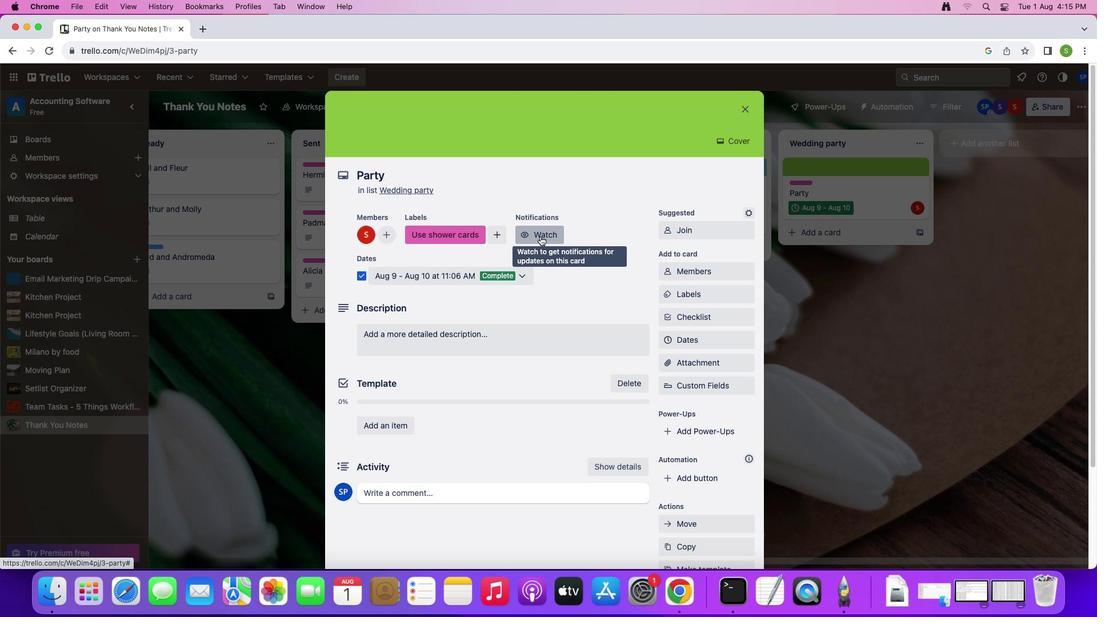 
Action: Mouse moved to (479, 339)
Screenshot: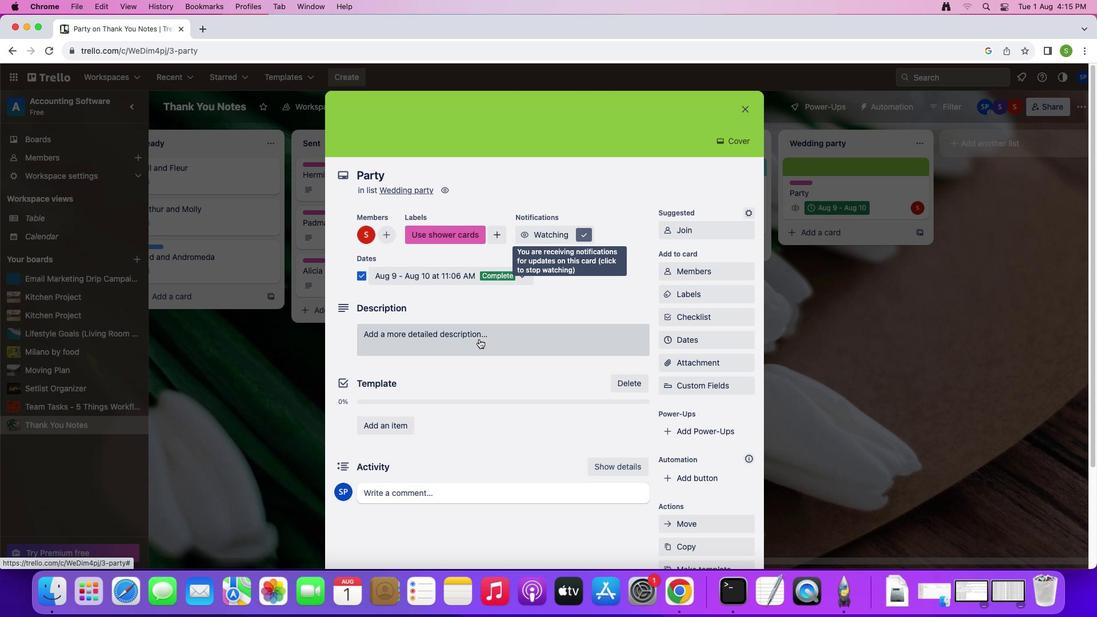 
Action: Mouse pressed left at (479, 339)
Screenshot: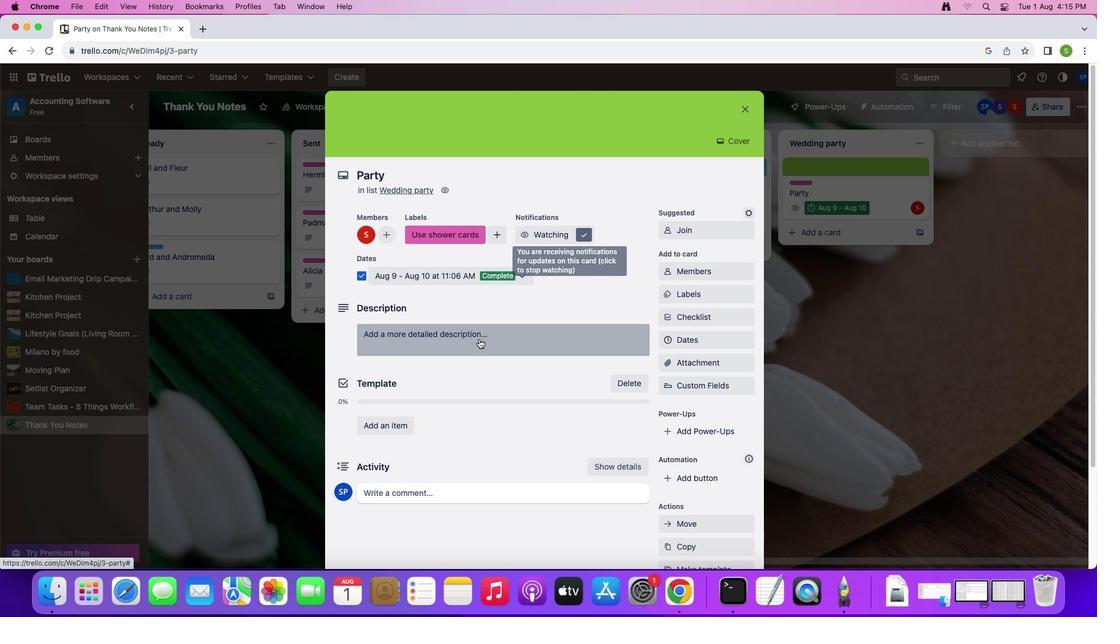 
Action: Mouse moved to (661, 299)
Screenshot: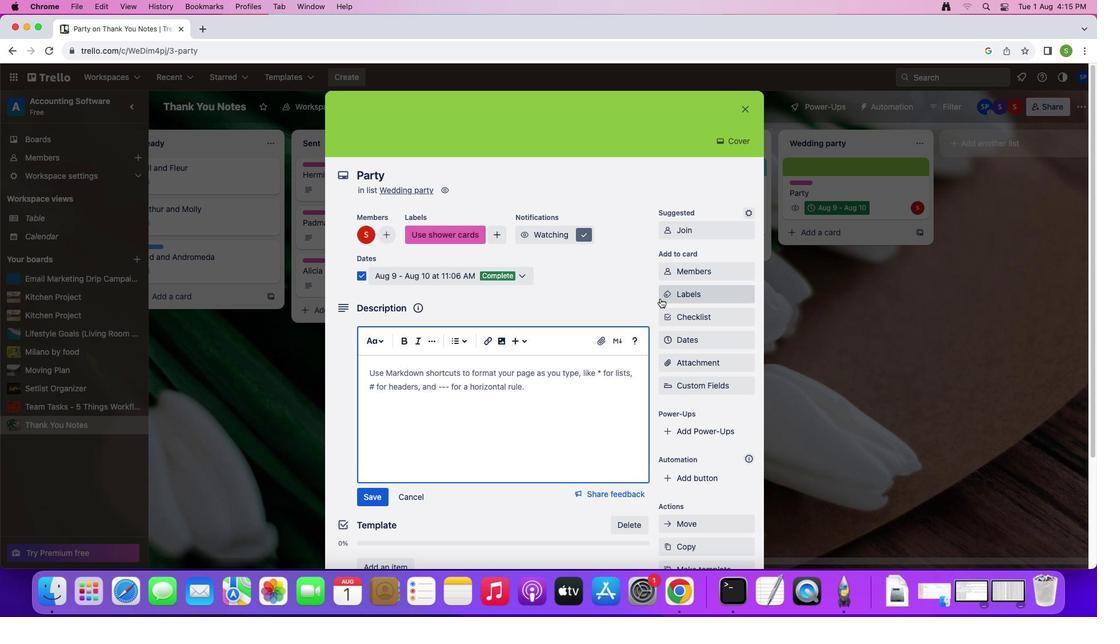 
Action: Key pressed Key.shift'Y'Key.backspace'U''s''e'Key.space't''h''i''s'Key.space'b''o''a''r''d'Key.space't''o'Key.space'c''o''o''r''d''i''n''a''t''e'Key.space'w''e''d''d''d''i''n''g'Key.space'p''a''r''t''y'Key.space'l''o''g''i''s''t''i''c''s'','Key.space'p''l''a''n'Key.space'b''a''c''h''e''l''o''r''/''e''t''t''e'Key.space'p''a''r''t''i''e''s'Key.space'a''n''d'Key.space's''h''o''w''e''r''s'','Key.space'a''n''d'Key.space'm''o''r''e'Key.shift'!'
Screenshot: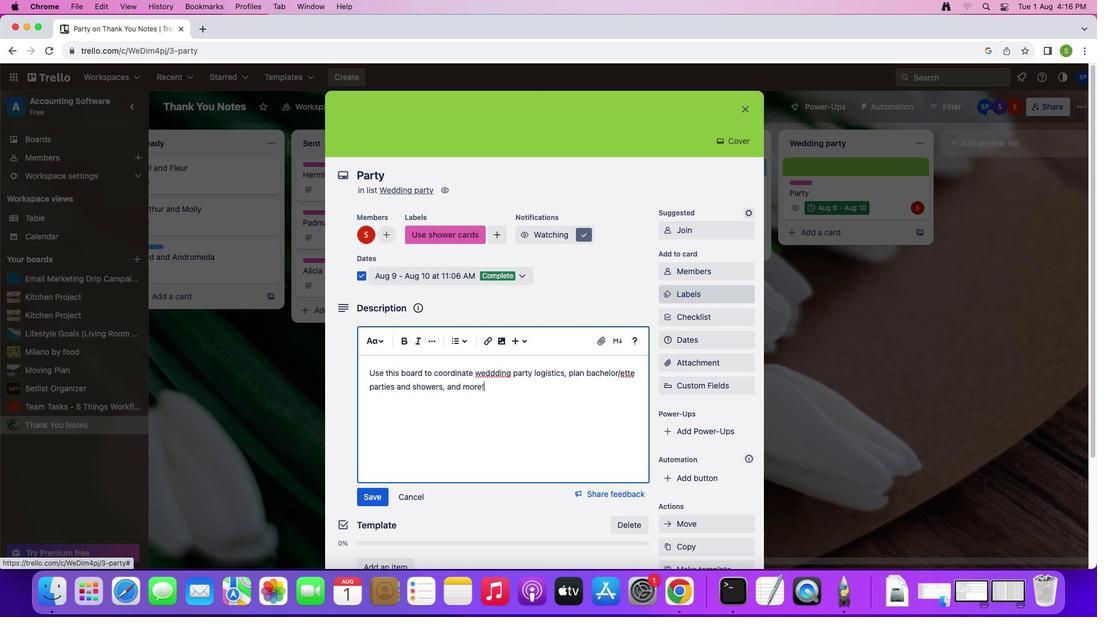 
Action: Mouse moved to (489, 372)
Screenshot: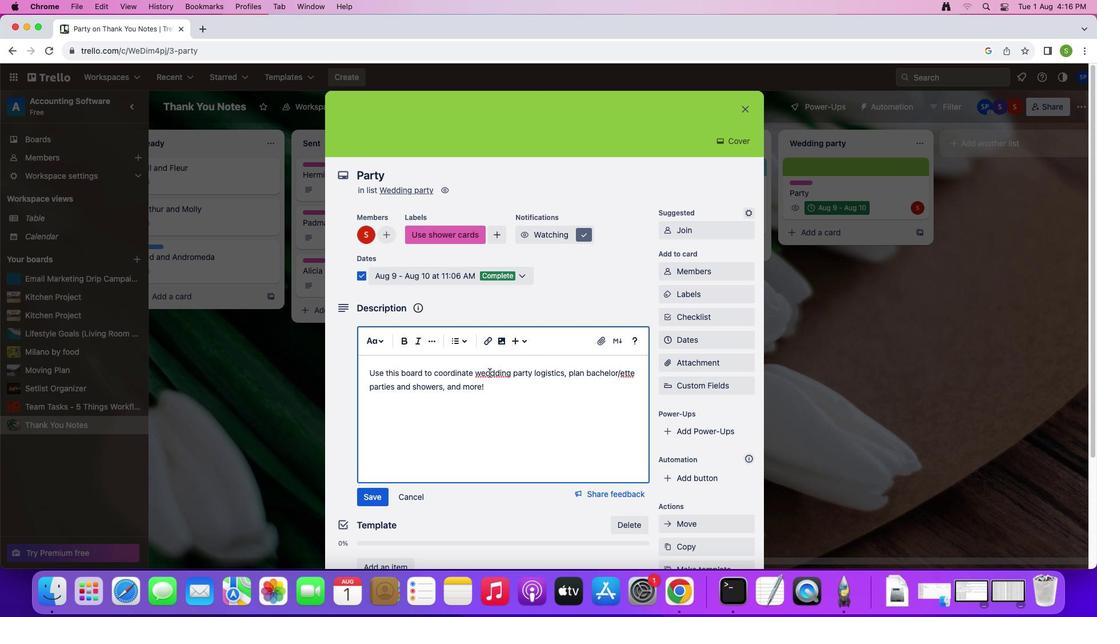 
Action: Mouse pressed left at (489, 372)
Screenshot: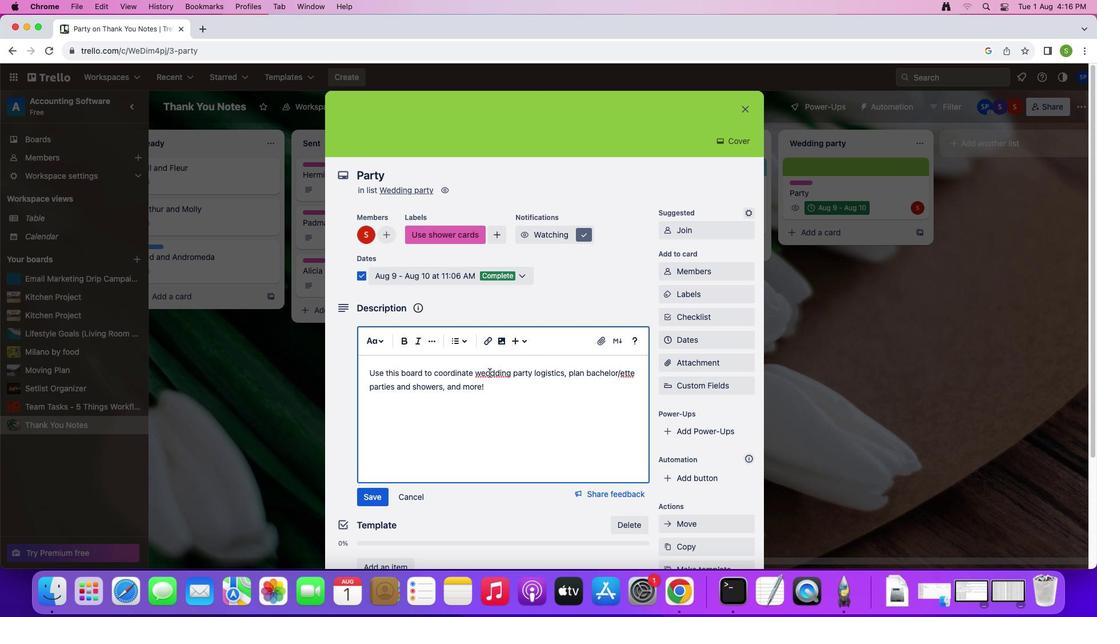 
Action: Mouse moved to (643, 375)
Screenshot: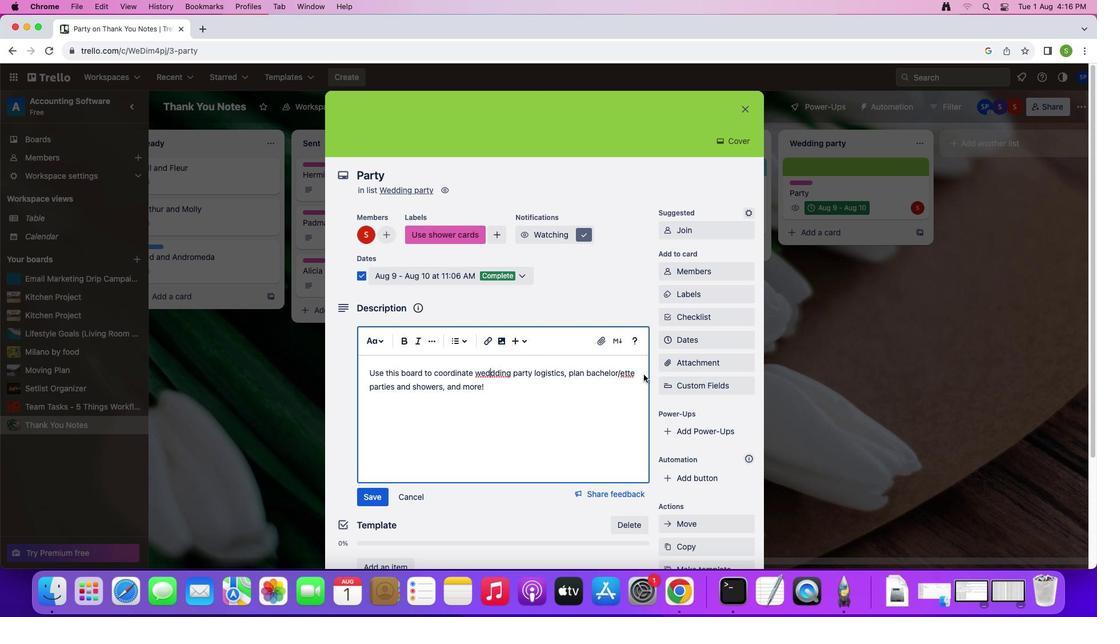 
Action: Key pressed Key.backspace
Screenshot: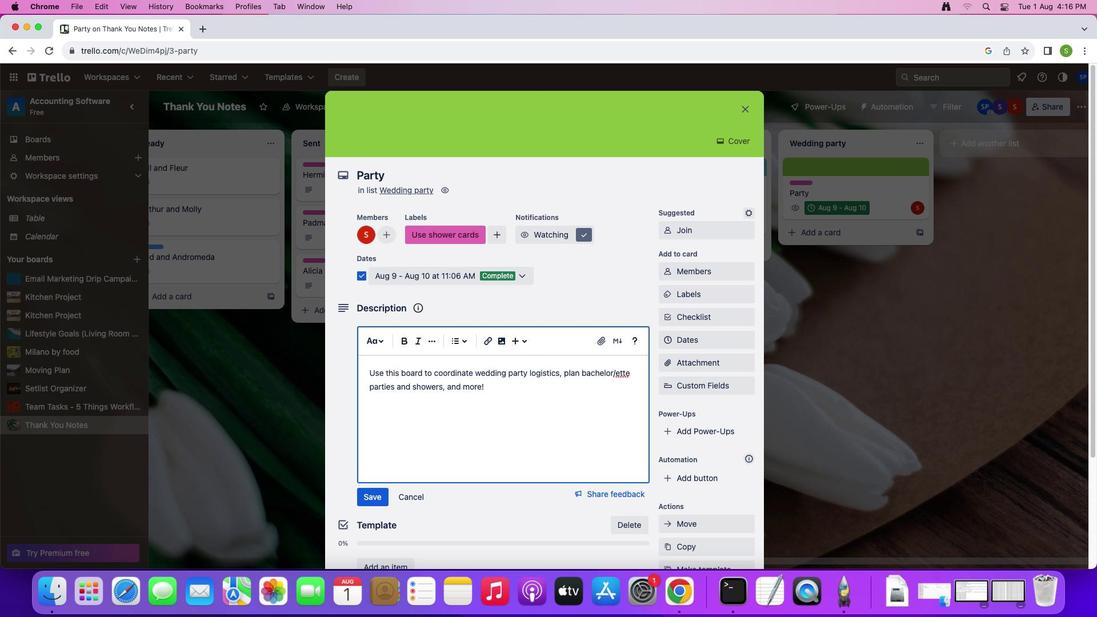 
Action: Mouse moved to (379, 499)
Screenshot: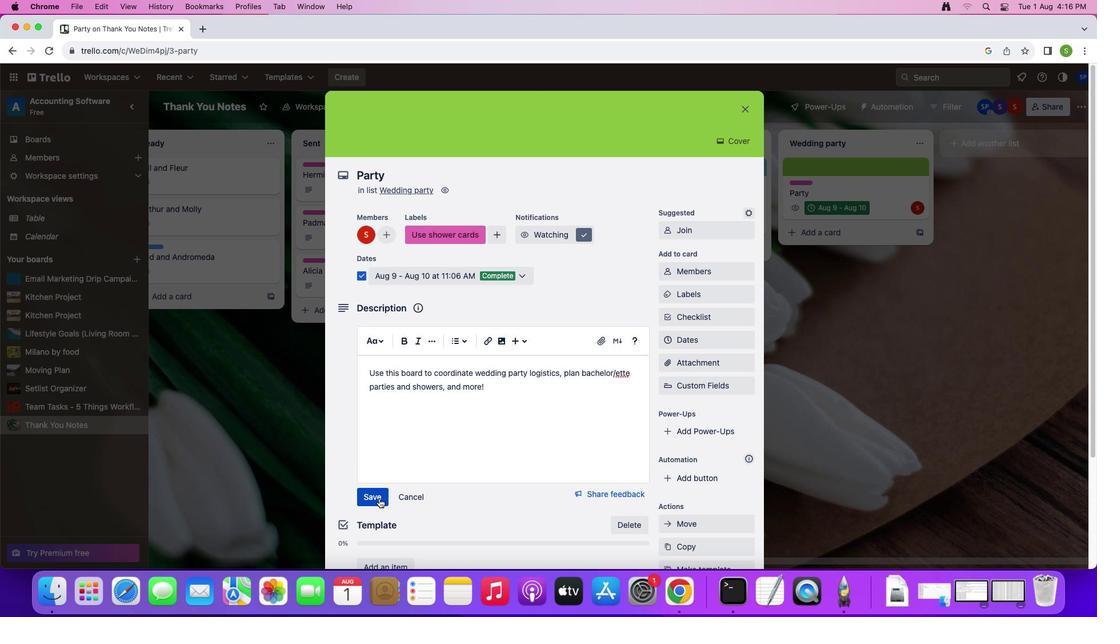 
Action: Mouse pressed left at (379, 499)
Screenshot: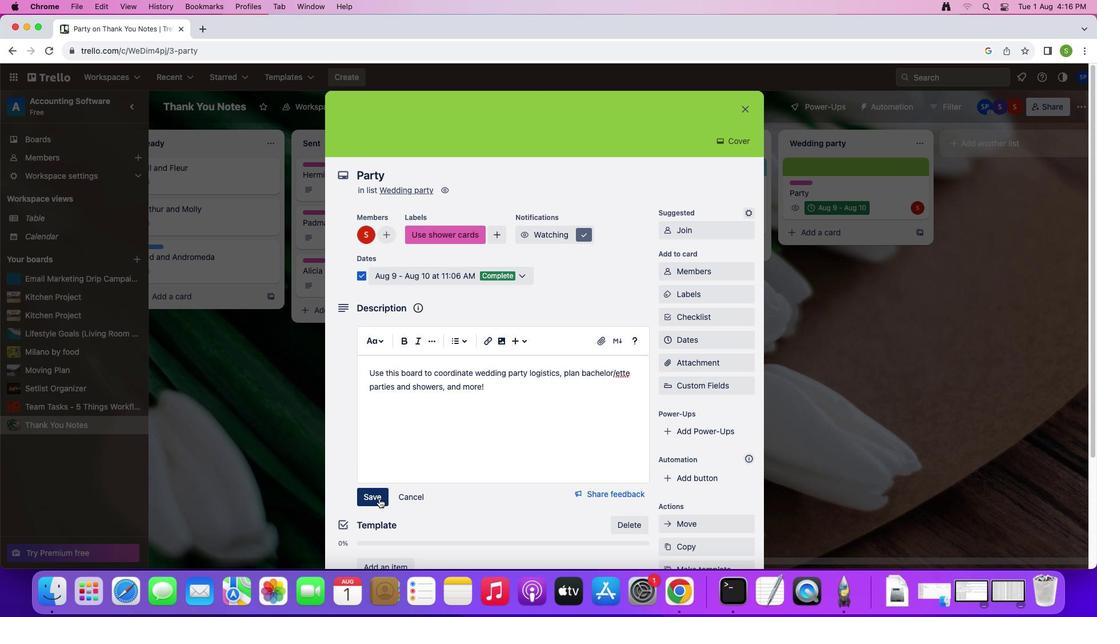 
Action: Mouse moved to (560, 436)
Screenshot: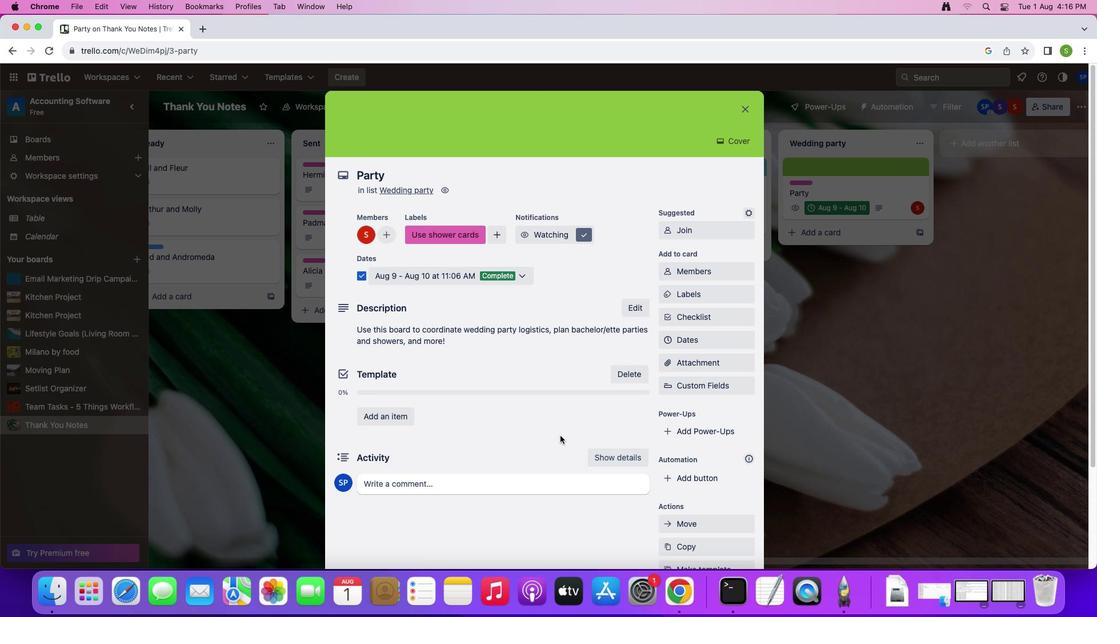 
Action: Mouse scrolled (560, 436) with delta (0, 0)
Screenshot: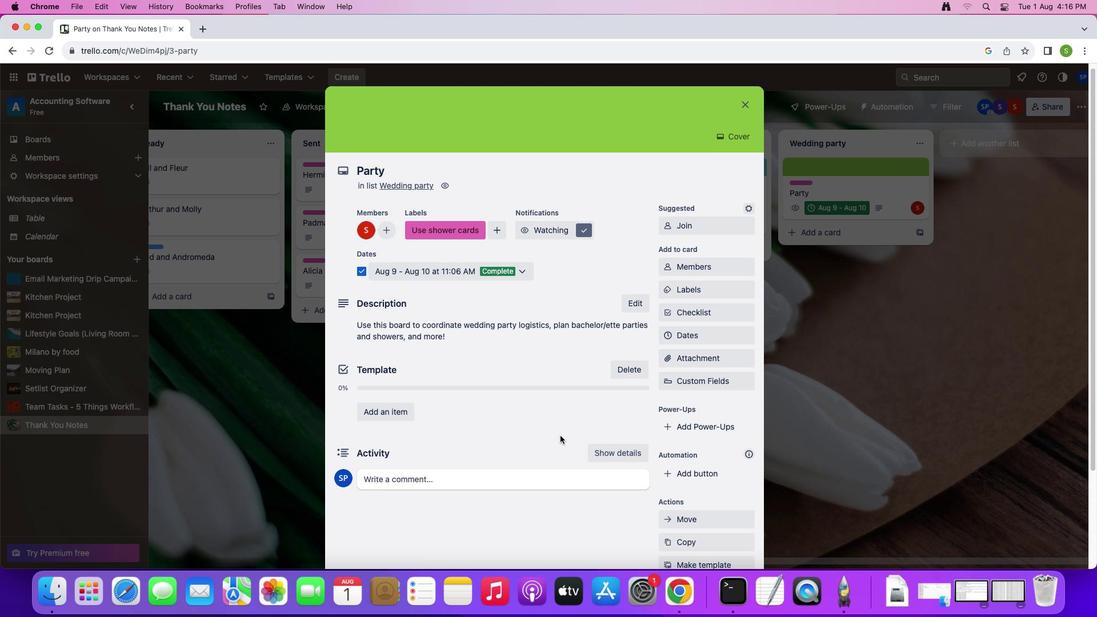 
Action: Mouse scrolled (560, 436) with delta (0, 0)
Screenshot: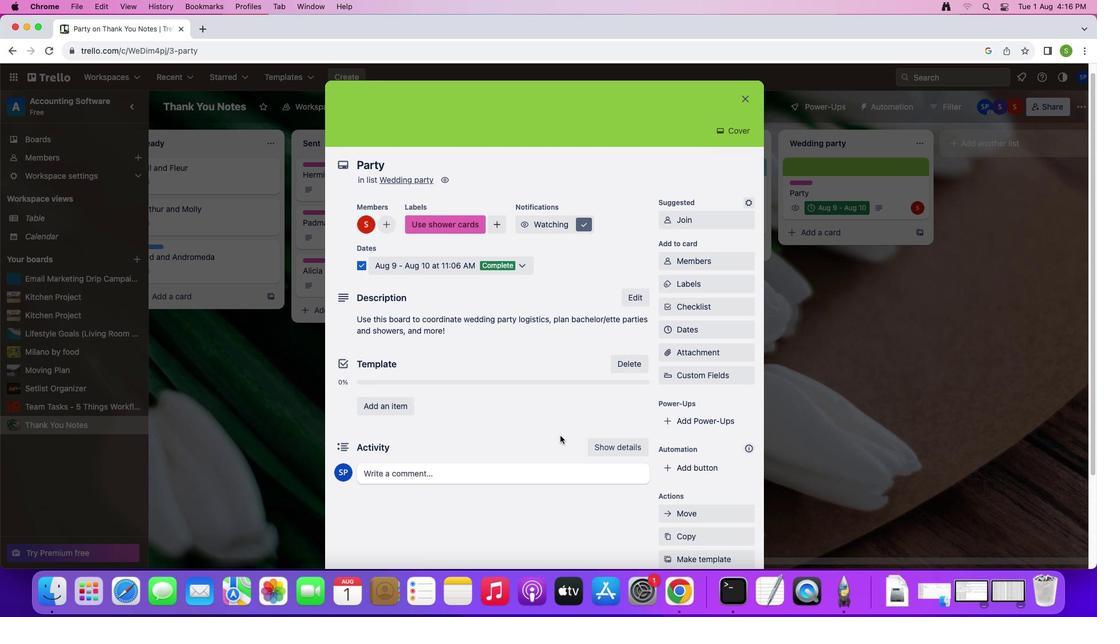 
Action: Mouse moved to (469, 462)
Screenshot: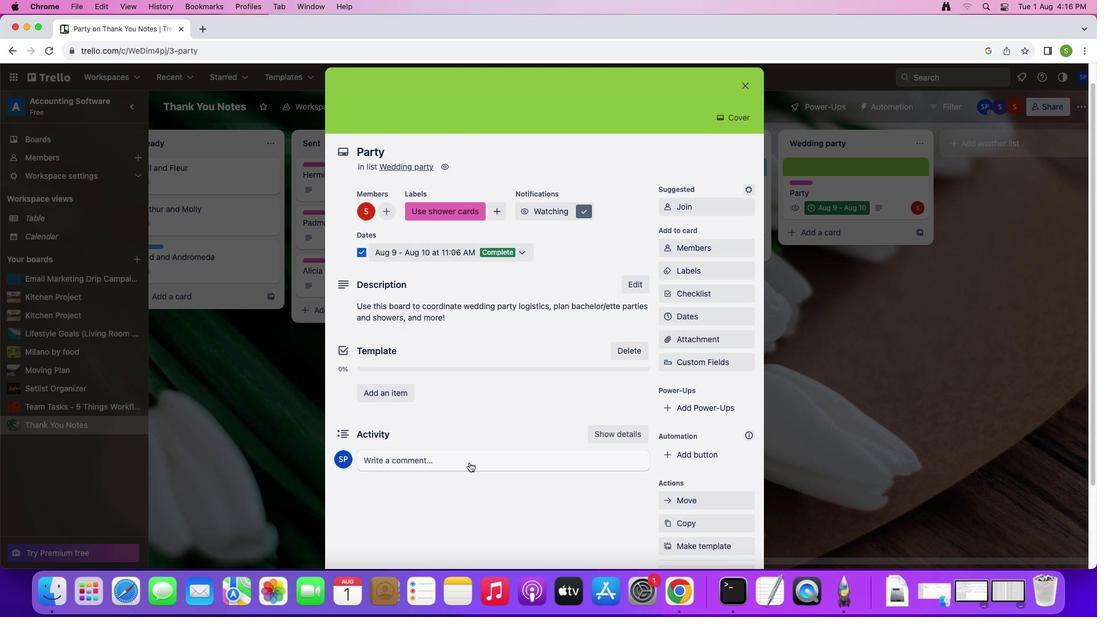
Action: Mouse pressed left at (469, 462)
Screenshot: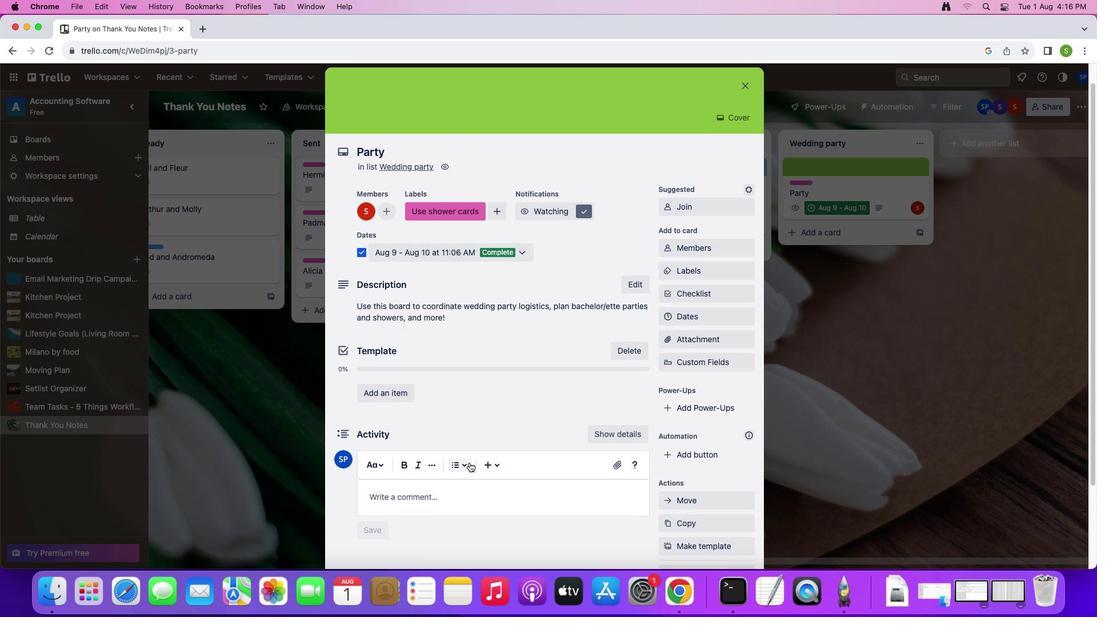 
Action: Mouse moved to (675, 382)
Screenshot: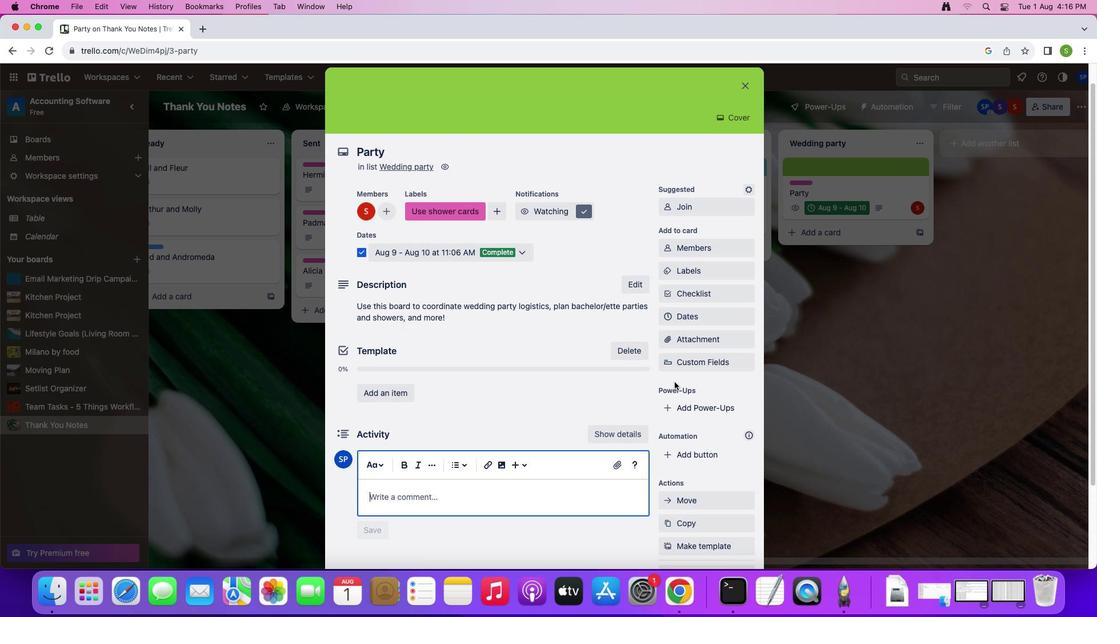 
Action: Key pressed Key.shift'M''a''r''k''e''t''i''n''g'
Screenshot: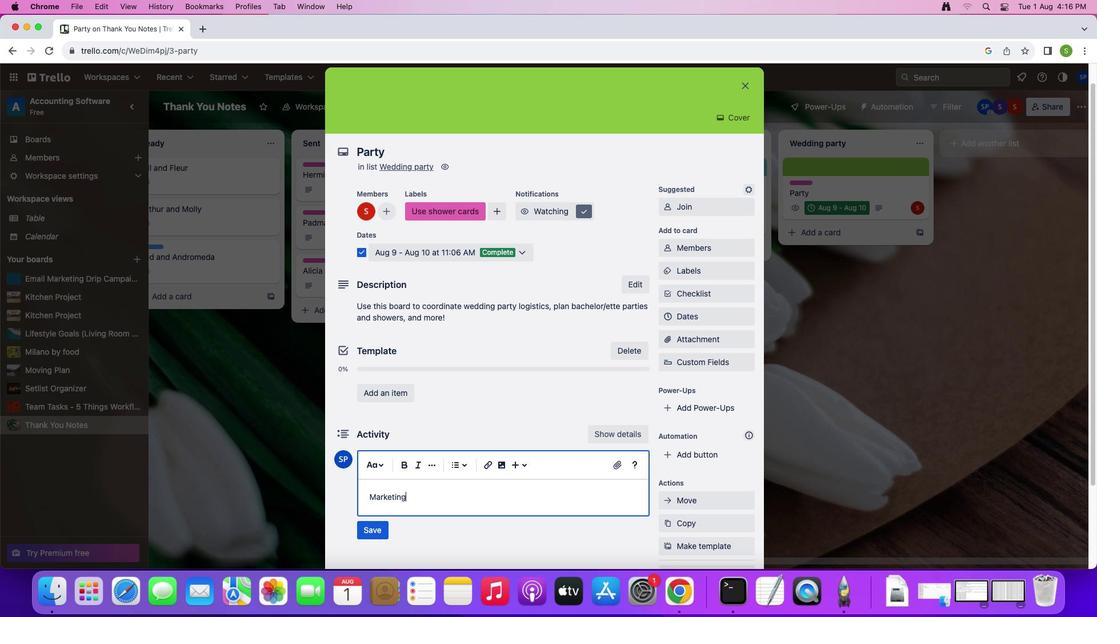 
Action: Mouse moved to (377, 537)
Screenshot: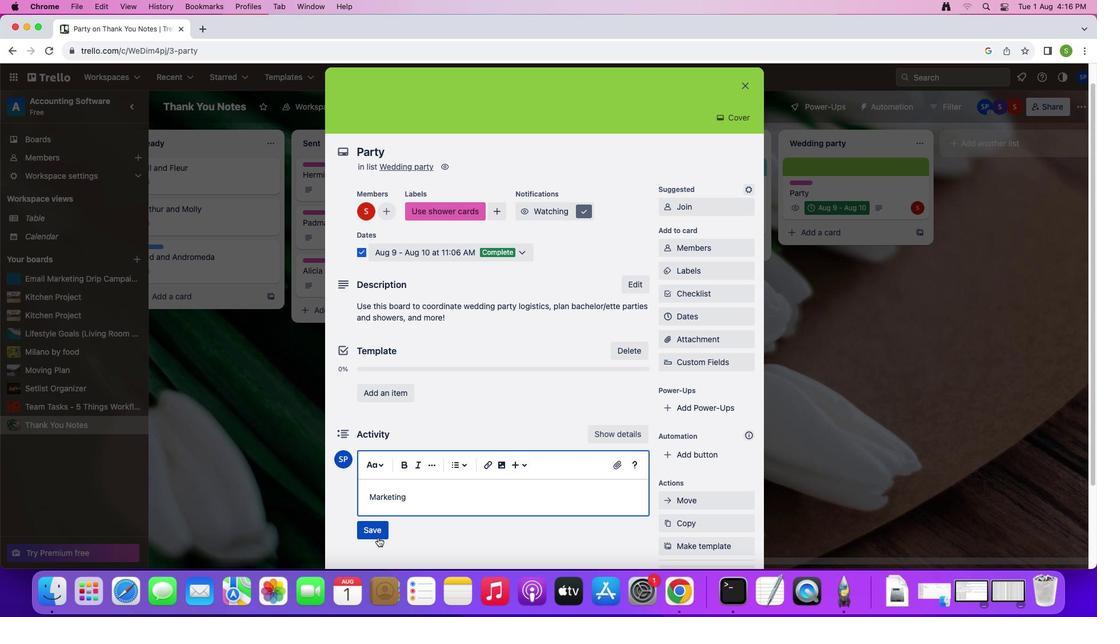 
Action: Mouse pressed left at (377, 537)
Screenshot: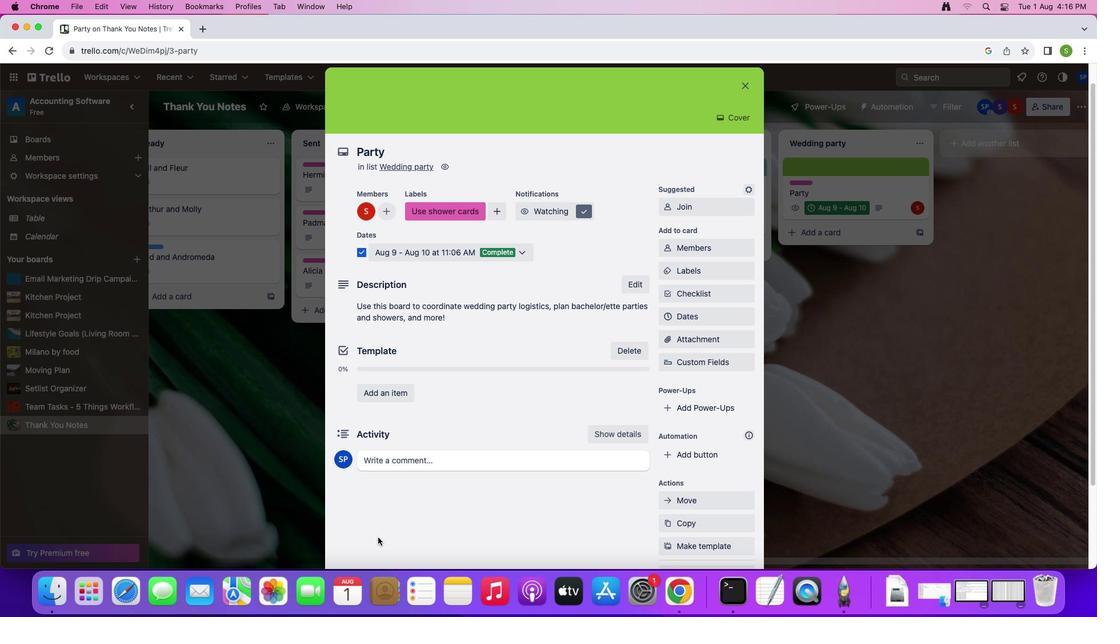 
Action: Mouse moved to (741, 88)
Screenshot: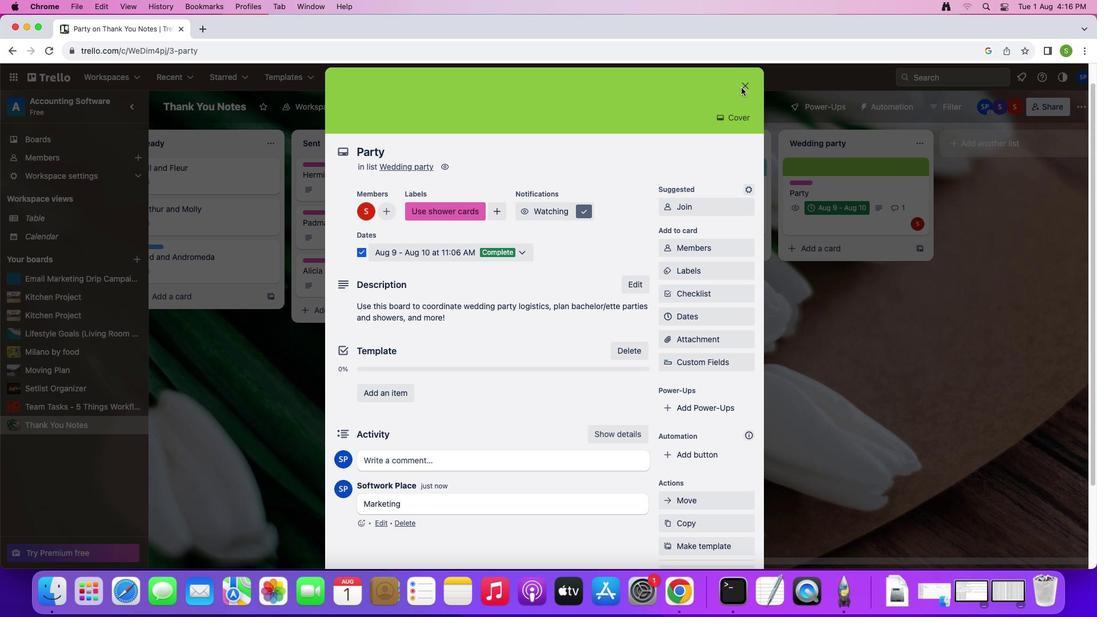 
Action: Mouse pressed left at (741, 88)
Screenshot: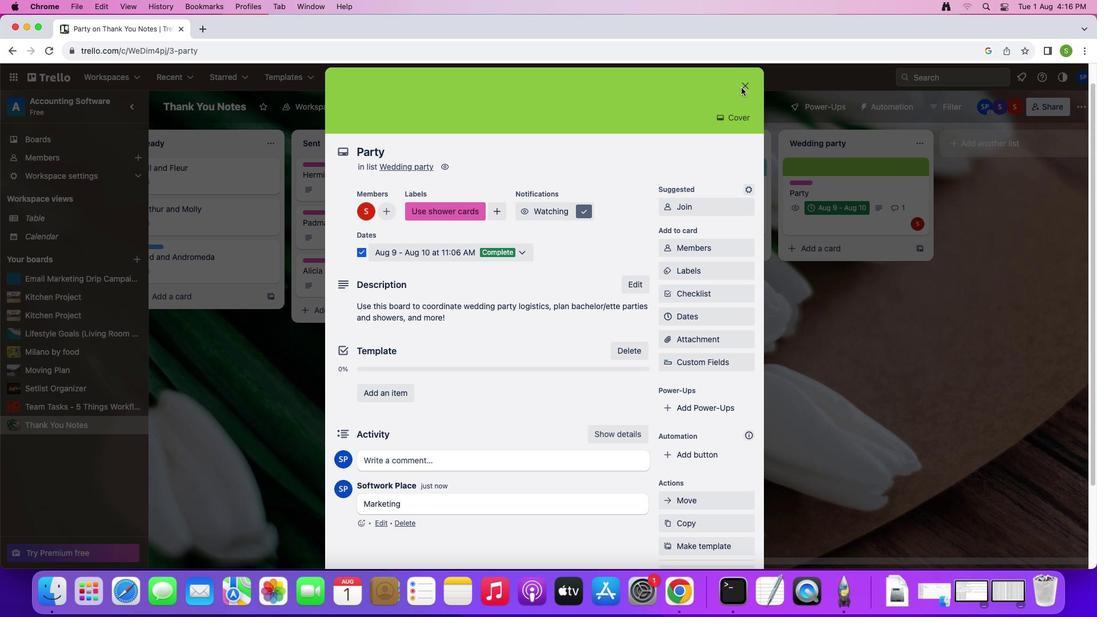 
Action: Mouse moved to (749, 82)
Screenshot: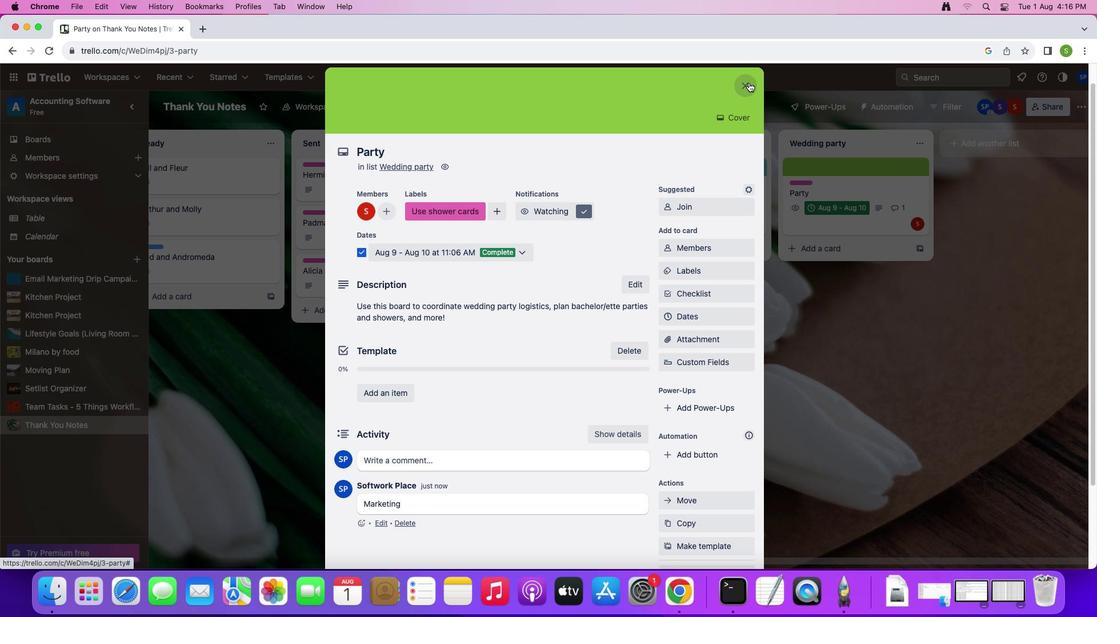 
Action: Mouse pressed left at (749, 82)
Screenshot: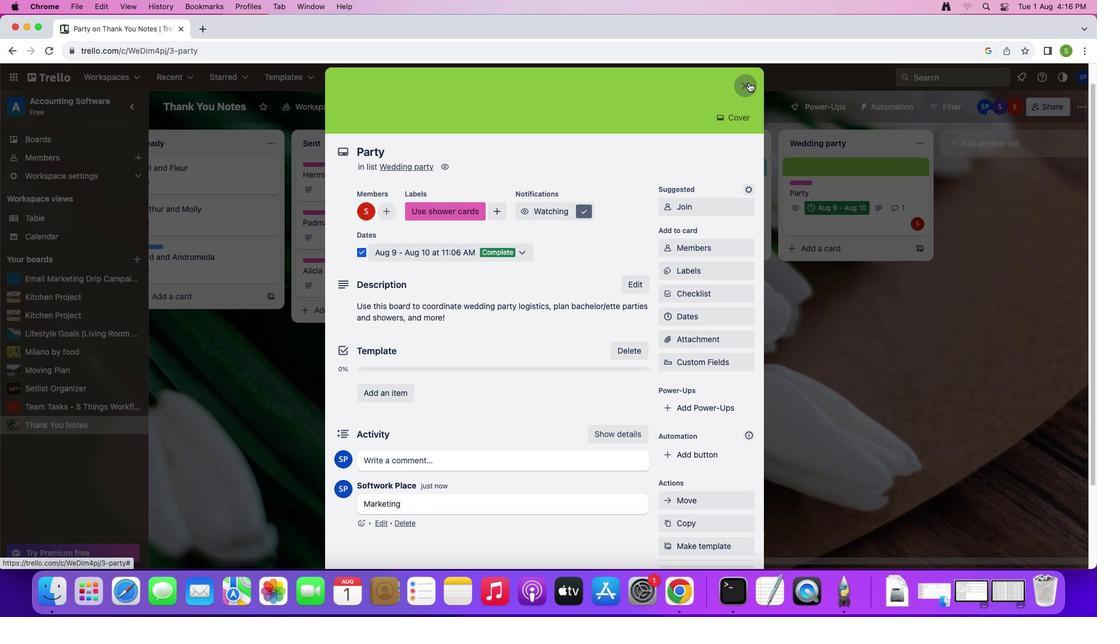 
Action: Mouse moved to (838, 367)
Screenshot: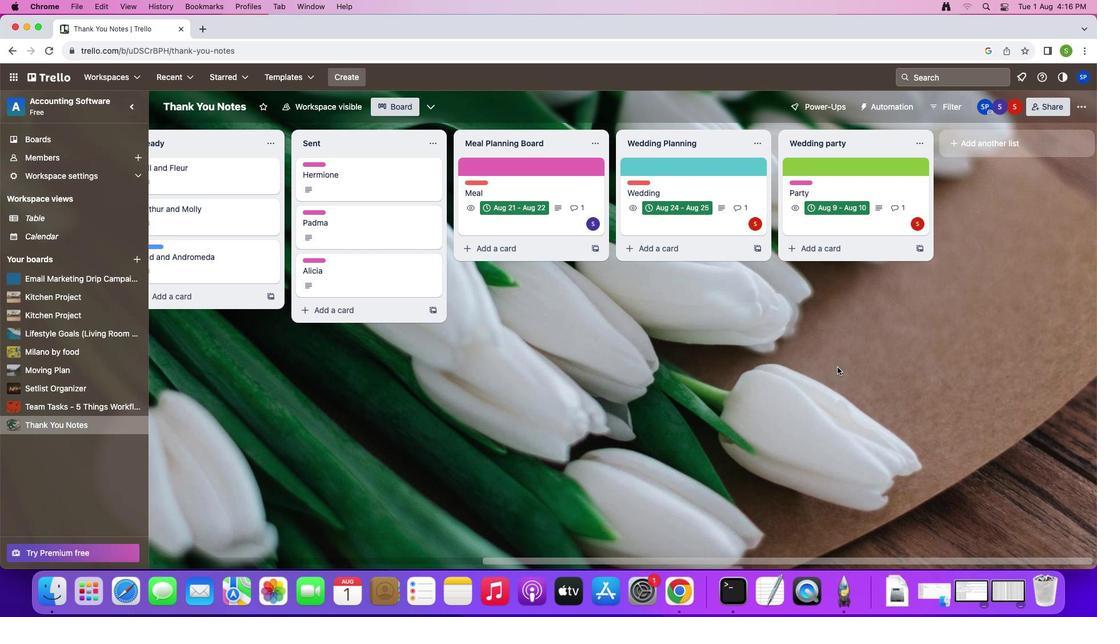 
